 Task: Use GitHub's "Trending" section to discover popular repositories.
Action: Mouse moved to (23, 75)
Screenshot: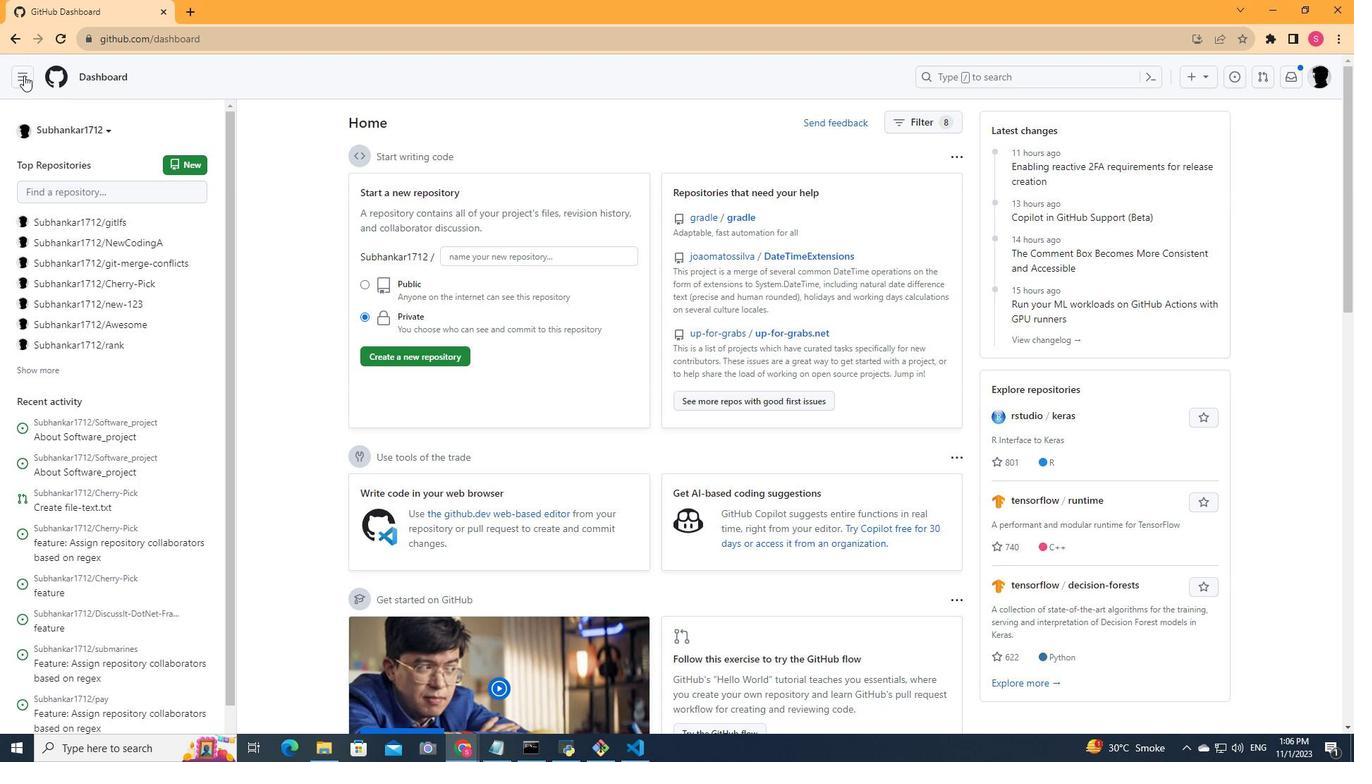 
Action: Mouse pressed left at (23, 75)
Screenshot: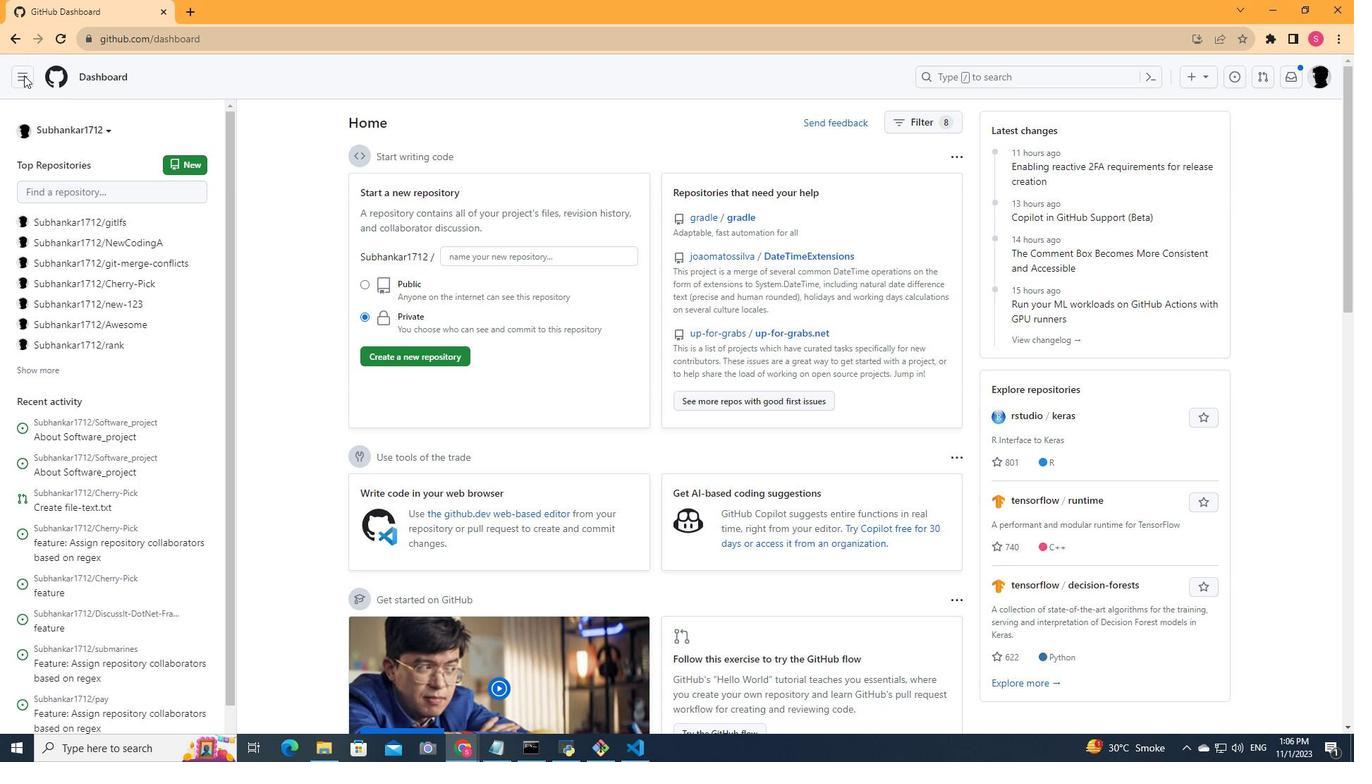 
Action: Mouse moved to (54, 237)
Screenshot: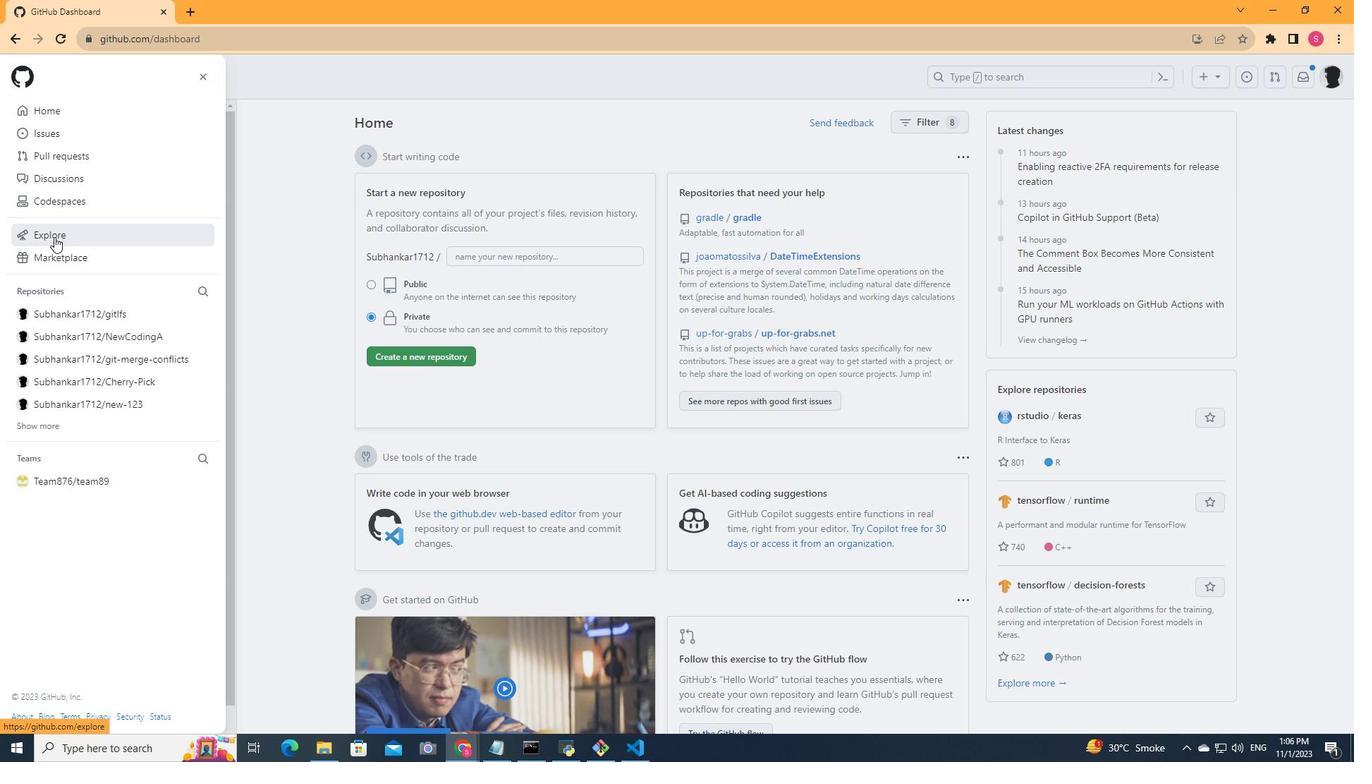 
Action: Mouse pressed left at (54, 237)
Screenshot: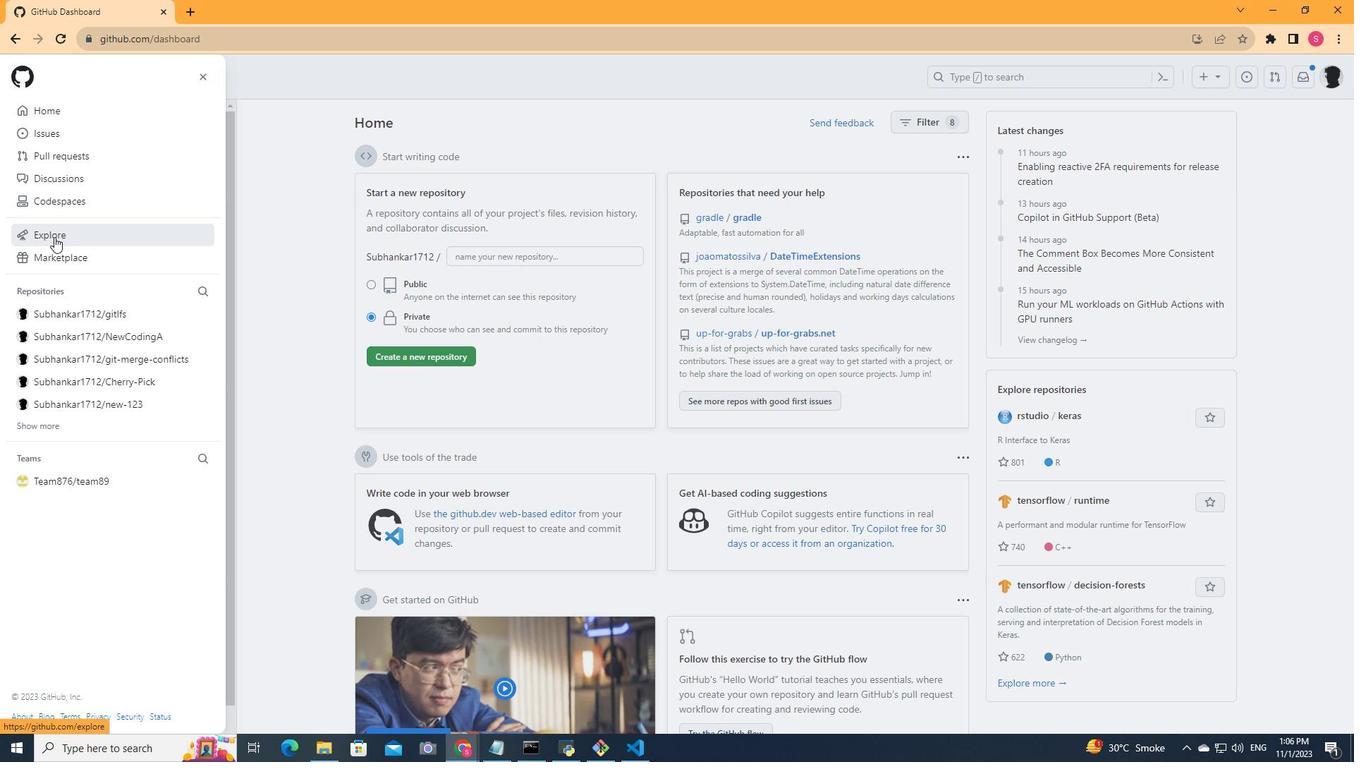 
Action: Mouse moved to (616, 122)
Screenshot: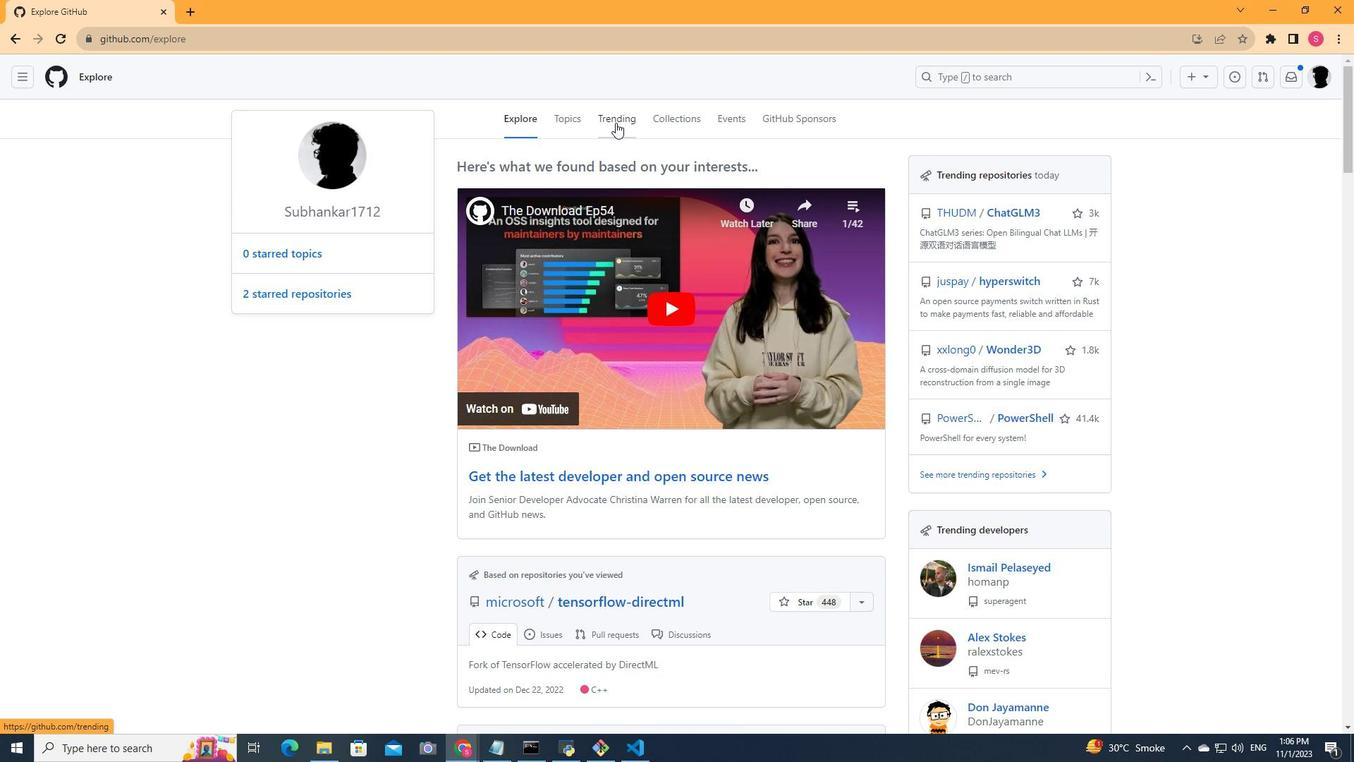 
Action: Mouse pressed left at (616, 122)
Screenshot: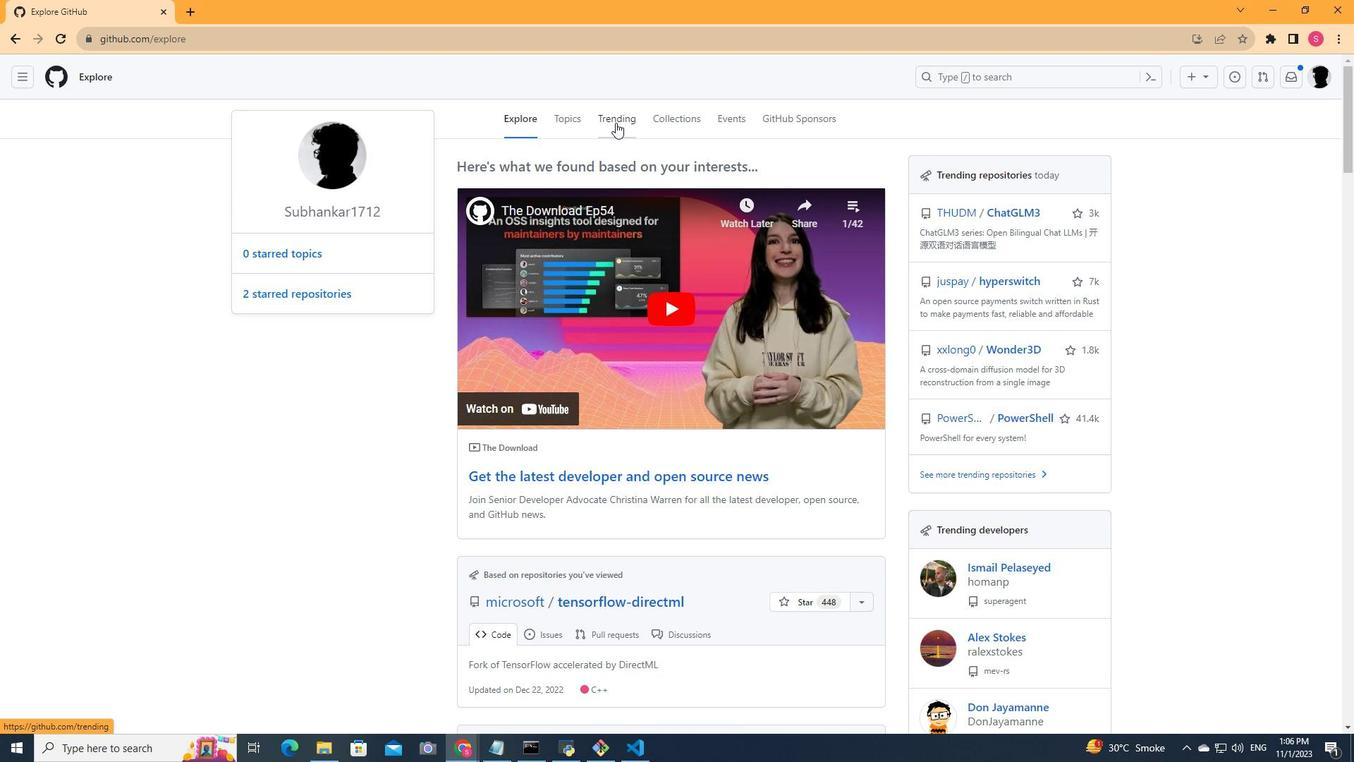 
Action: Mouse moved to (412, 350)
Screenshot: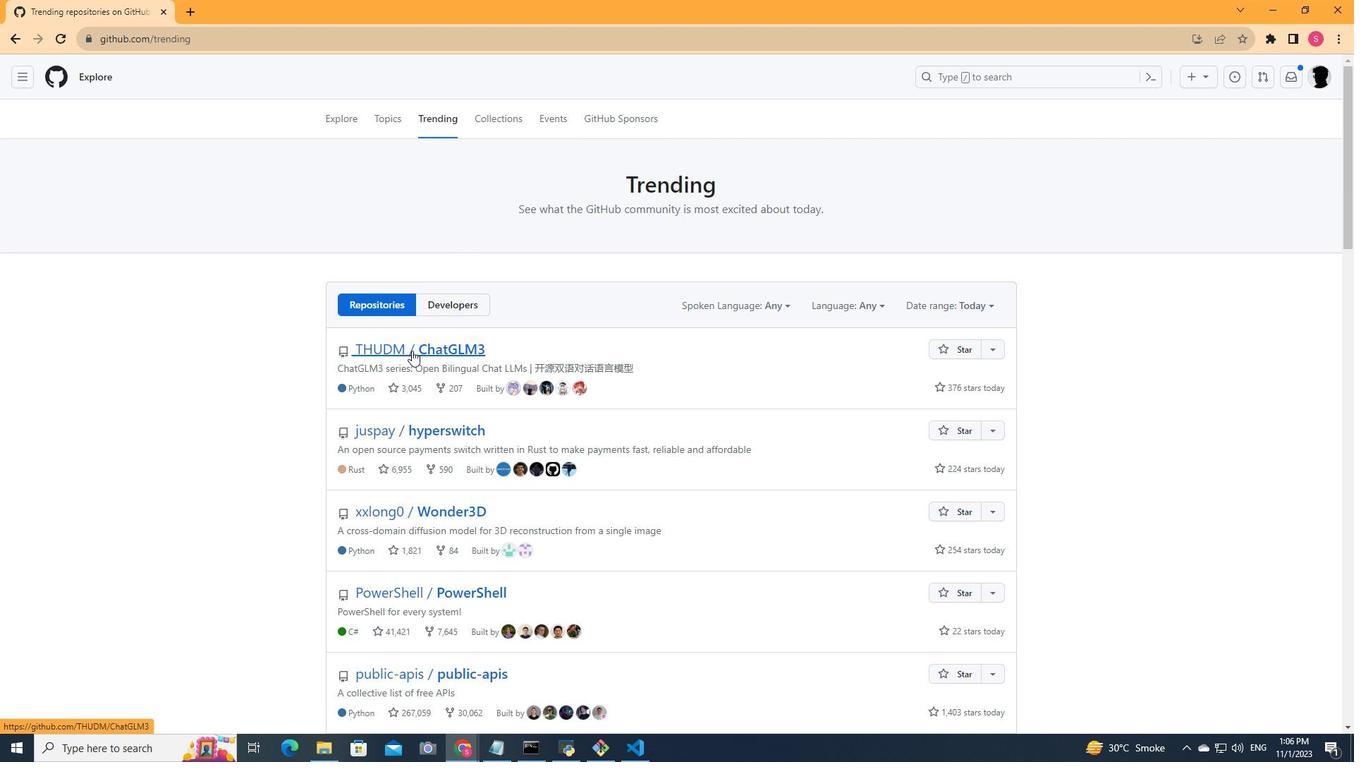 
Action: Mouse scrolled (412, 350) with delta (0, 0)
Screenshot: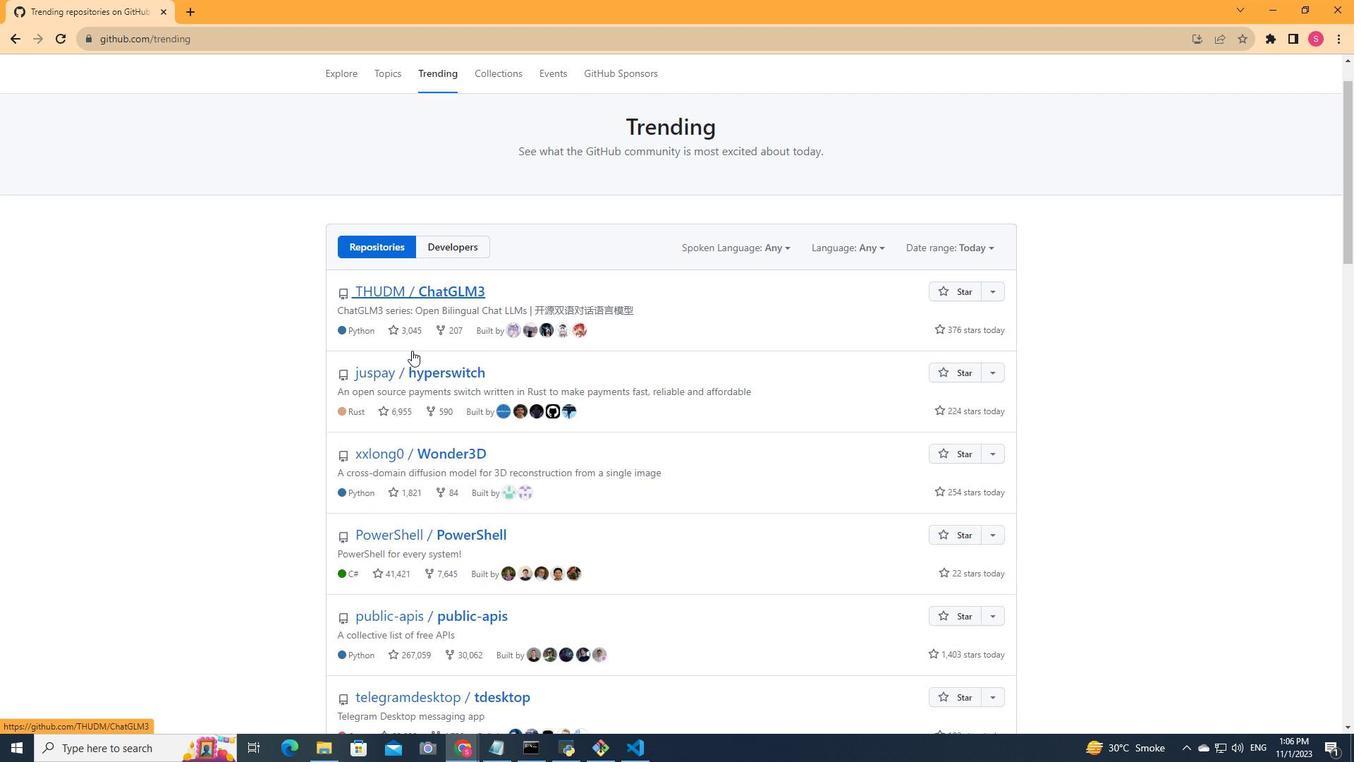 
Action: Mouse scrolled (412, 350) with delta (0, 0)
Screenshot: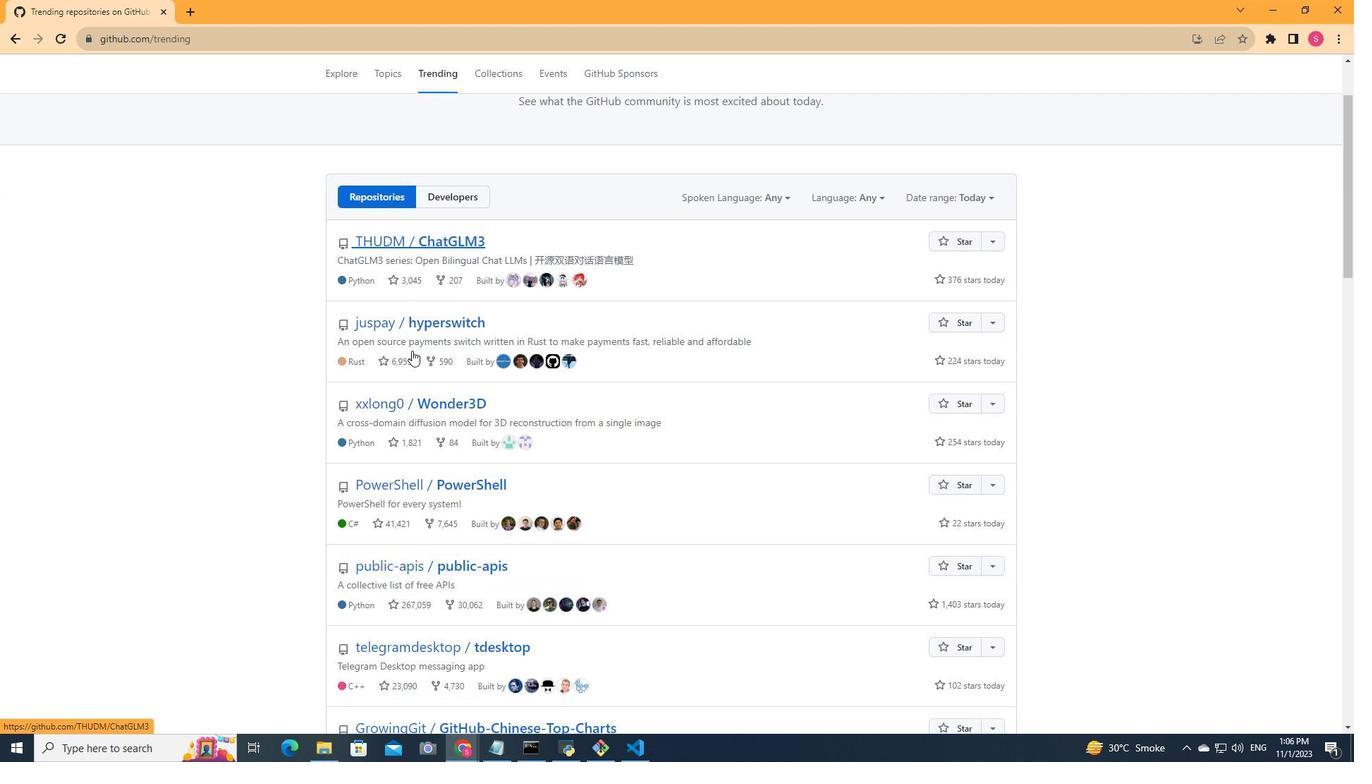 
Action: Mouse scrolled (412, 350) with delta (0, 0)
Screenshot: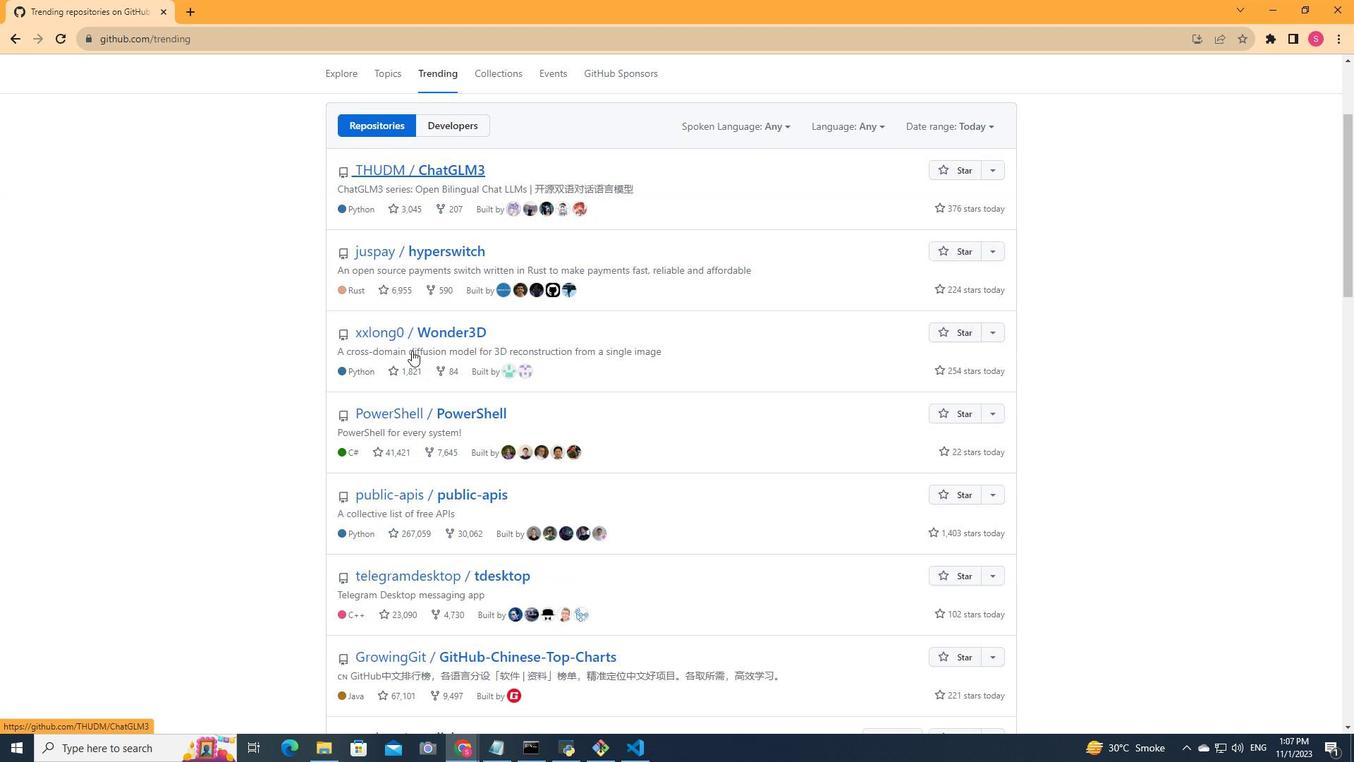 
Action: Mouse scrolled (412, 350) with delta (0, 0)
Screenshot: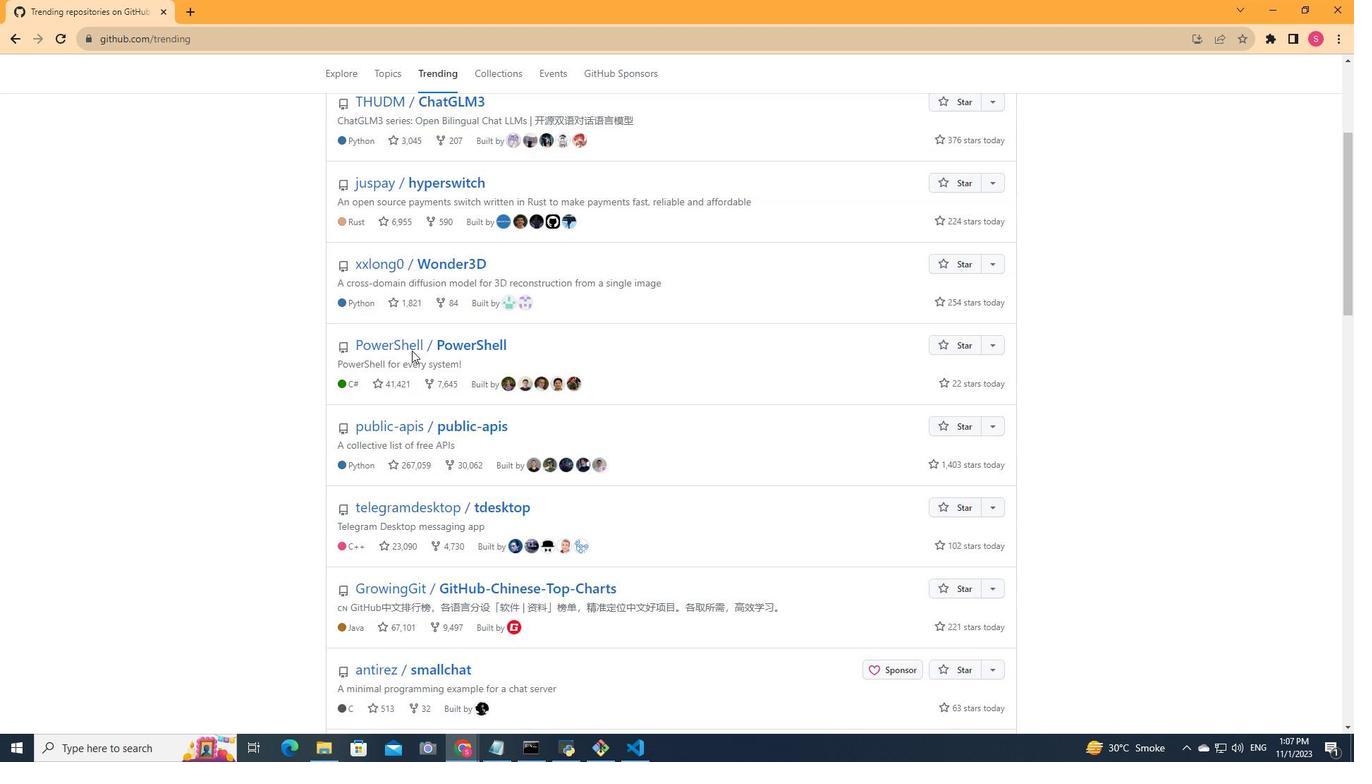 
Action: Mouse scrolled (412, 350) with delta (0, 0)
Screenshot: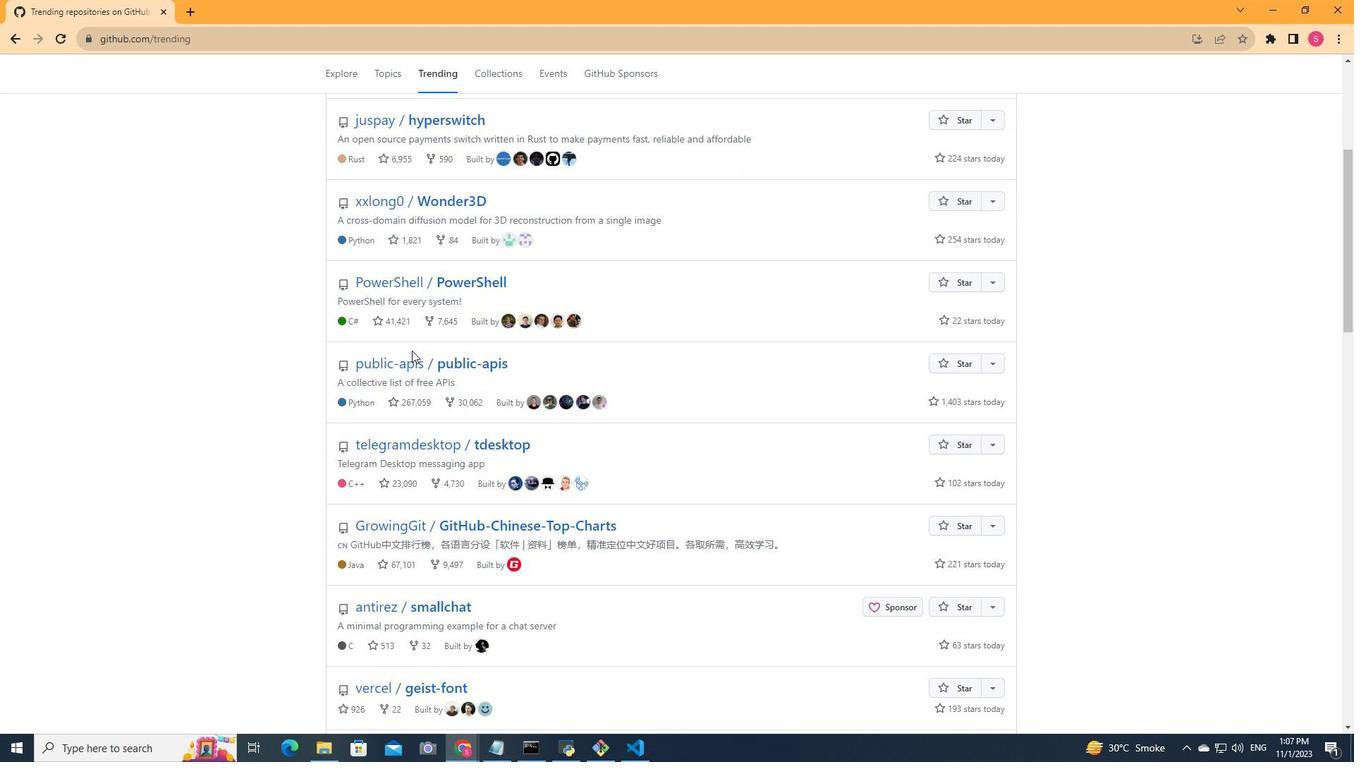 
Action: Mouse scrolled (412, 350) with delta (0, 0)
Screenshot: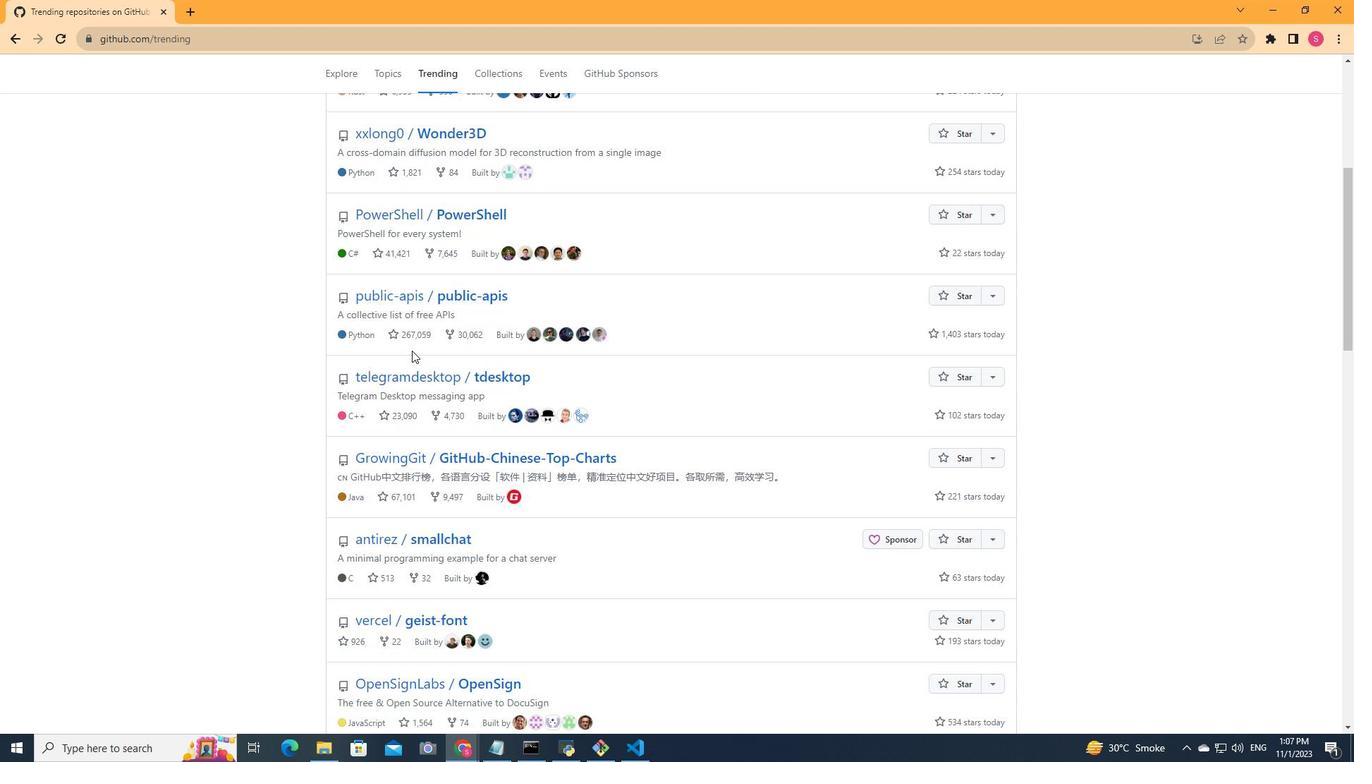 
Action: Mouse scrolled (412, 350) with delta (0, 0)
Screenshot: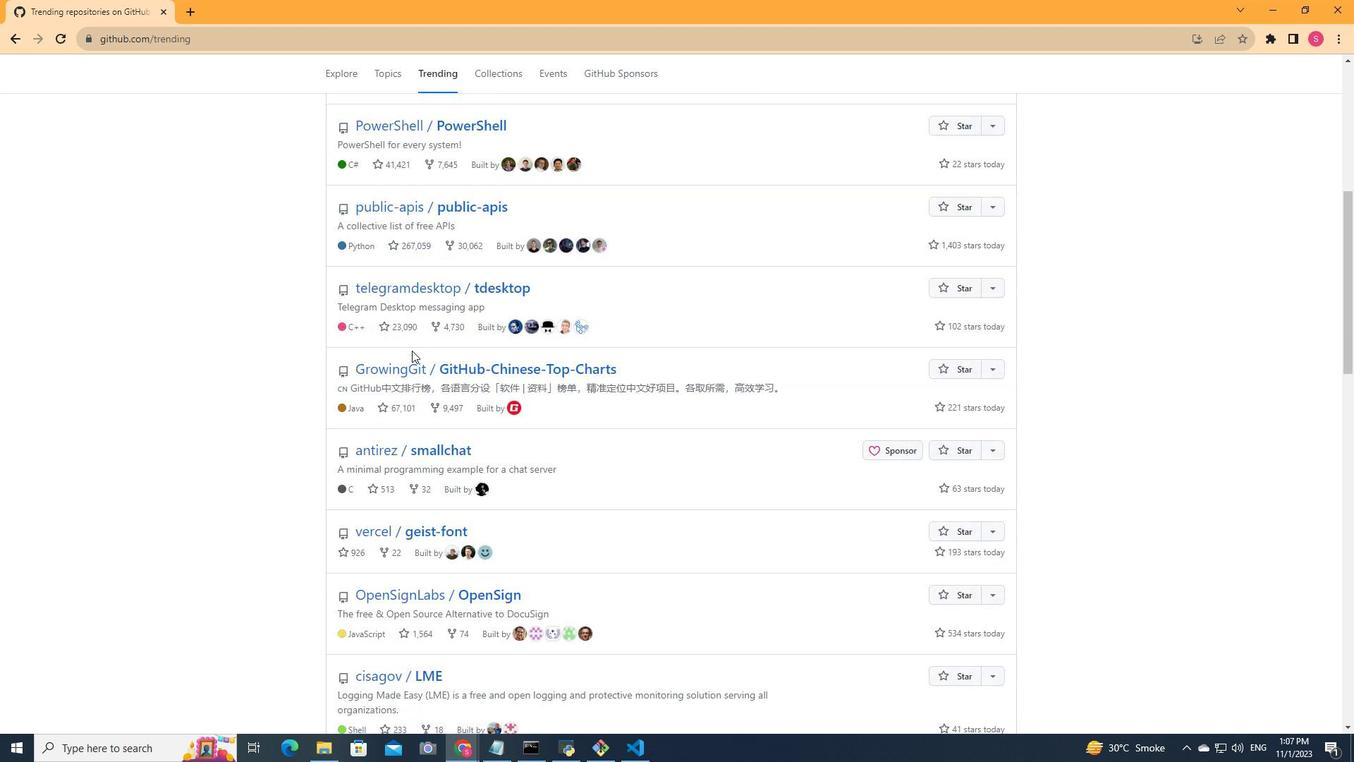 
Action: Mouse scrolled (412, 350) with delta (0, 0)
Screenshot: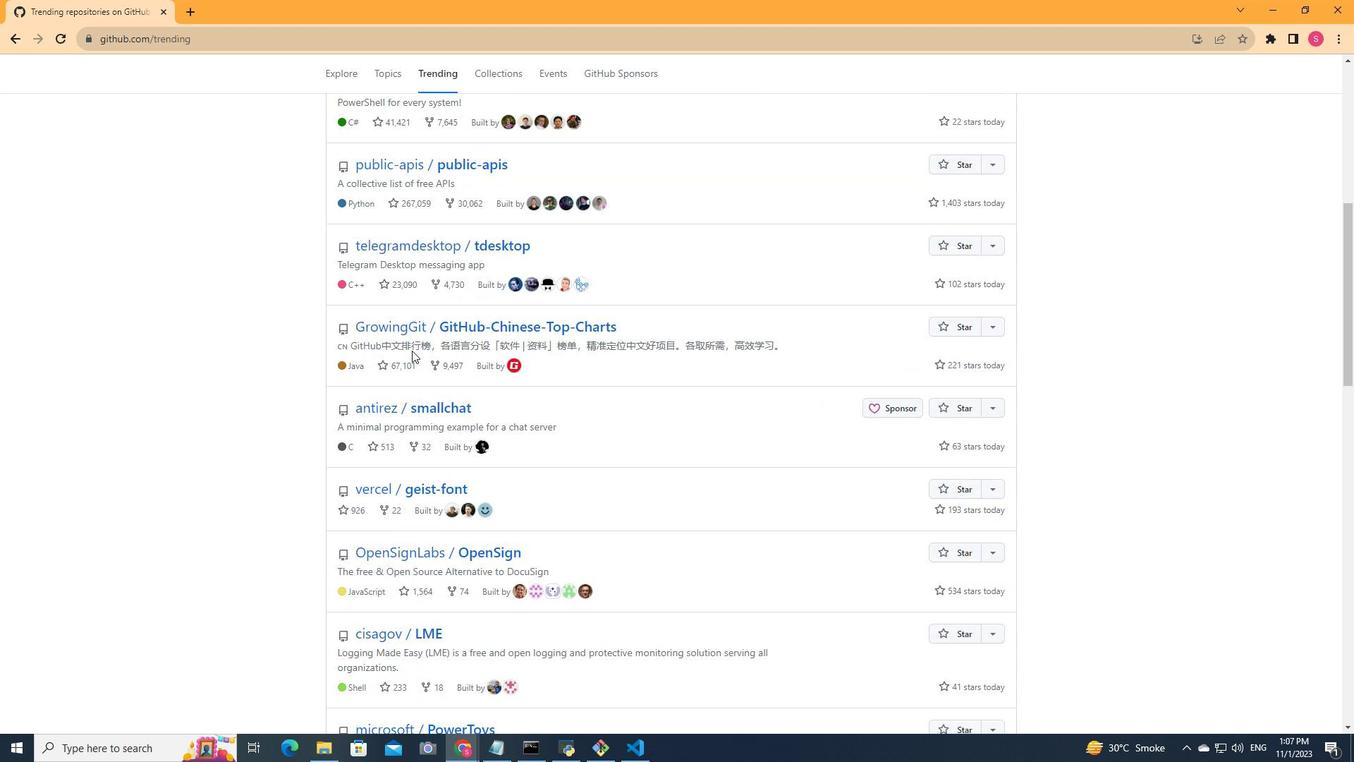 
Action: Mouse scrolled (412, 350) with delta (0, 0)
Screenshot: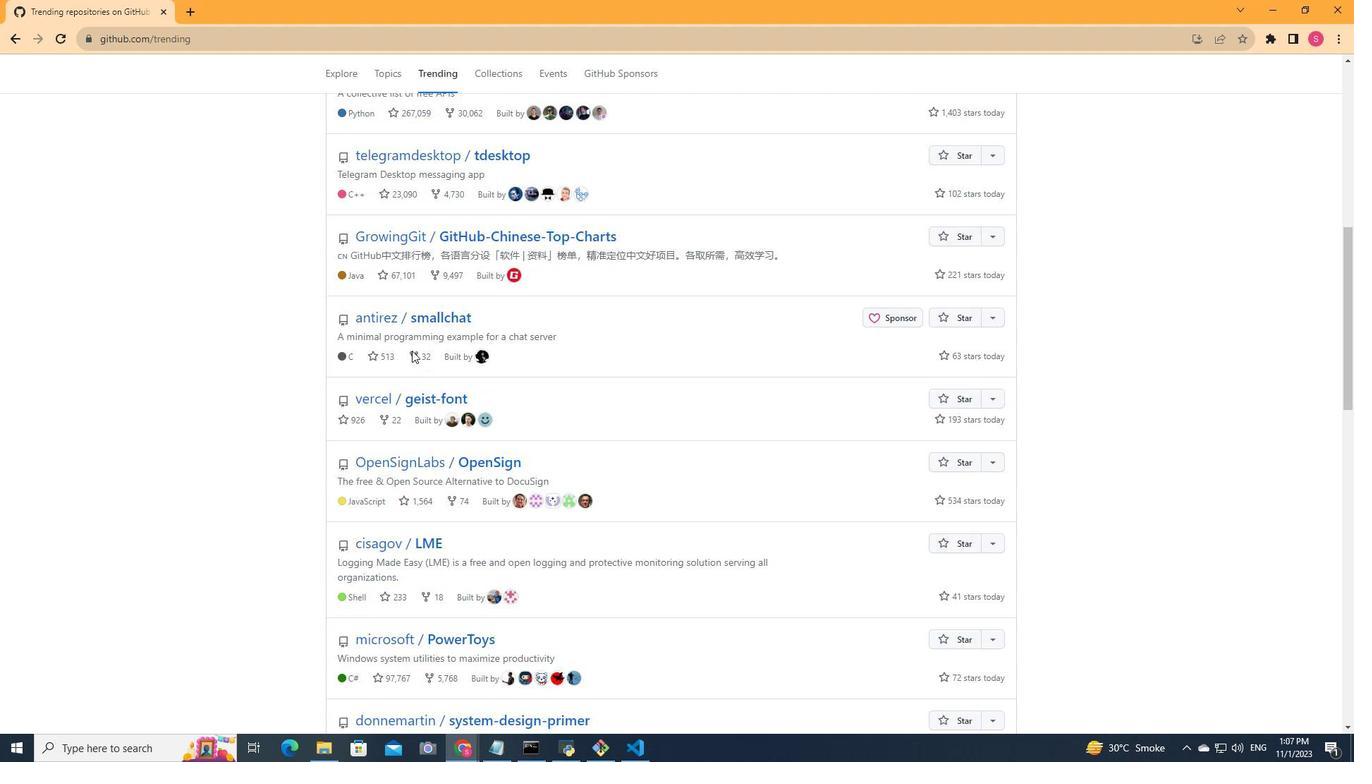 
Action: Mouse scrolled (412, 350) with delta (0, 0)
Screenshot: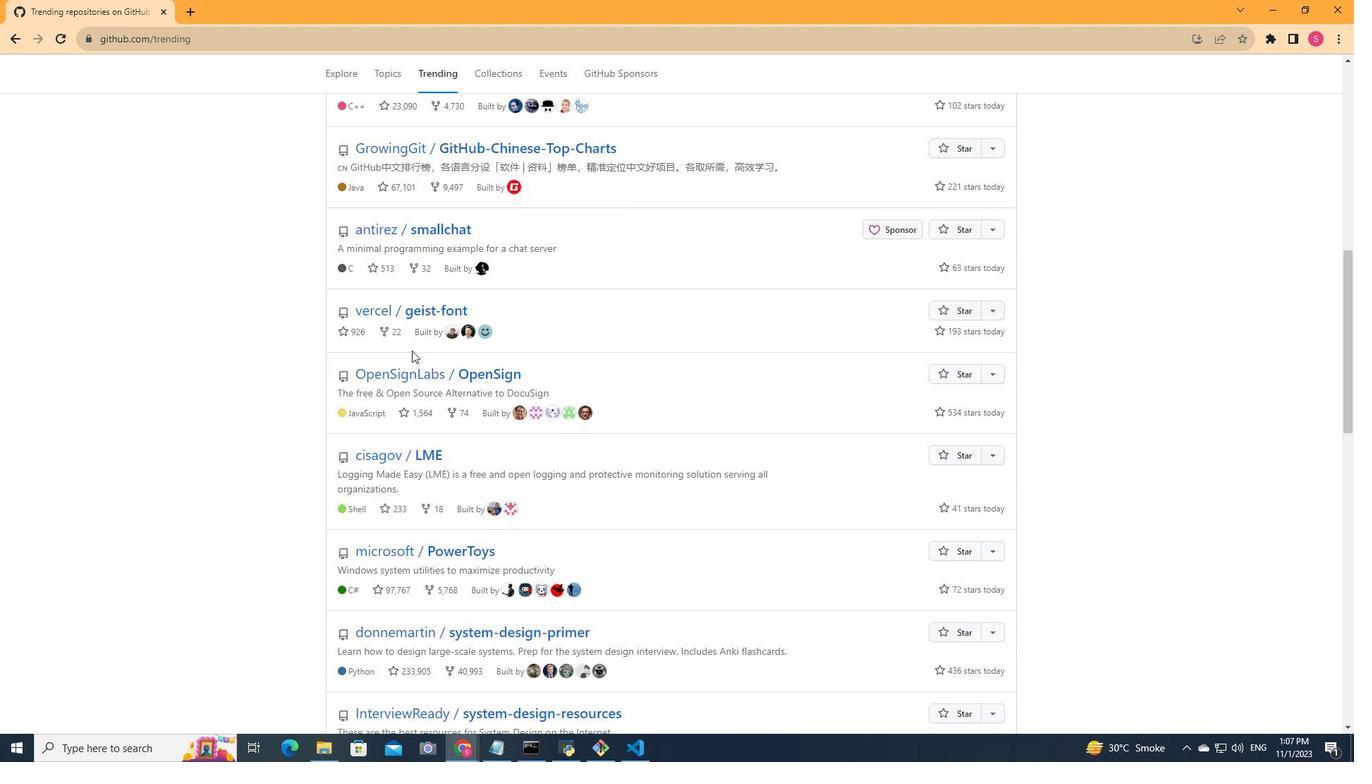 
Action: Mouse scrolled (412, 350) with delta (0, 0)
Screenshot: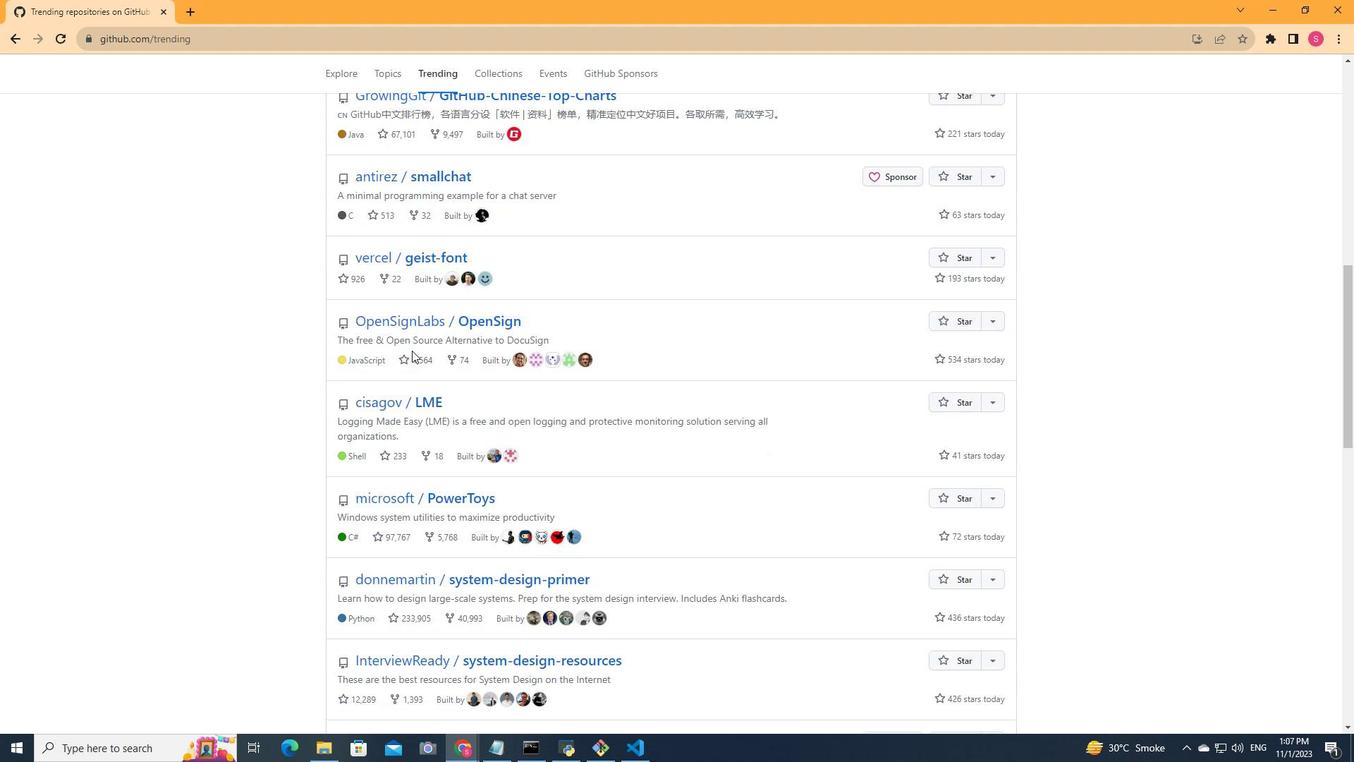 
Action: Mouse scrolled (412, 350) with delta (0, 0)
Screenshot: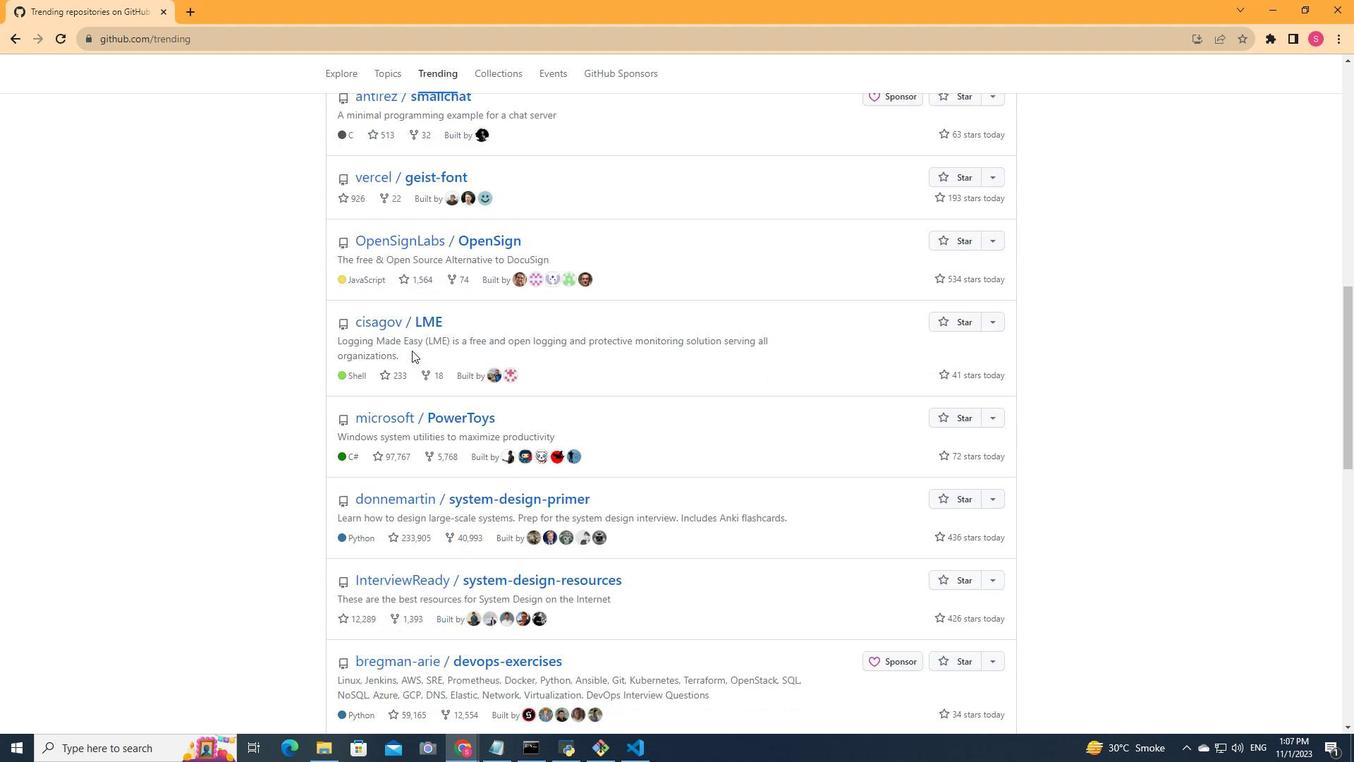 
Action: Mouse scrolled (412, 350) with delta (0, 0)
Screenshot: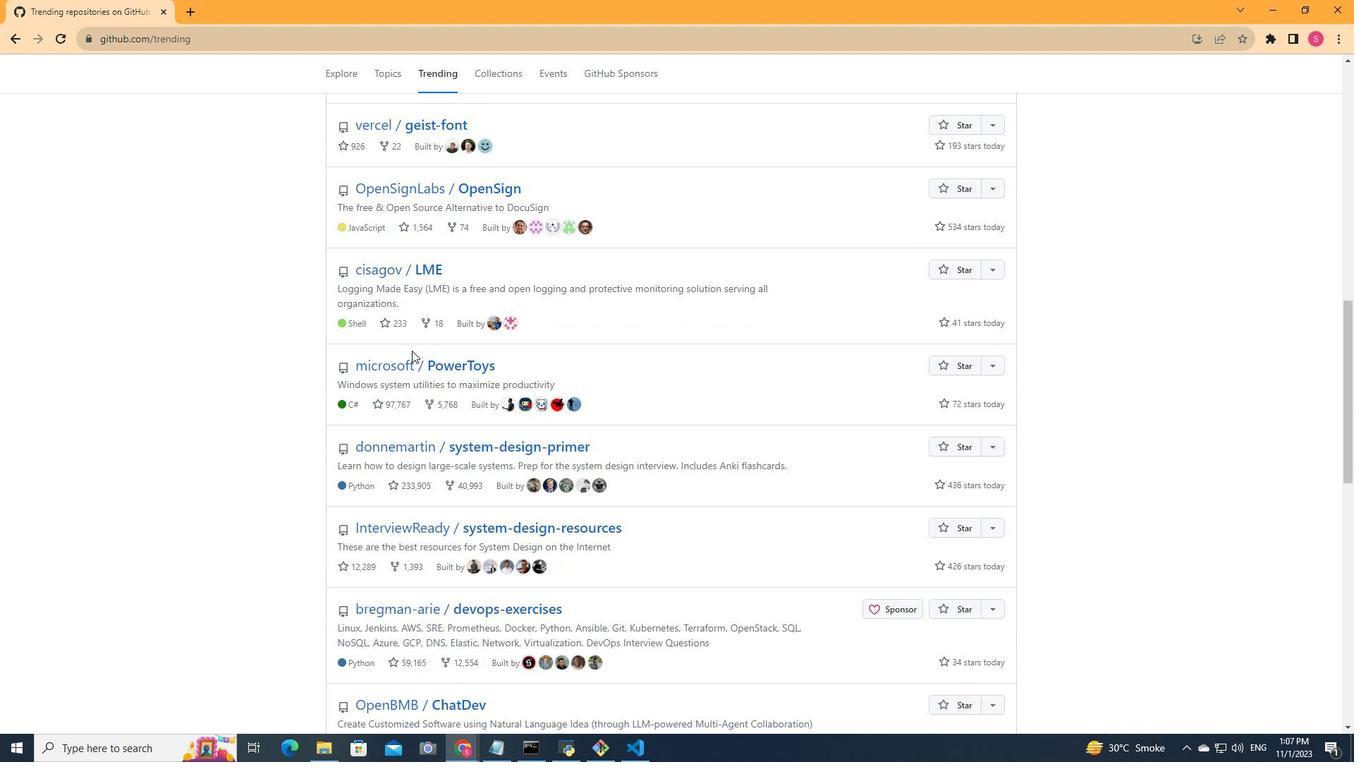 
Action: Mouse scrolled (412, 350) with delta (0, 0)
Screenshot: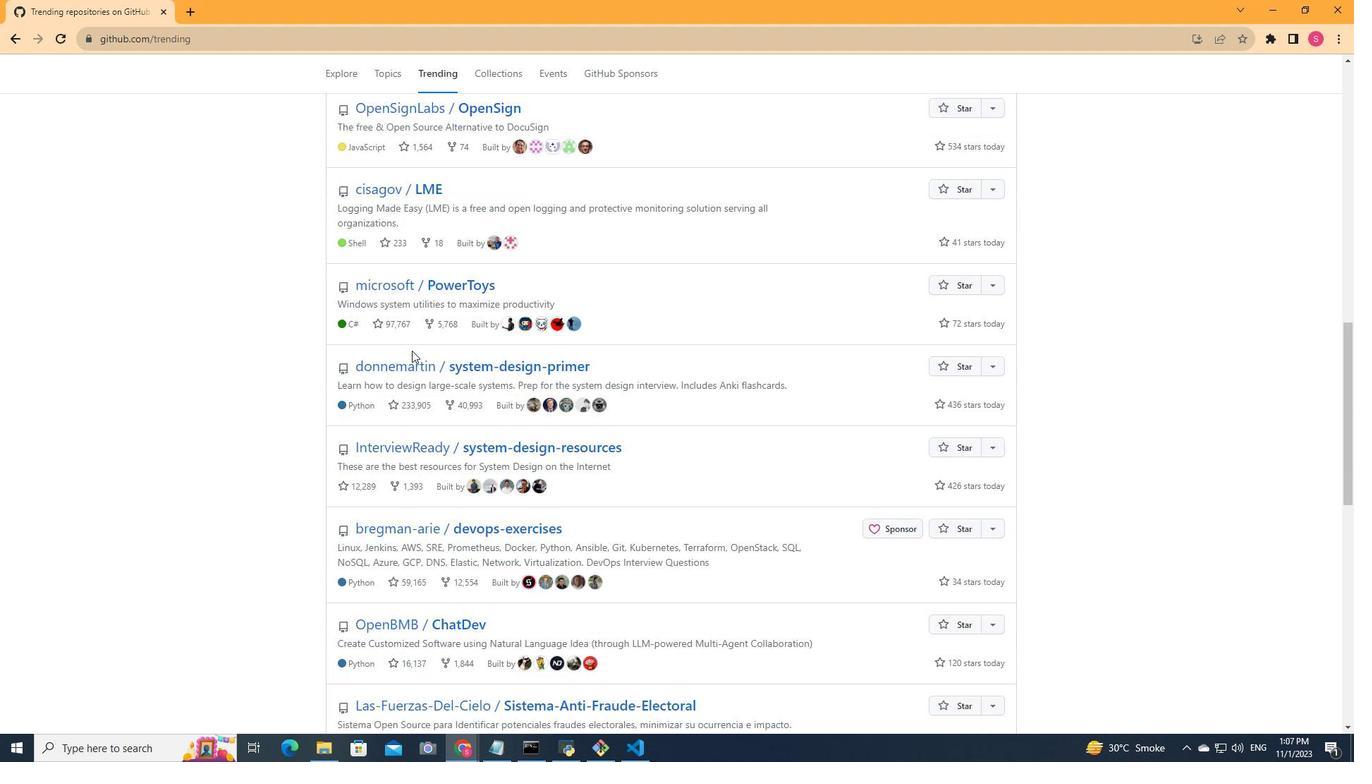 
Action: Mouse scrolled (412, 350) with delta (0, 0)
Screenshot: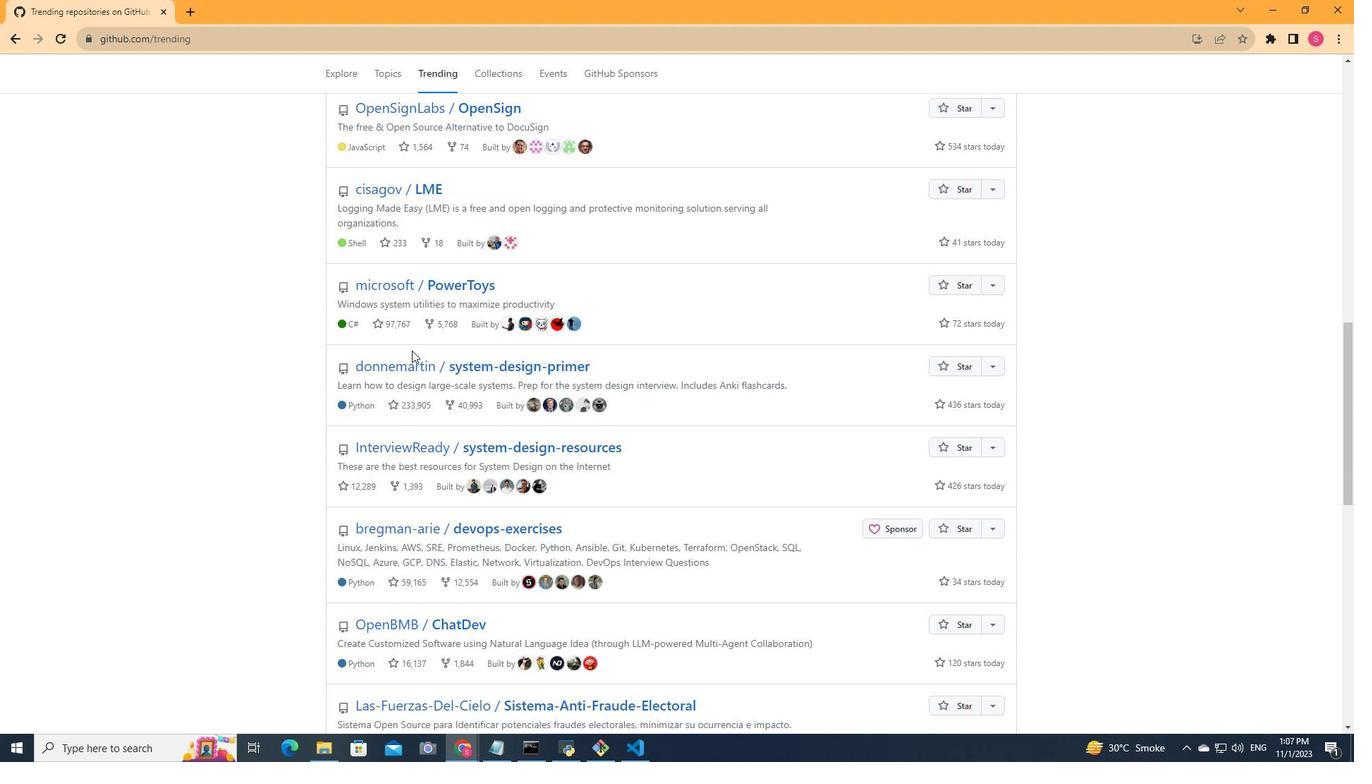 
Action: Mouse scrolled (412, 351) with delta (0, 0)
Screenshot: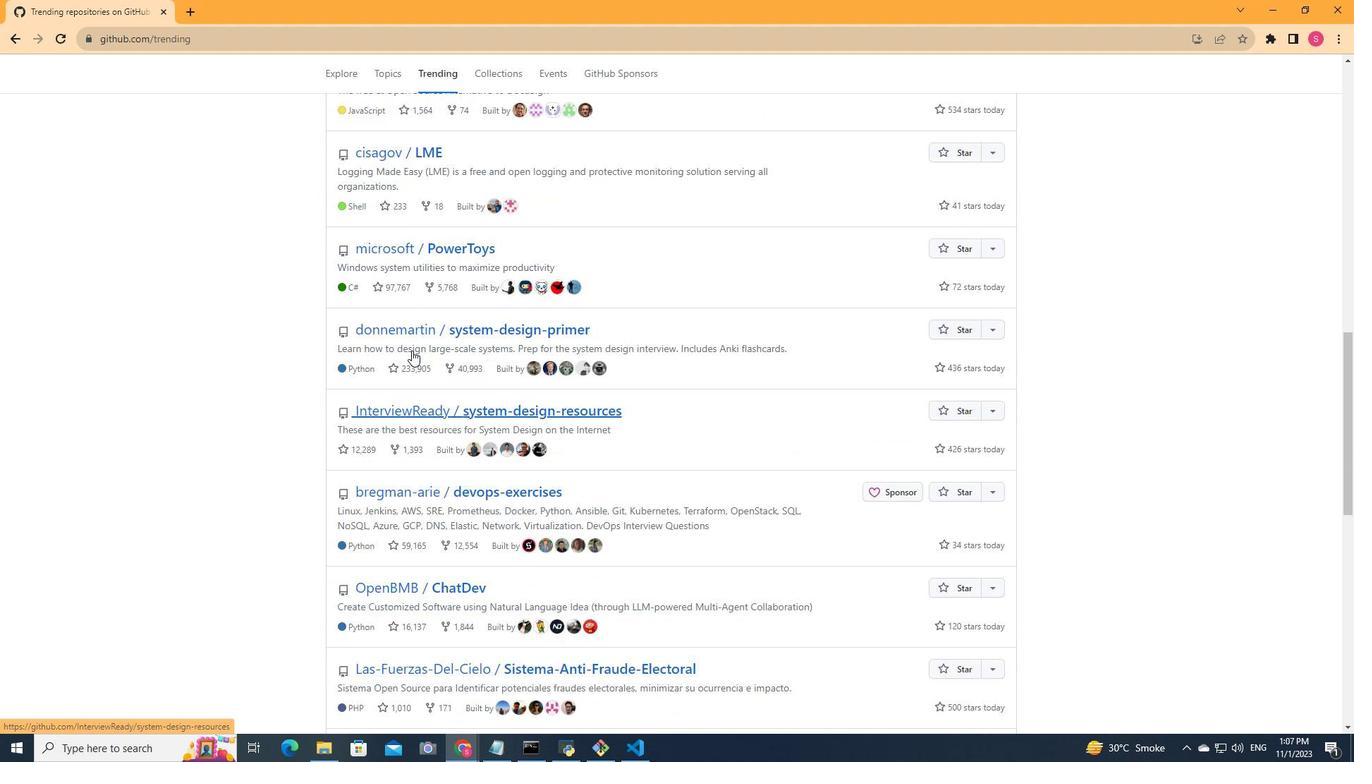 
Action: Mouse scrolled (412, 351) with delta (0, 0)
Screenshot: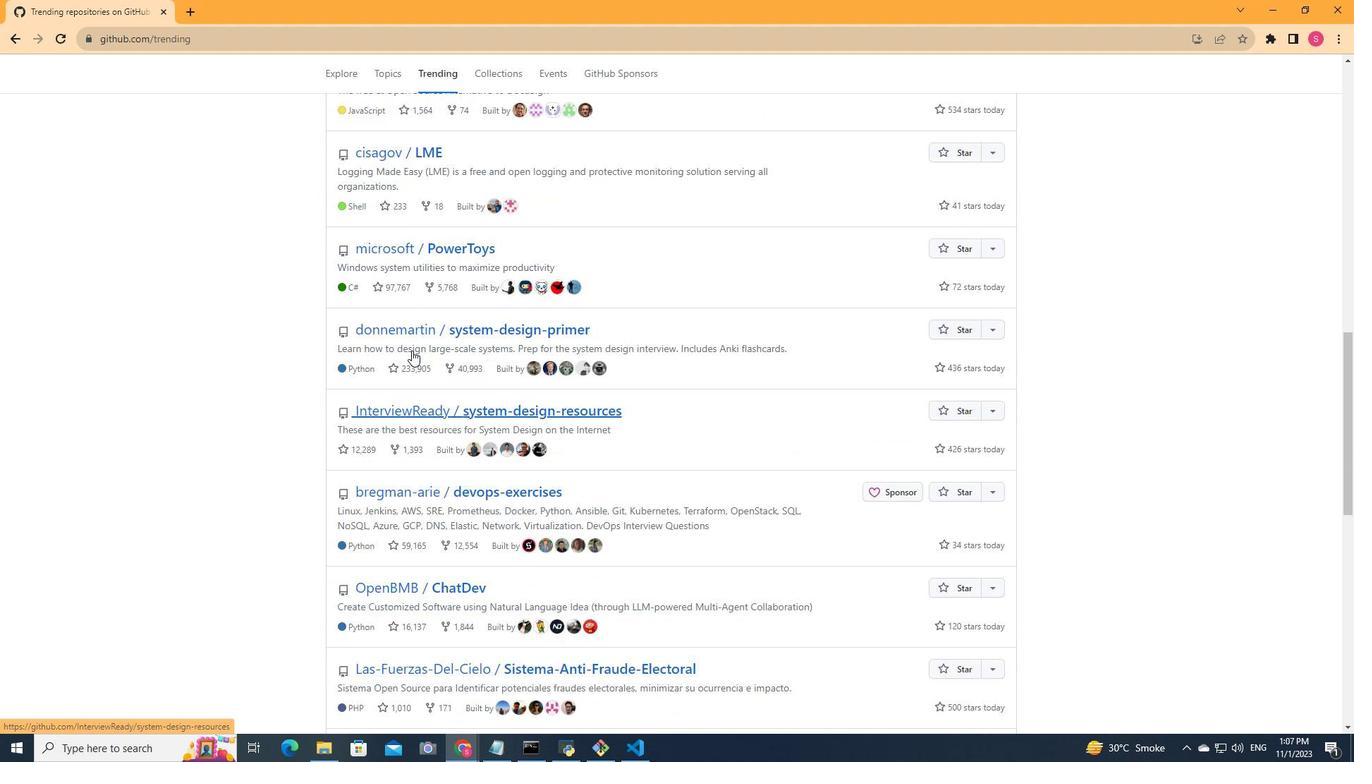 
Action: Mouse scrolled (412, 351) with delta (0, 0)
Screenshot: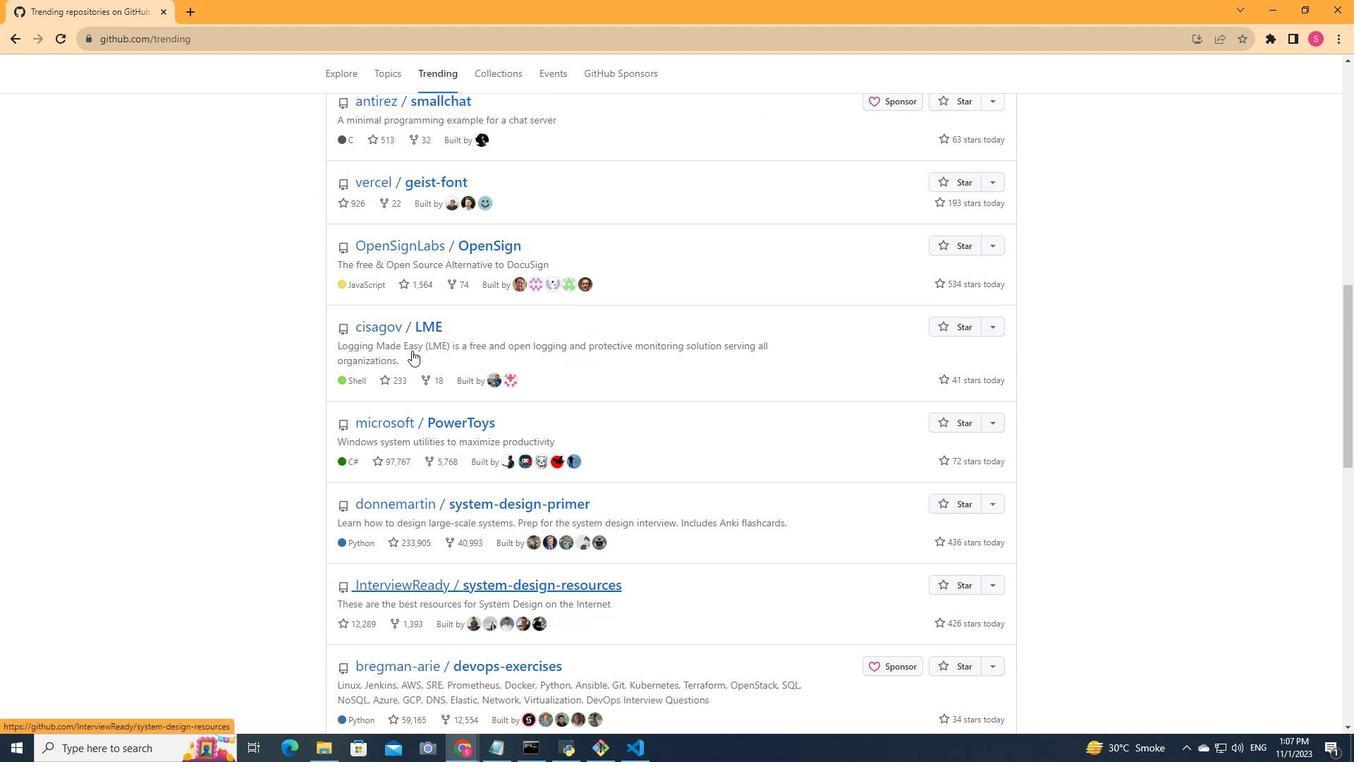 
Action: Mouse scrolled (412, 351) with delta (0, 0)
Screenshot: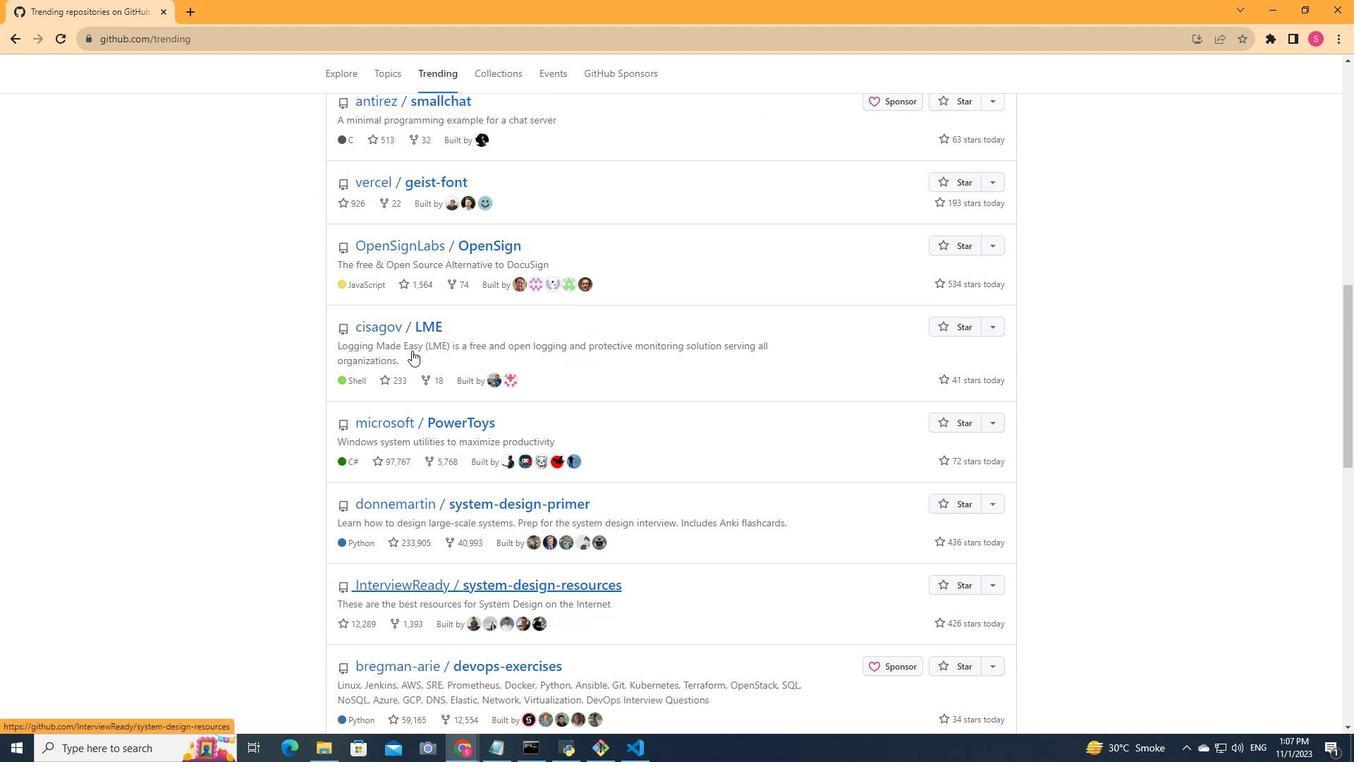 
Action: Mouse scrolled (412, 351) with delta (0, 0)
Screenshot: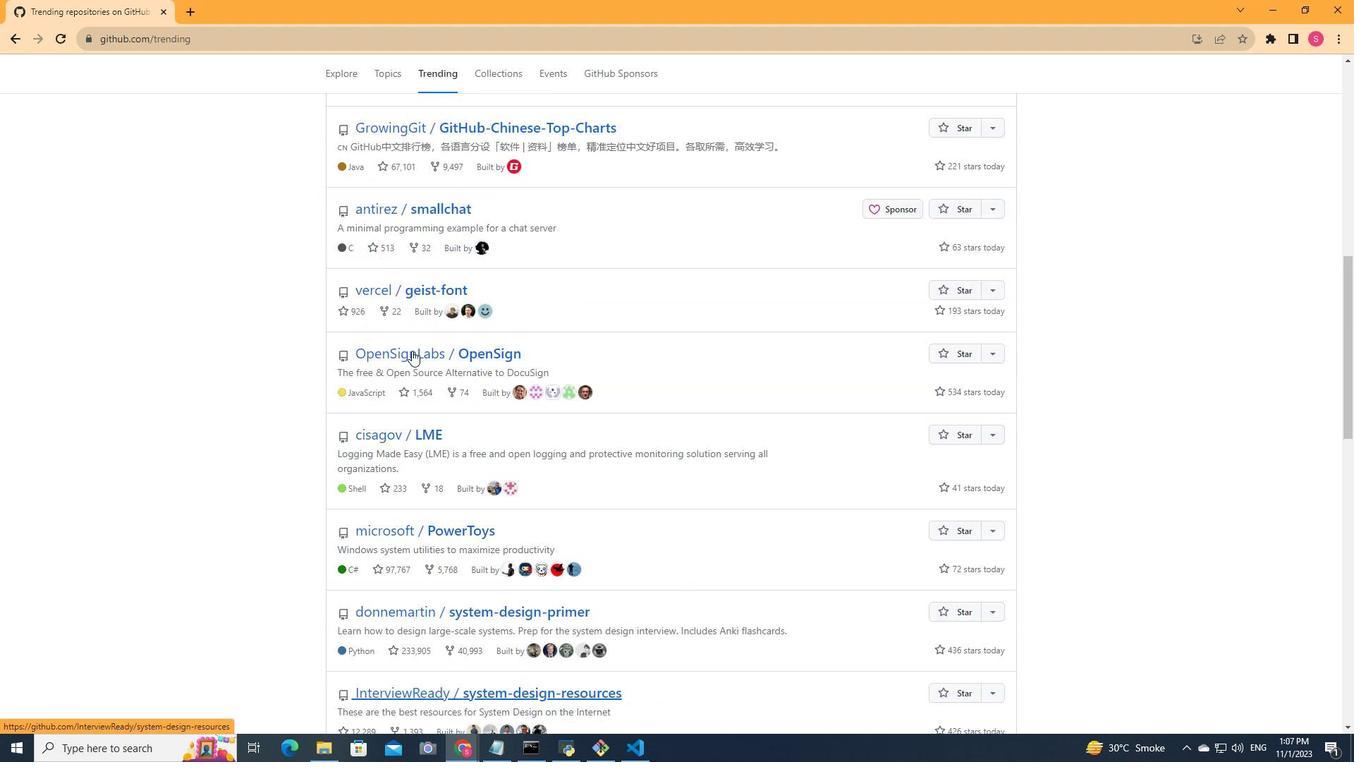 
Action: Mouse scrolled (412, 351) with delta (0, 0)
Screenshot: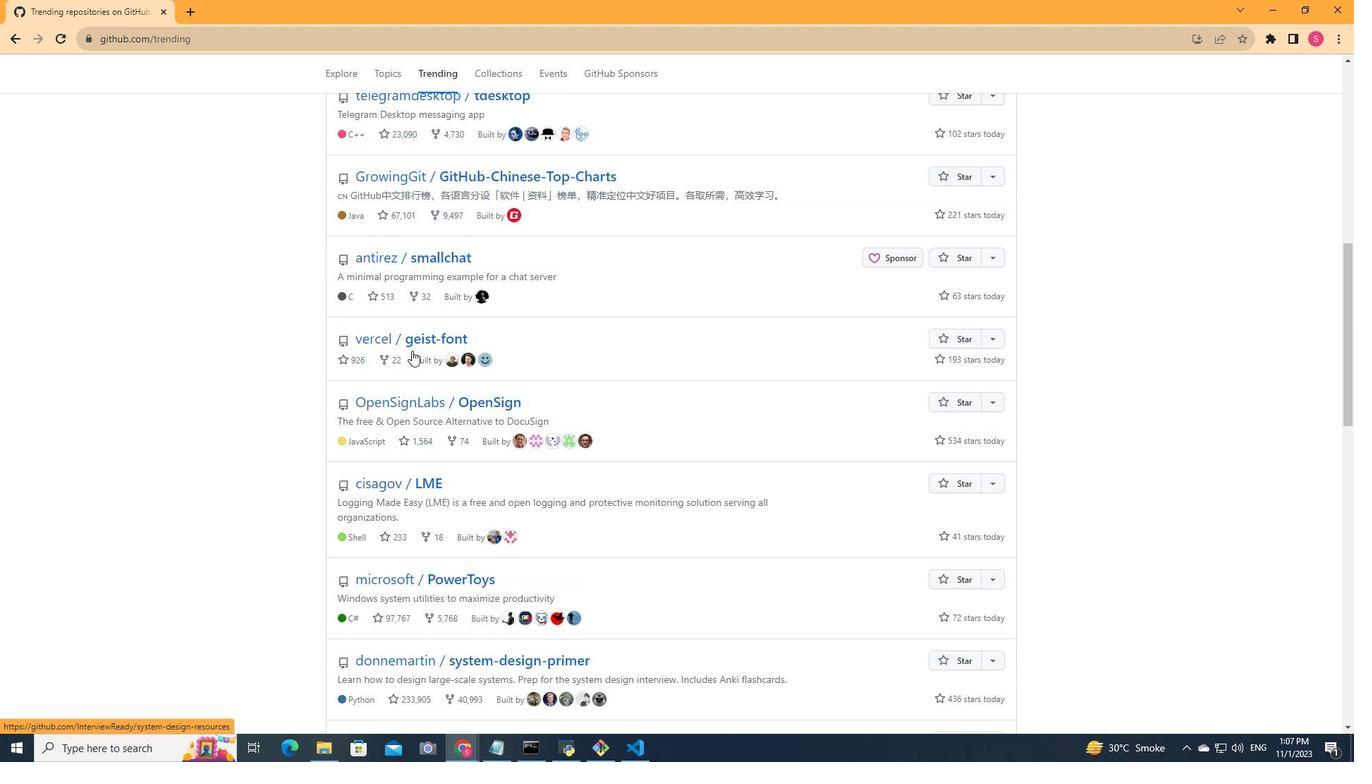 
Action: Mouse scrolled (412, 351) with delta (0, 0)
Screenshot: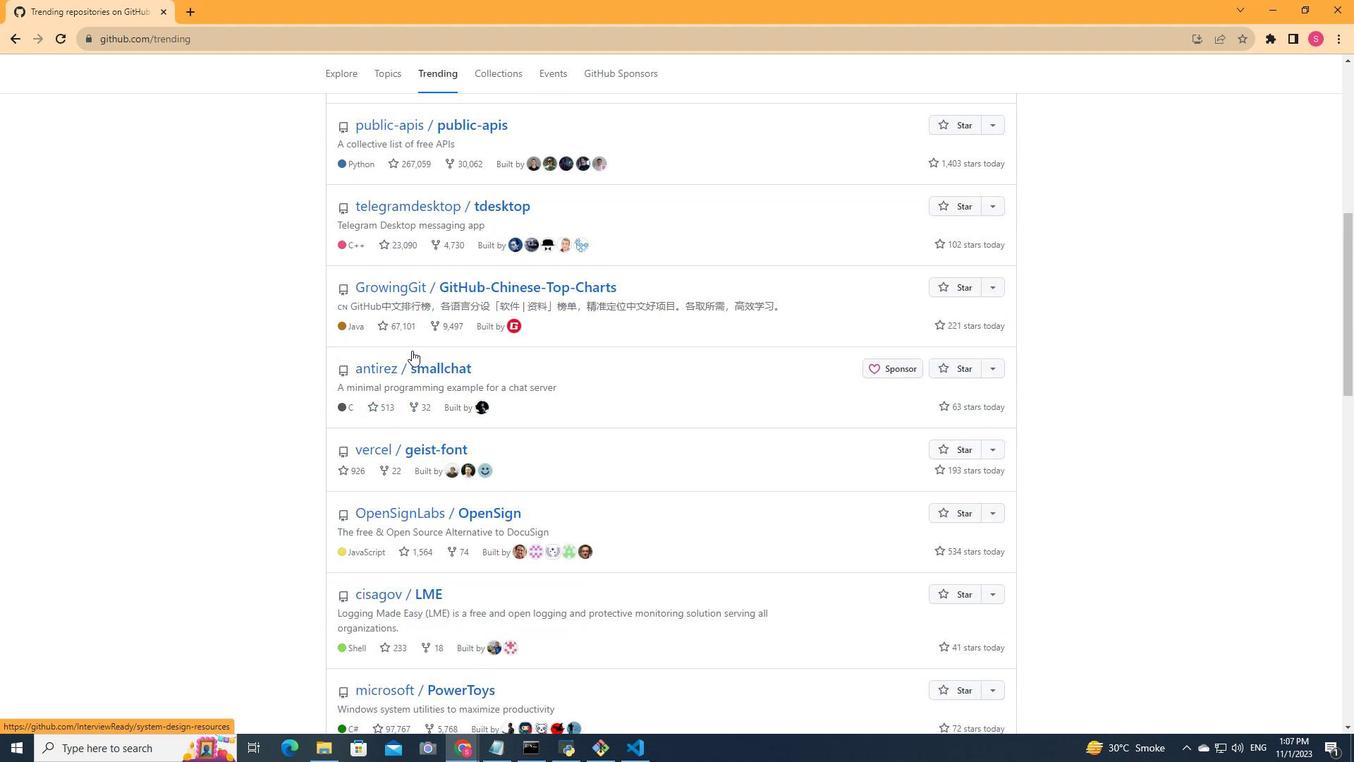 
Action: Mouse scrolled (412, 351) with delta (0, 0)
Screenshot: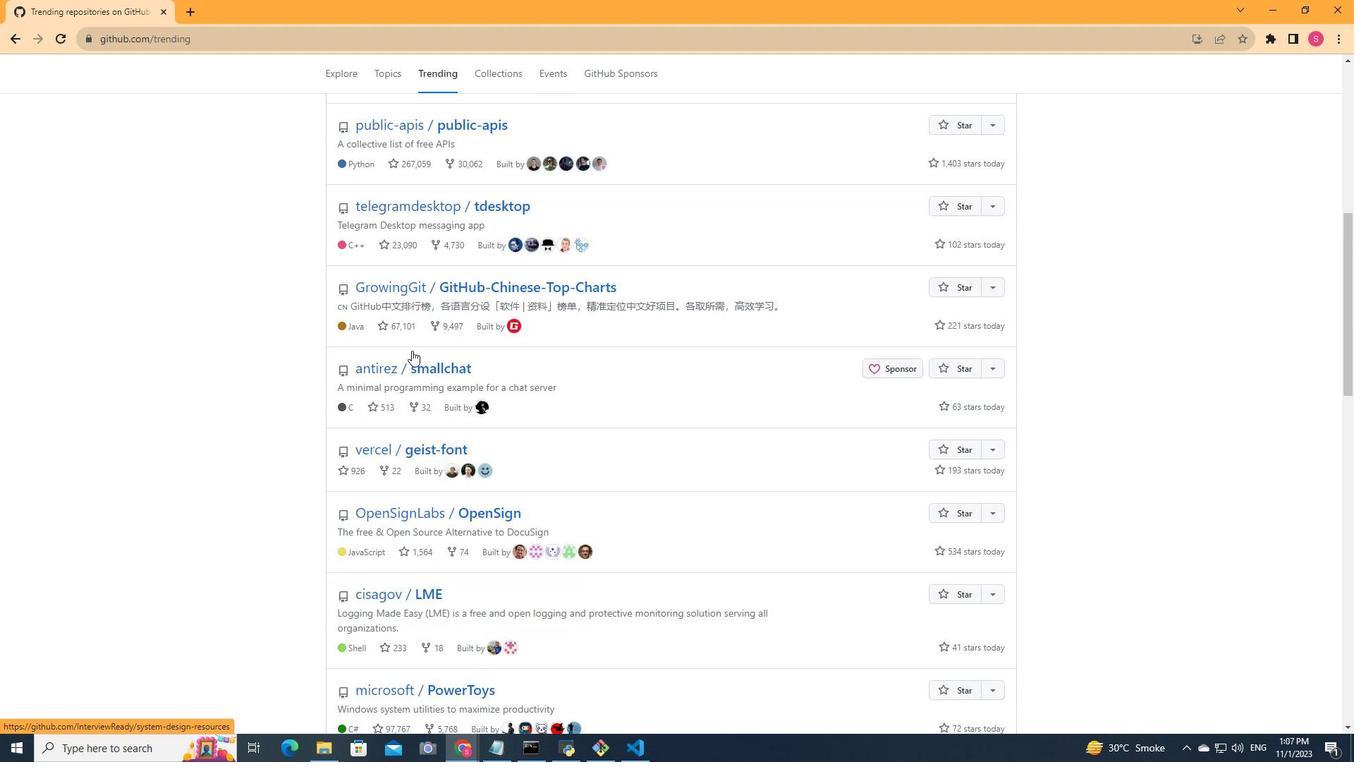 
Action: Mouse scrolled (412, 351) with delta (0, 0)
Screenshot: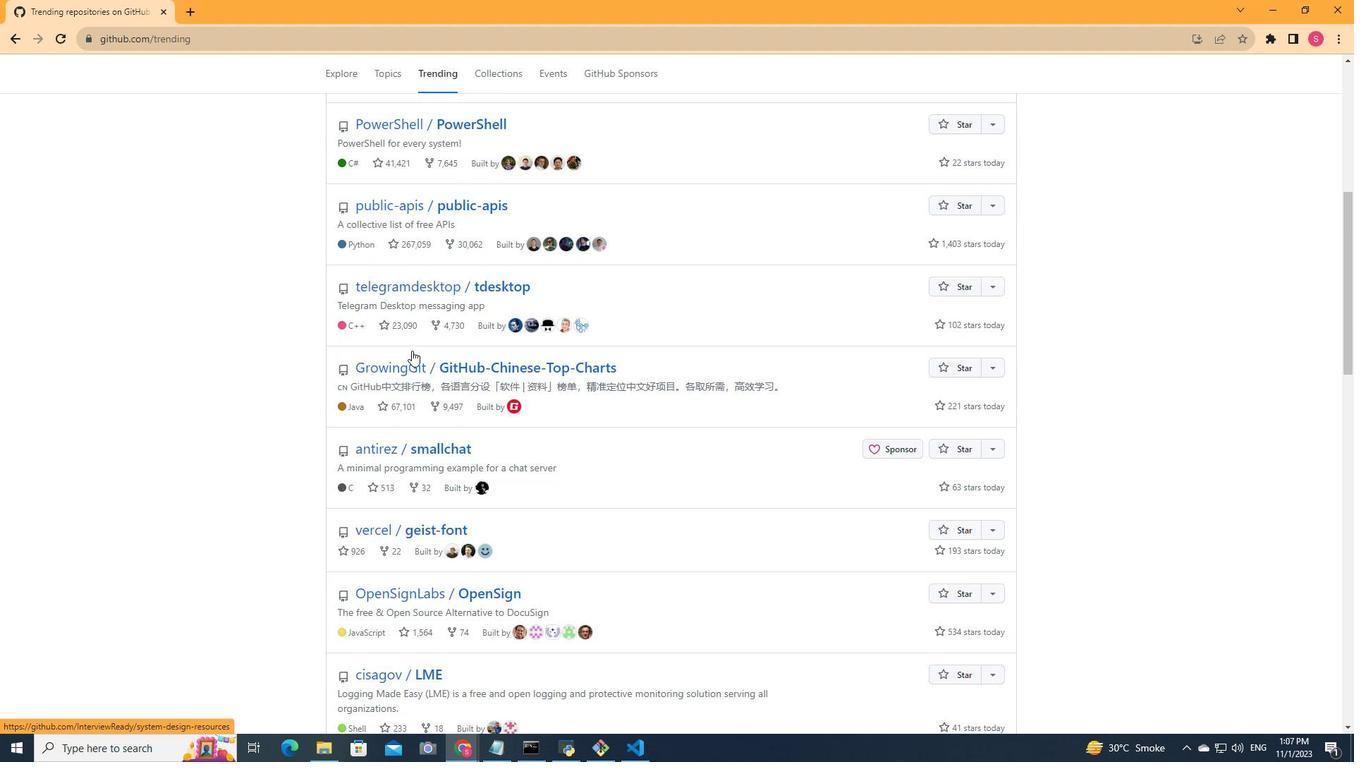 
Action: Mouse scrolled (412, 351) with delta (0, 0)
Screenshot: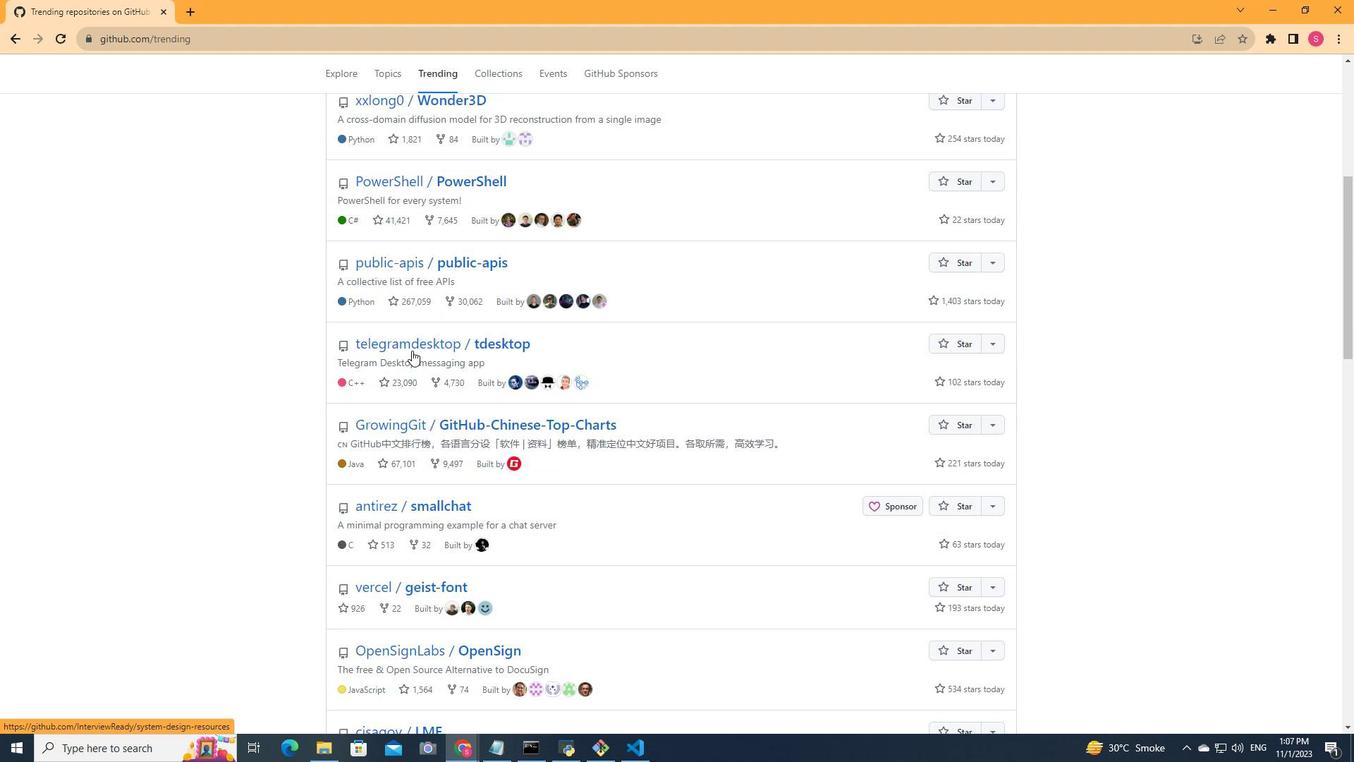 
Action: Mouse scrolled (412, 351) with delta (0, 0)
Screenshot: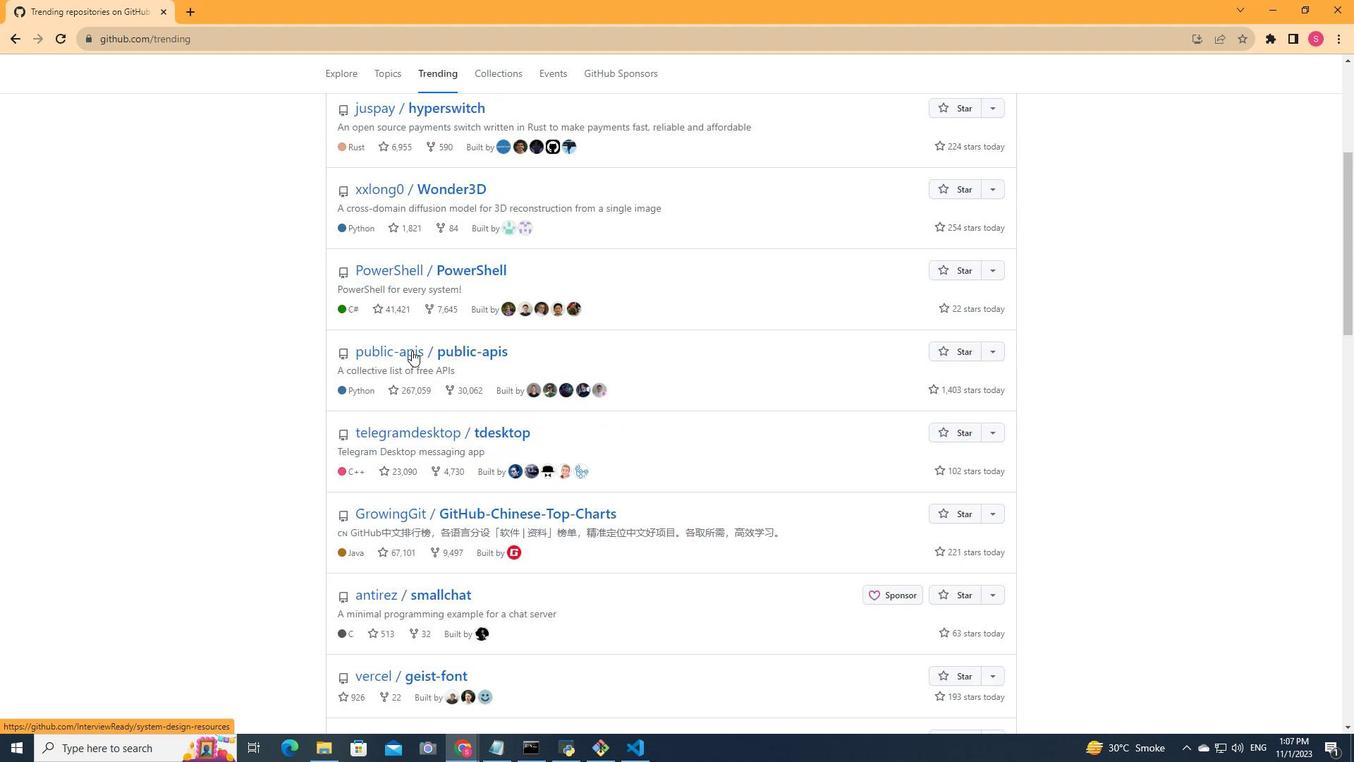 
Action: Mouse scrolled (412, 351) with delta (0, 0)
Screenshot: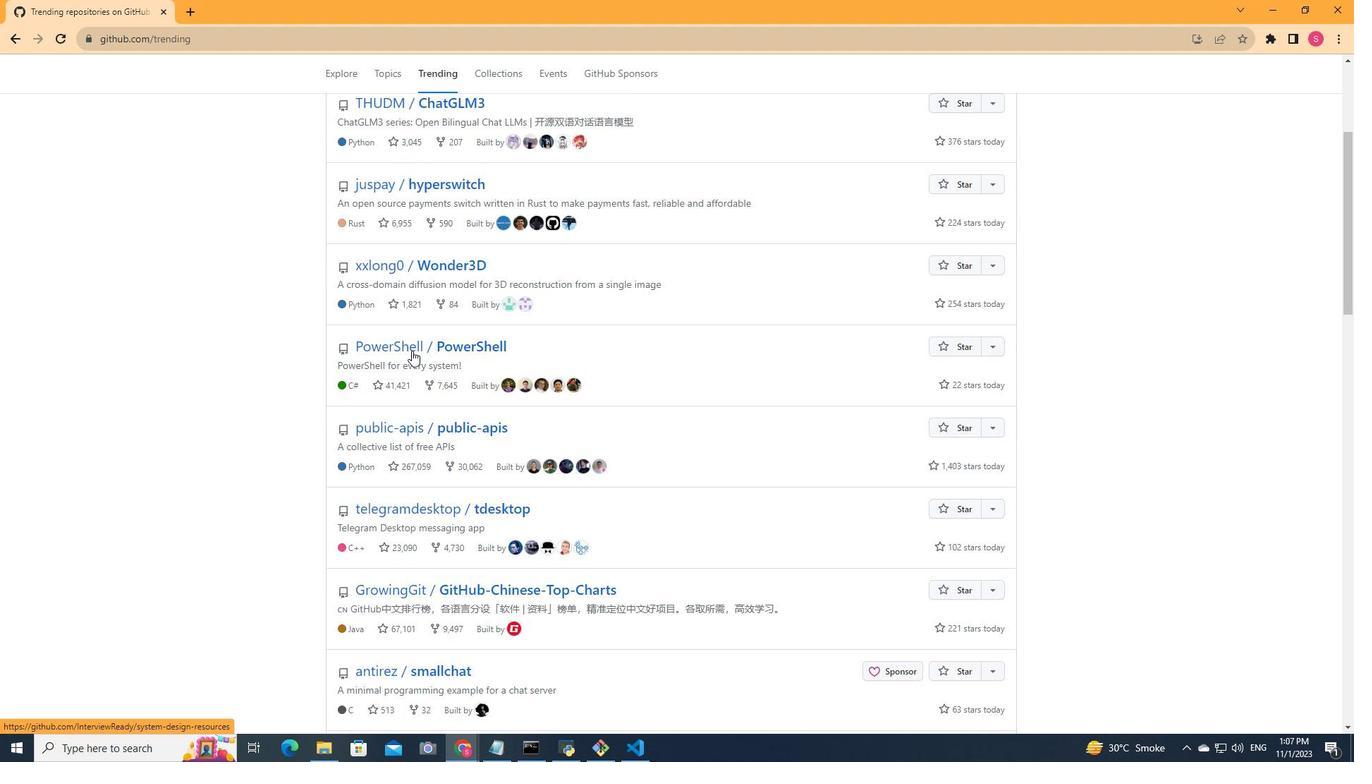 
Action: Mouse scrolled (412, 351) with delta (0, 0)
Screenshot: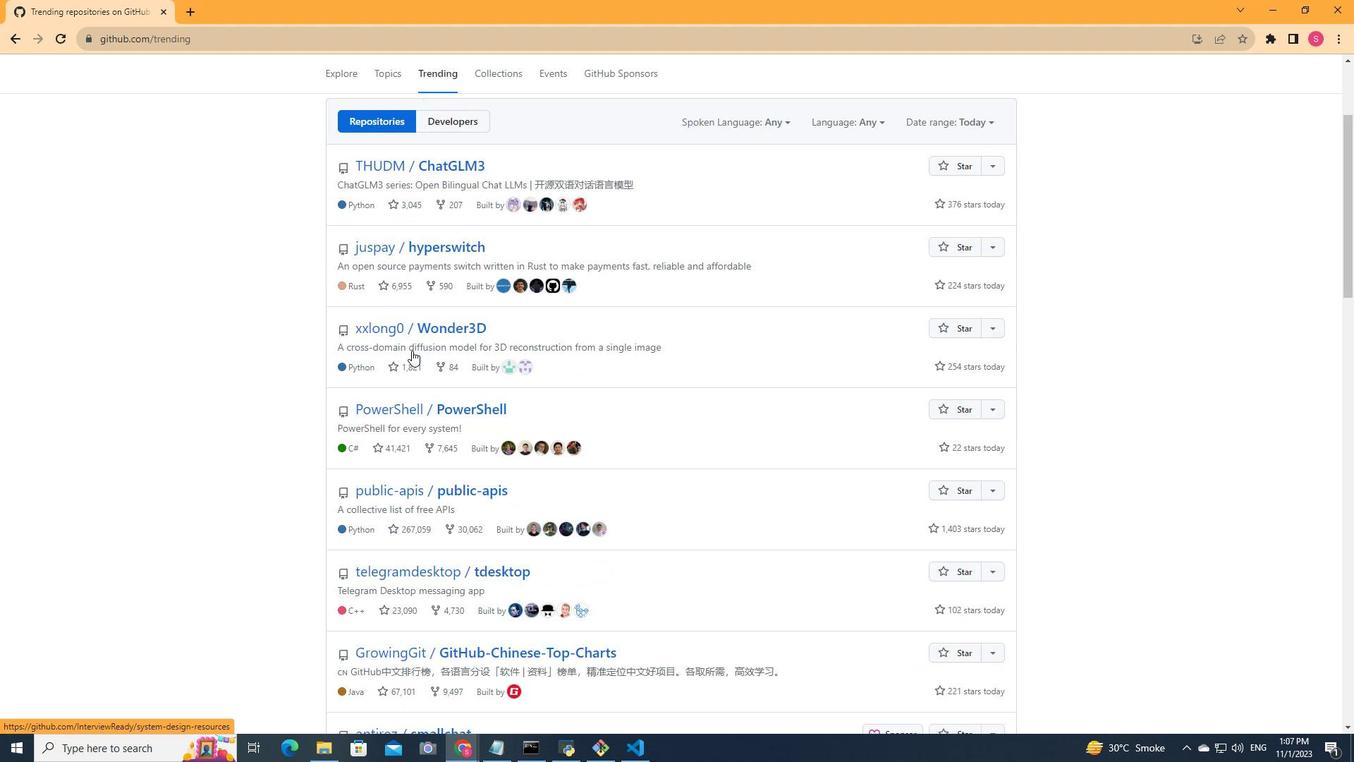 
Action: Mouse scrolled (412, 351) with delta (0, 0)
Screenshot: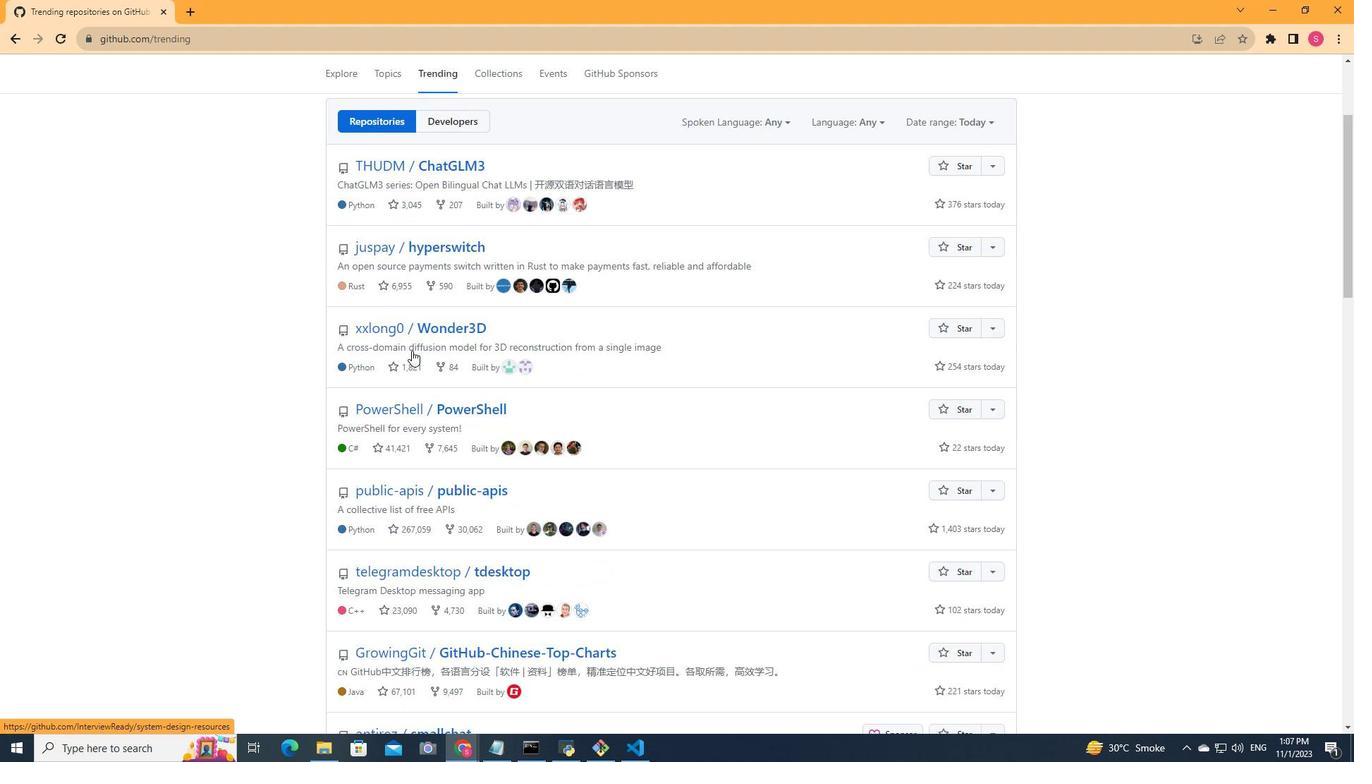 
Action: Mouse scrolled (412, 351) with delta (0, 0)
Screenshot: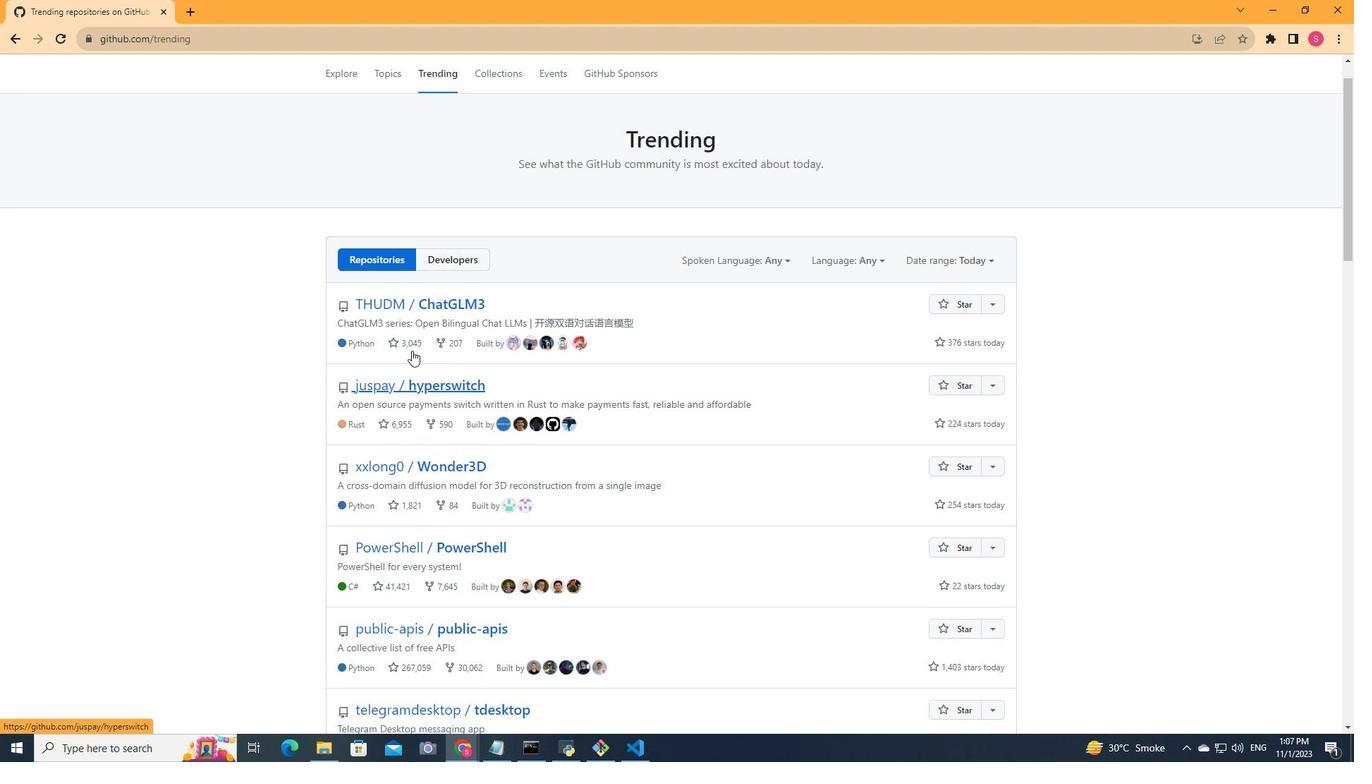 
Action: Mouse scrolled (412, 351) with delta (0, 0)
Screenshot: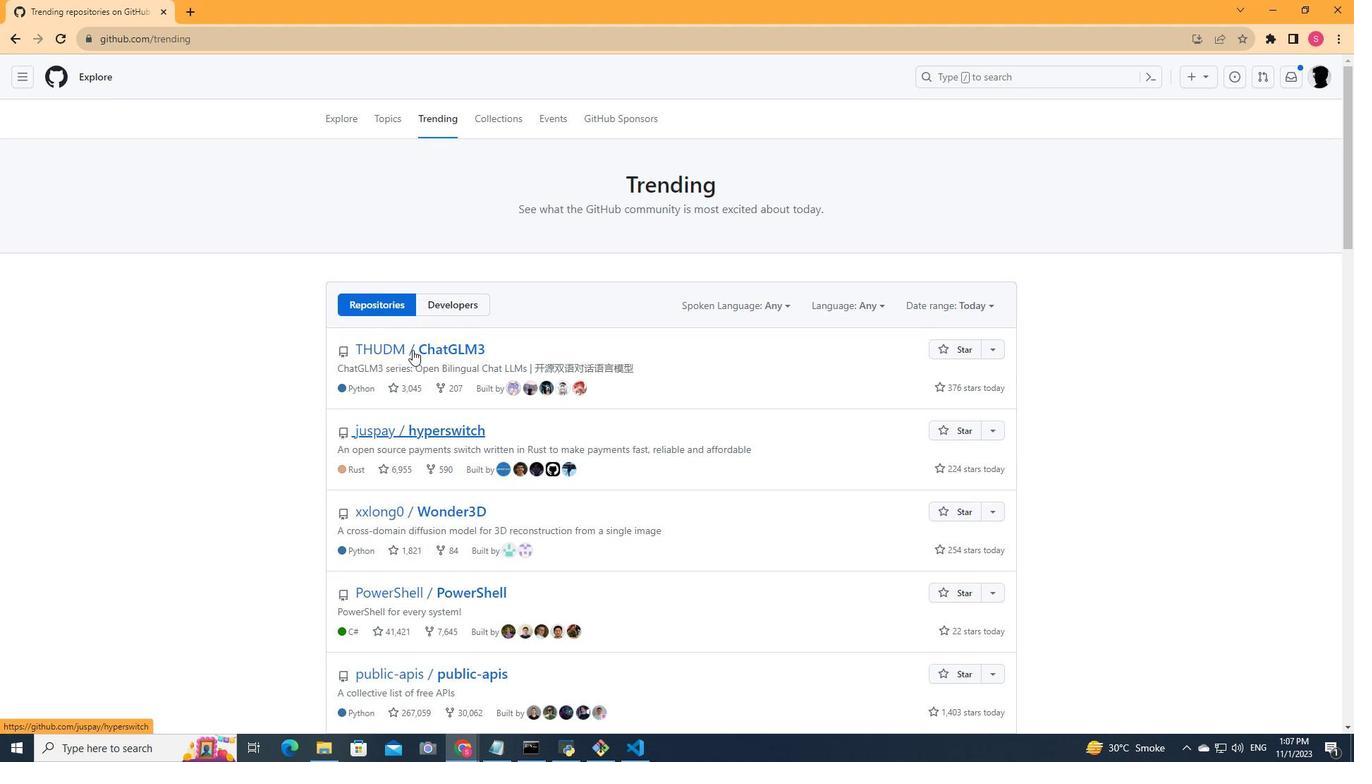 
Action: Mouse moved to (409, 347)
Screenshot: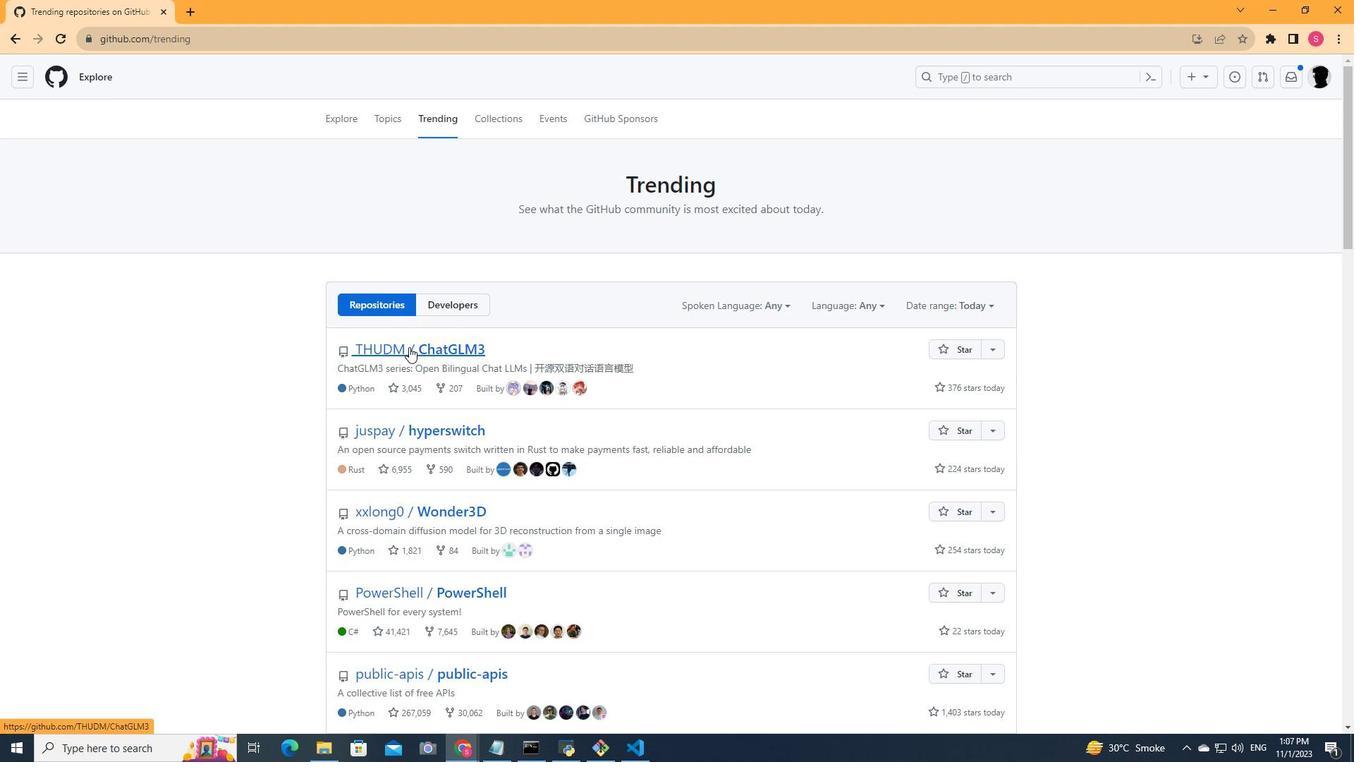 
Action: Mouse pressed left at (409, 347)
Screenshot: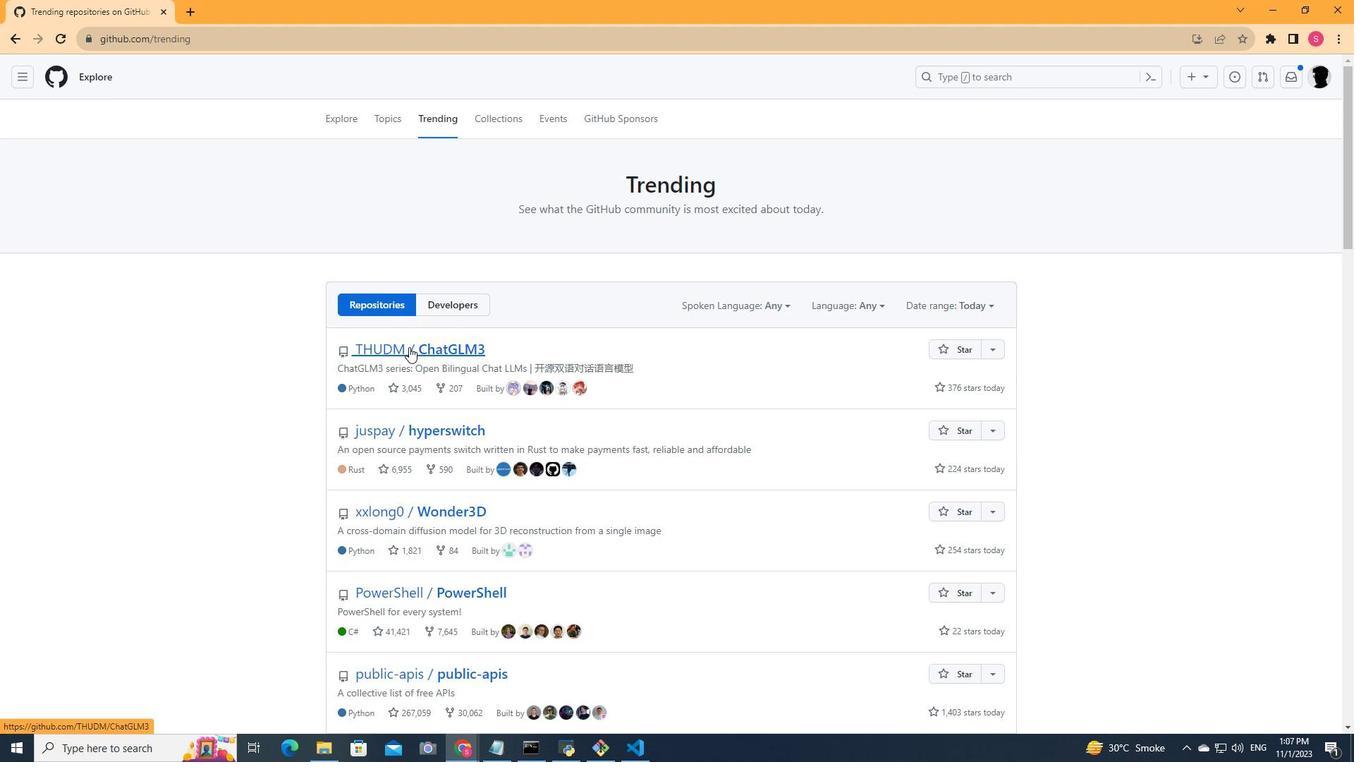 
Action: Mouse moved to (433, 295)
Screenshot: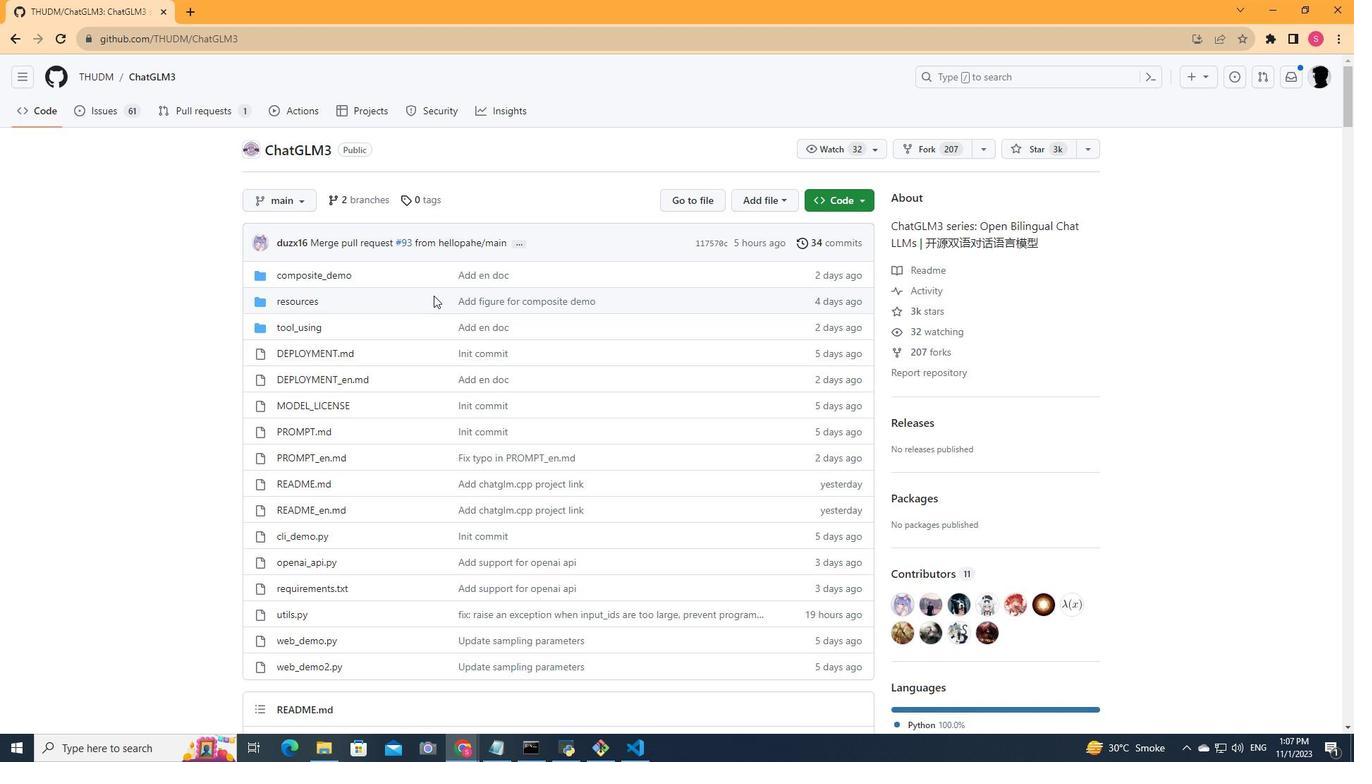 
Action: Mouse scrolled (433, 294) with delta (0, 0)
Screenshot: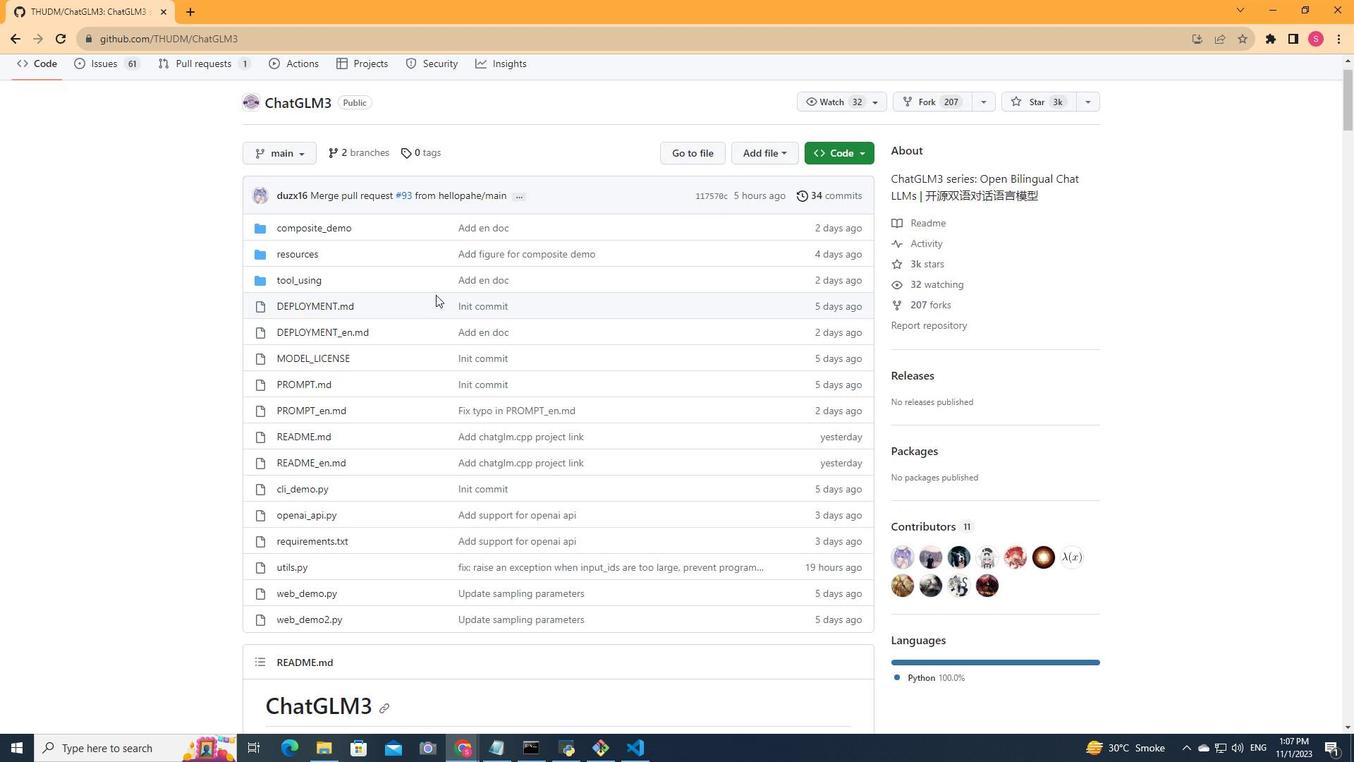 
Action: Mouse scrolled (433, 294) with delta (0, 0)
Screenshot: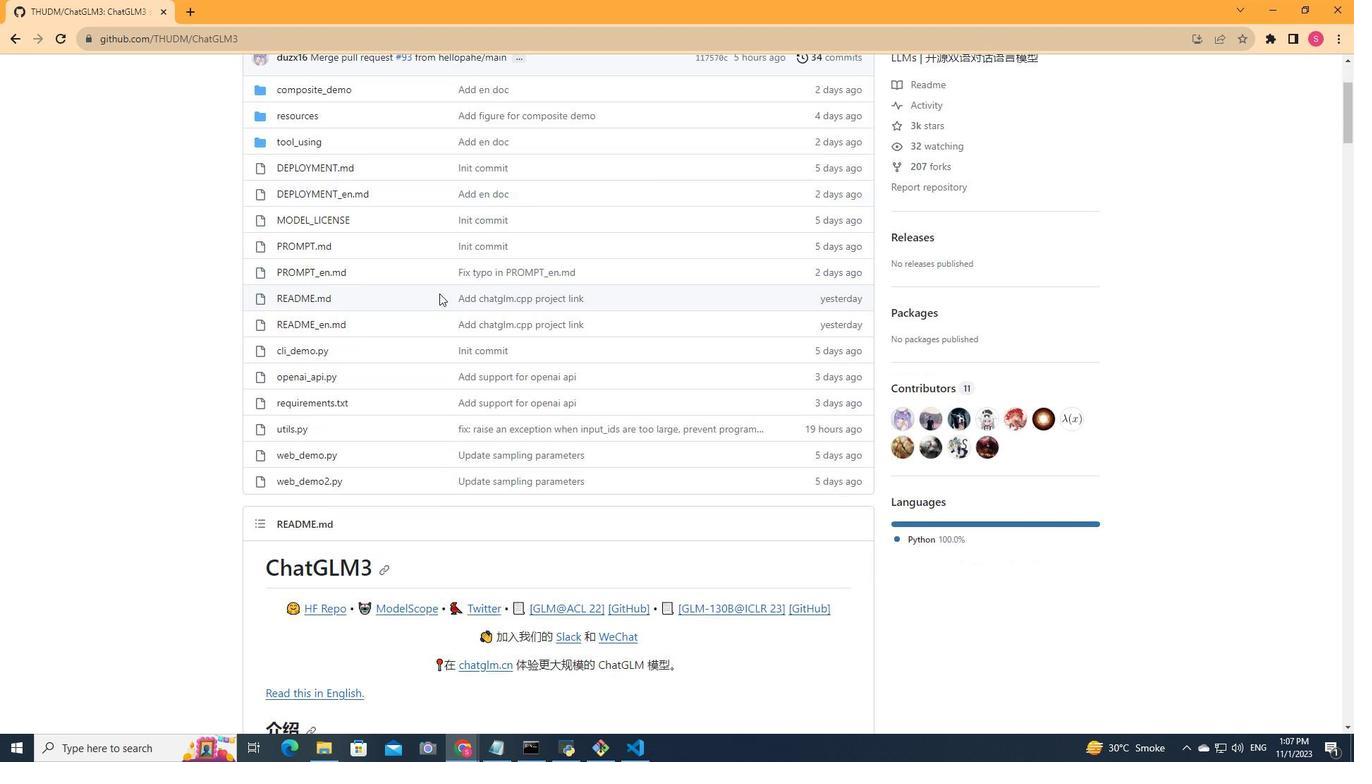 
Action: Mouse scrolled (433, 294) with delta (0, 0)
Screenshot: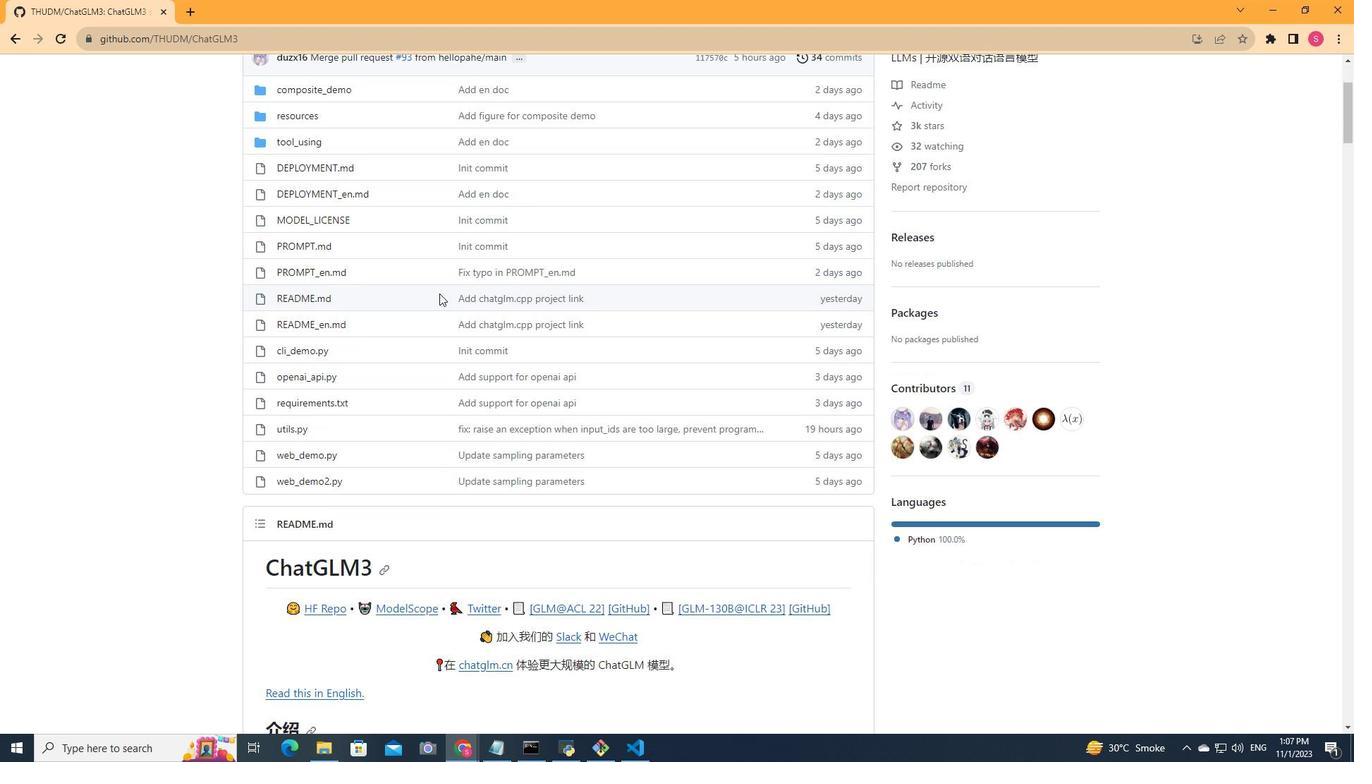 
Action: Mouse moved to (434, 295)
Screenshot: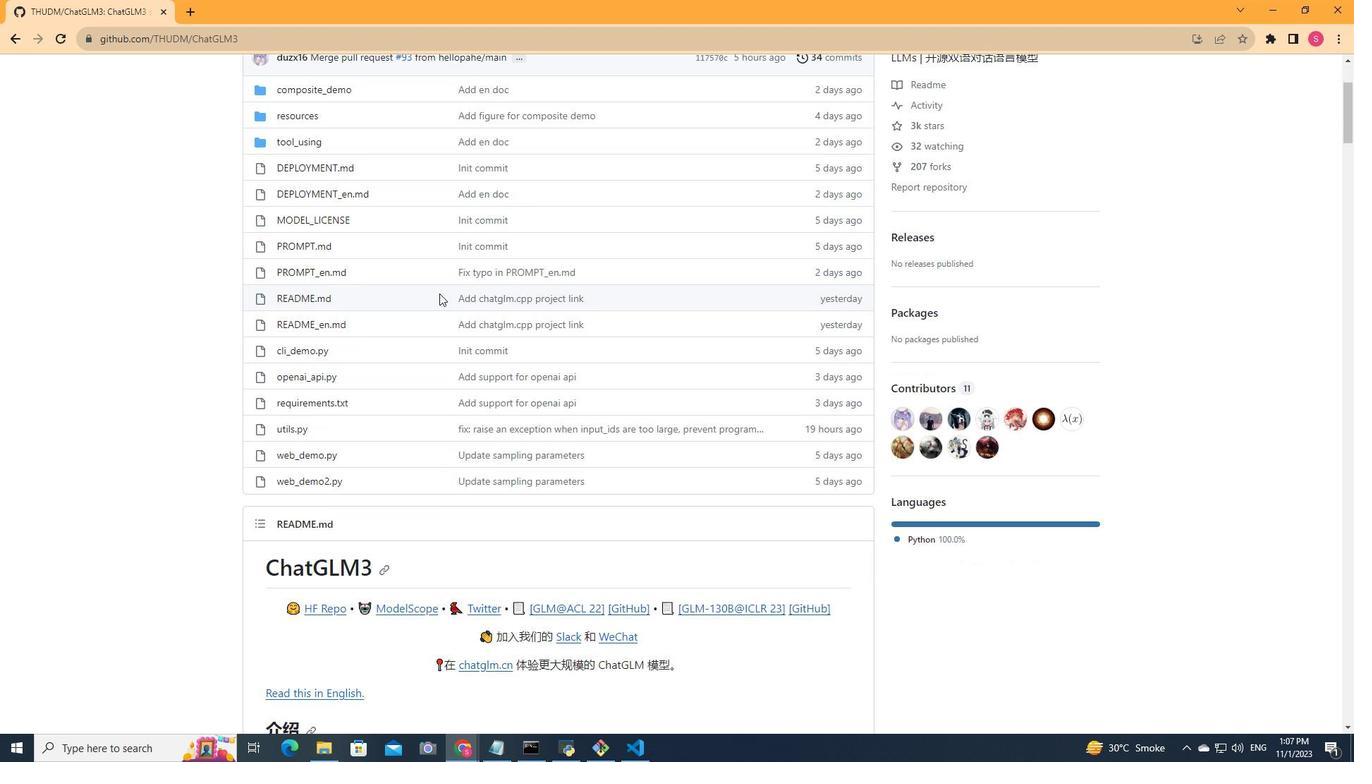 
Action: Mouse scrolled (434, 294) with delta (0, 0)
Screenshot: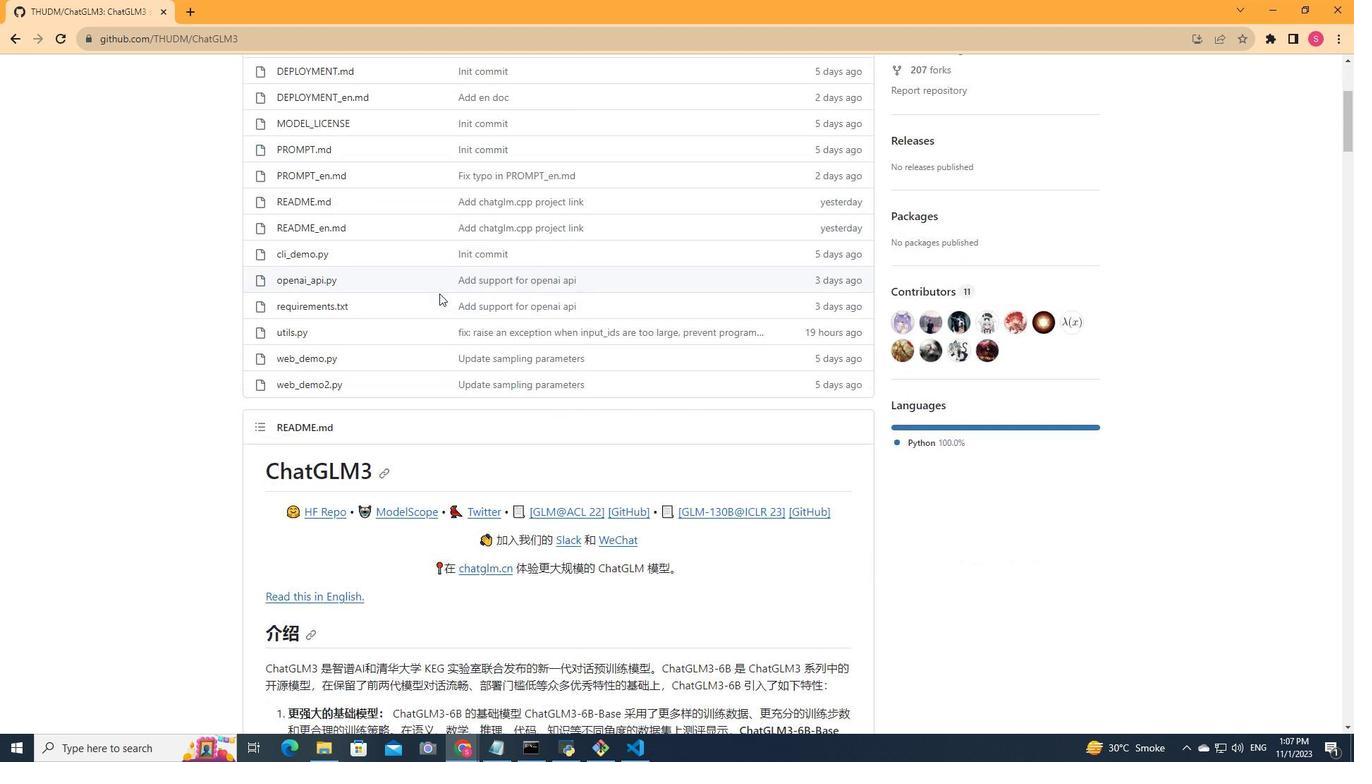
Action: Mouse moved to (440, 292)
Screenshot: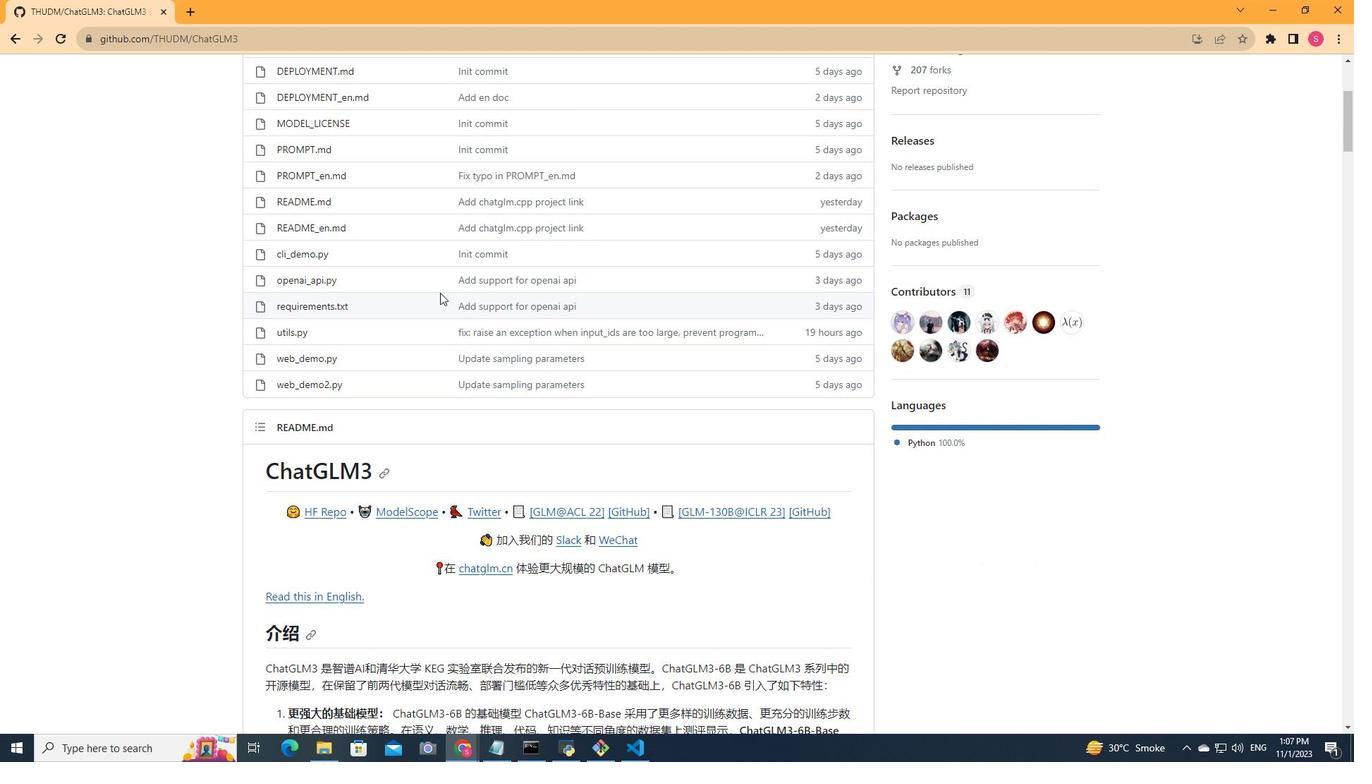 
Action: Mouse scrolled (440, 292) with delta (0, 0)
Screenshot: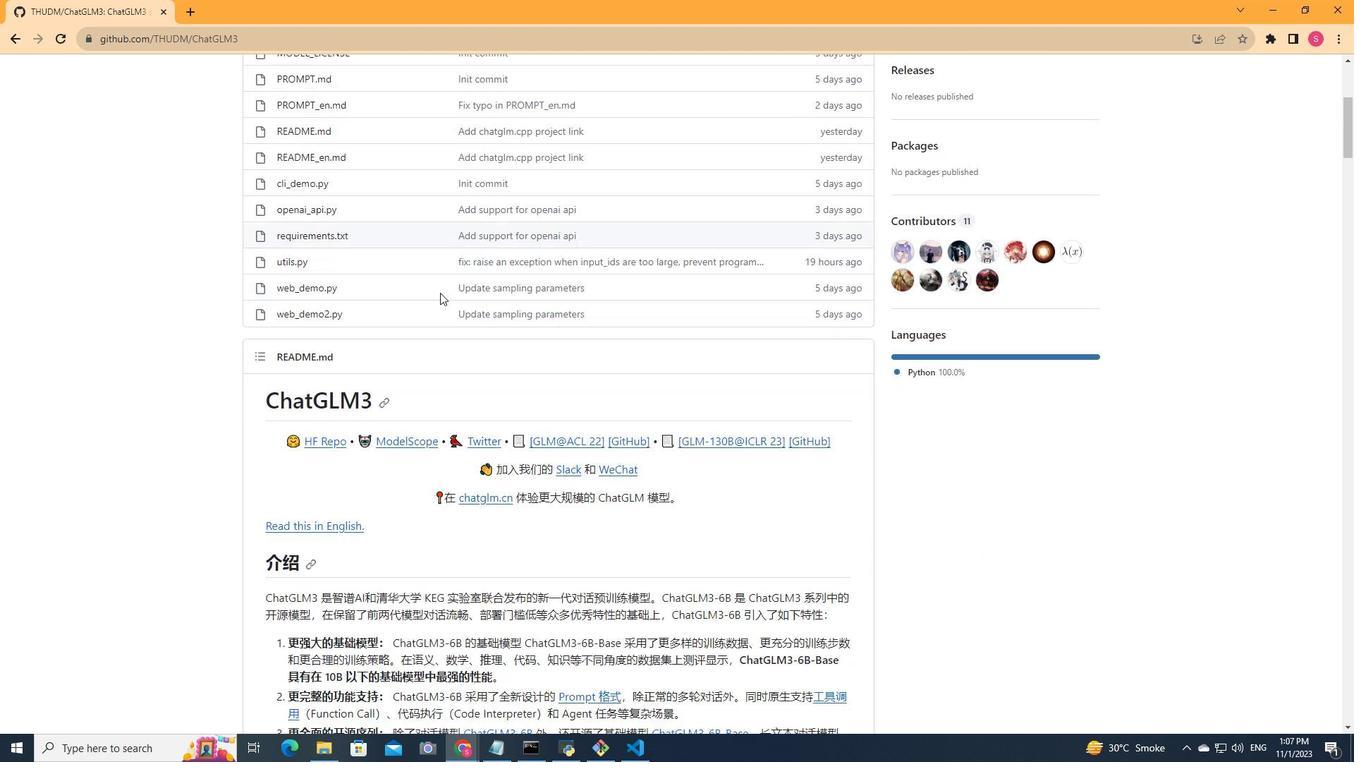 
Action: Mouse scrolled (440, 292) with delta (0, 0)
Screenshot: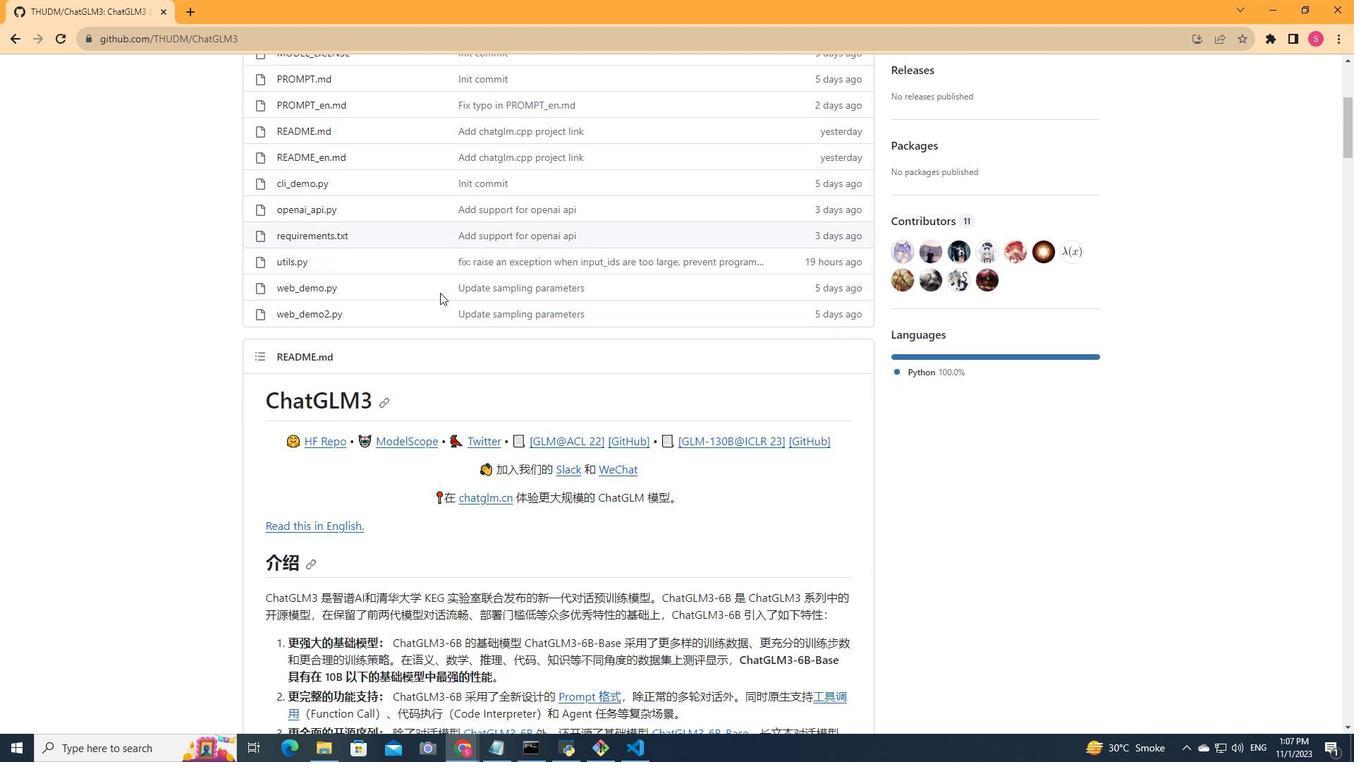 
Action: Mouse scrolled (440, 292) with delta (0, 0)
Screenshot: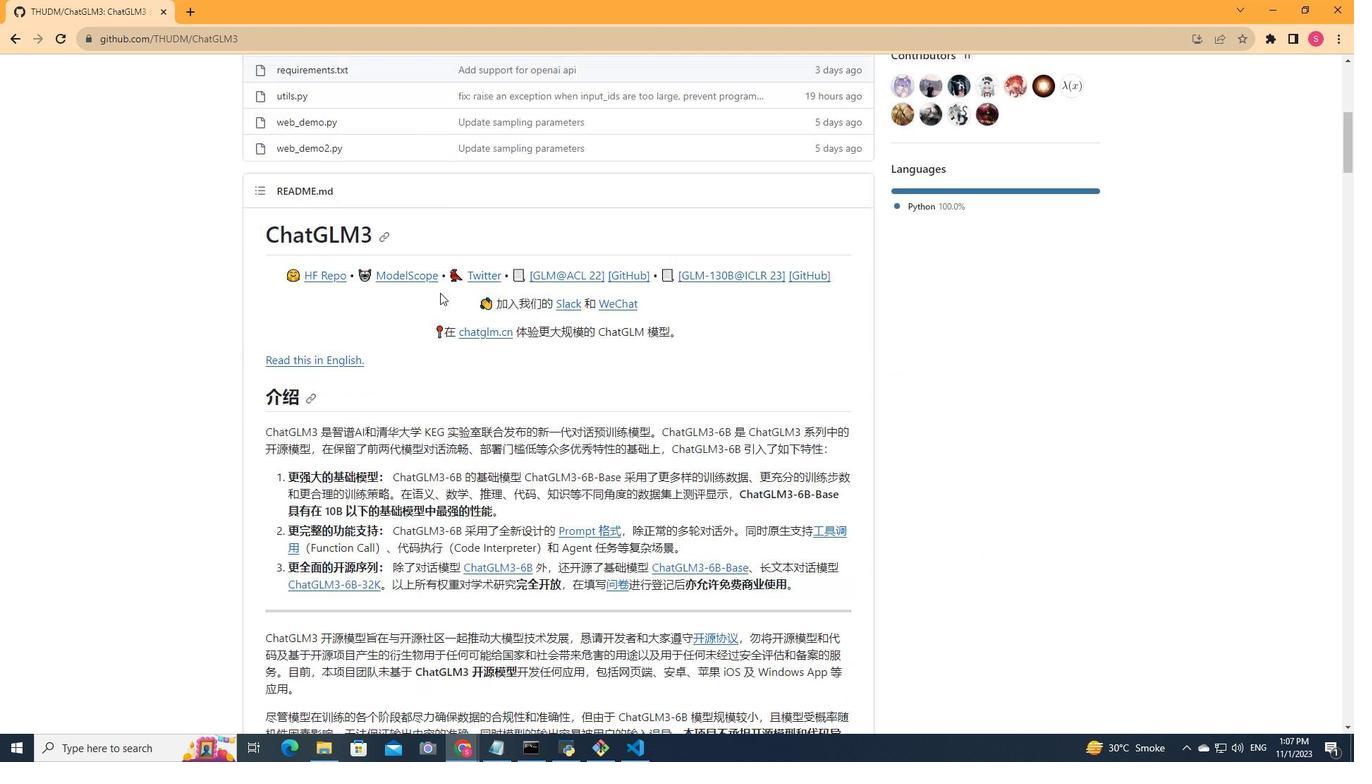 
Action: Mouse scrolled (440, 292) with delta (0, 0)
Screenshot: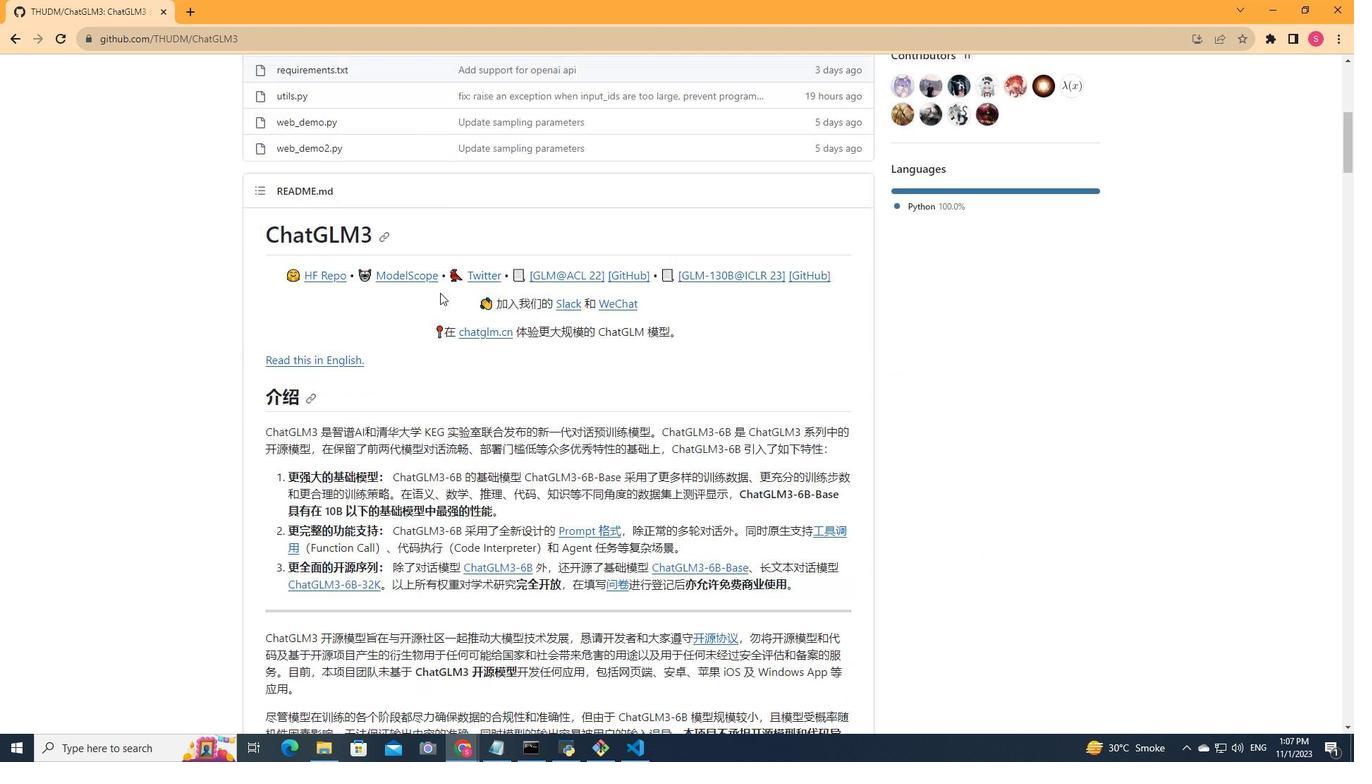 
Action: Mouse scrolled (440, 292) with delta (0, 0)
Screenshot: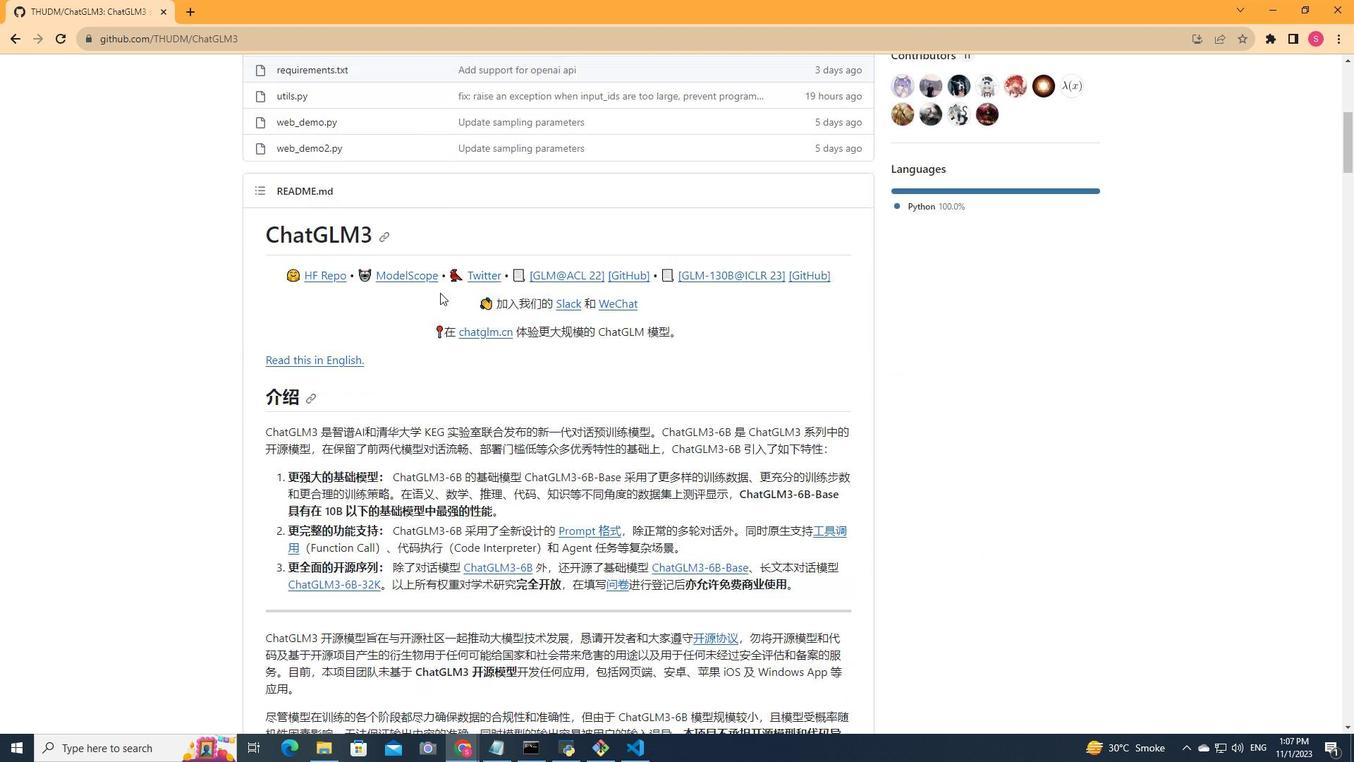 
Action: Mouse scrolled (440, 292) with delta (0, 0)
Screenshot: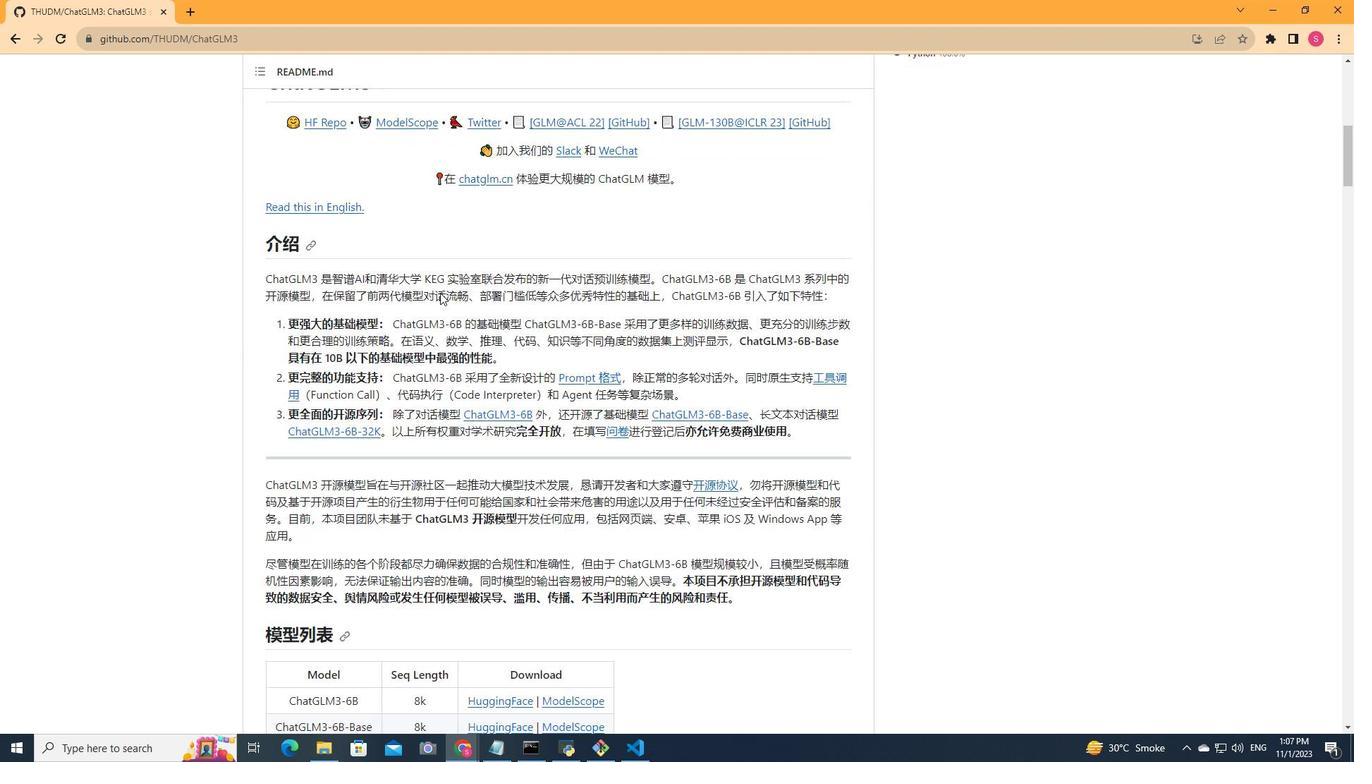 
Action: Mouse scrolled (440, 292) with delta (0, 0)
Screenshot: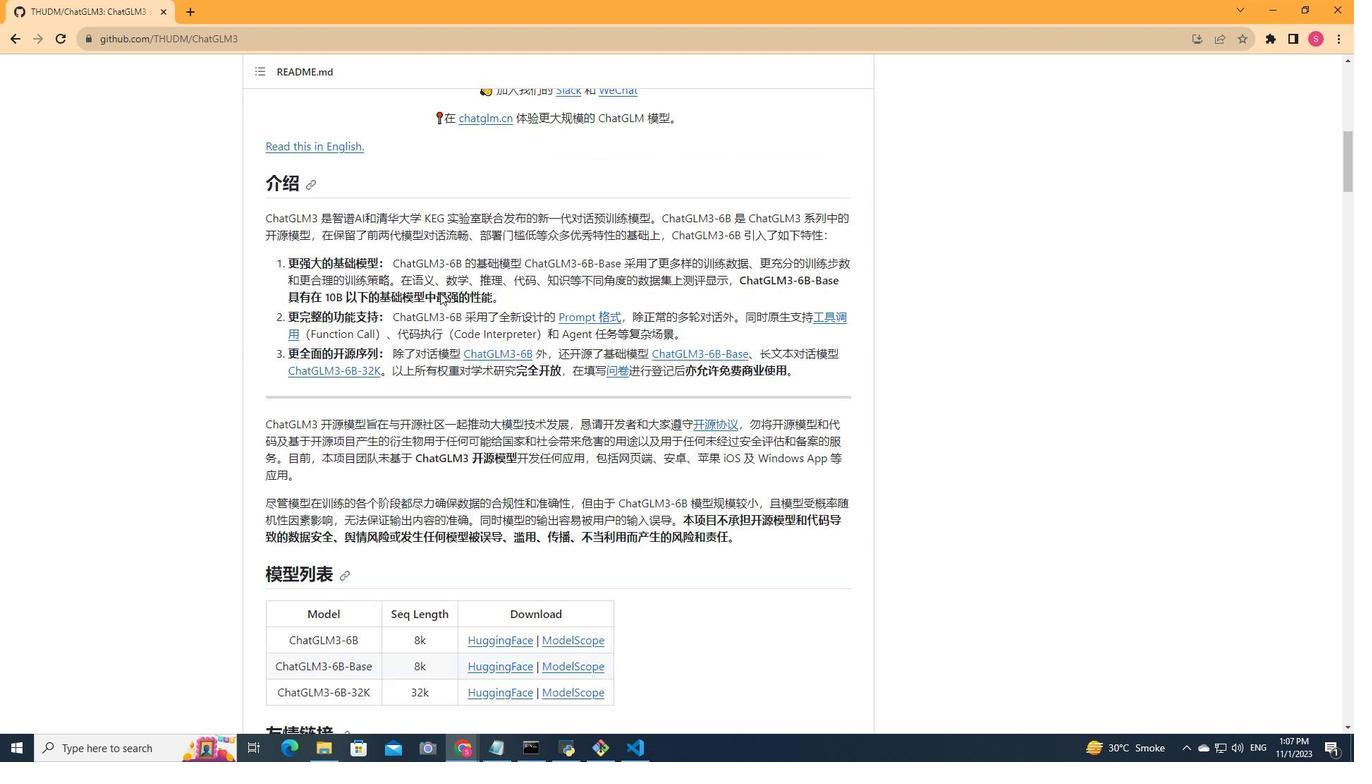 
Action: Mouse scrolled (440, 292) with delta (0, 0)
Screenshot: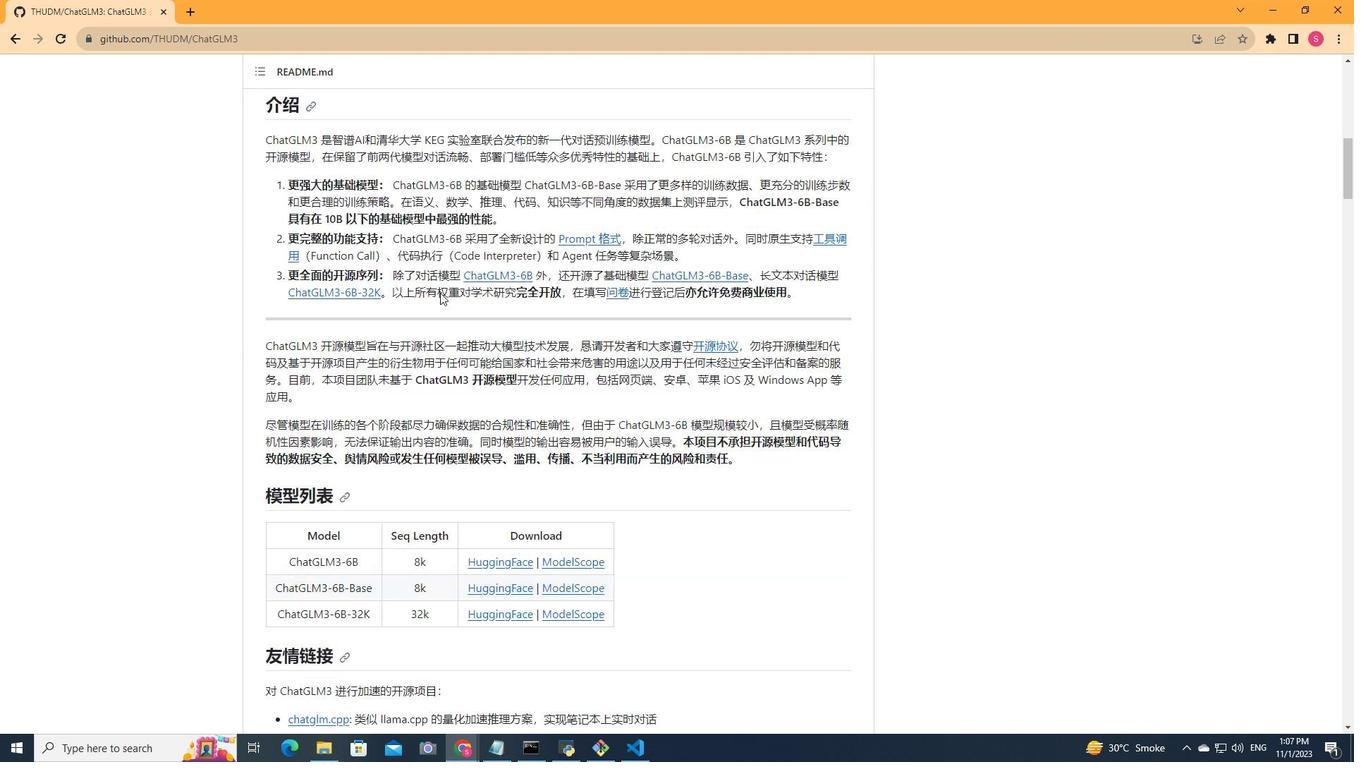 
Action: Mouse scrolled (440, 292) with delta (0, 0)
Screenshot: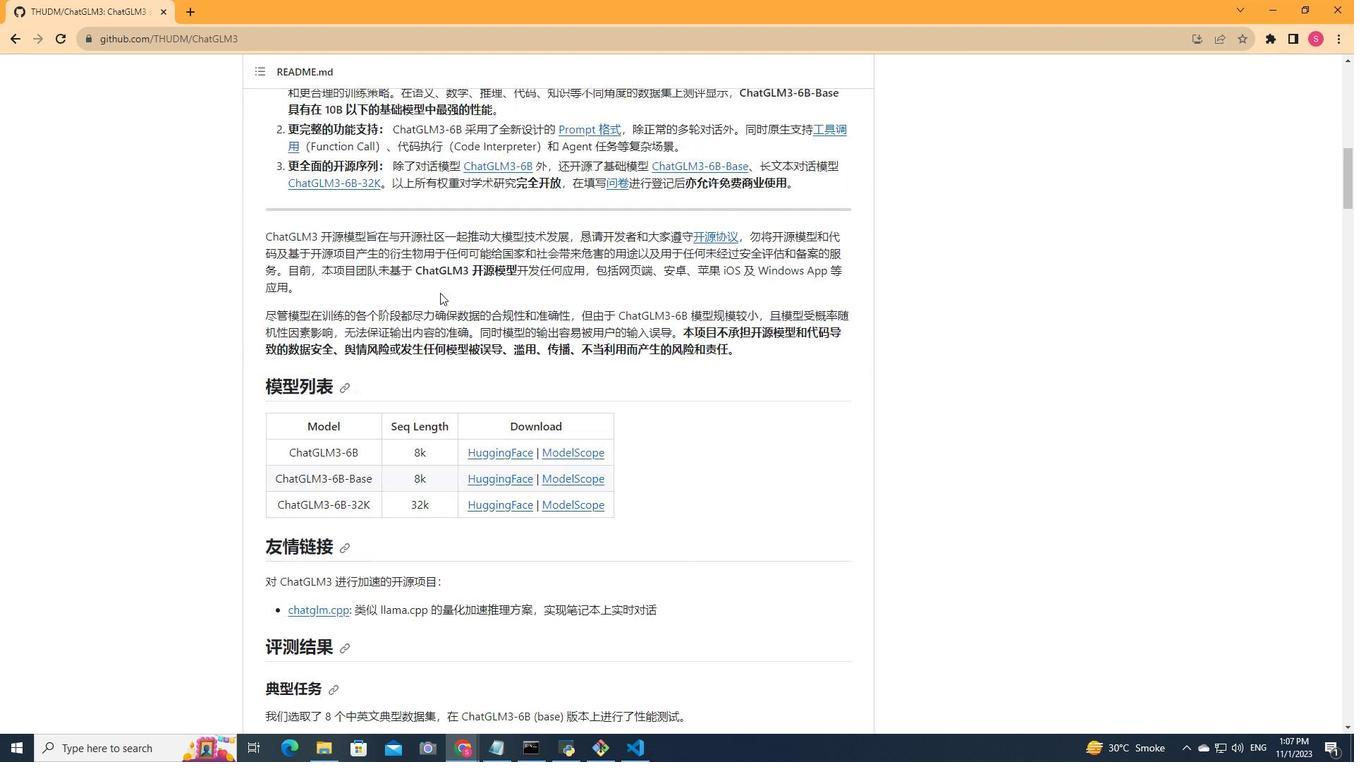 
Action: Mouse scrolled (440, 292) with delta (0, 0)
Screenshot: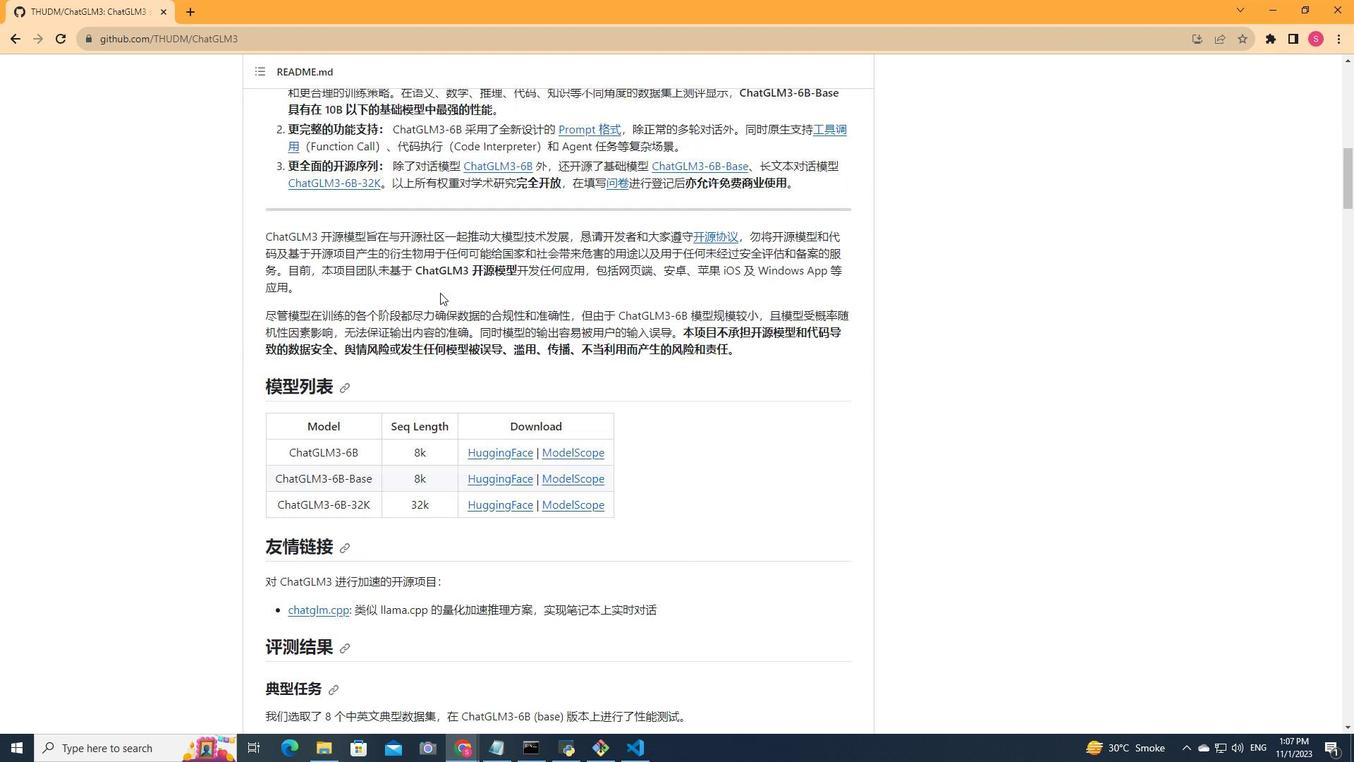 
Action: Mouse scrolled (440, 292) with delta (0, 0)
Screenshot: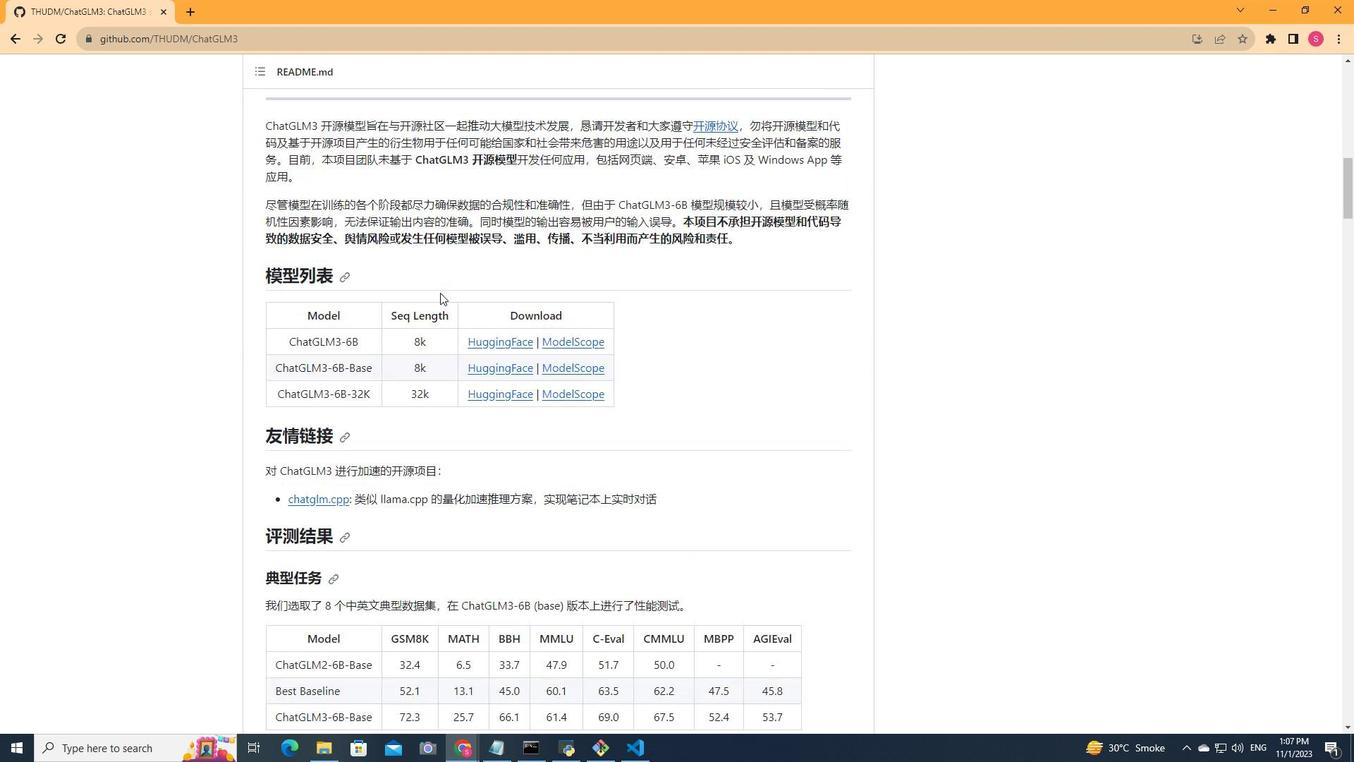 
Action: Mouse scrolled (440, 292) with delta (0, 0)
Screenshot: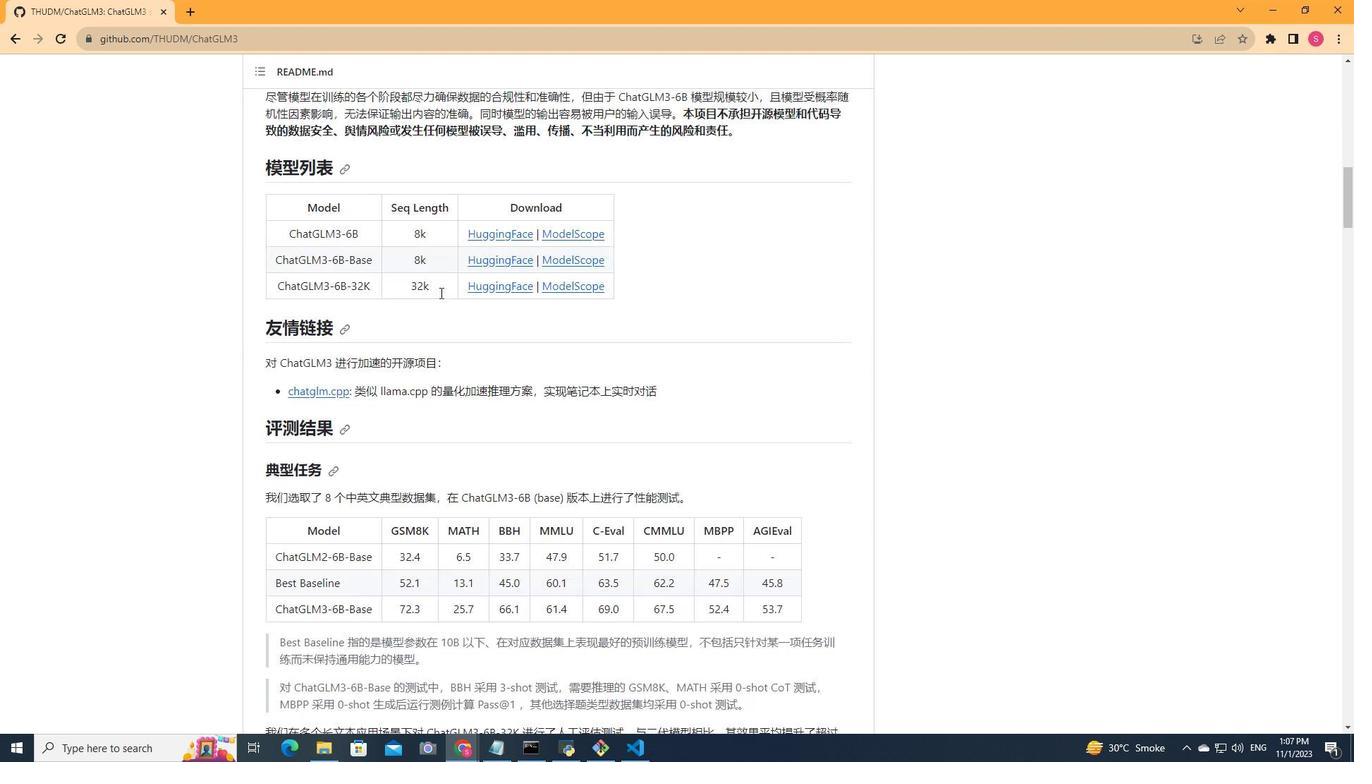 
Action: Mouse scrolled (440, 292) with delta (0, 0)
Screenshot: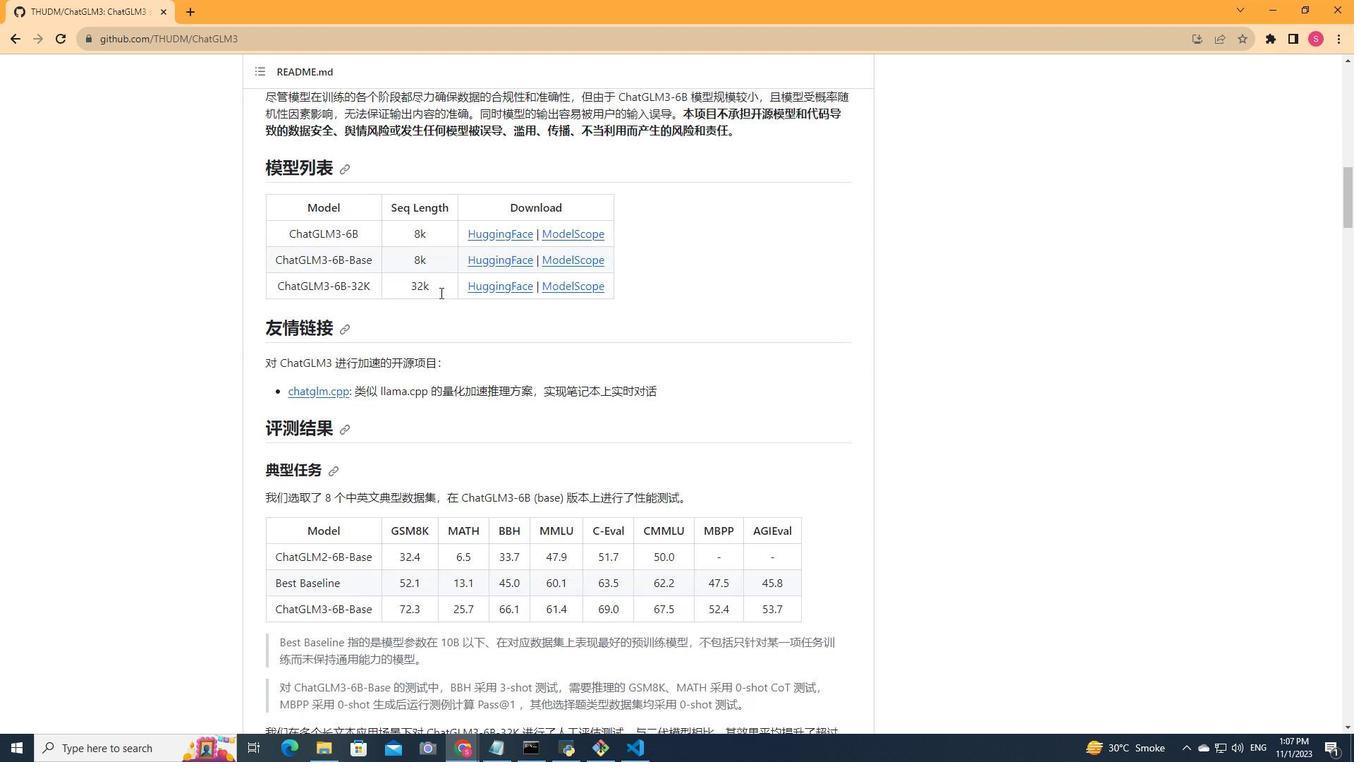 
Action: Mouse scrolled (440, 292) with delta (0, 0)
Screenshot: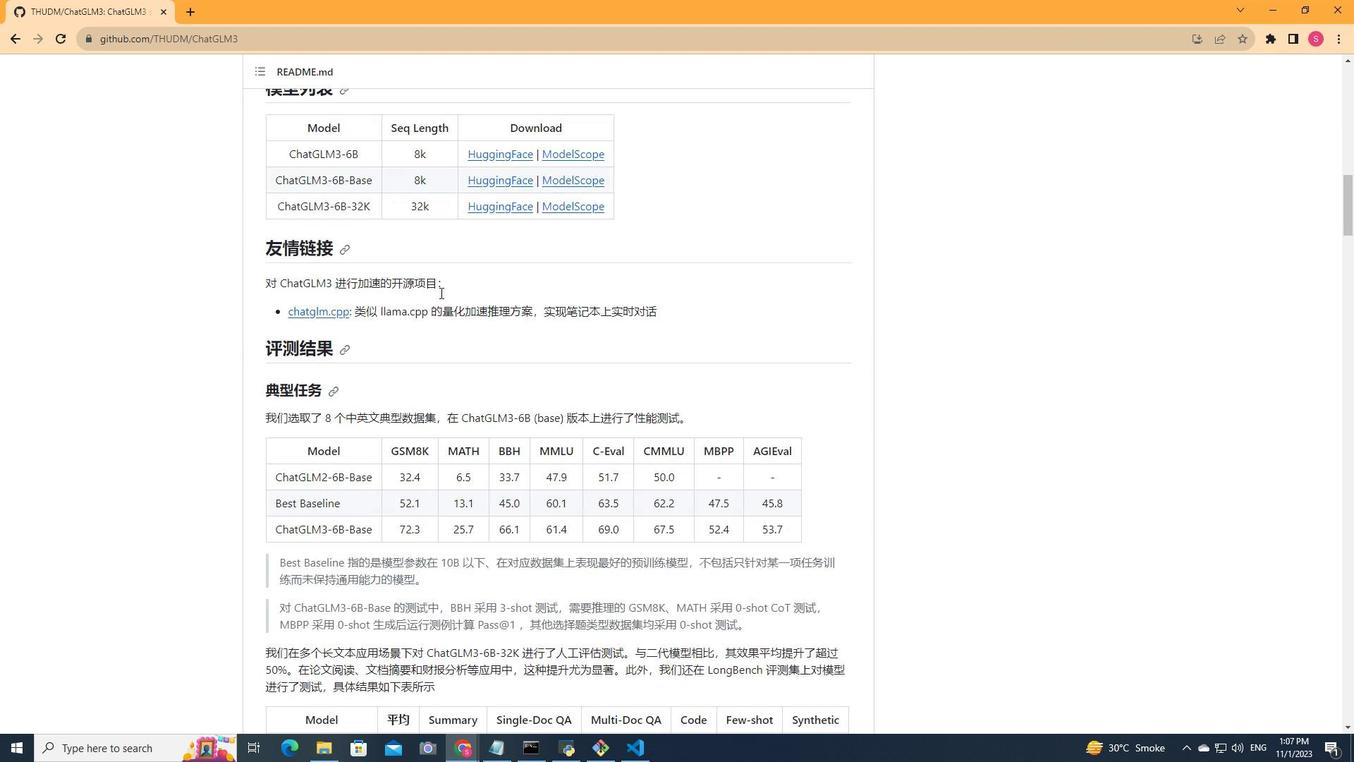 
Action: Mouse scrolled (440, 292) with delta (0, 0)
Screenshot: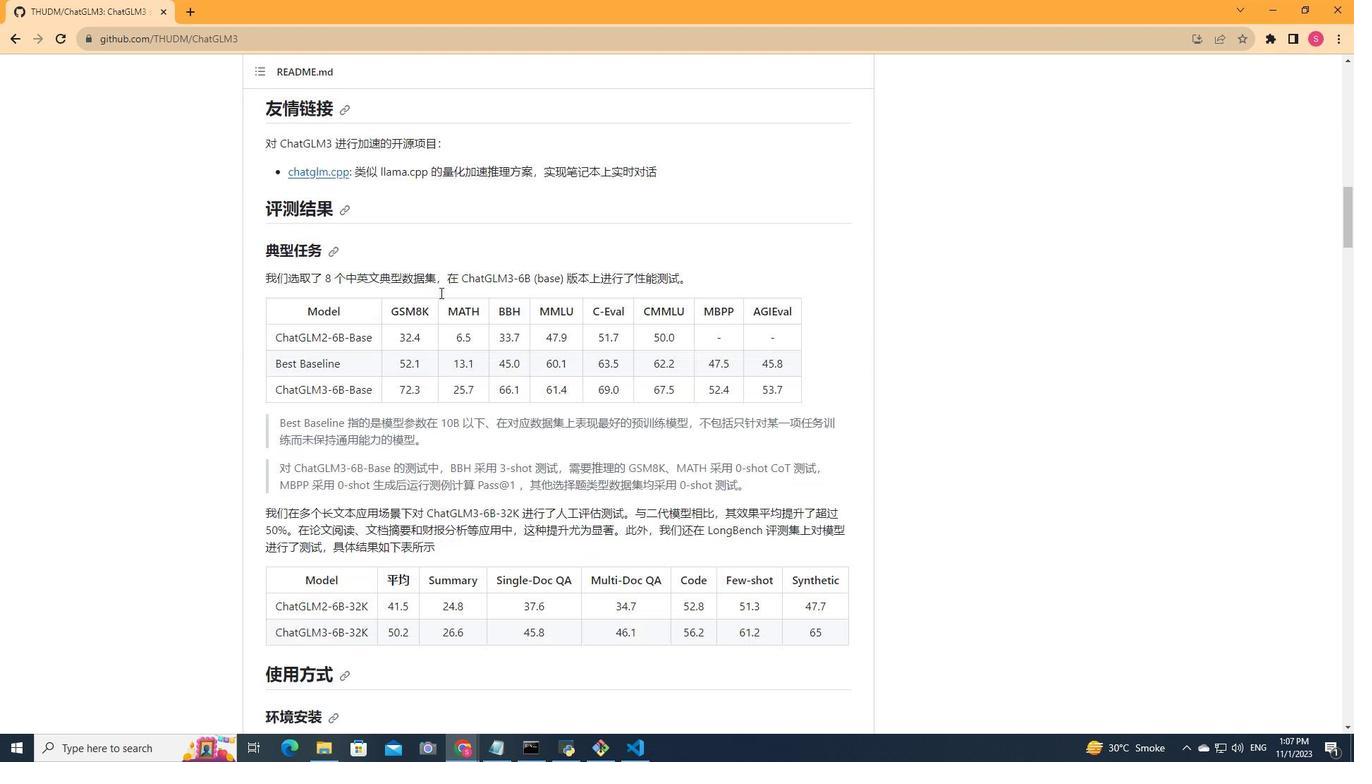 
Action: Mouse scrolled (440, 292) with delta (0, 0)
Screenshot: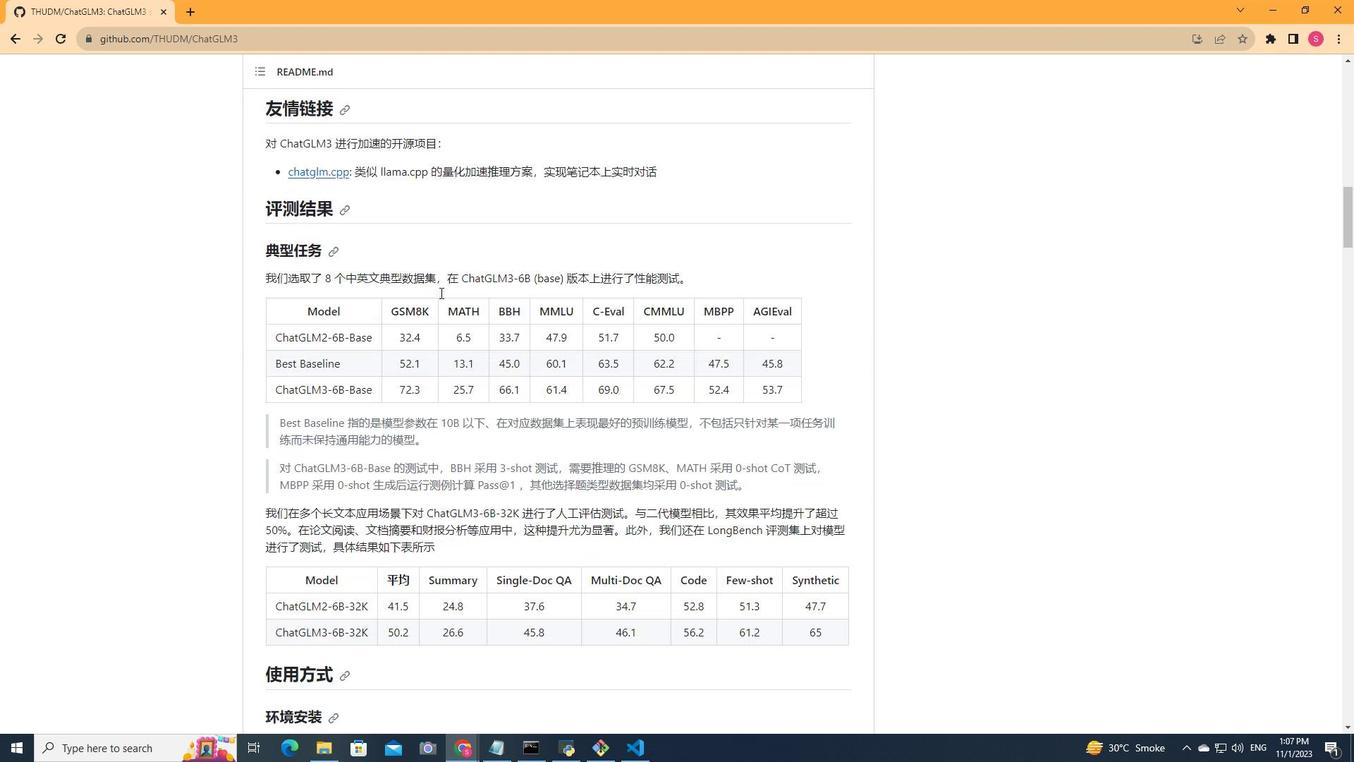 
Action: Mouse scrolled (440, 292) with delta (0, 0)
Screenshot: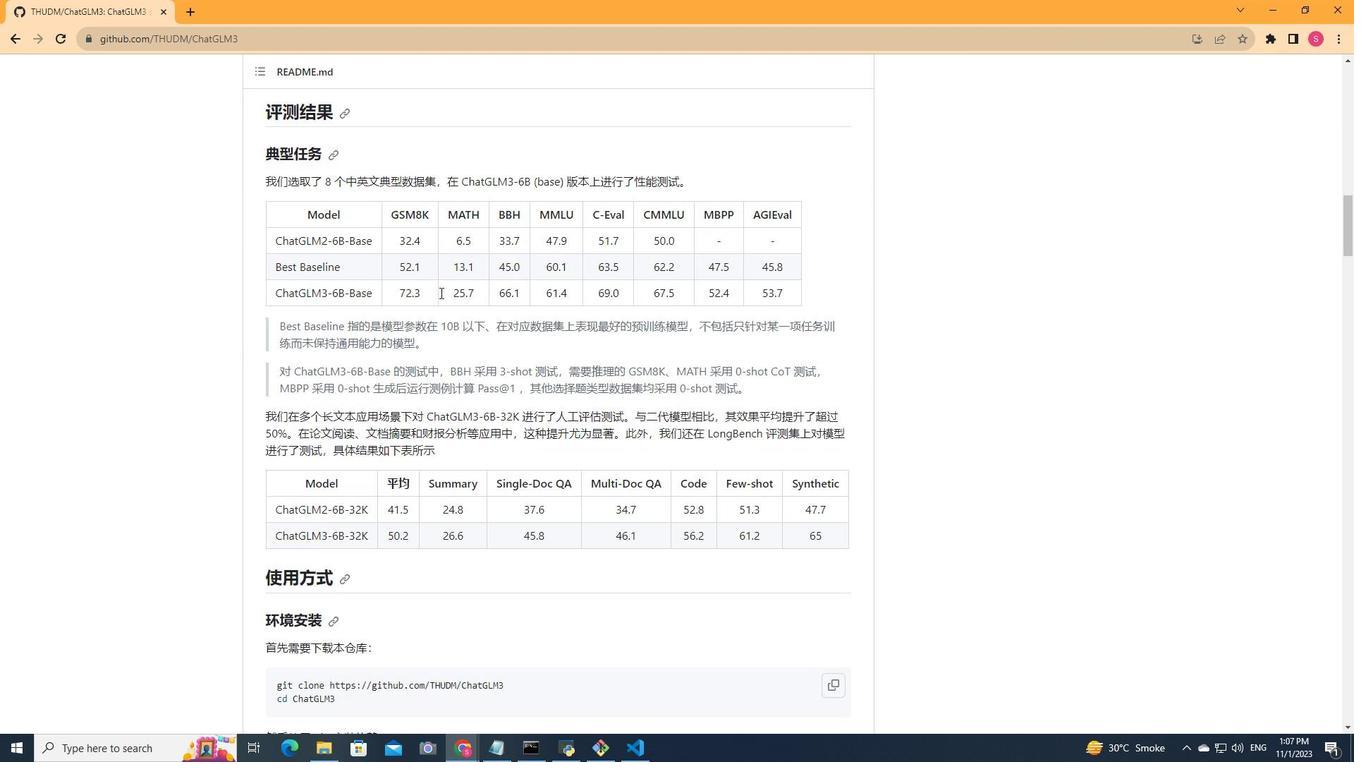 
Action: Mouse scrolled (440, 292) with delta (0, 0)
Screenshot: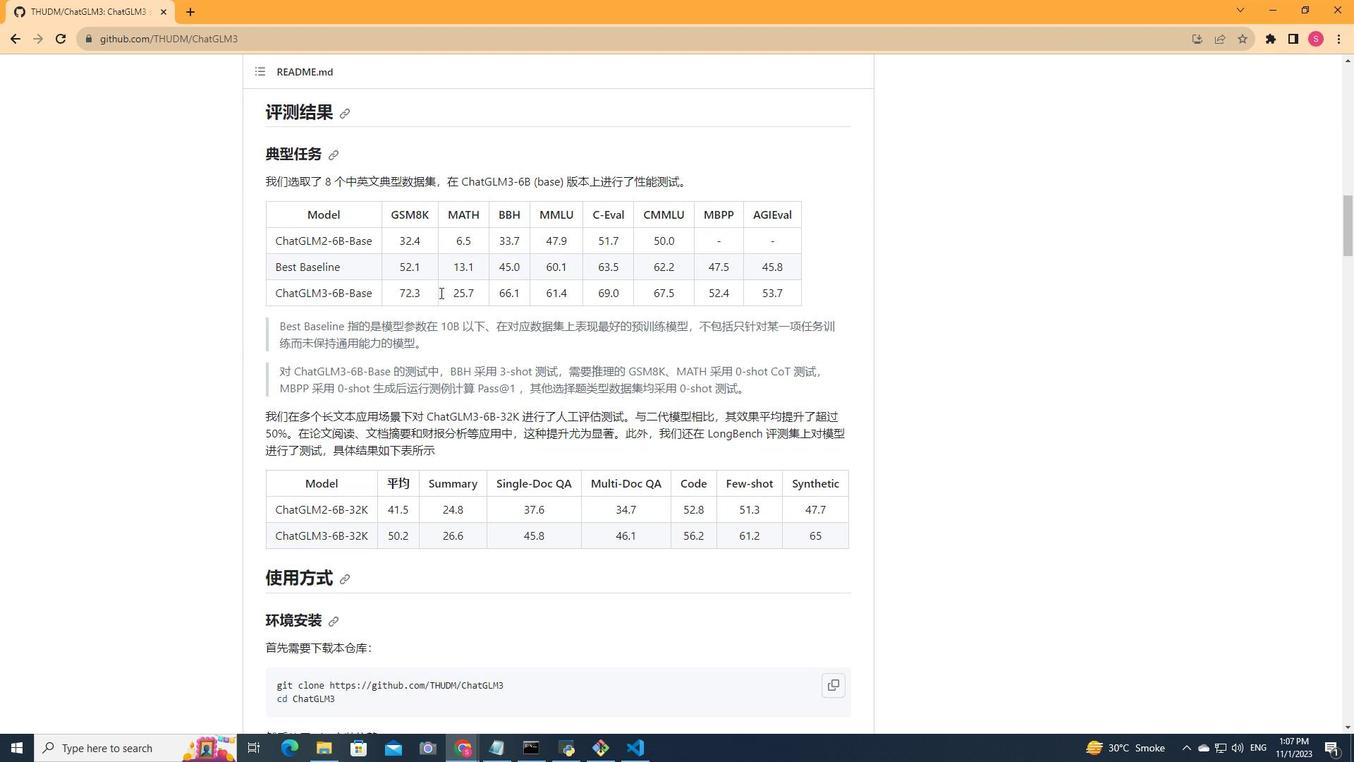 
Action: Mouse scrolled (440, 292) with delta (0, 0)
Screenshot: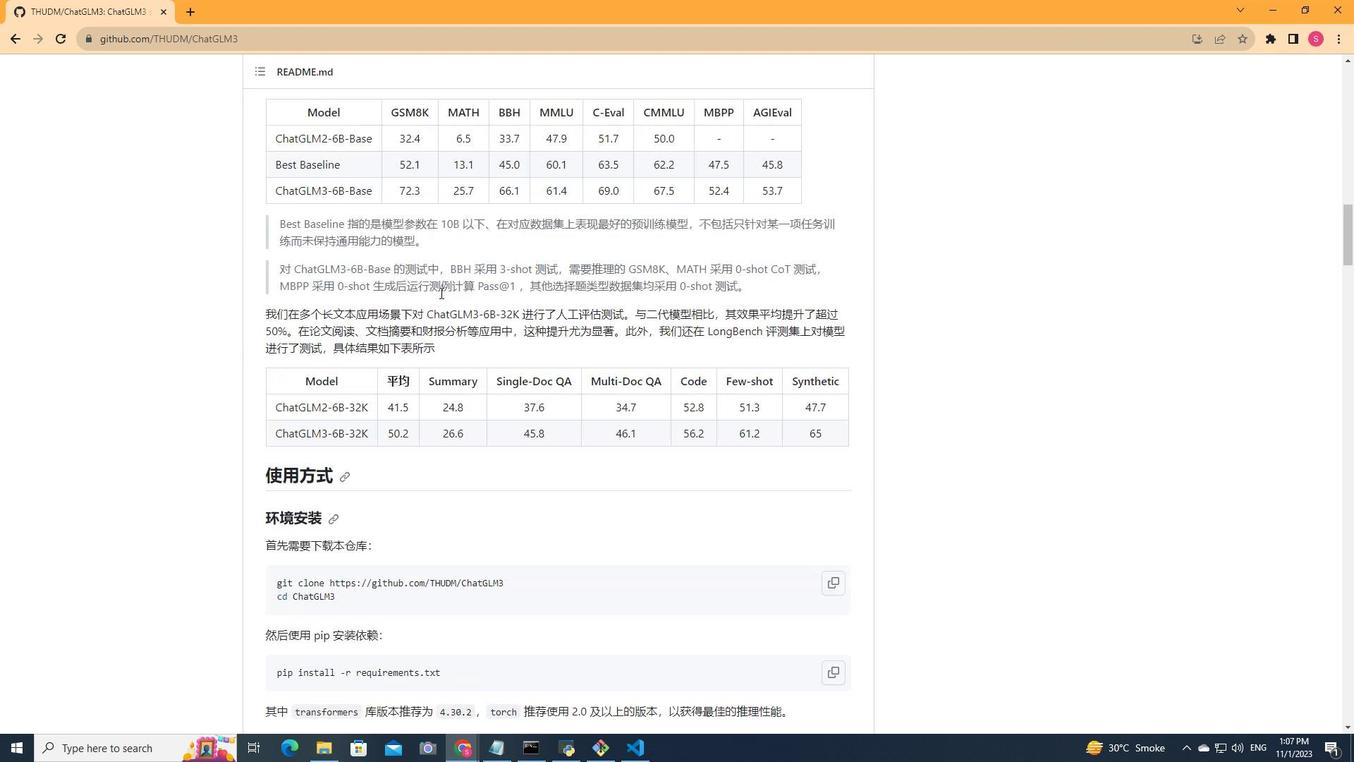 
Action: Mouse scrolled (440, 292) with delta (0, 0)
Screenshot: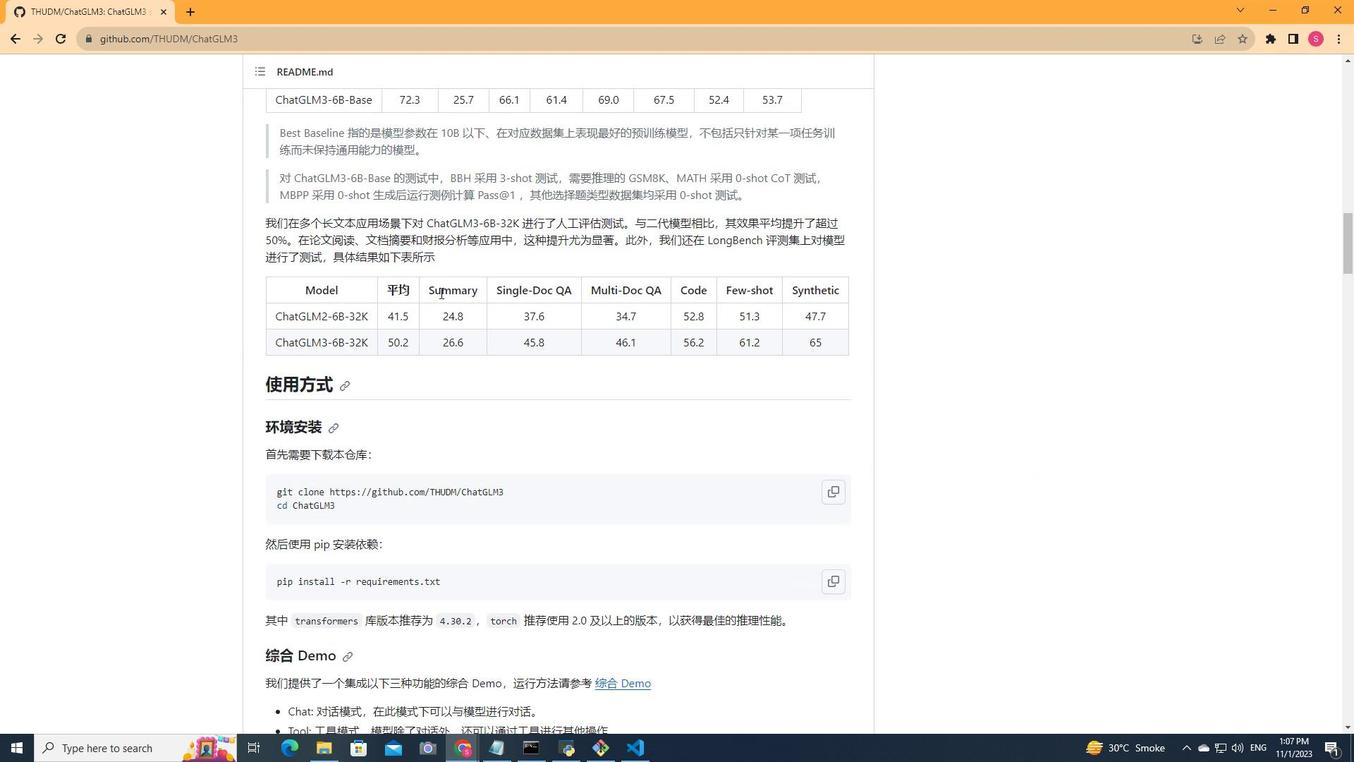 
Action: Mouse scrolled (440, 292) with delta (0, 0)
Screenshot: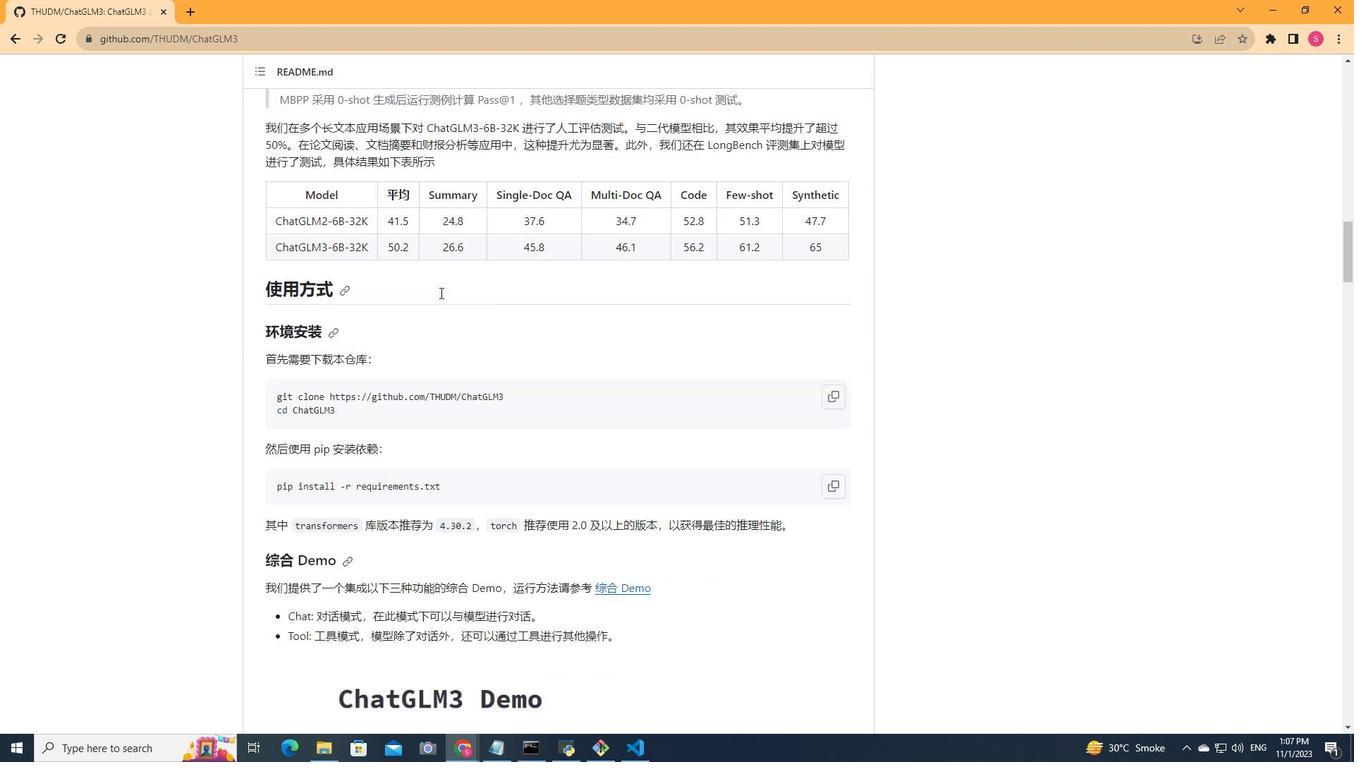 
Action: Mouse scrolled (440, 292) with delta (0, 0)
Screenshot: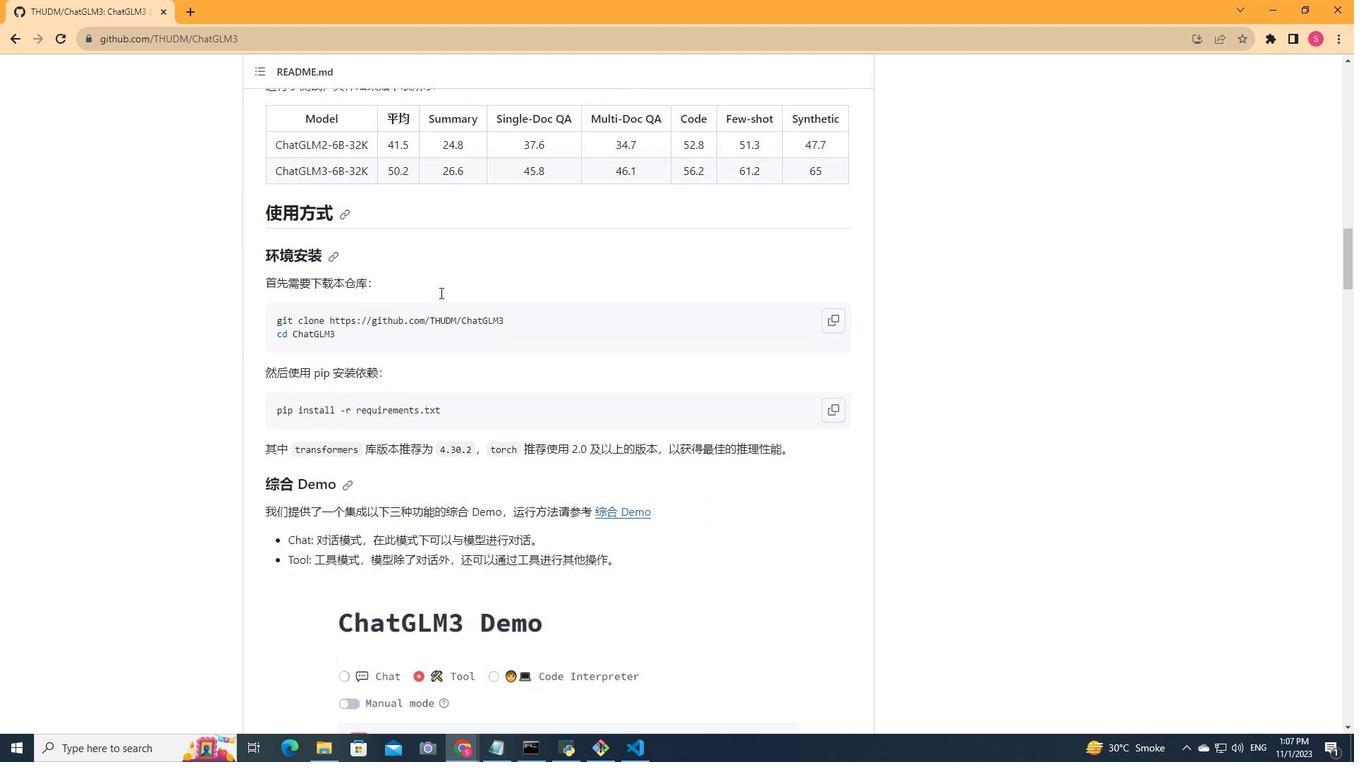 
Action: Mouse scrolled (440, 292) with delta (0, 0)
Screenshot: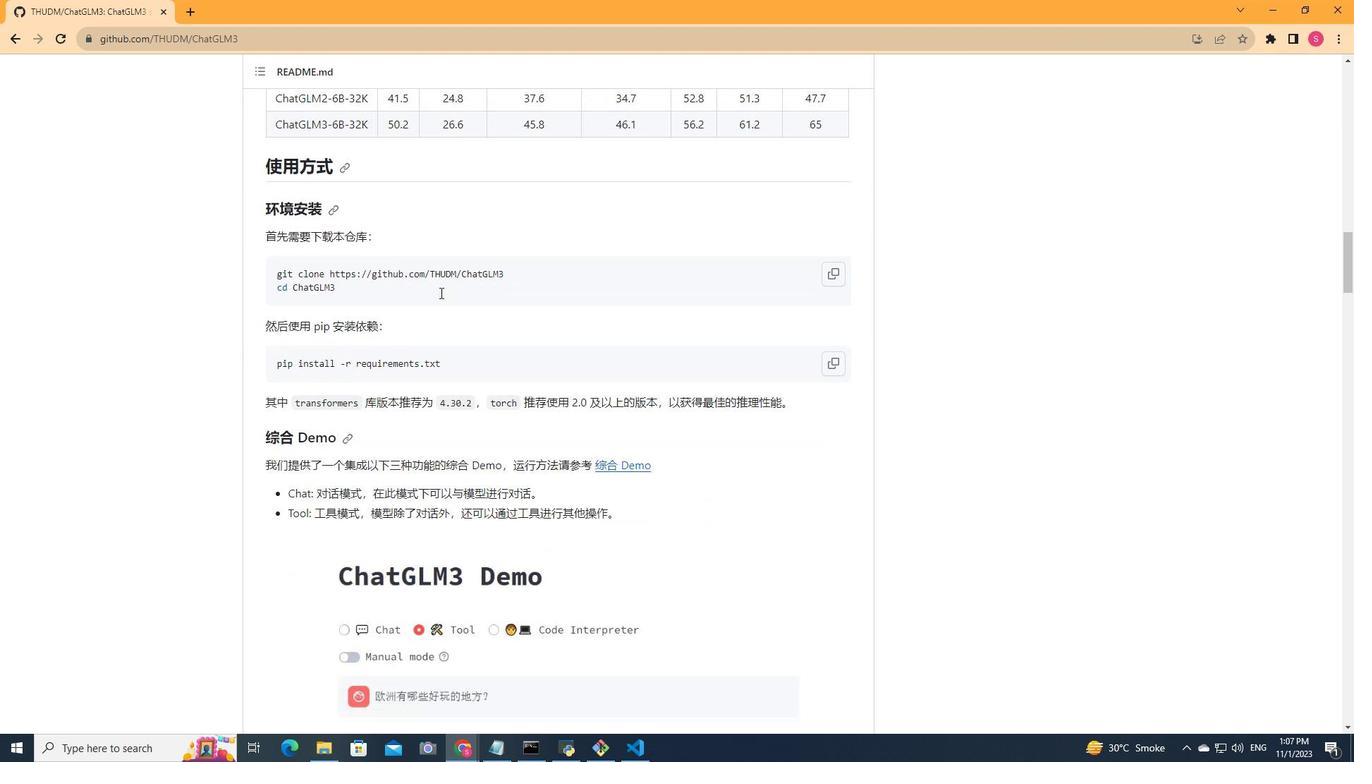 
Action: Mouse scrolled (440, 292) with delta (0, 0)
Screenshot: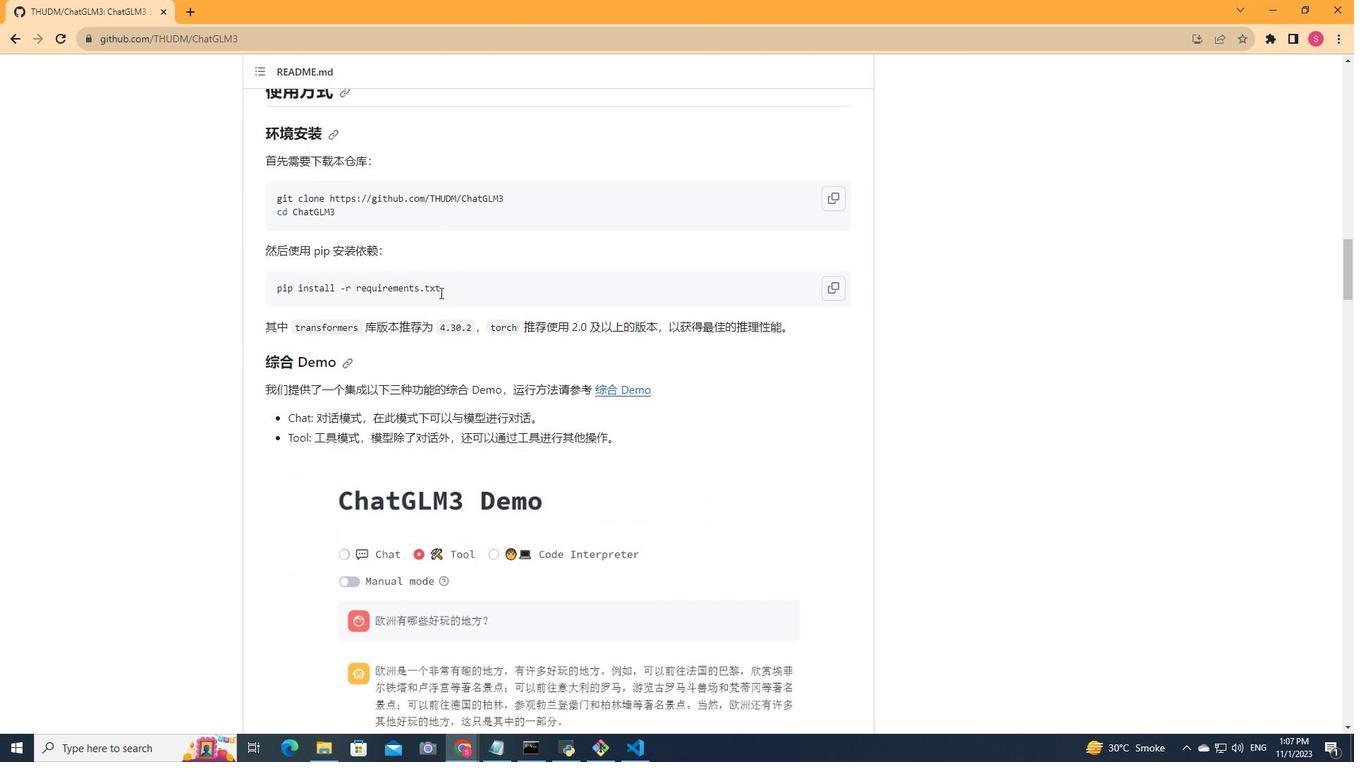 
Action: Mouse scrolled (440, 292) with delta (0, 0)
Screenshot: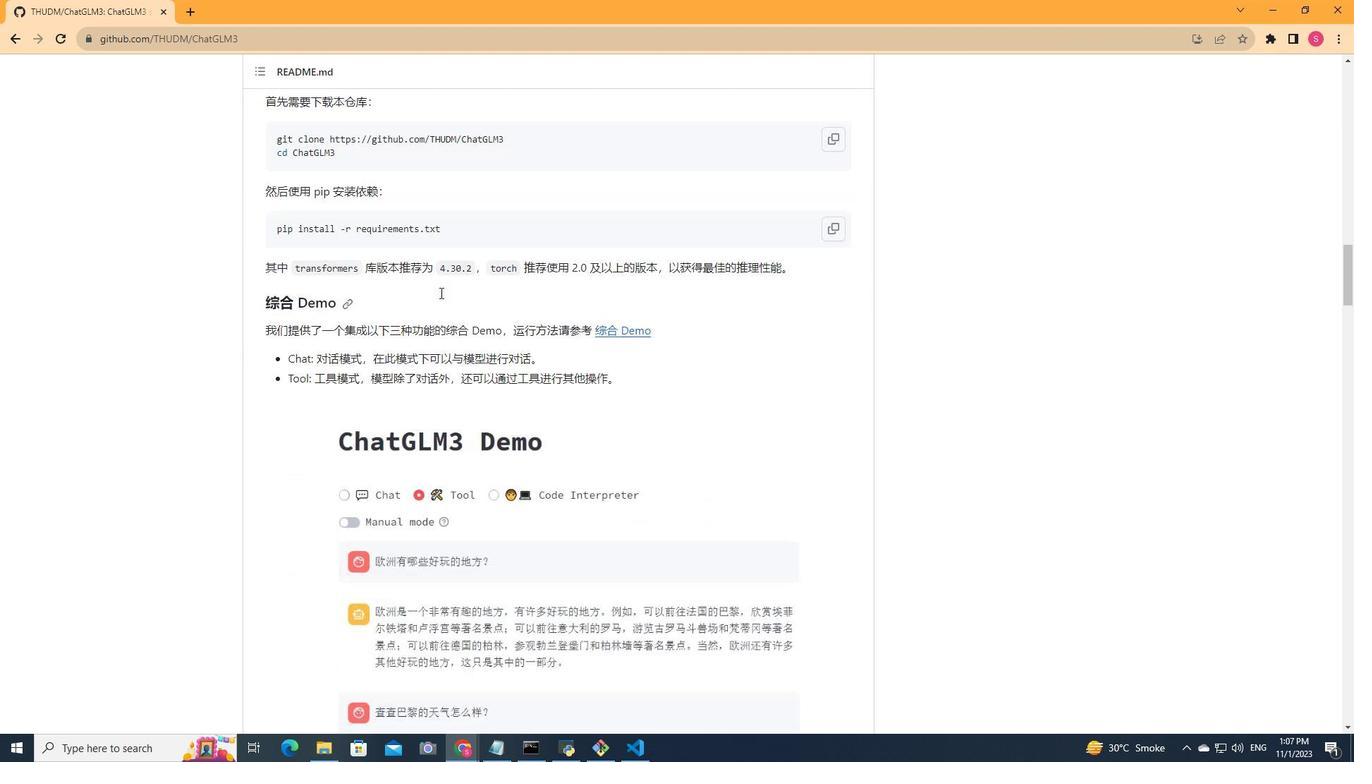 
Action: Mouse scrolled (440, 292) with delta (0, 0)
Screenshot: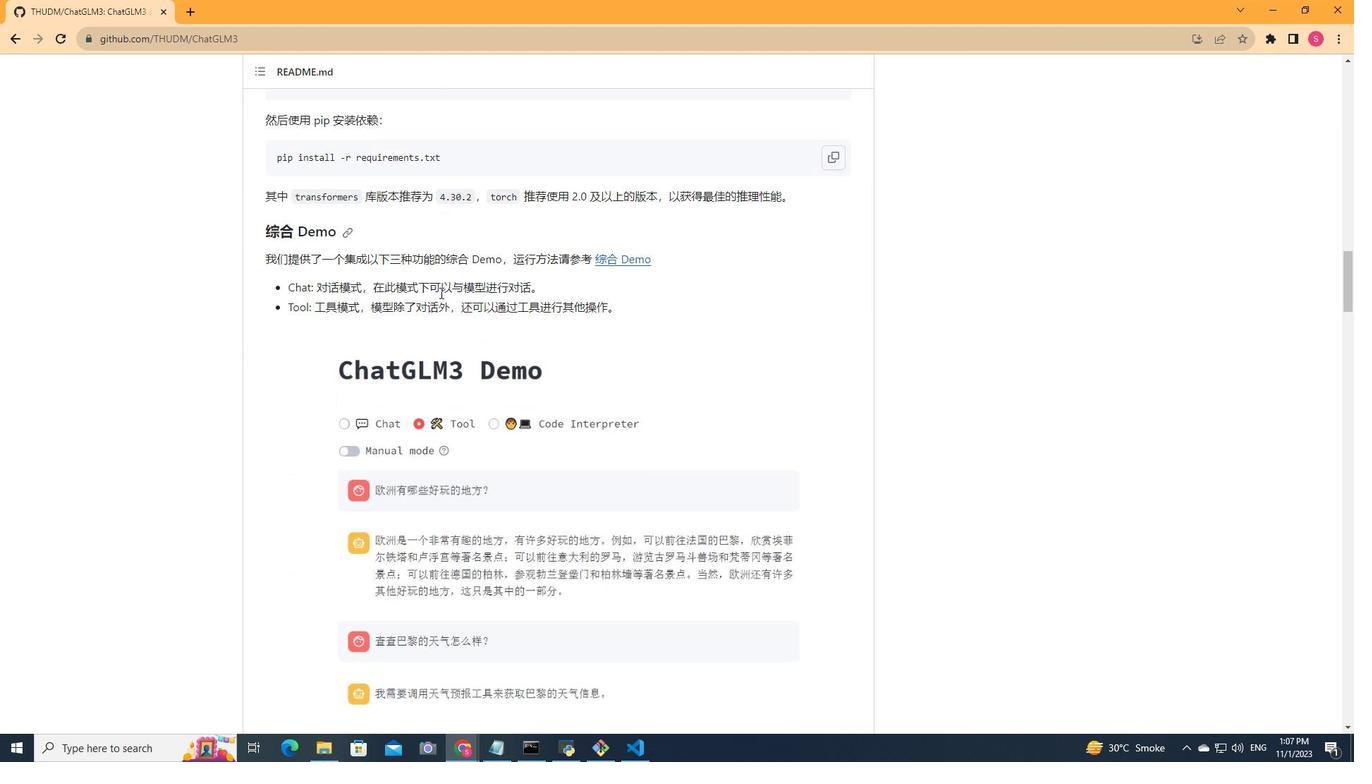 
Action: Mouse scrolled (440, 292) with delta (0, 0)
Screenshot: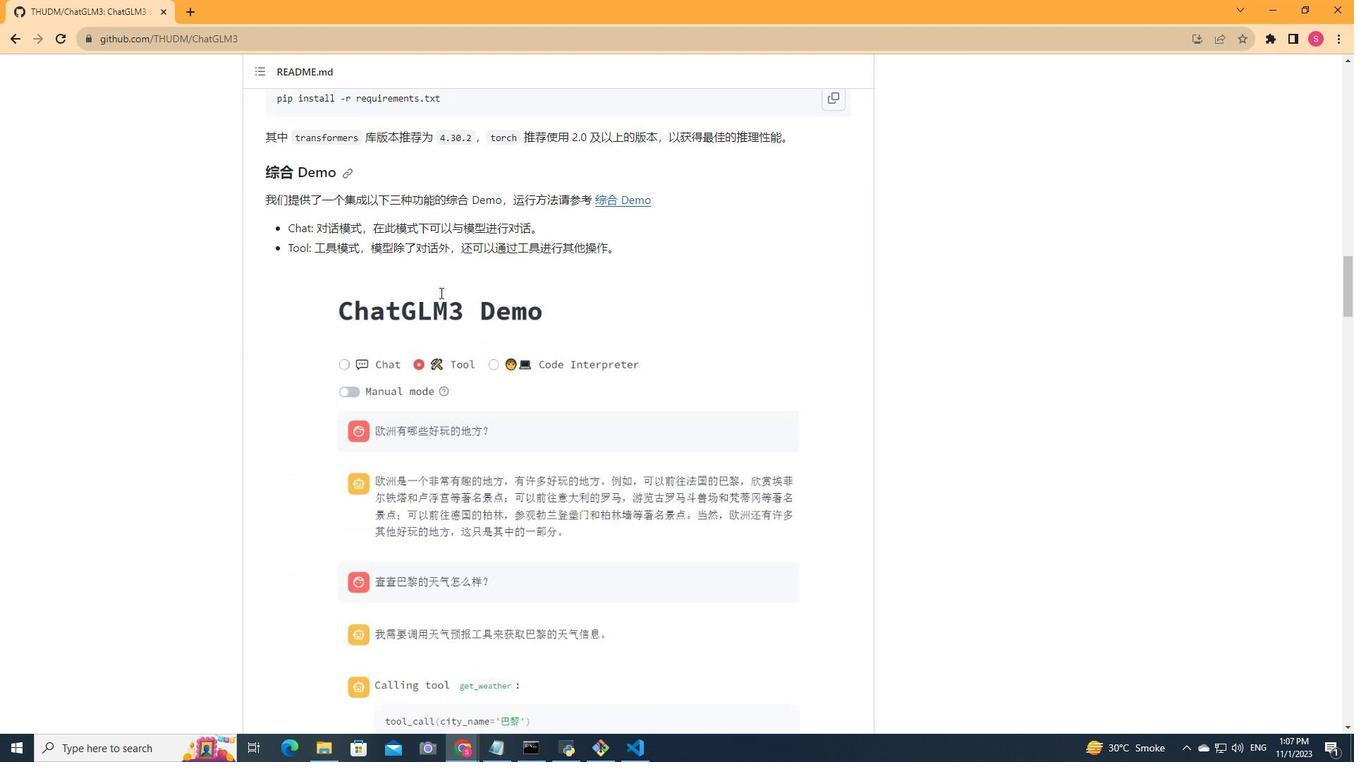 
Action: Mouse scrolled (440, 292) with delta (0, 0)
Screenshot: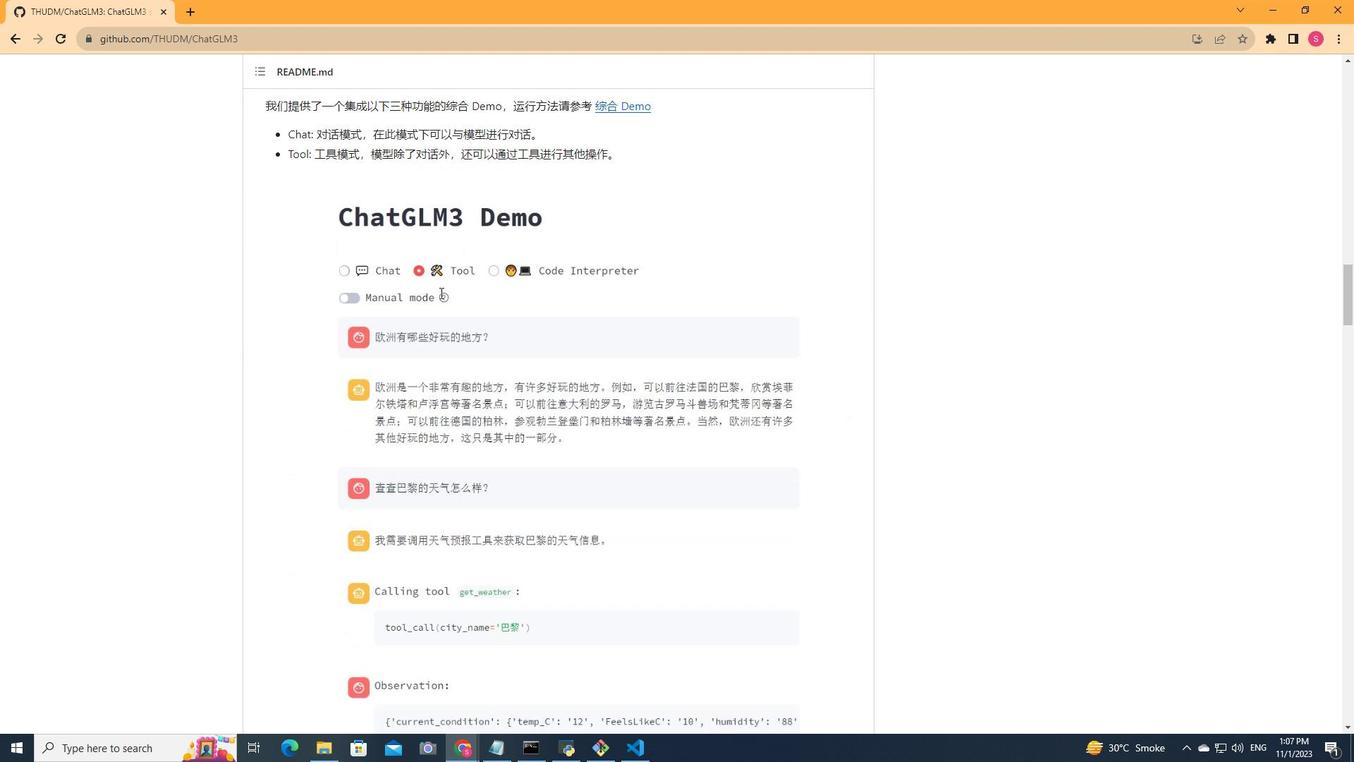 
Action: Mouse scrolled (440, 292) with delta (0, 0)
Screenshot: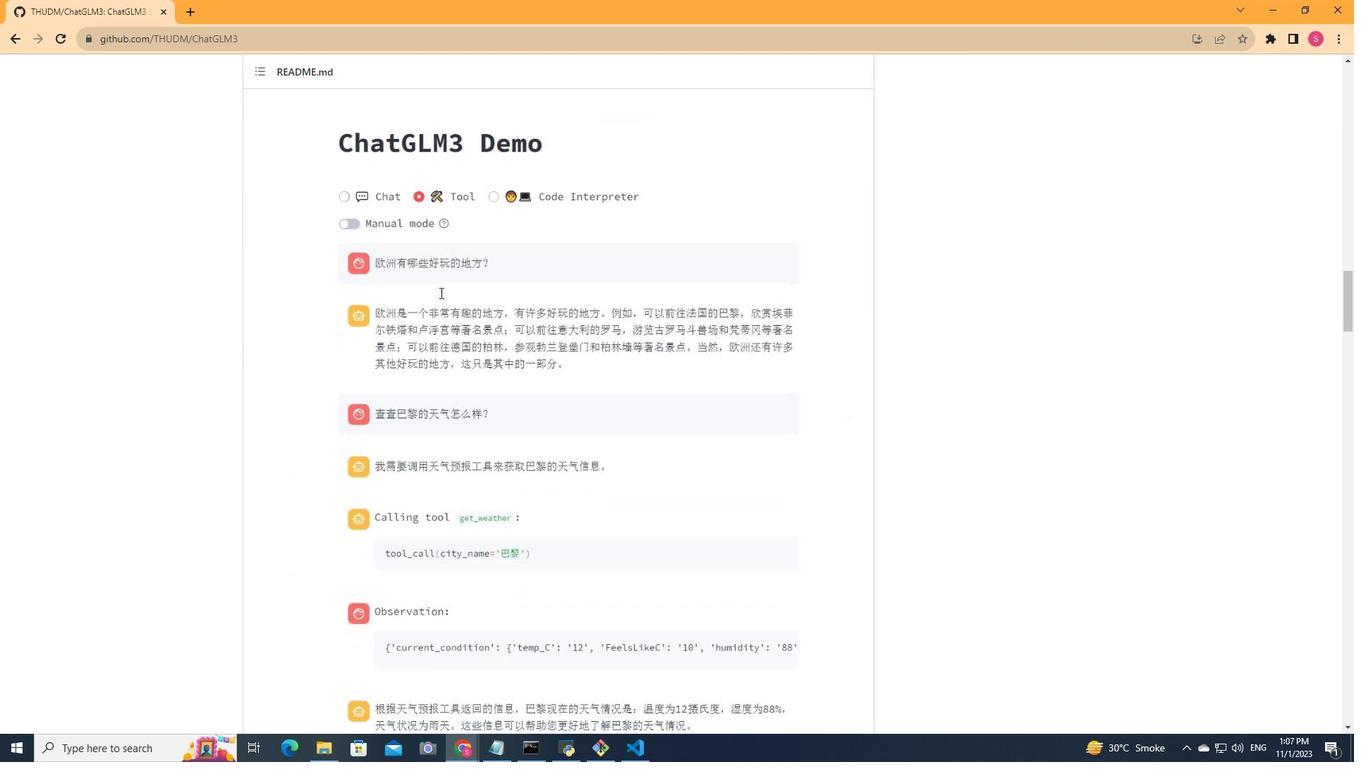 
Action: Mouse scrolled (440, 292) with delta (0, 0)
Screenshot: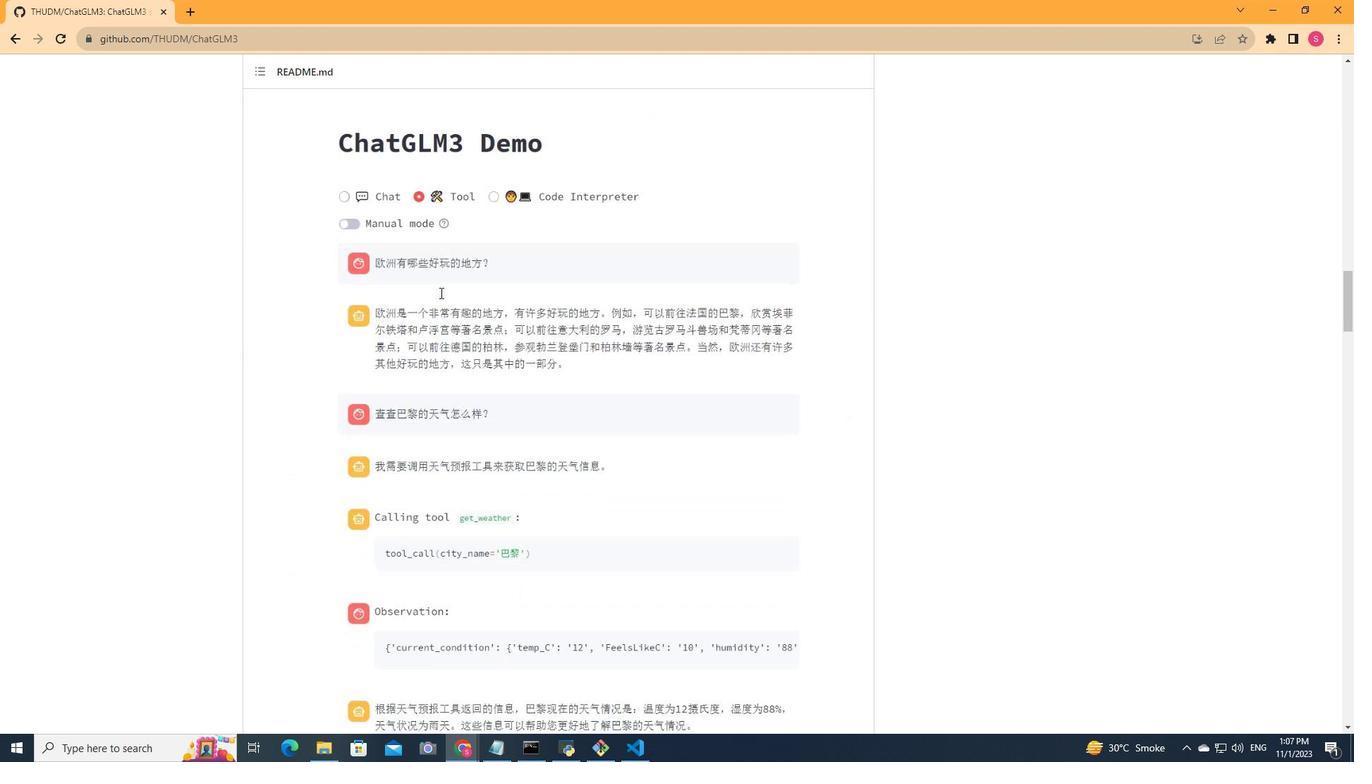 
Action: Mouse scrolled (440, 292) with delta (0, 0)
Screenshot: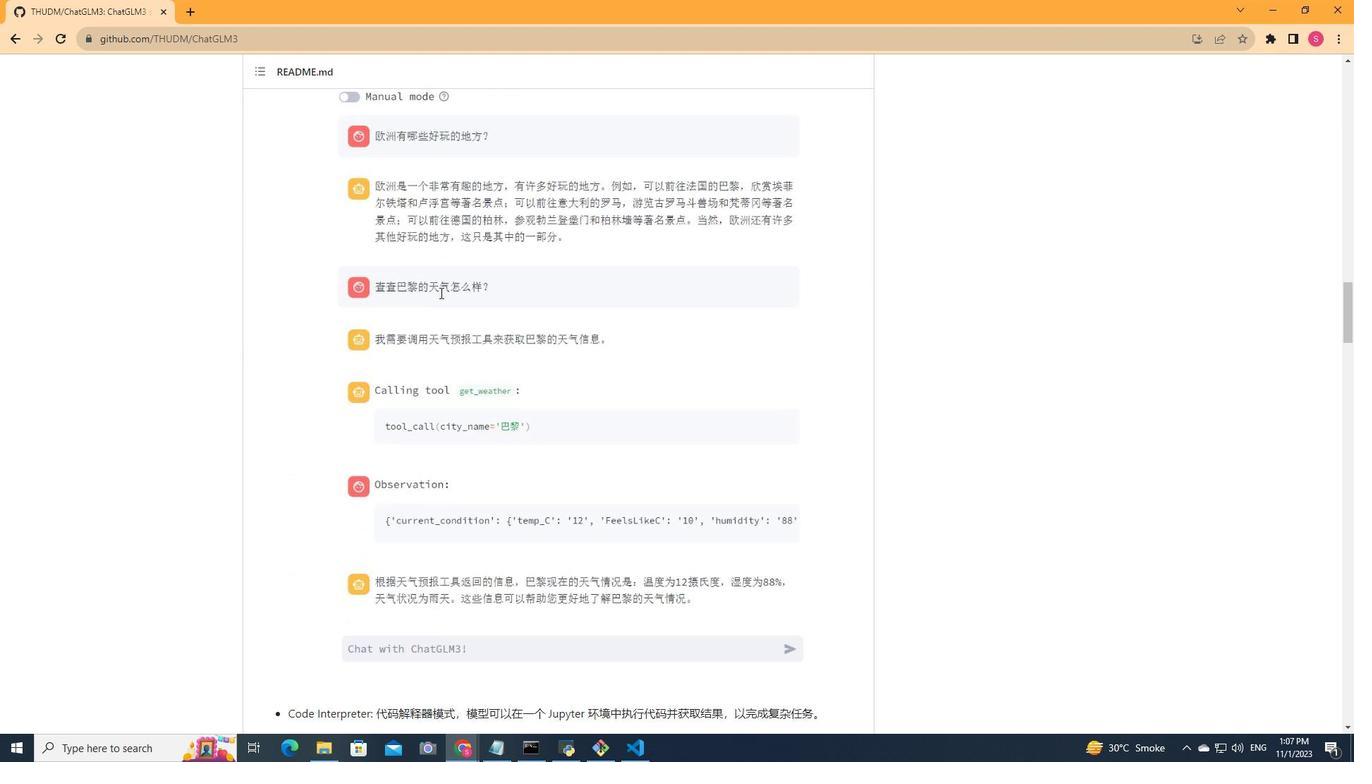 
Action: Mouse scrolled (440, 292) with delta (0, 0)
Screenshot: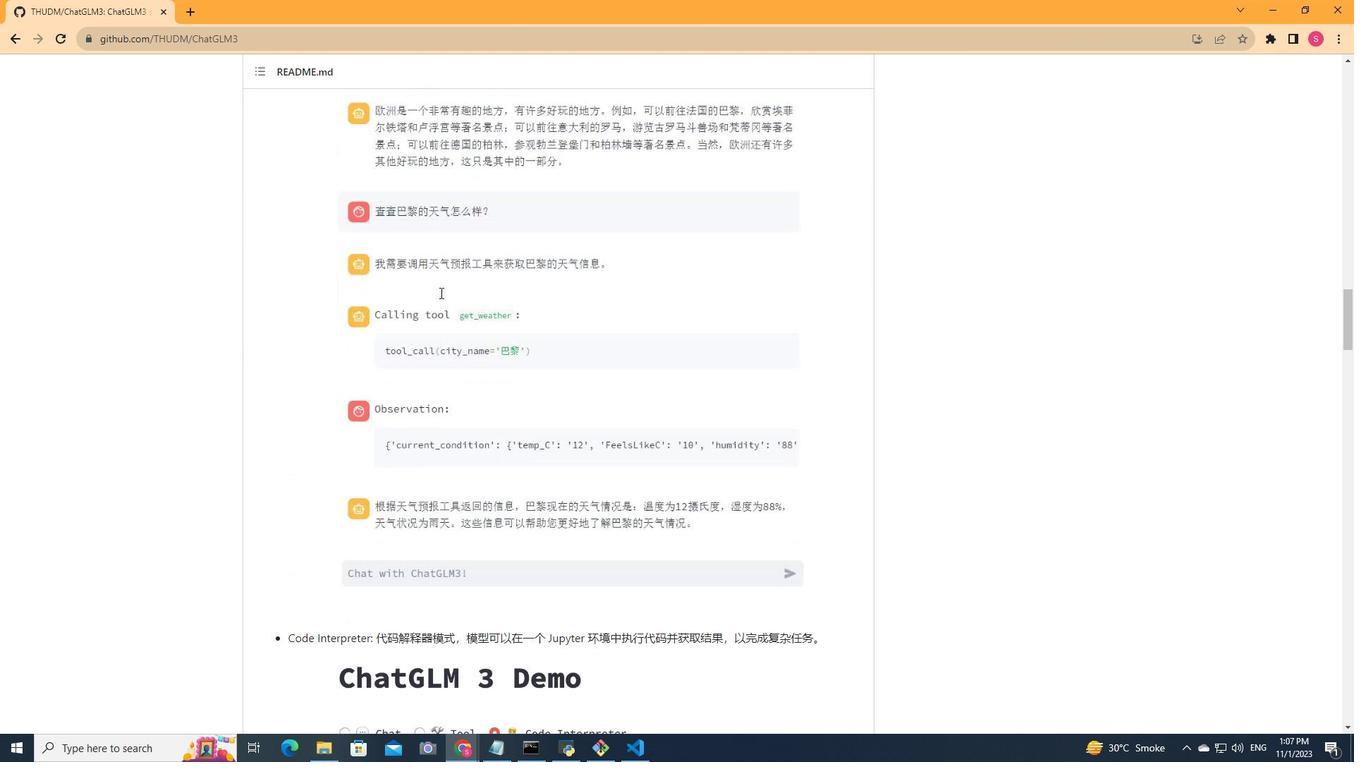 
Action: Mouse scrolled (440, 292) with delta (0, 0)
Screenshot: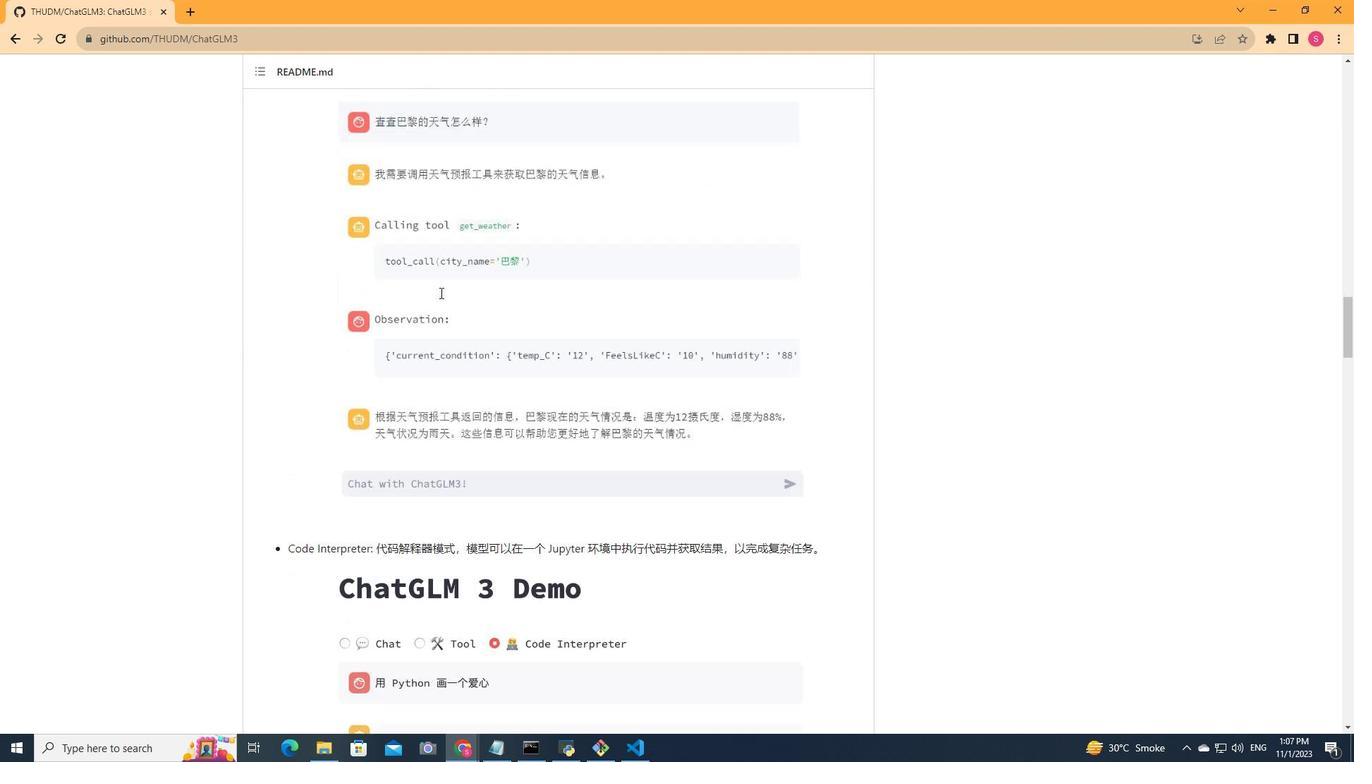 
Action: Mouse scrolled (440, 292) with delta (0, 0)
Screenshot: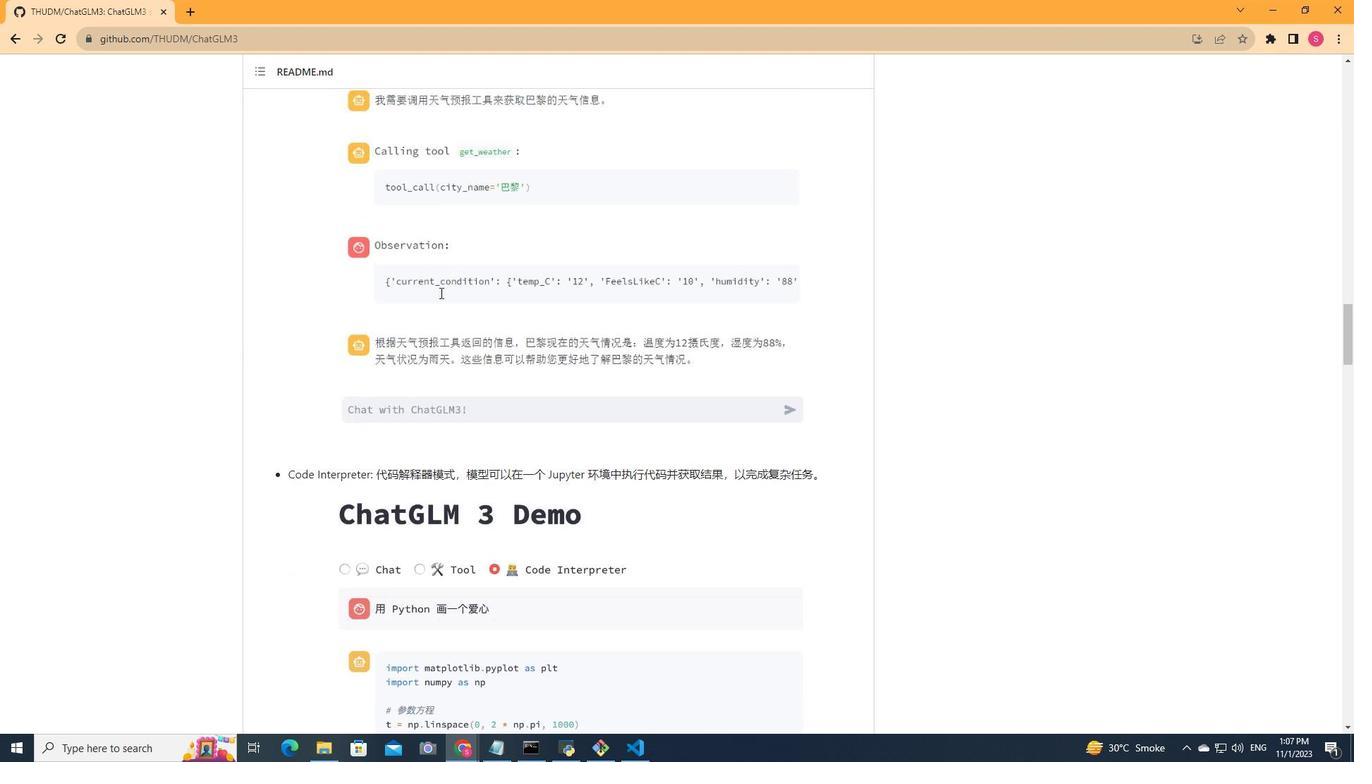 
Action: Mouse scrolled (440, 292) with delta (0, 0)
Screenshot: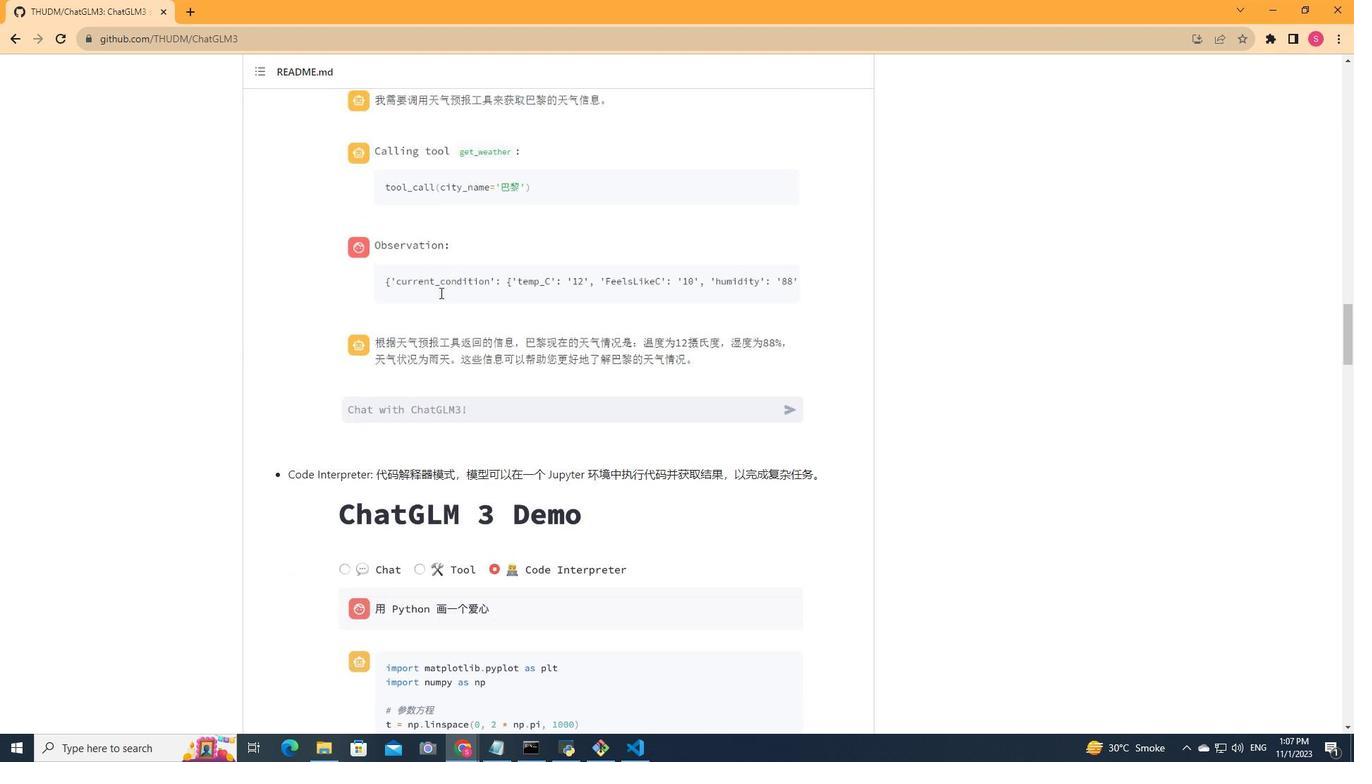 
Action: Mouse scrolled (440, 292) with delta (0, 0)
Screenshot: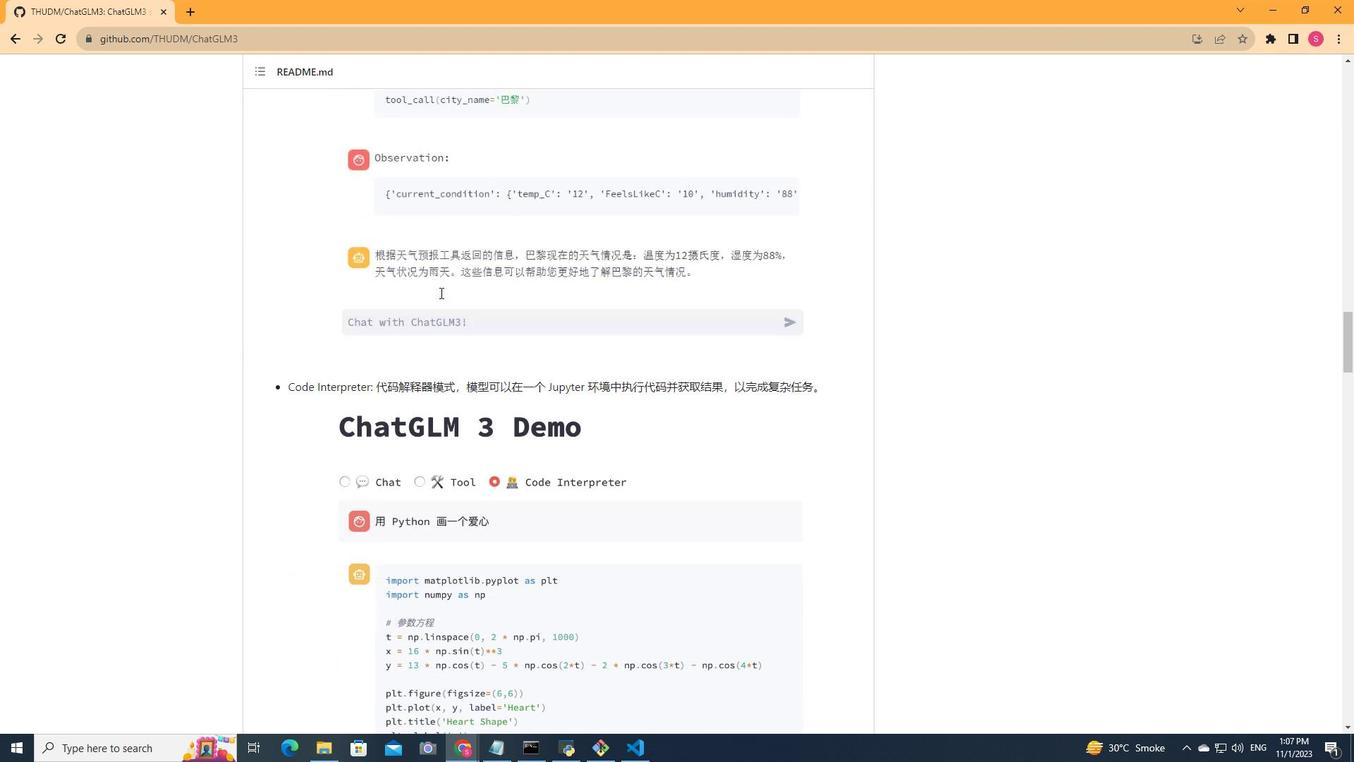 
Action: Mouse scrolled (440, 292) with delta (0, 0)
Screenshot: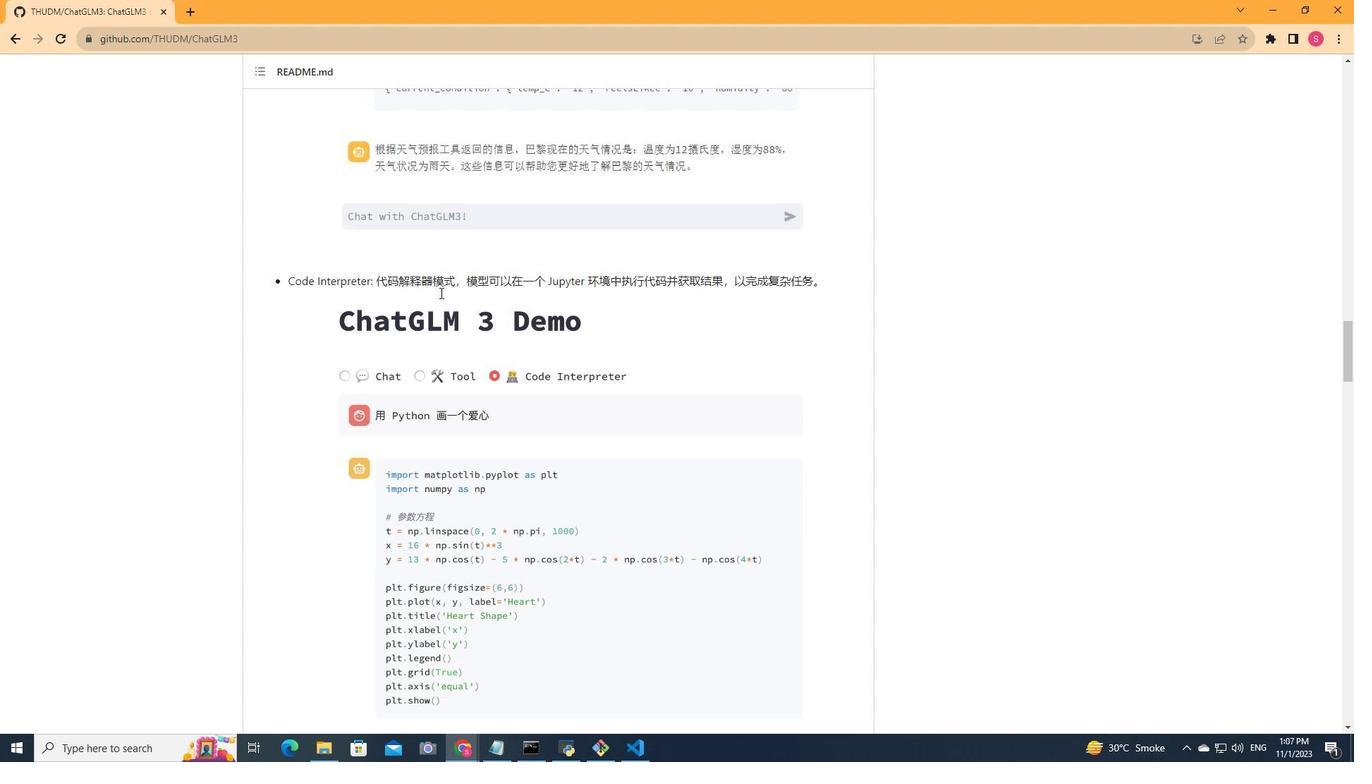 
Action: Mouse scrolled (440, 292) with delta (0, 0)
Screenshot: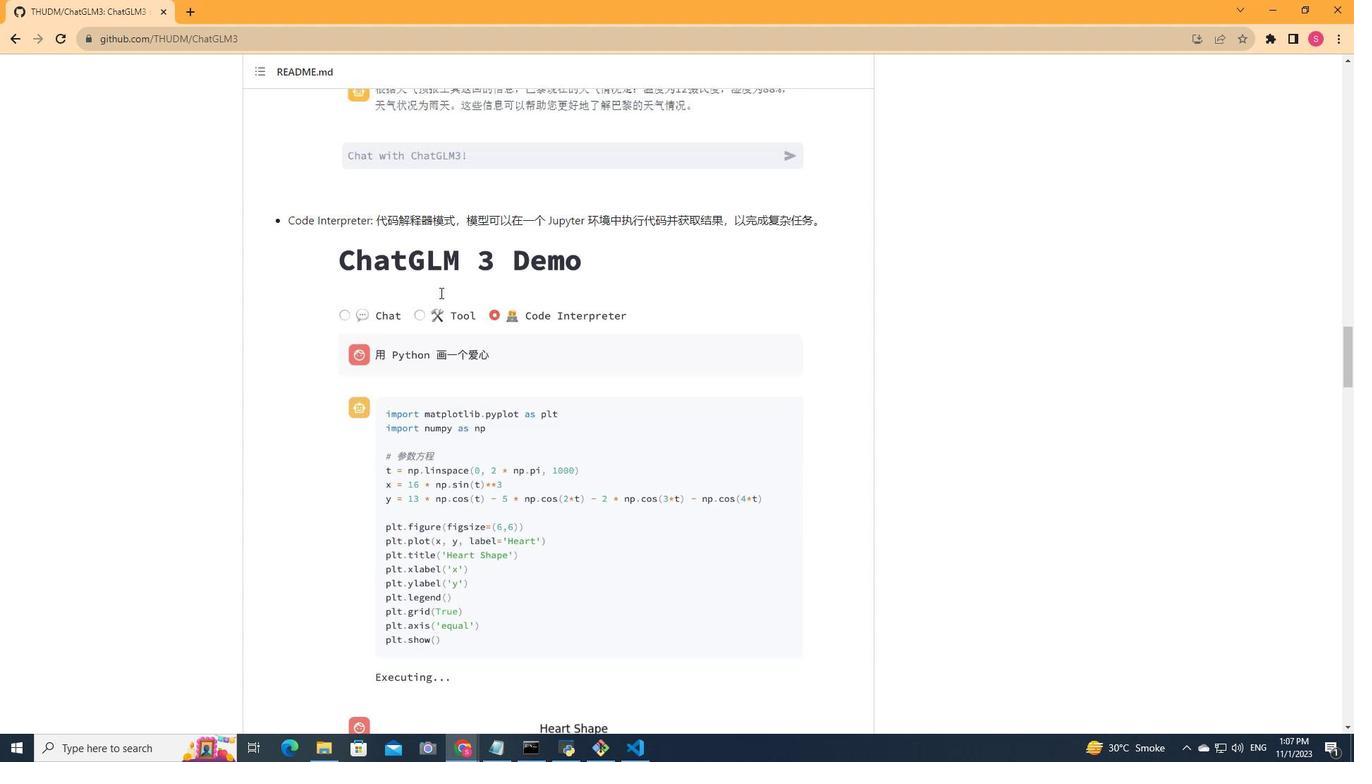 
Action: Mouse scrolled (440, 292) with delta (0, 0)
Screenshot: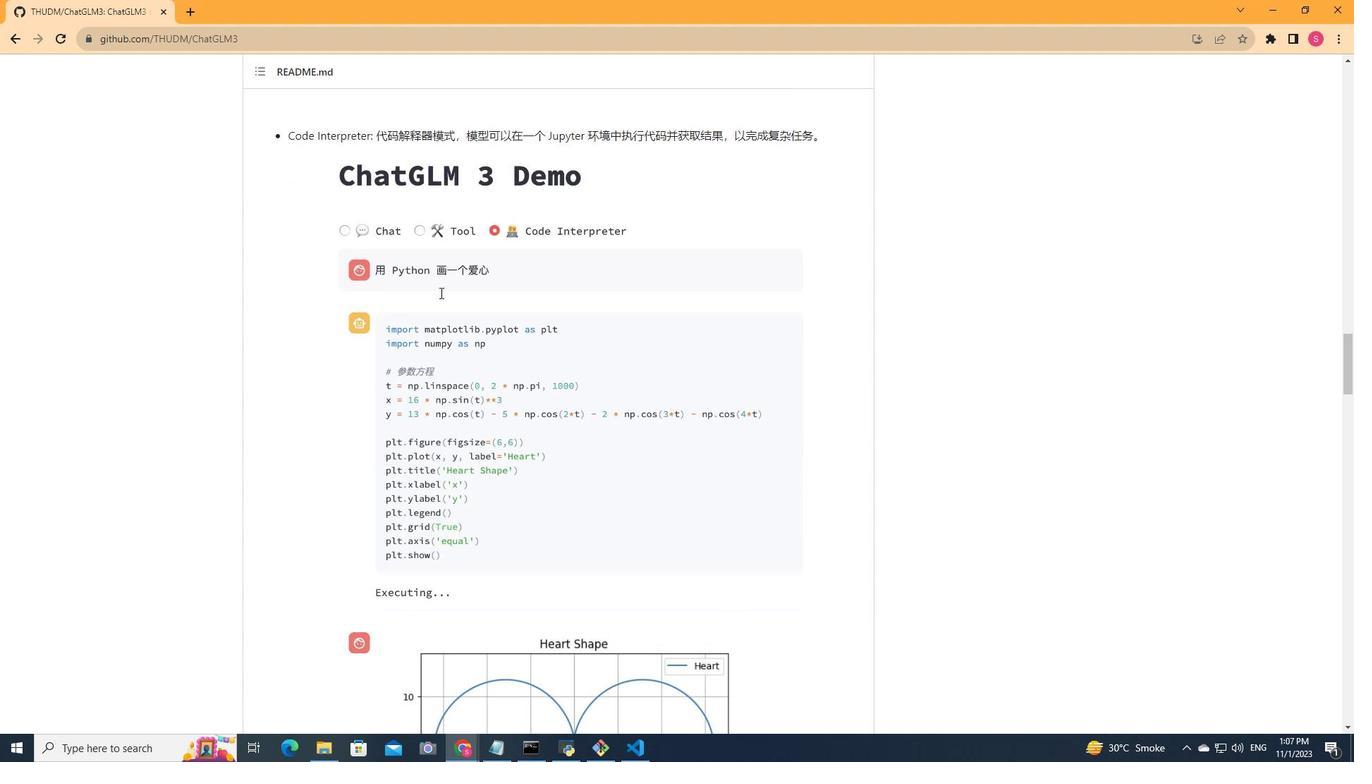 
Action: Mouse scrolled (440, 292) with delta (0, 0)
Screenshot: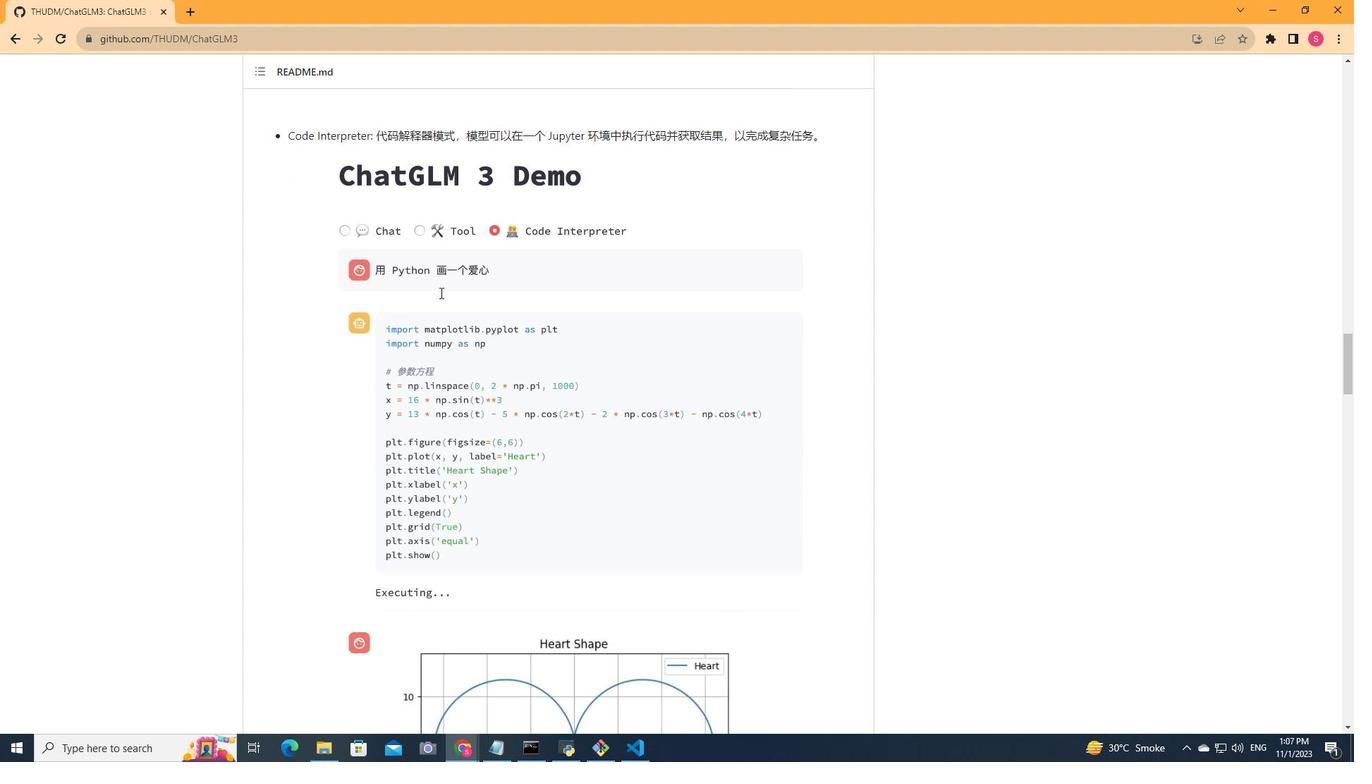 
Action: Mouse scrolled (440, 292) with delta (0, 0)
Screenshot: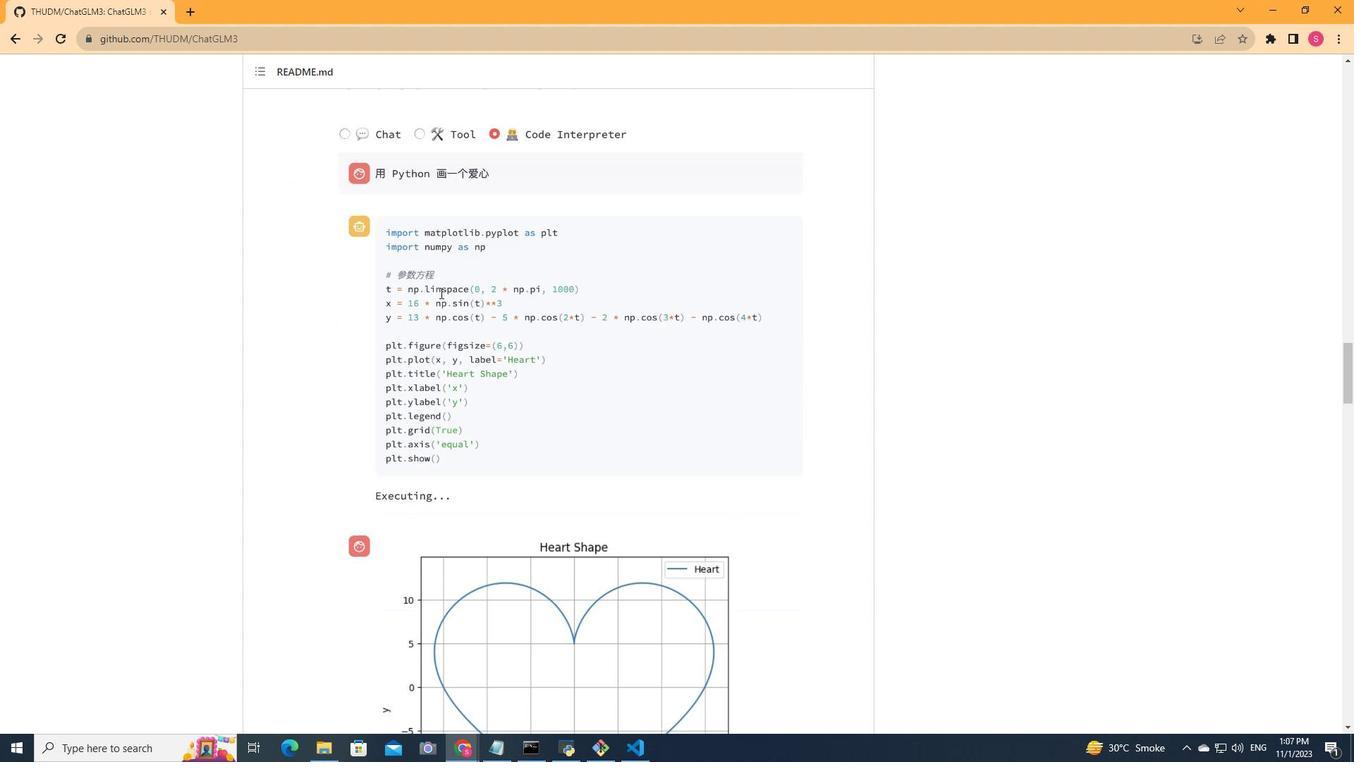 
Action: Mouse scrolled (440, 292) with delta (0, 0)
Screenshot: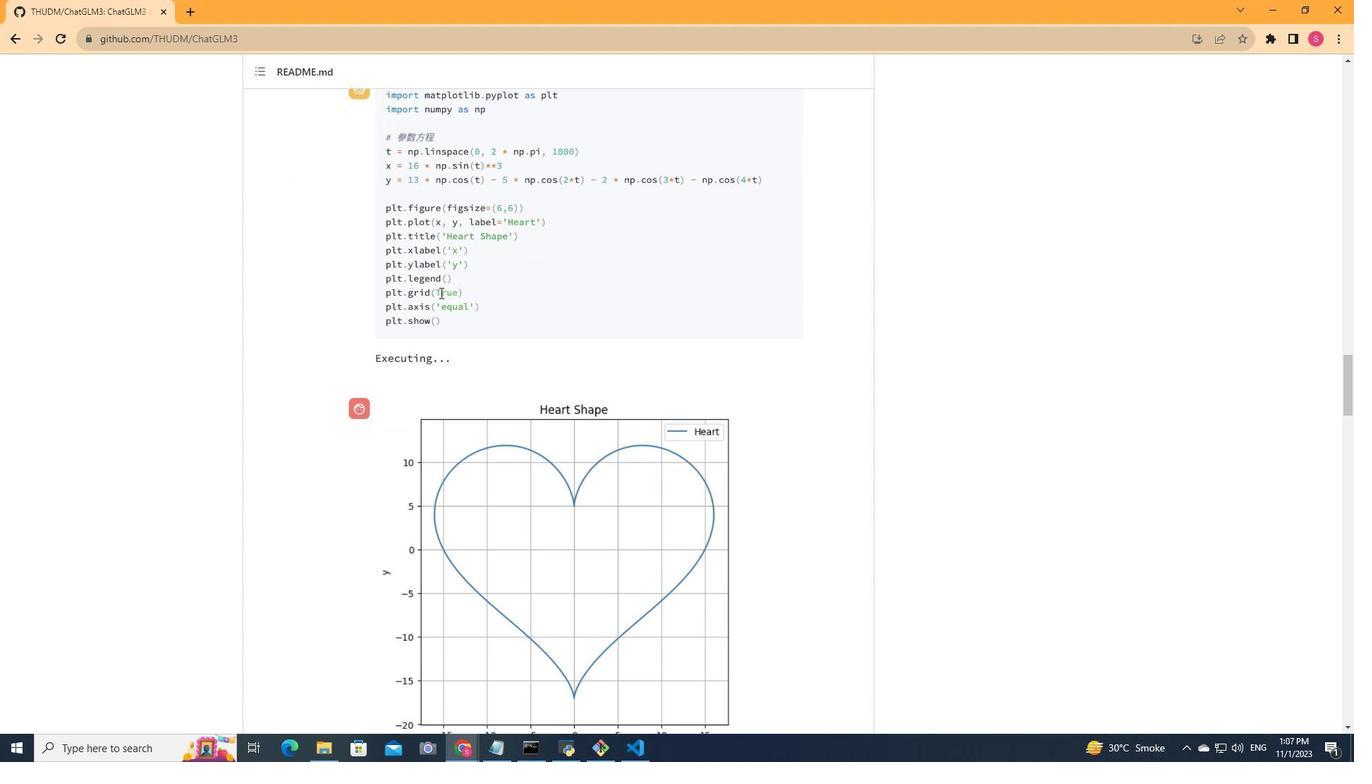 
Action: Mouse scrolled (440, 292) with delta (0, 0)
Screenshot: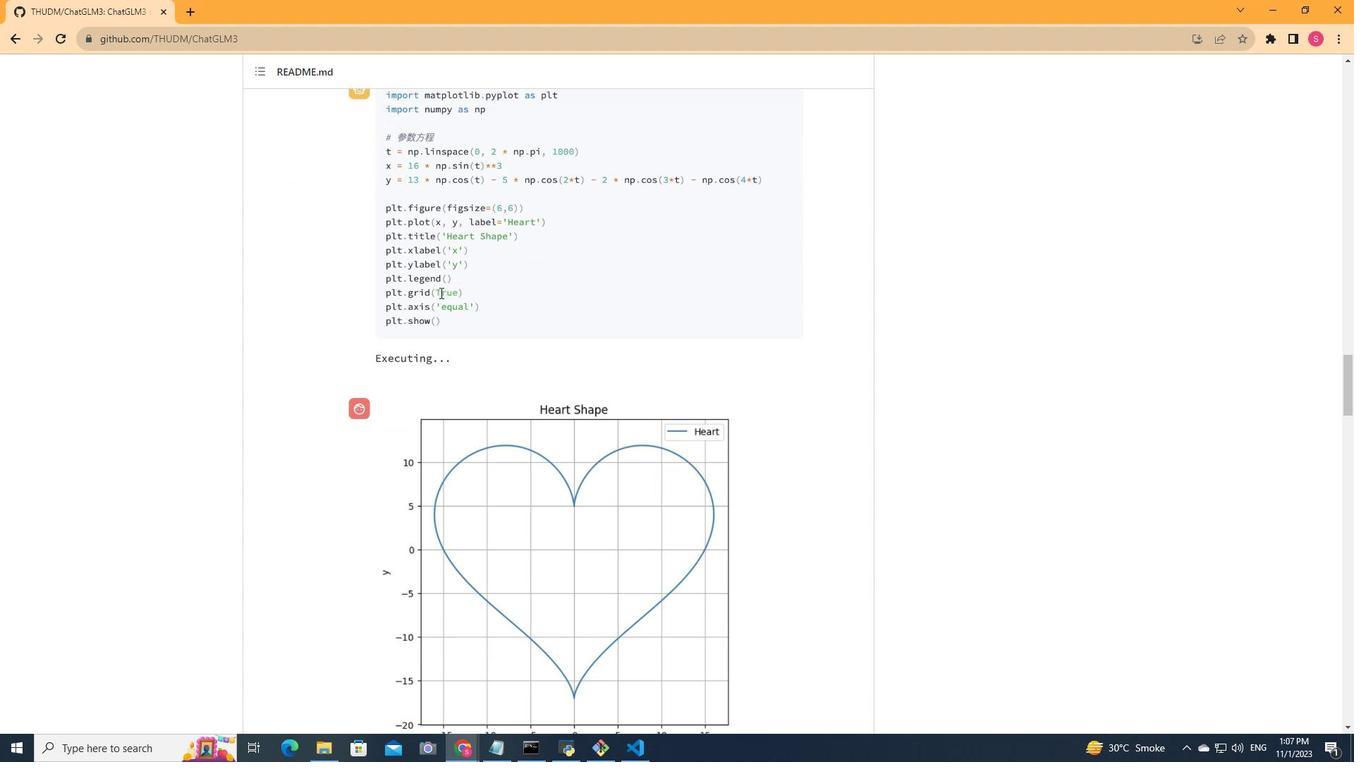 
Action: Mouse scrolled (440, 292) with delta (0, 0)
Screenshot: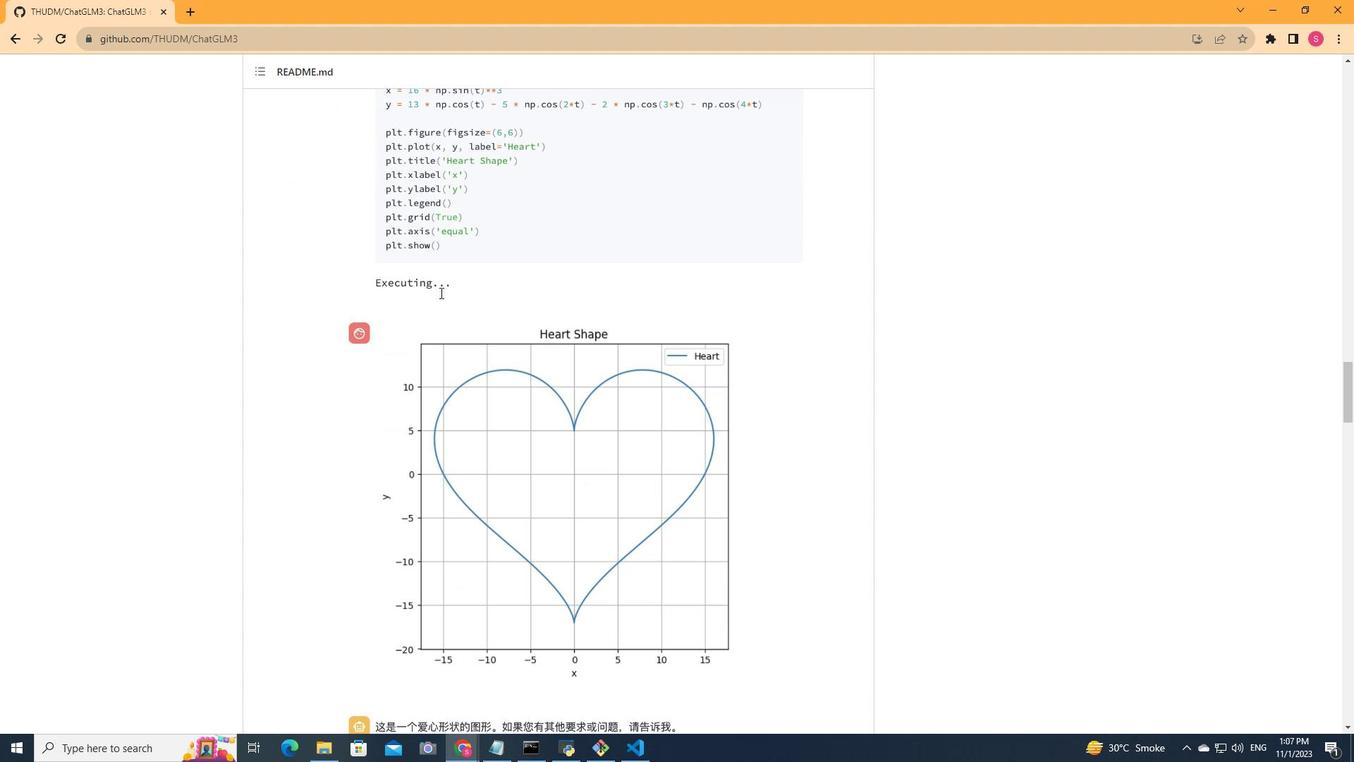 
Action: Mouse scrolled (440, 292) with delta (0, 0)
Screenshot: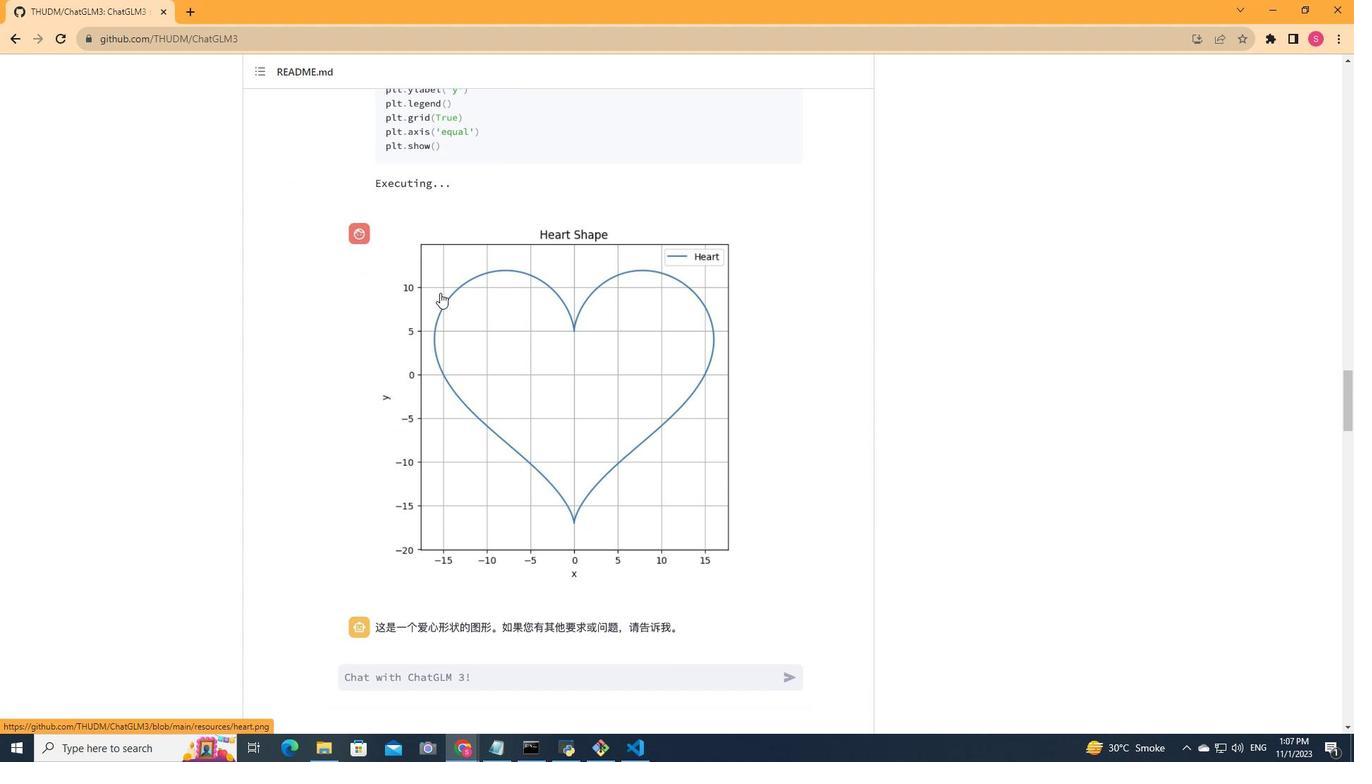
Action: Mouse scrolled (440, 292) with delta (0, 0)
Screenshot: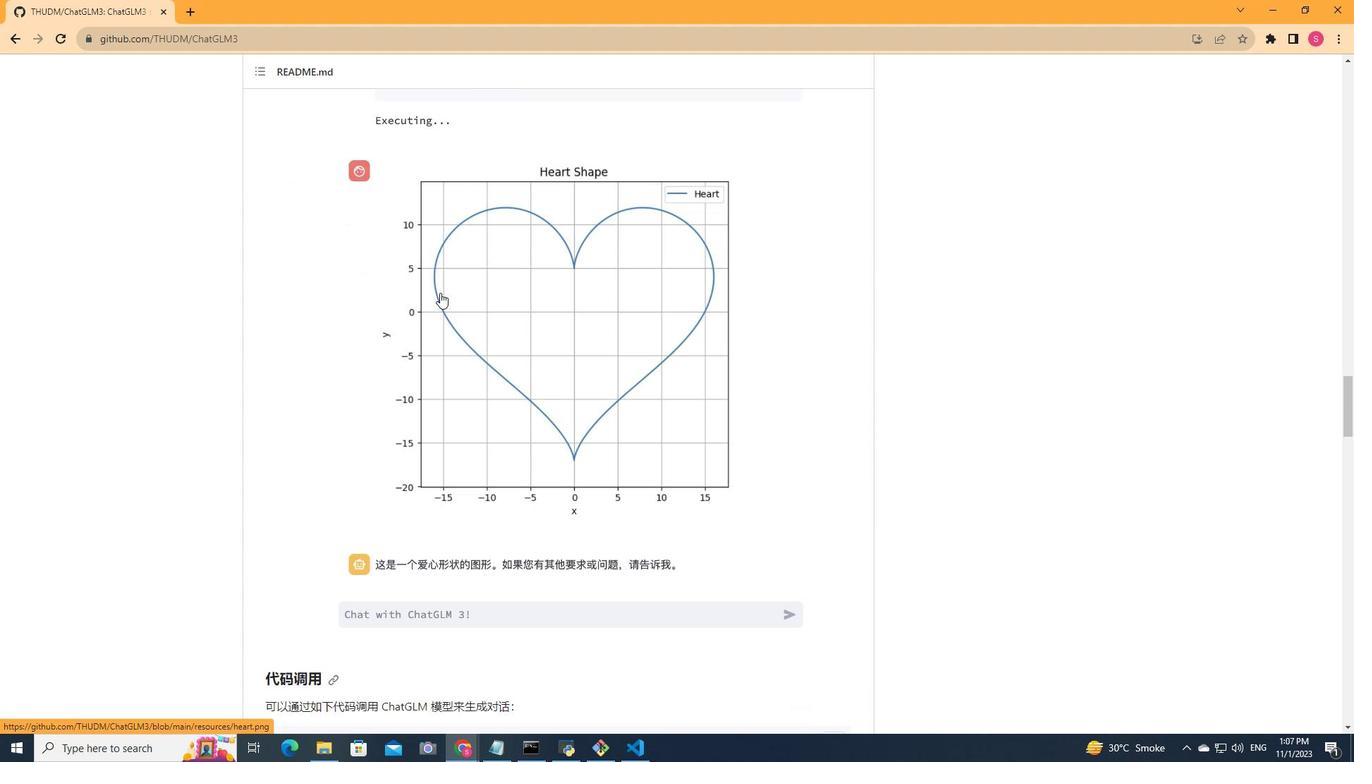 
Action: Mouse scrolled (440, 292) with delta (0, 0)
Screenshot: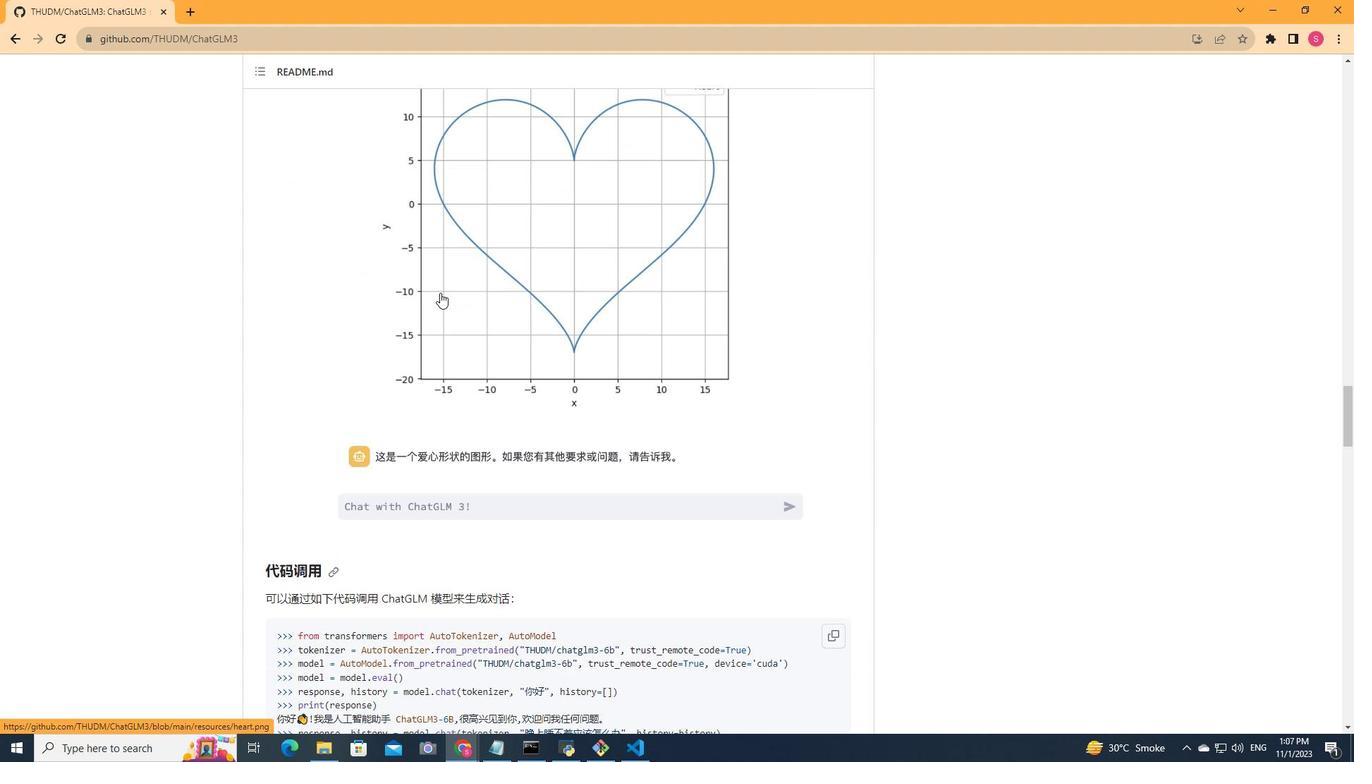 
Action: Mouse scrolled (440, 292) with delta (0, 0)
Screenshot: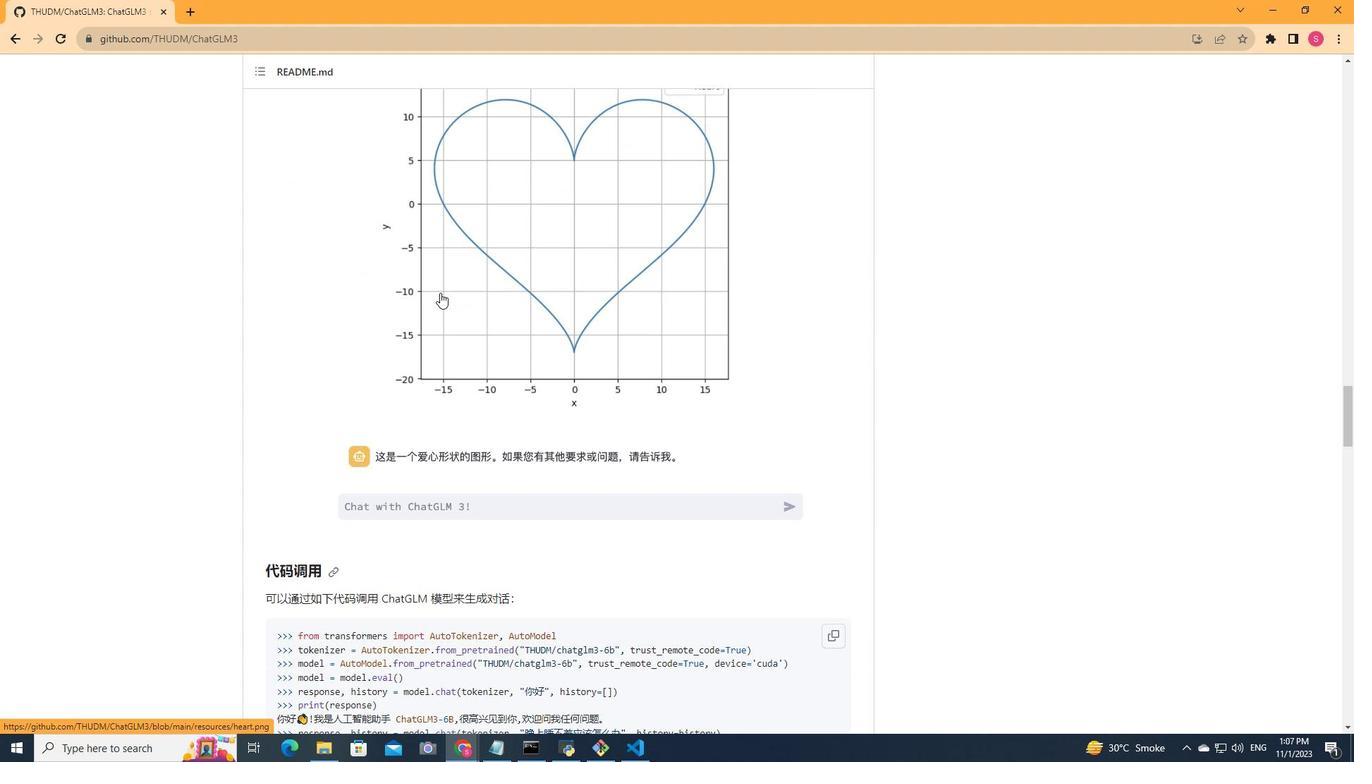 
Action: Mouse scrolled (440, 292) with delta (0, 0)
Screenshot: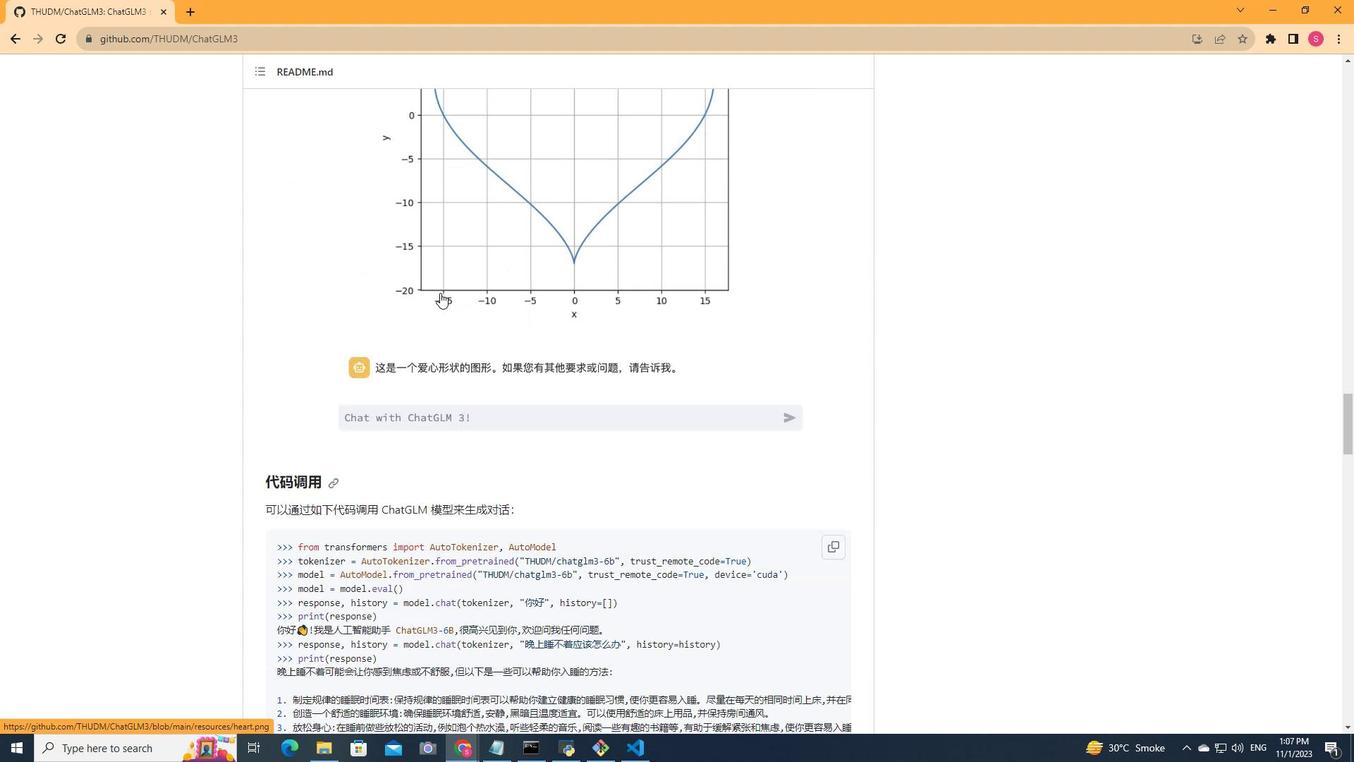 
Action: Mouse scrolled (440, 292) with delta (0, 0)
Screenshot: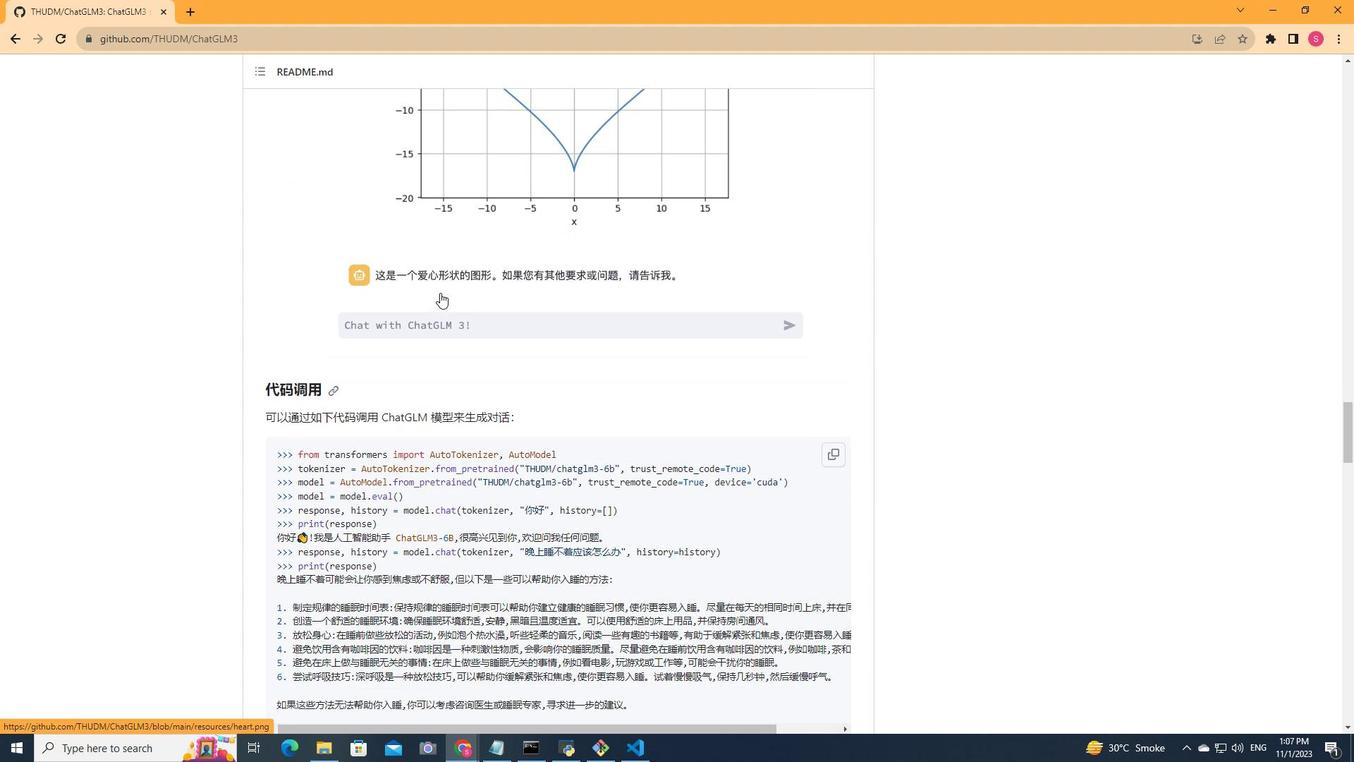 
Action: Mouse scrolled (440, 292) with delta (0, 0)
Screenshot: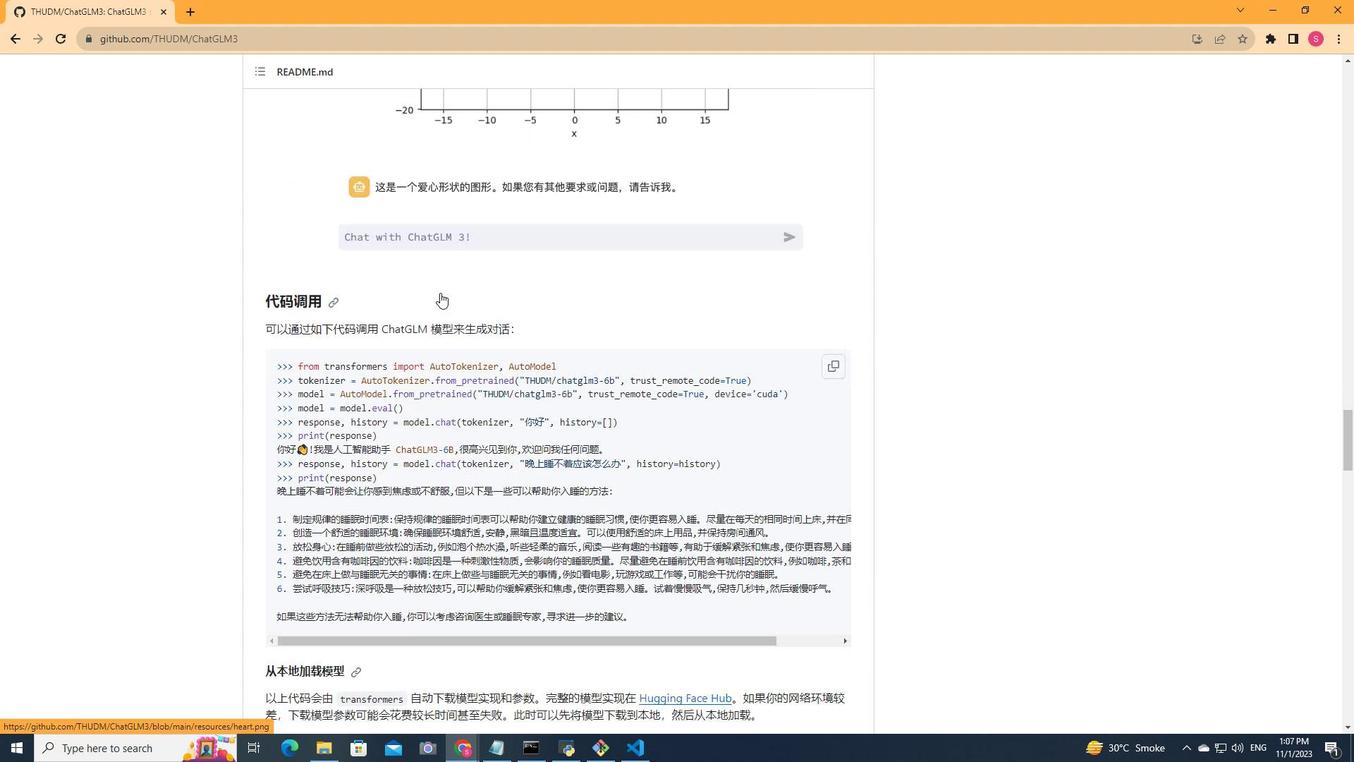 
Action: Mouse scrolled (440, 292) with delta (0, 0)
Screenshot: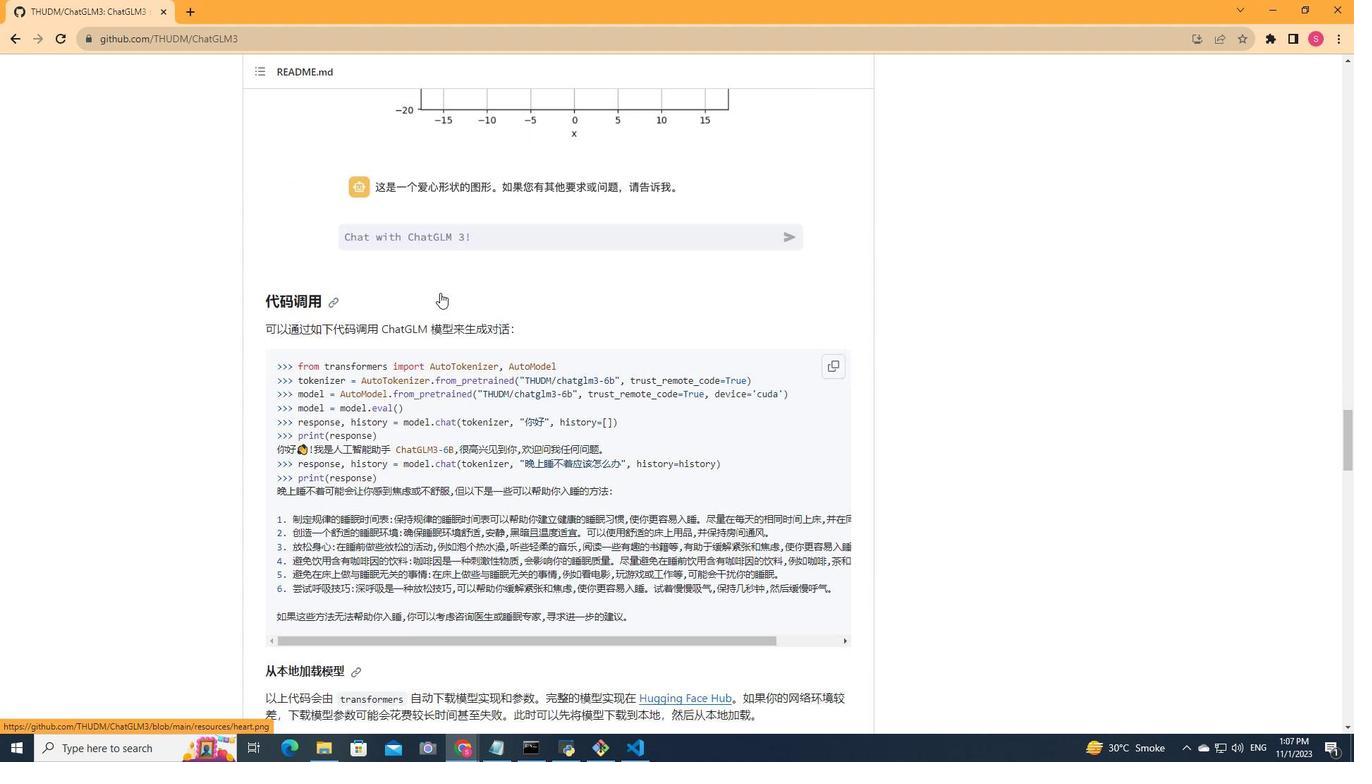 
Action: Mouse scrolled (440, 292) with delta (0, 0)
Screenshot: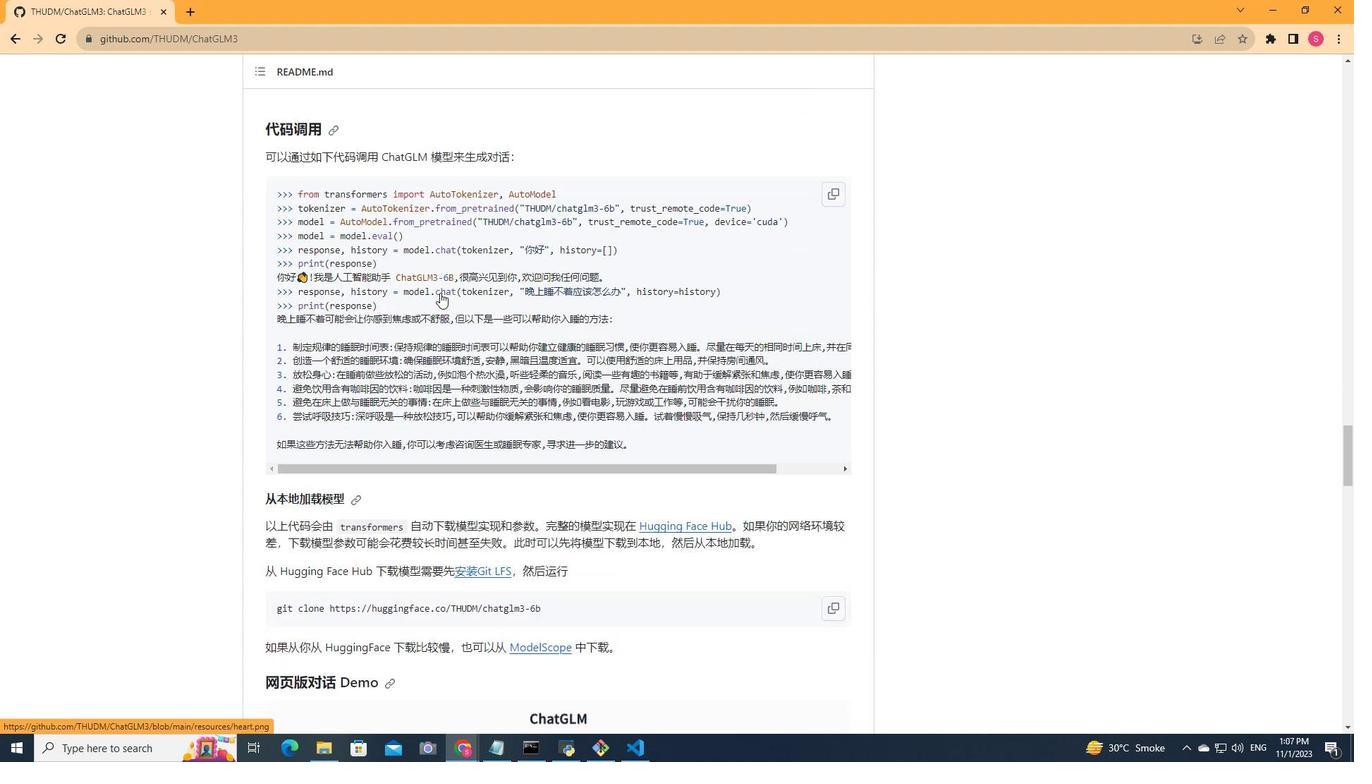 
Action: Mouse scrolled (440, 292) with delta (0, 0)
Screenshot: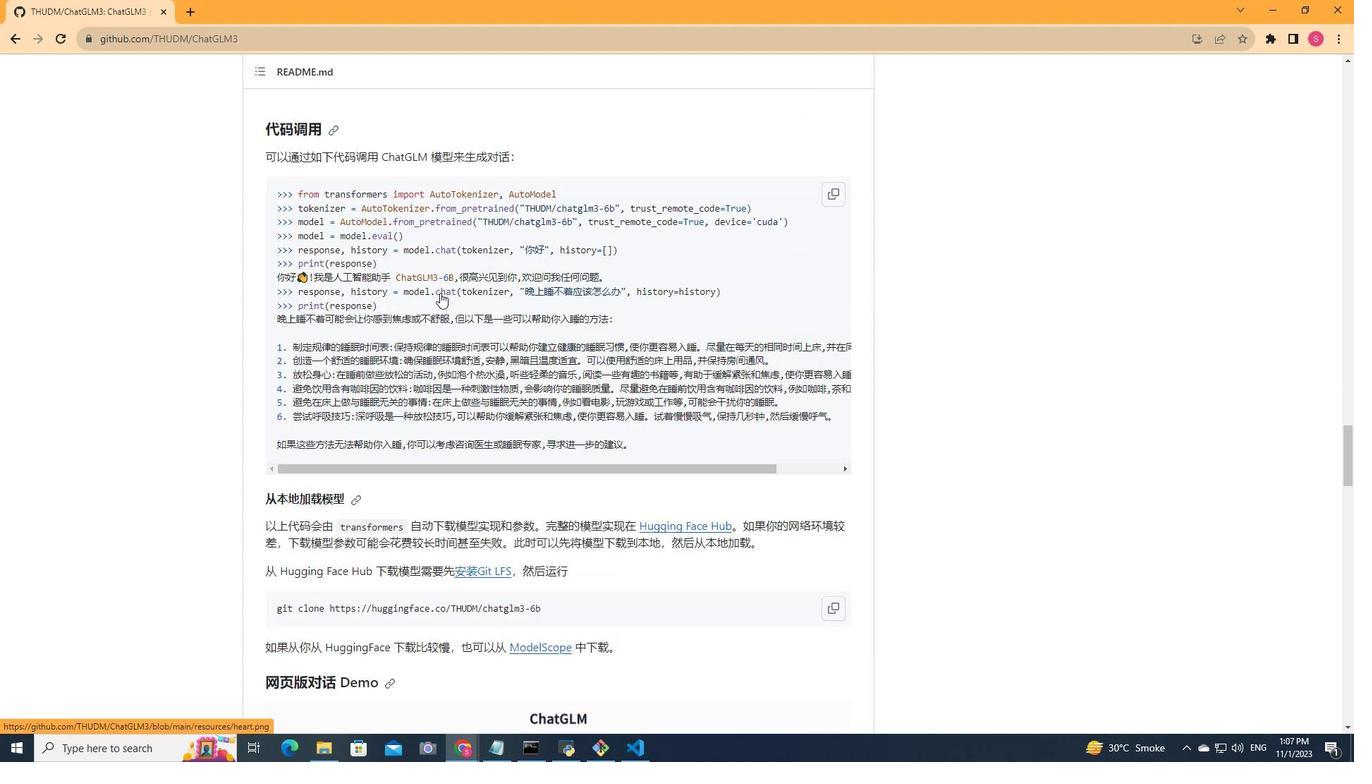 
Action: Mouse scrolled (440, 292) with delta (0, 0)
Screenshot: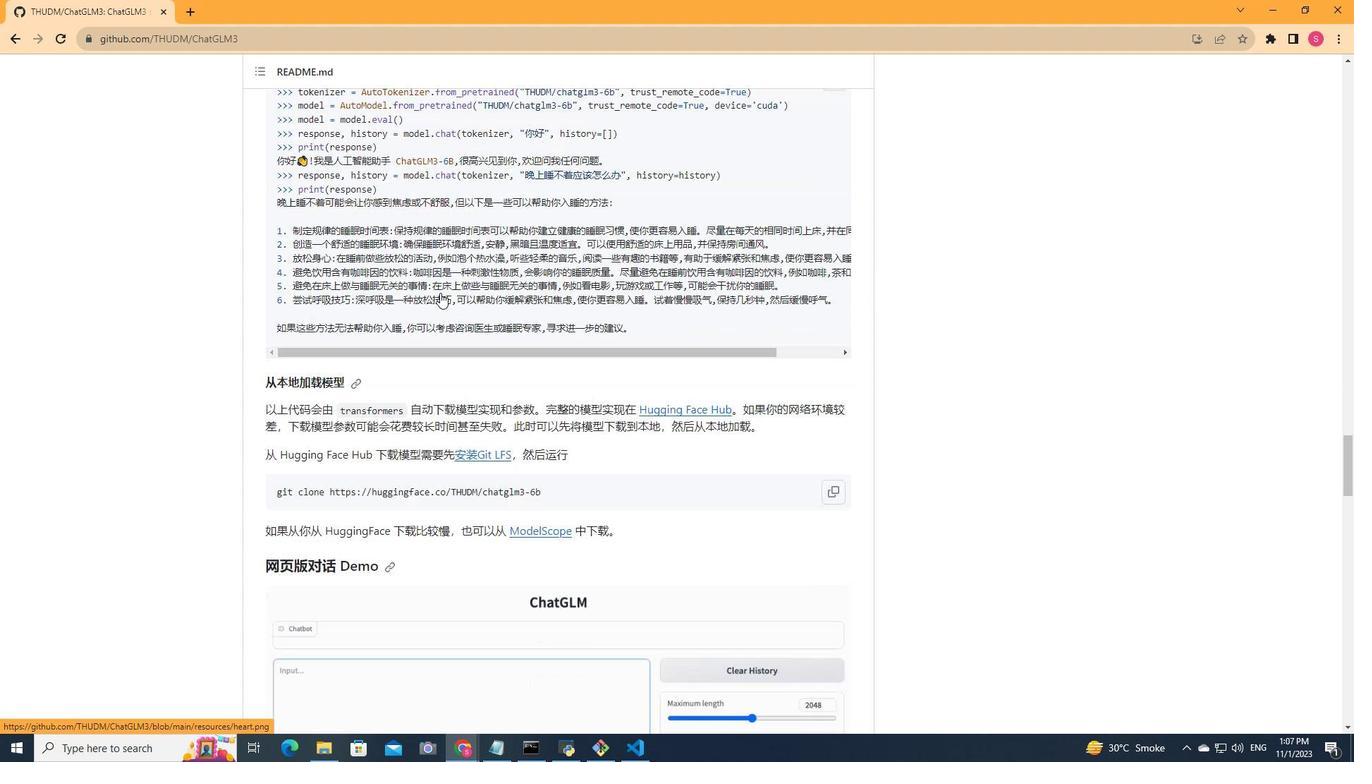 
Action: Mouse scrolled (440, 292) with delta (0, 0)
Screenshot: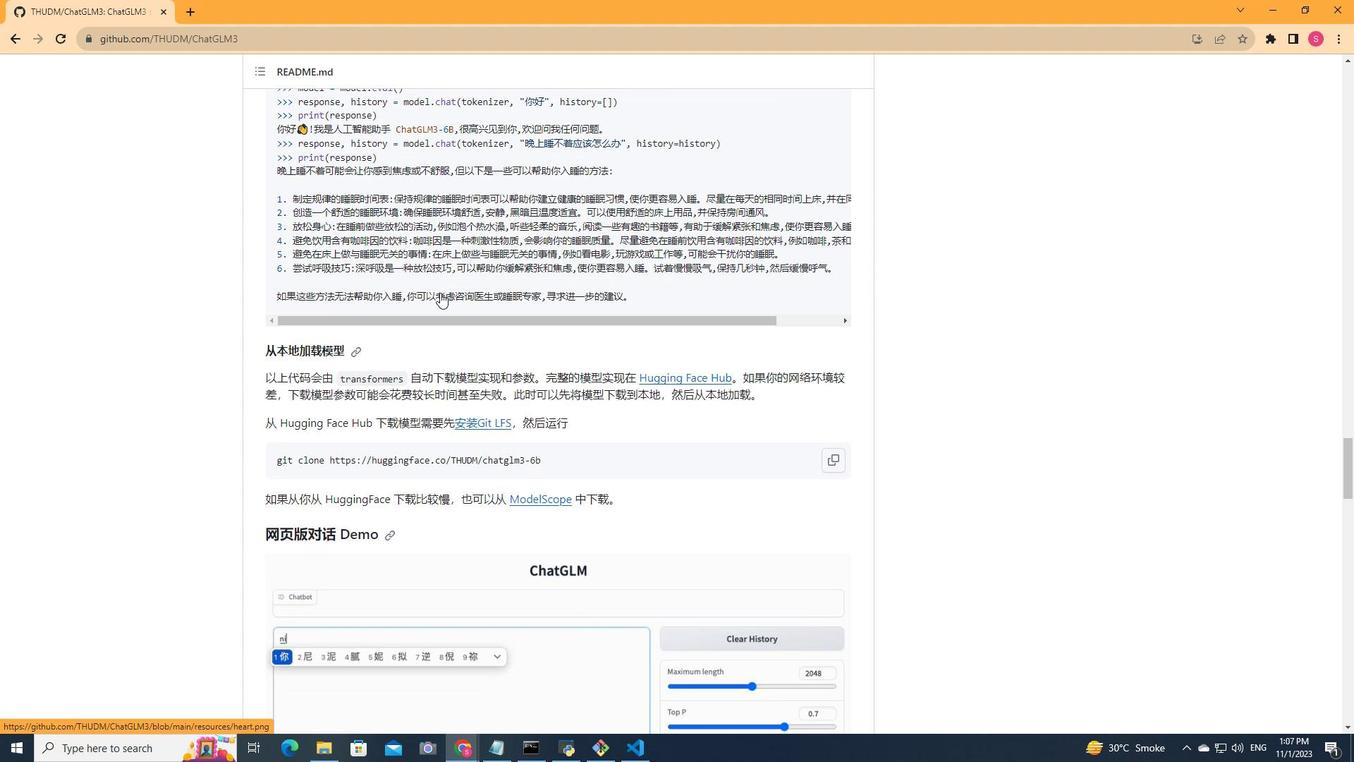 
Action: Mouse scrolled (440, 292) with delta (0, 0)
Screenshot: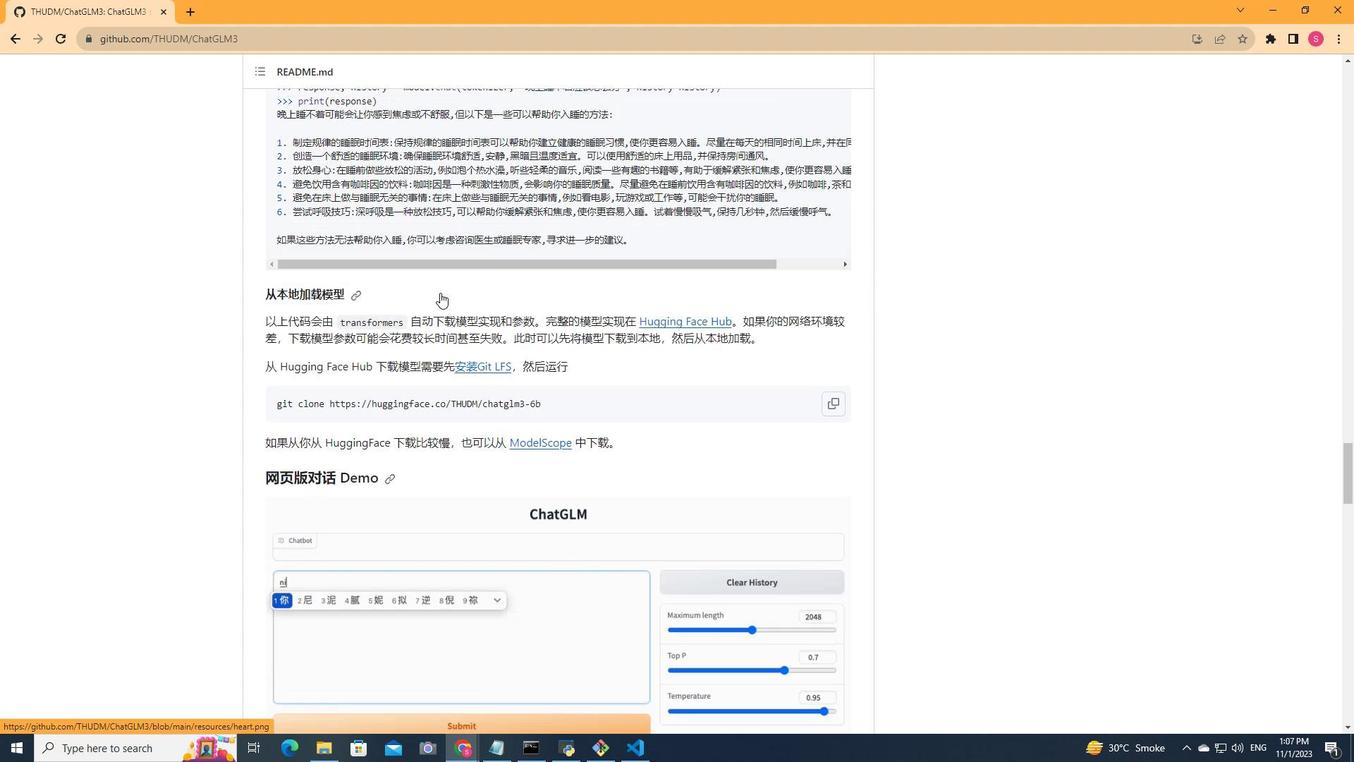 
Action: Mouse scrolled (440, 292) with delta (0, 0)
Screenshot: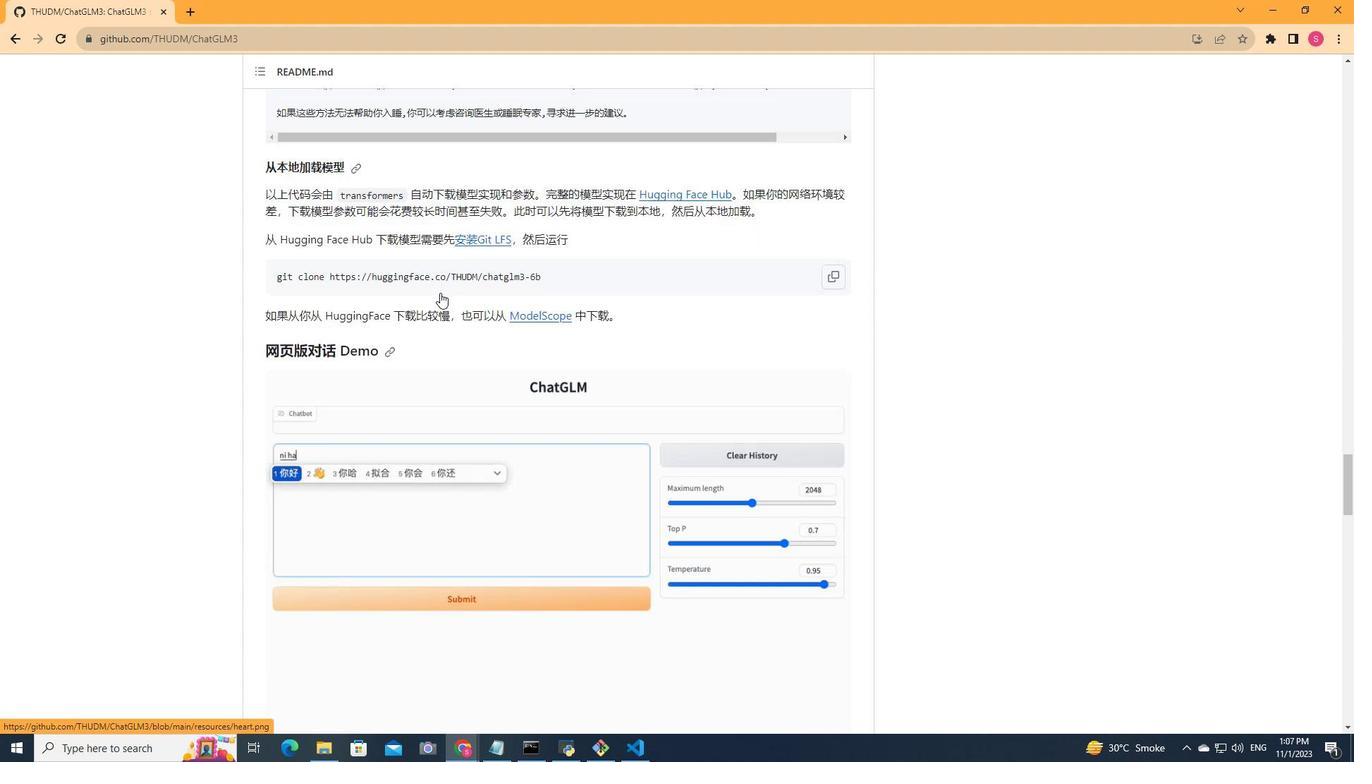 
Action: Mouse scrolled (440, 292) with delta (0, 0)
Screenshot: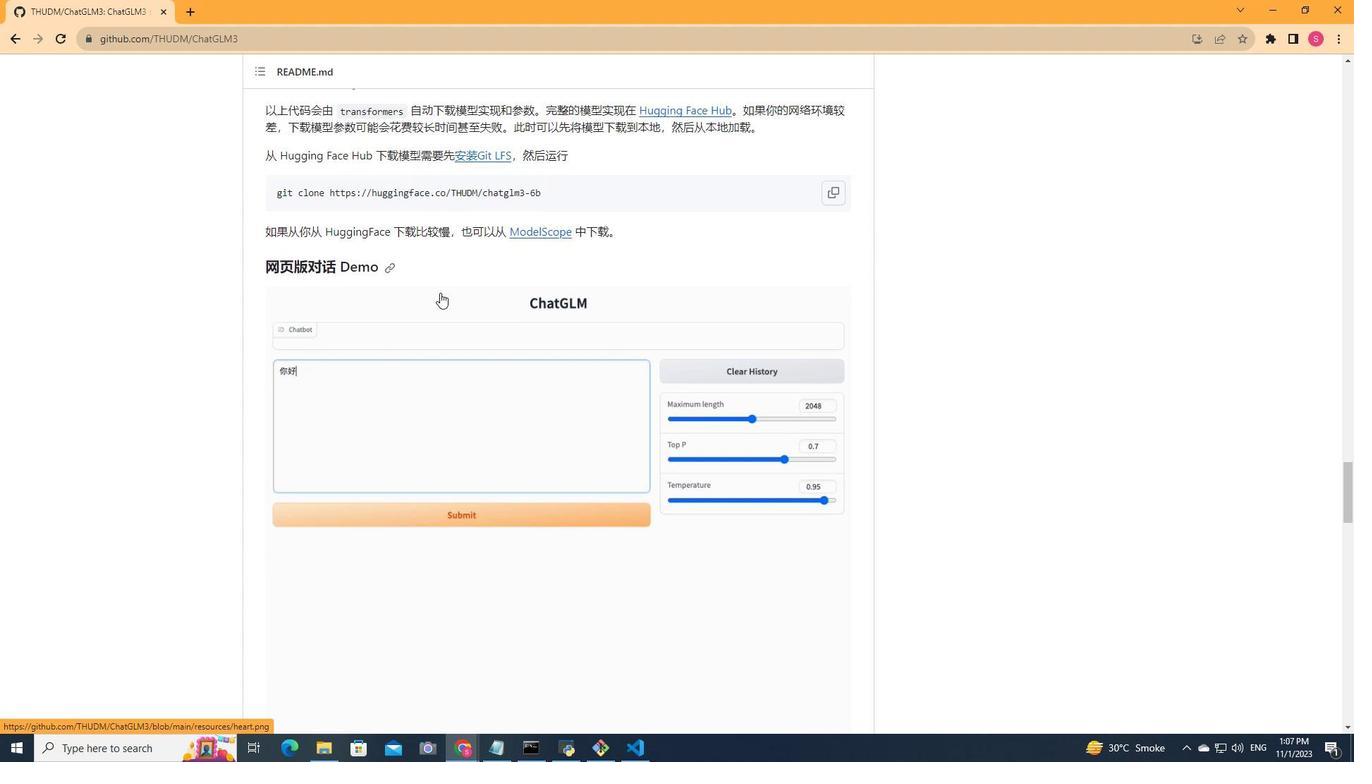 
Action: Mouse scrolled (440, 292) with delta (0, 0)
Screenshot: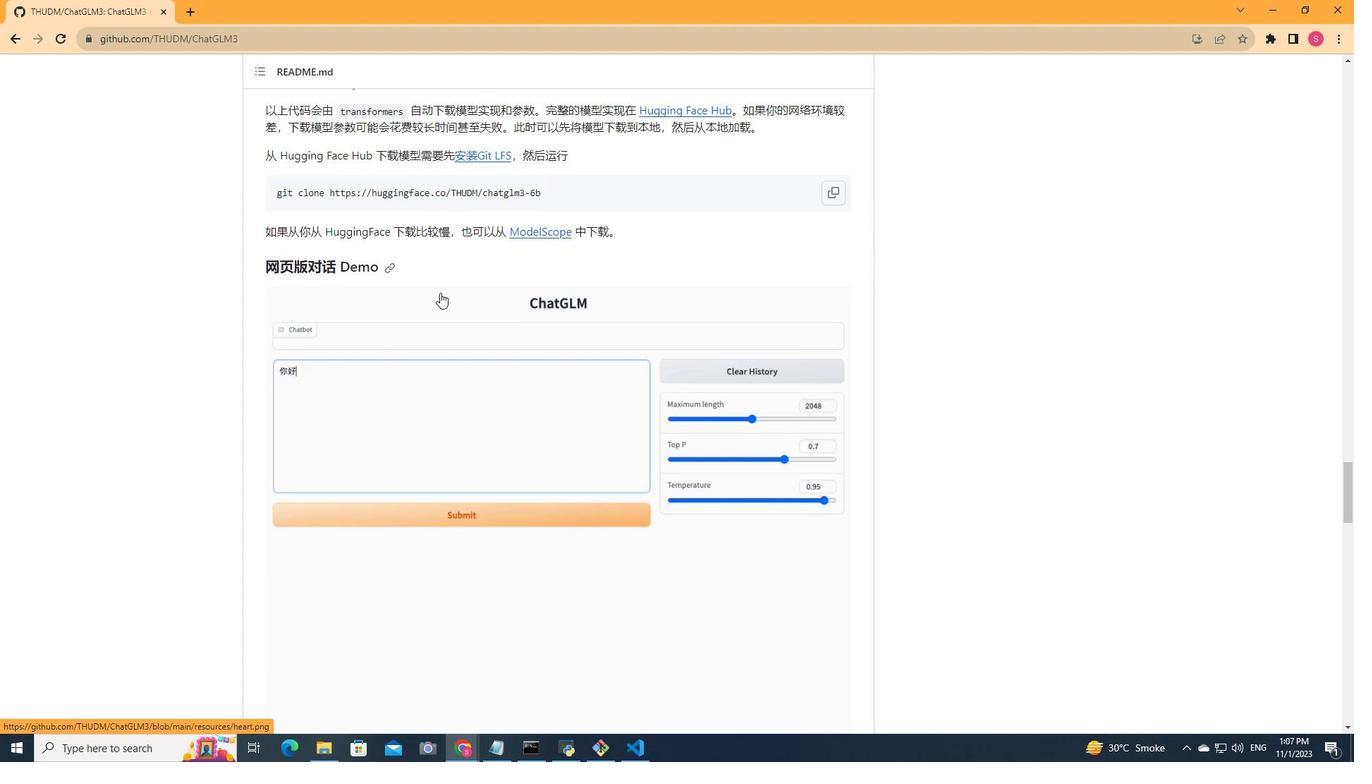
Action: Mouse scrolled (440, 292) with delta (0, 0)
Screenshot: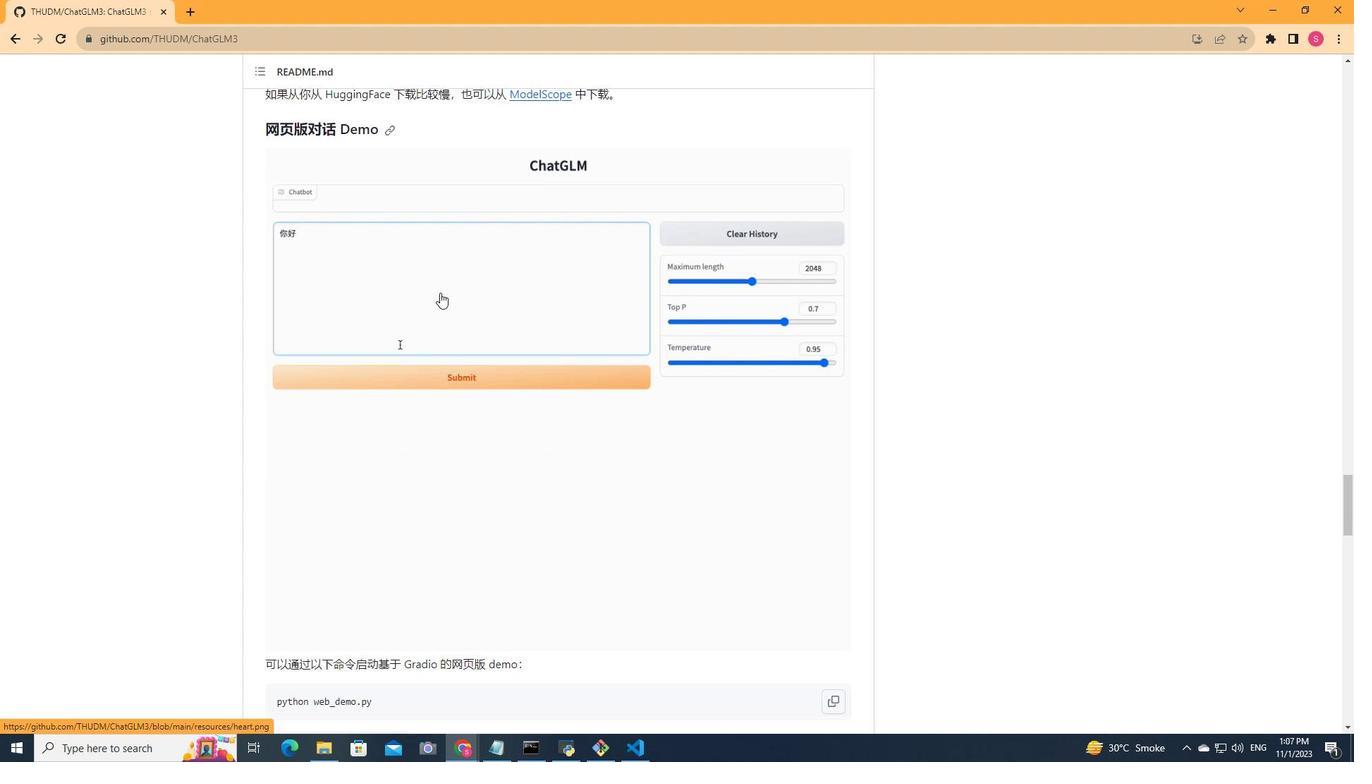 
Action: Mouse scrolled (440, 292) with delta (0, 0)
Screenshot: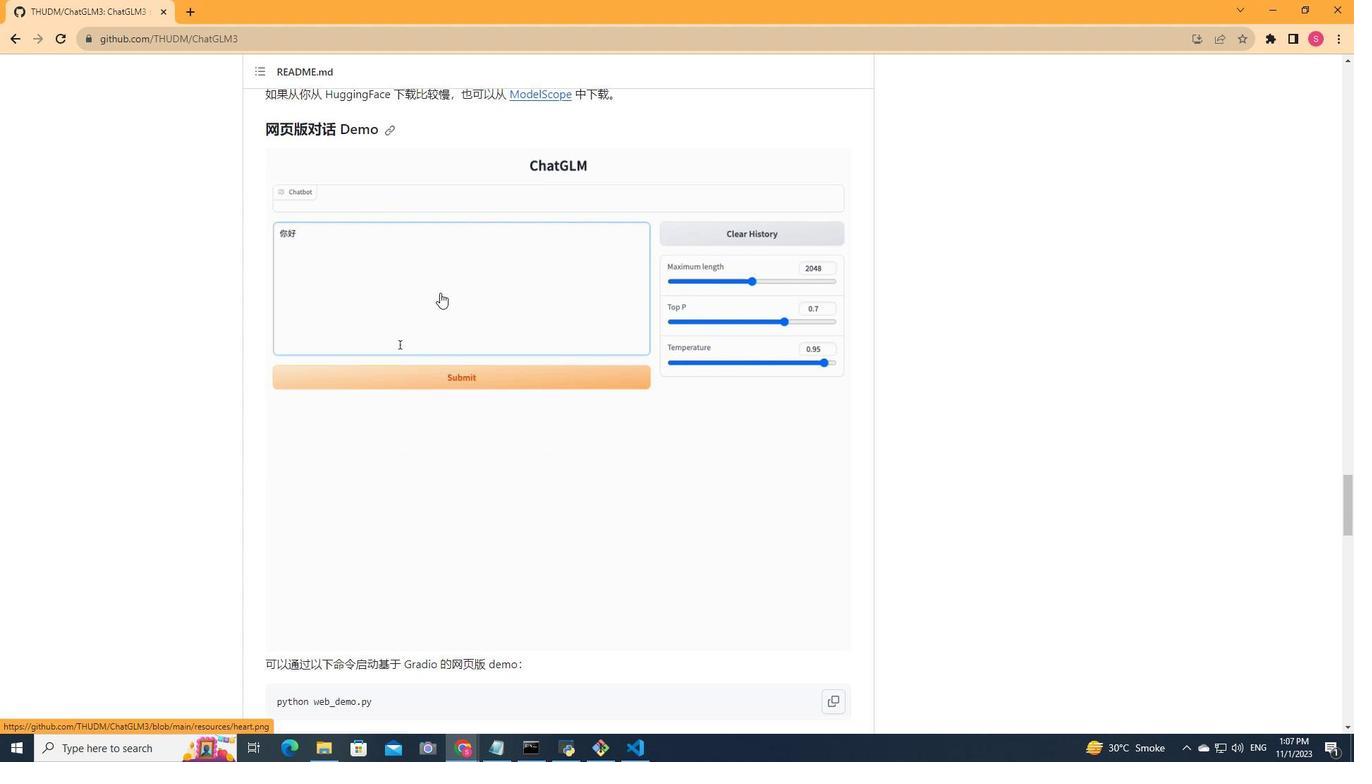 
Action: Mouse scrolled (440, 292) with delta (0, 0)
Screenshot: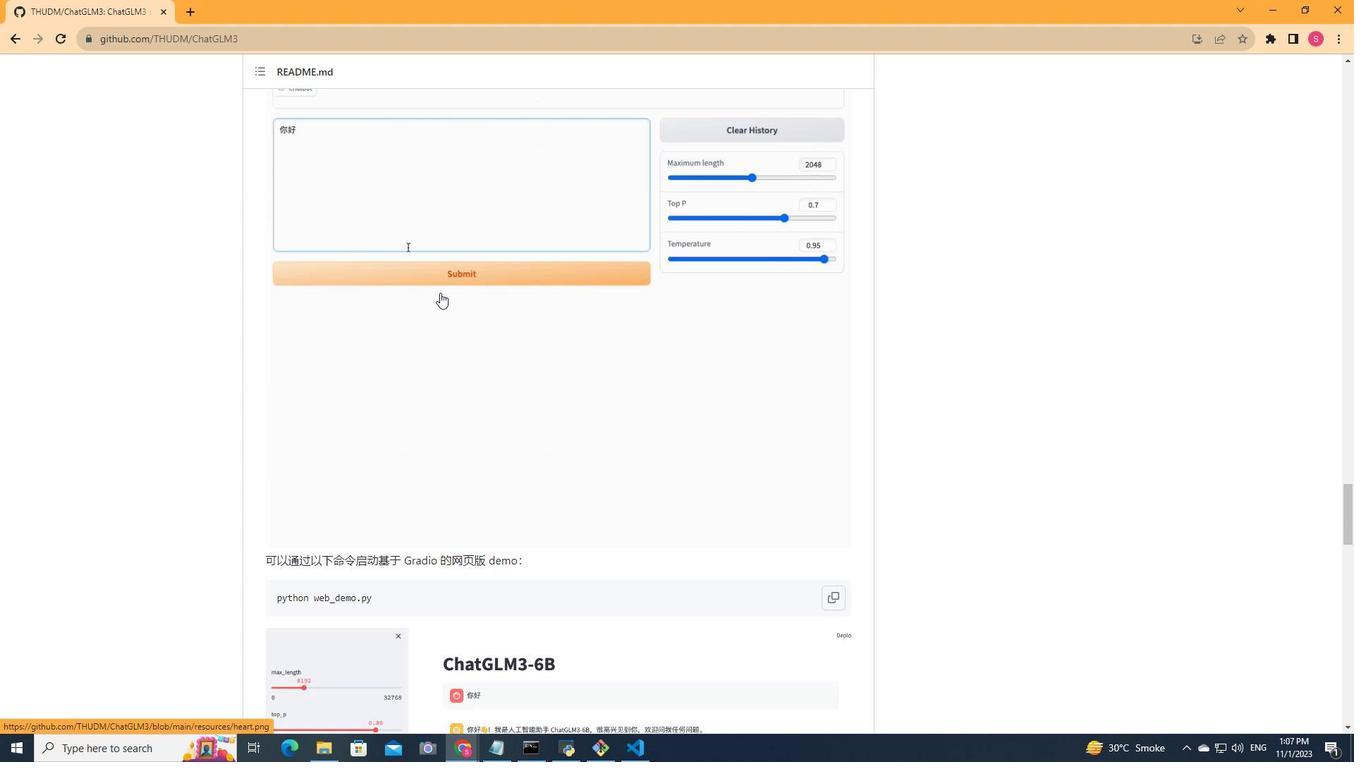 
Action: Mouse scrolled (440, 292) with delta (0, 0)
Screenshot: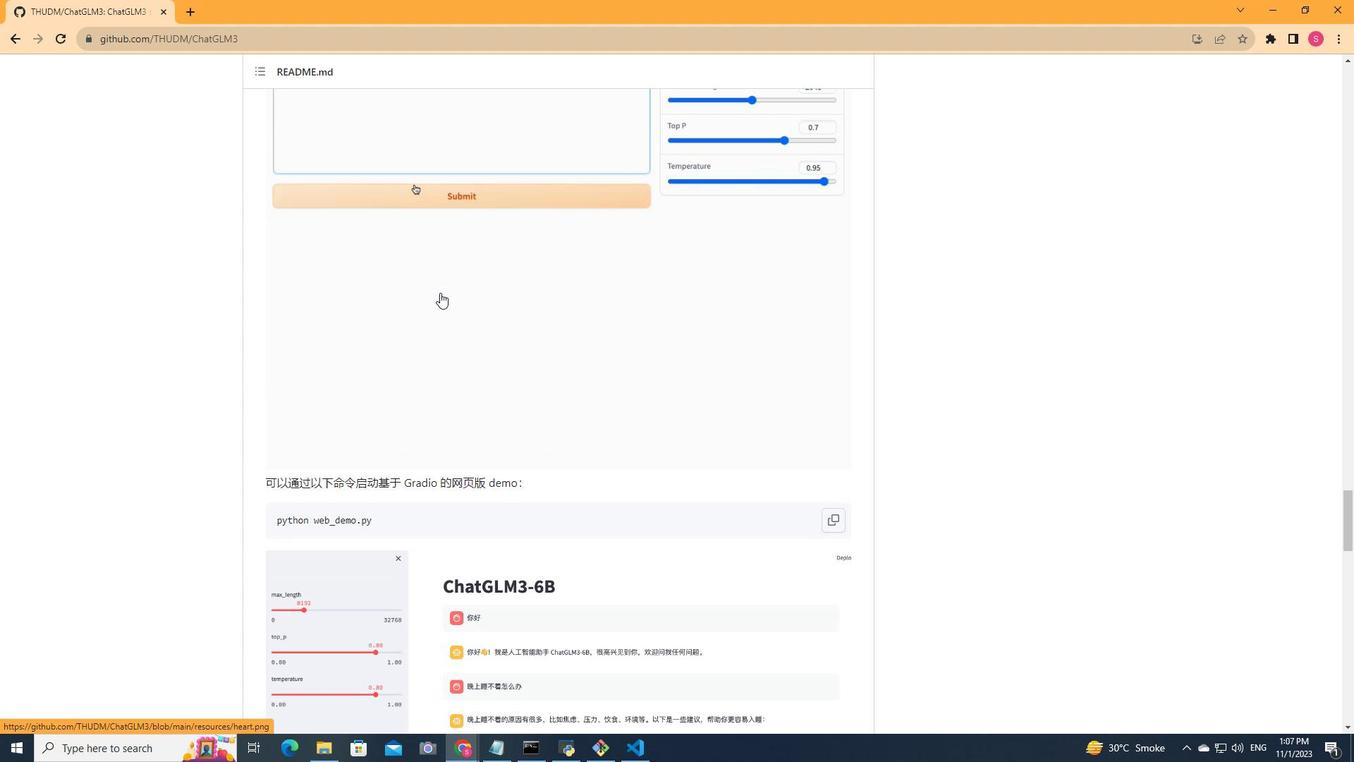 
Action: Mouse scrolled (440, 292) with delta (0, 0)
Screenshot: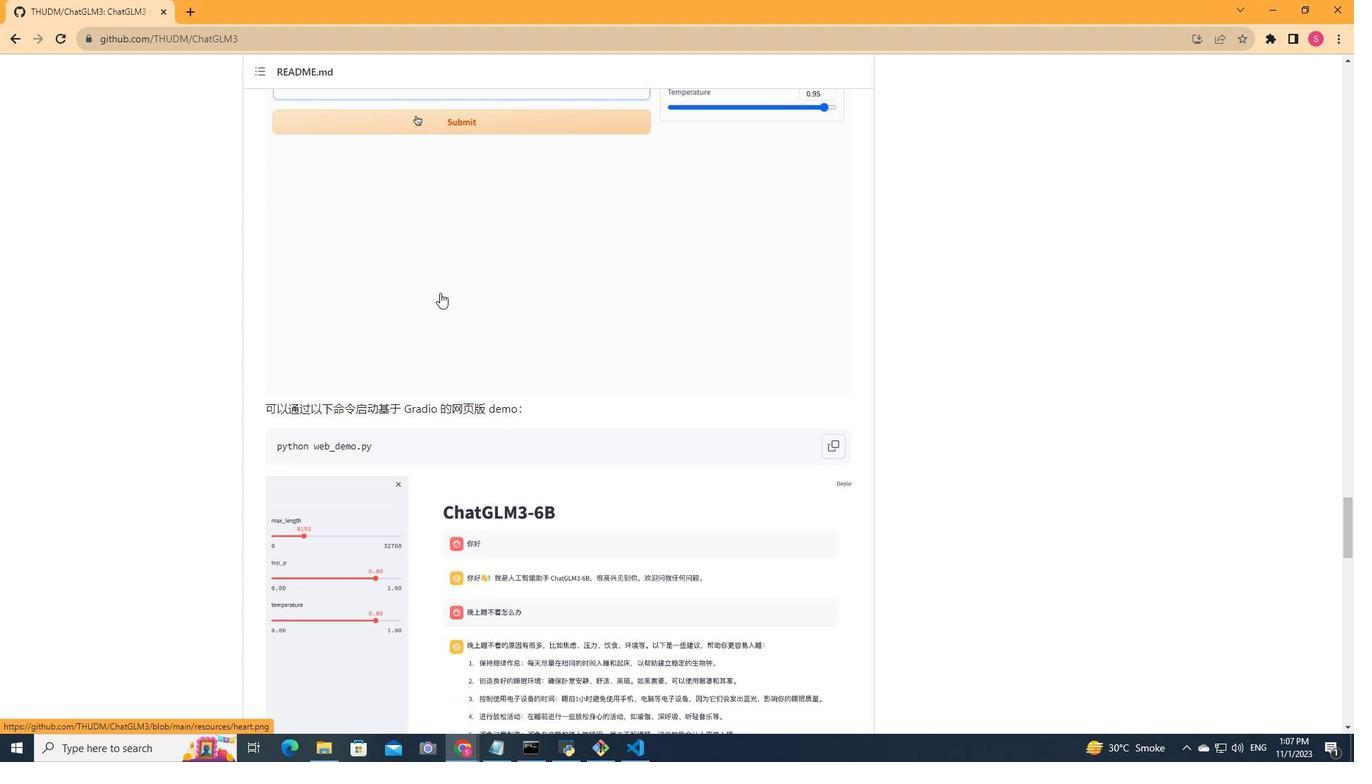 
Action: Mouse scrolled (440, 292) with delta (0, 0)
Screenshot: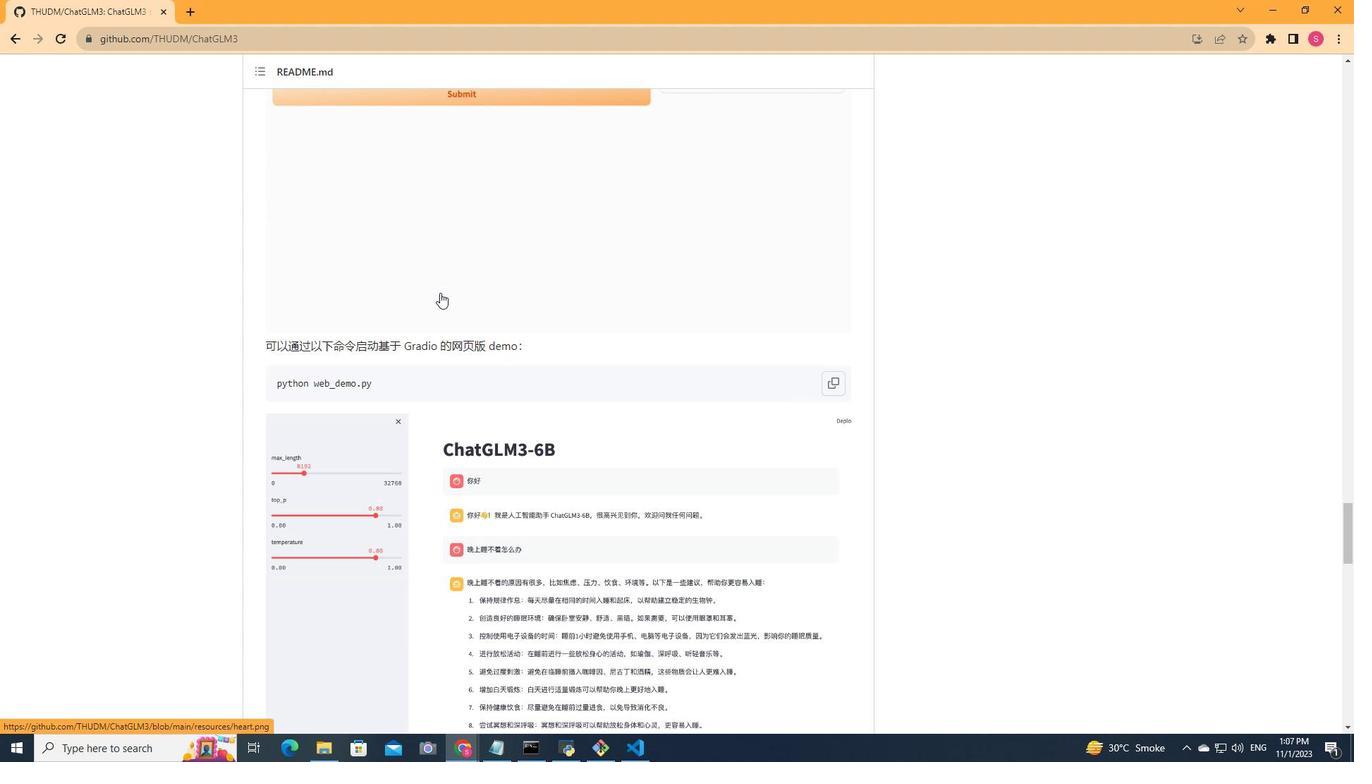 
Action: Mouse scrolled (440, 292) with delta (0, 0)
Screenshot: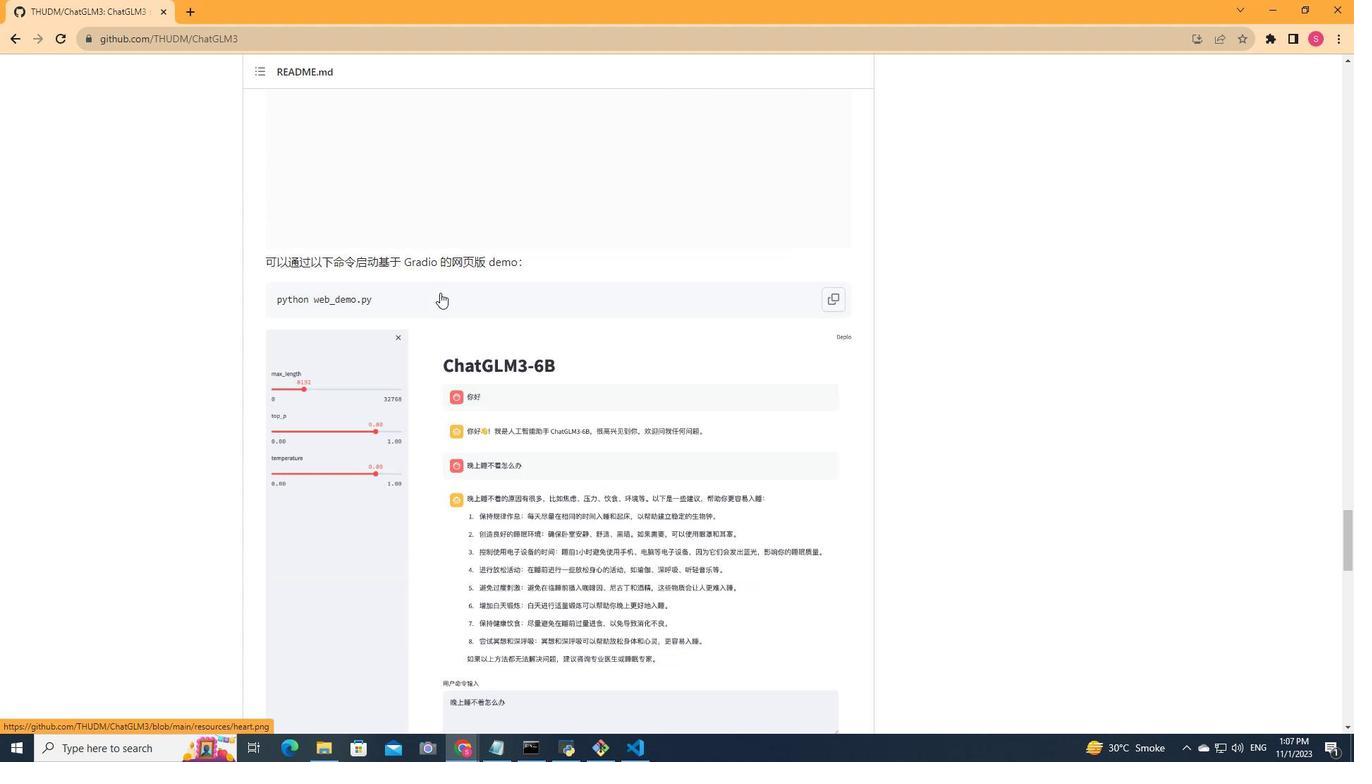 
Action: Mouse scrolled (440, 292) with delta (0, 0)
Screenshot: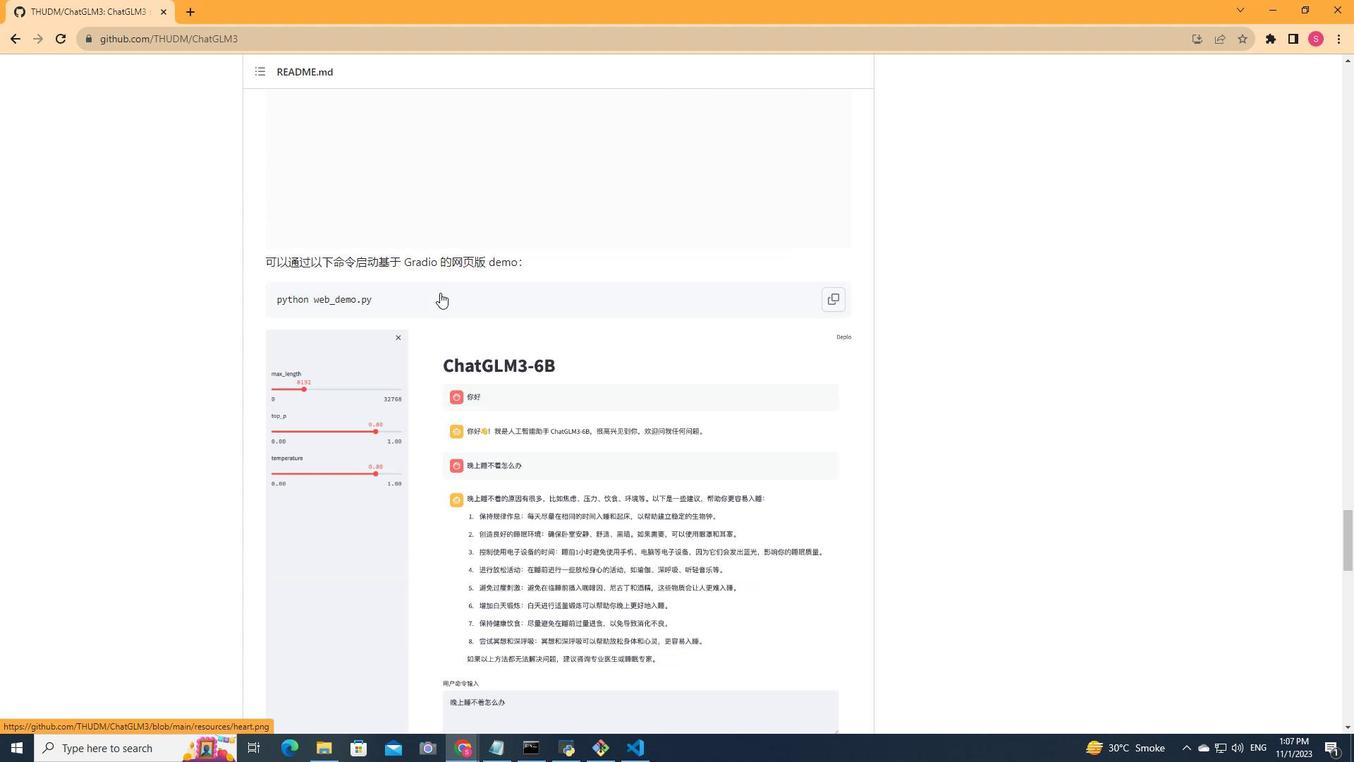
Action: Mouse scrolled (440, 292) with delta (0, 0)
Screenshot: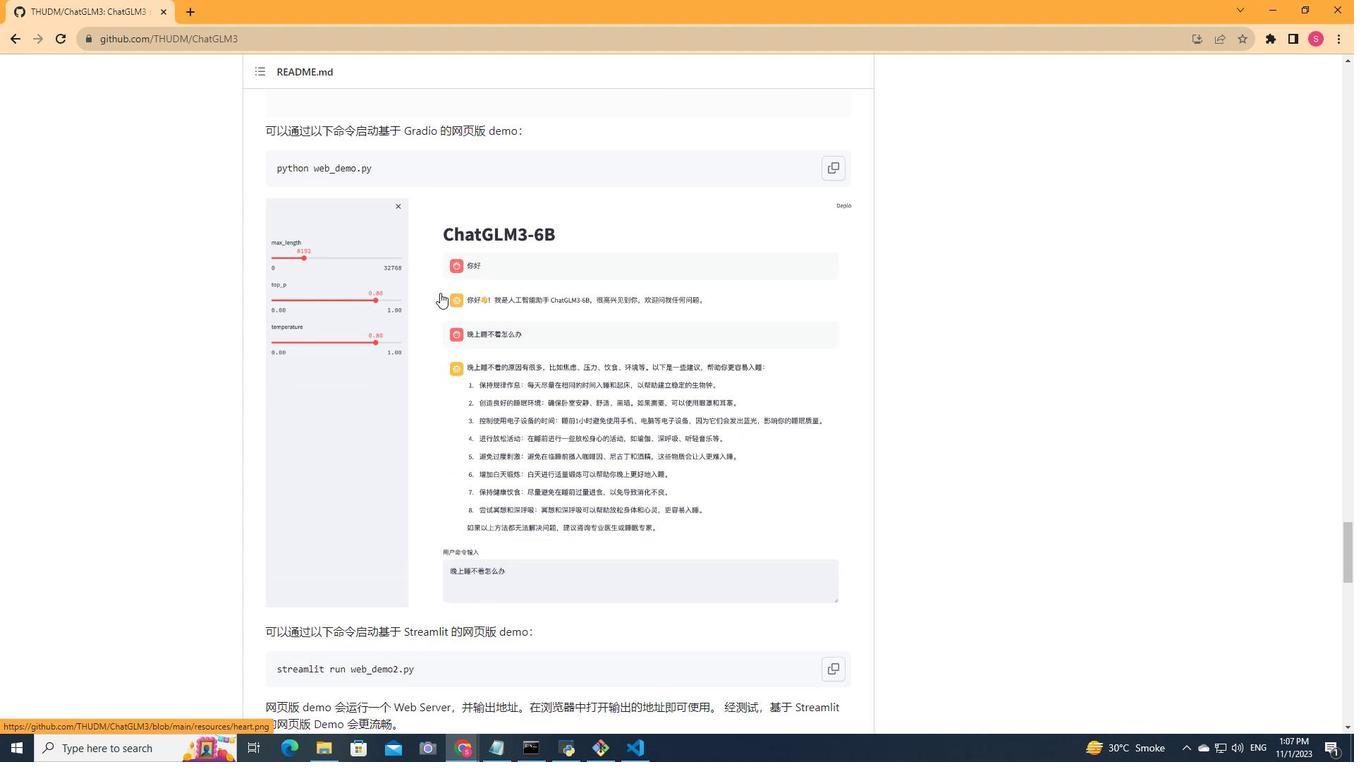 
Action: Mouse scrolled (440, 292) with delta (0, 0)
Screenshot: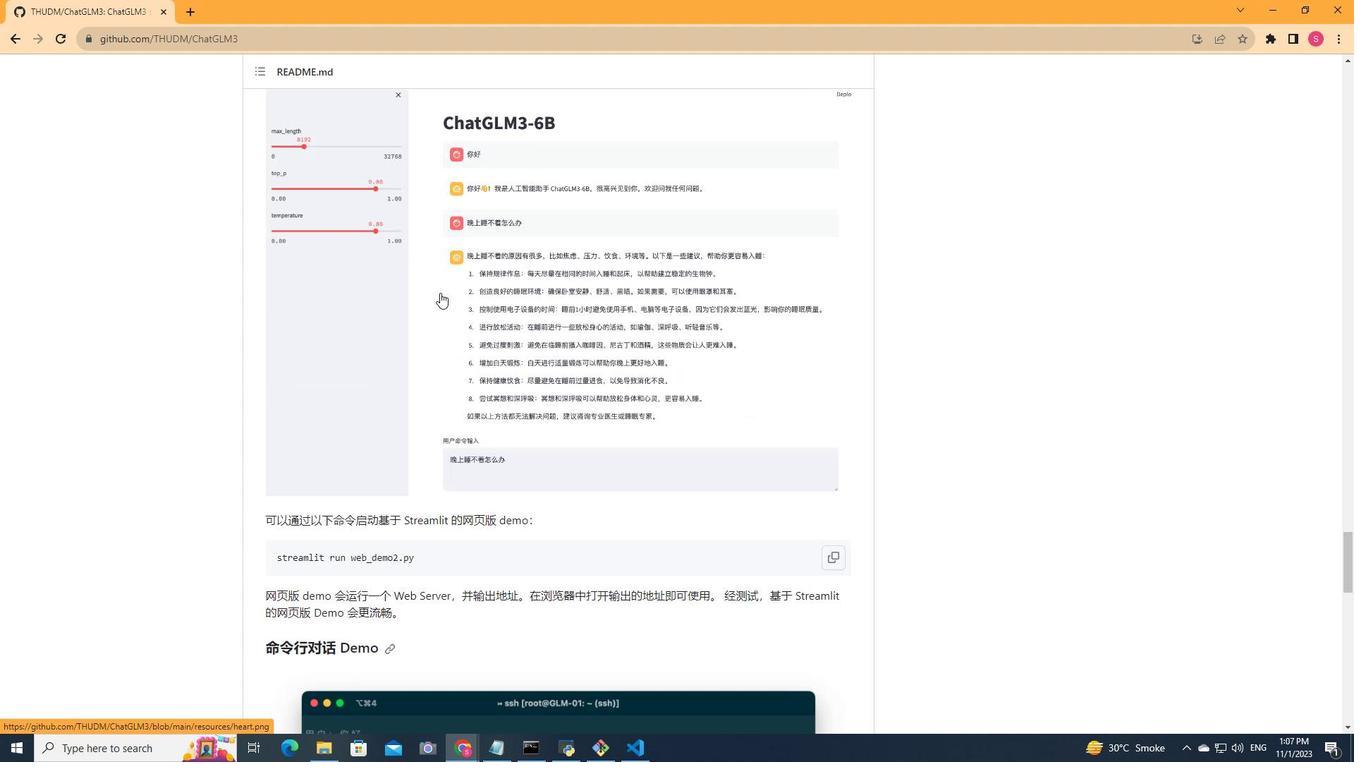 
Action: Mouse scrolled (440, 292) with delta (0, 0)
Screenshot: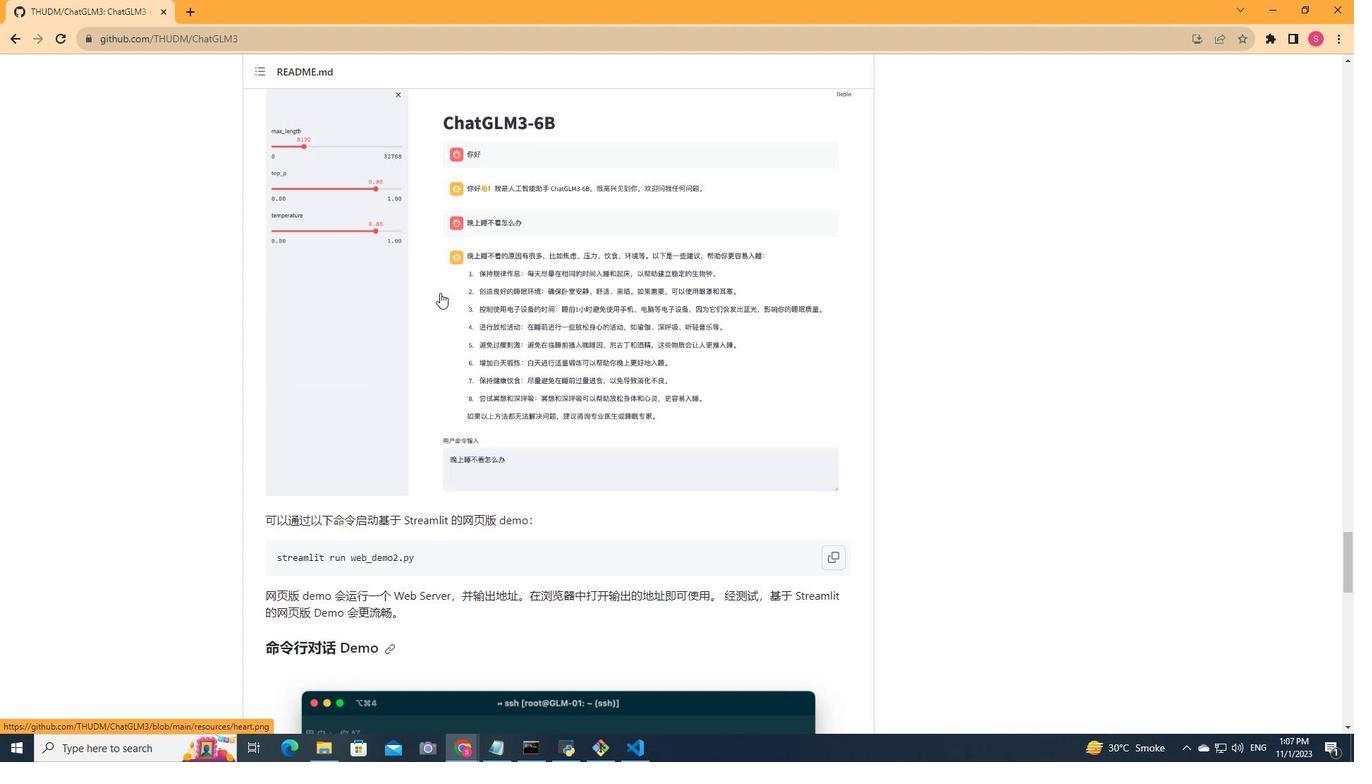 
Action: Mouse scrolled (440, 292) with delta (0, 0)
Screenshot: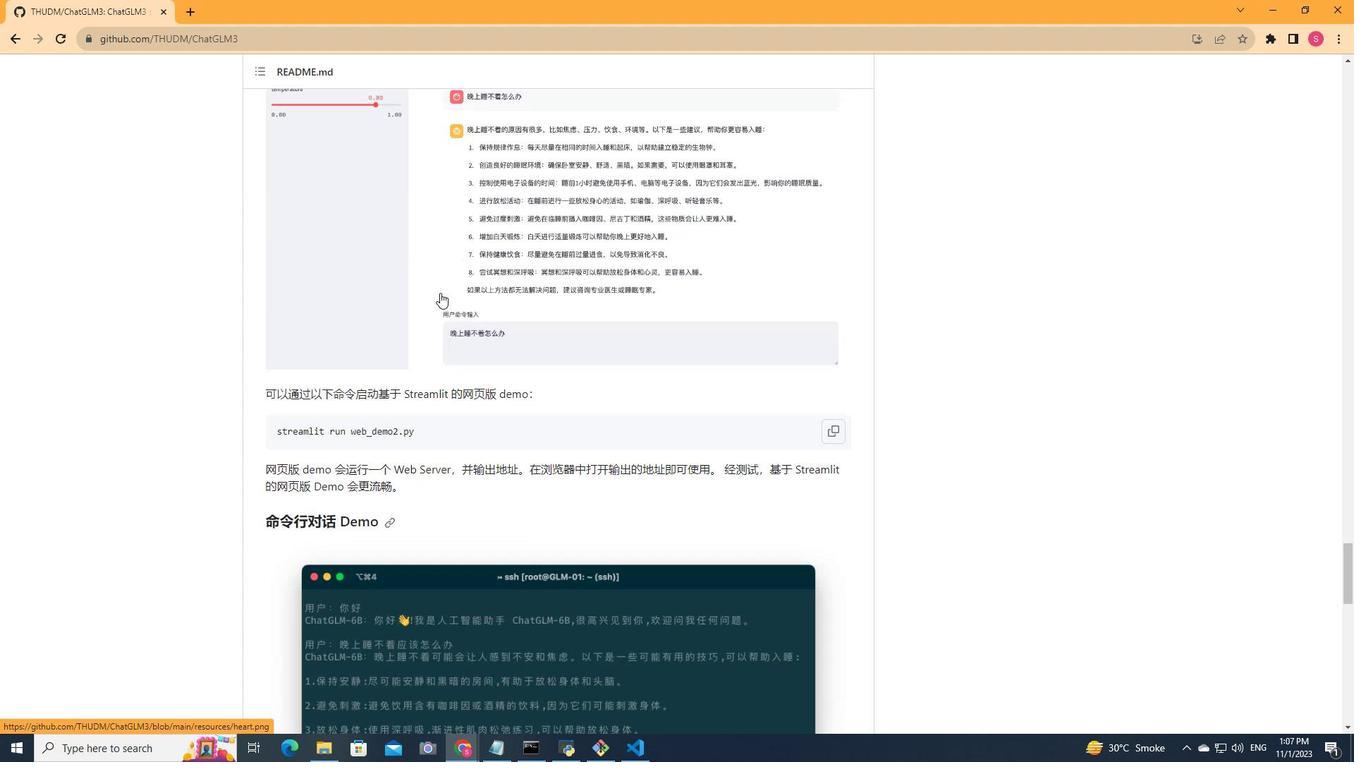 
Action: Mouse scrolled (440, 292) with delta (0, 0)
Screenshot: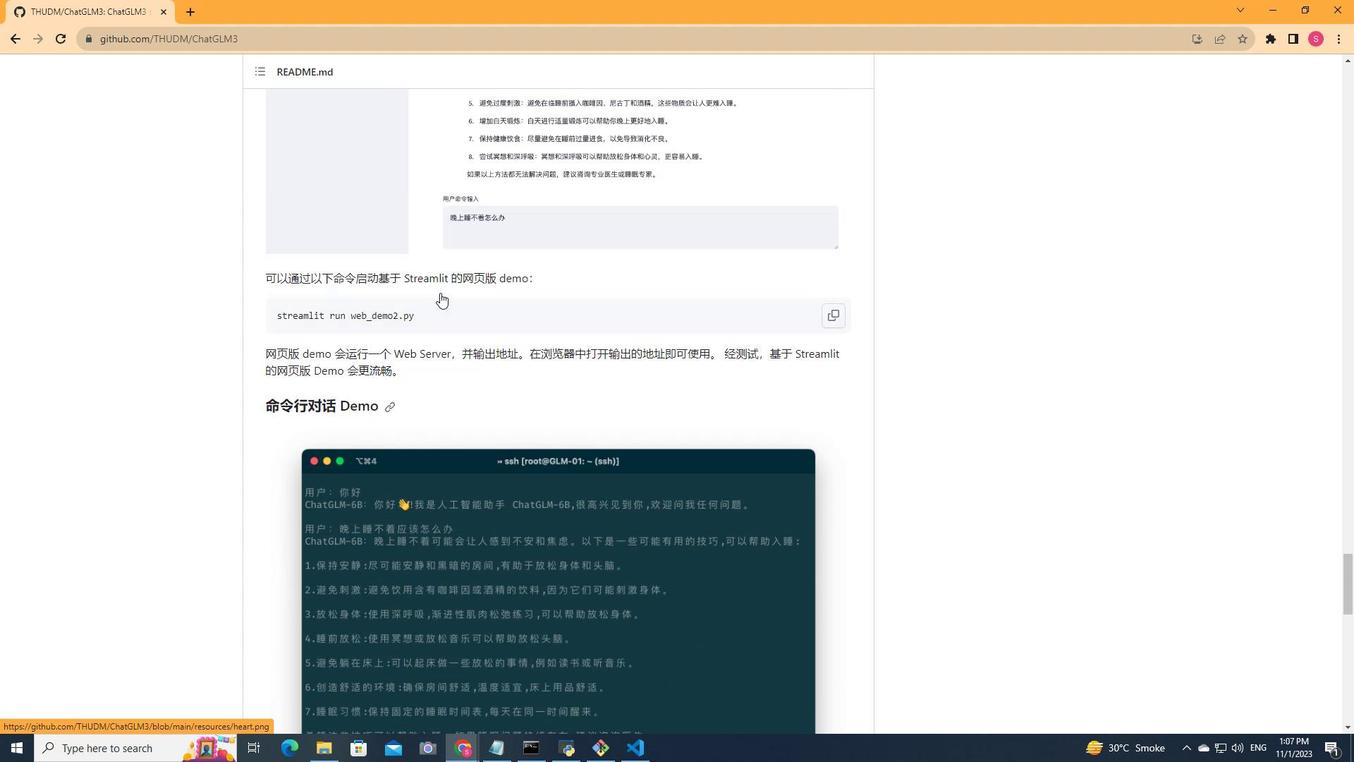 
Action: Mouse scrolled (440, 292) with delta (0, 0)
Screenshot: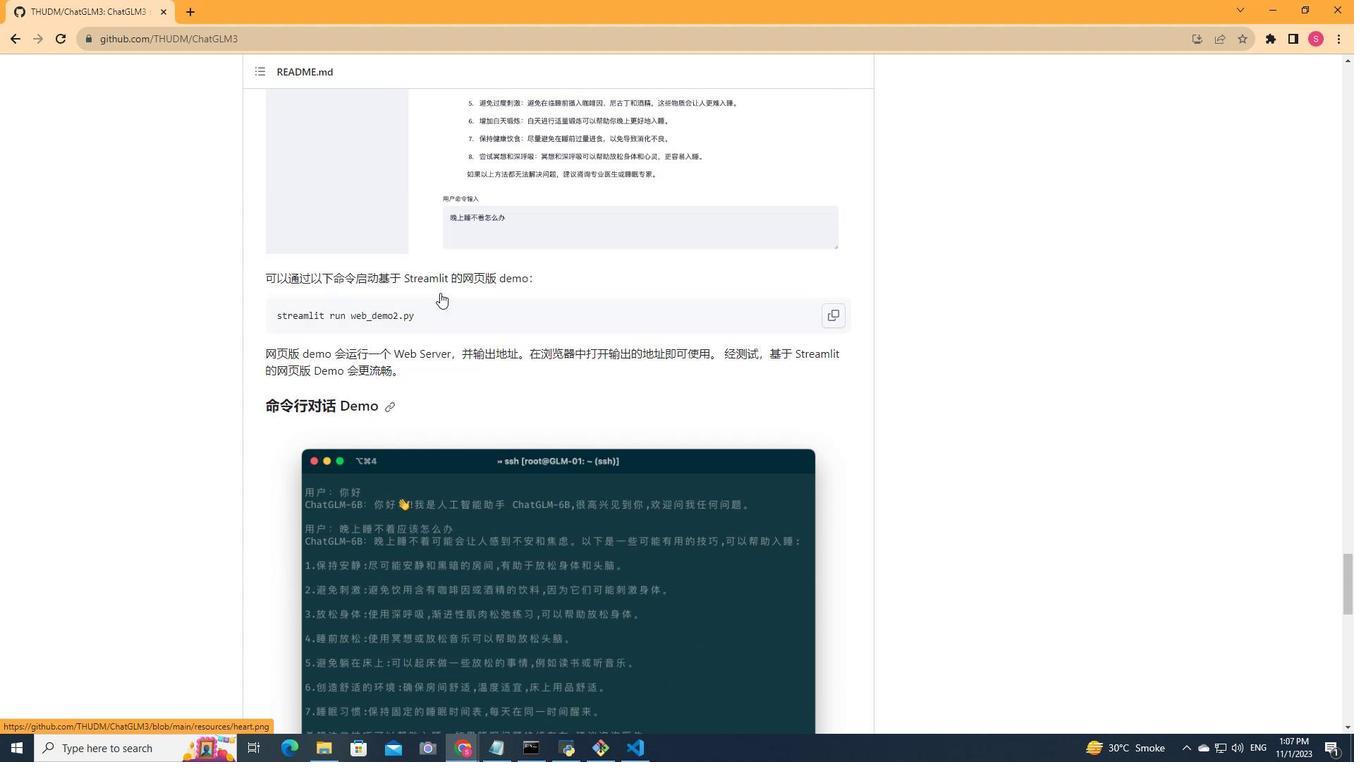
Action: Mouse scrolled (440, 292) with delta (0, 0)
Screenshot: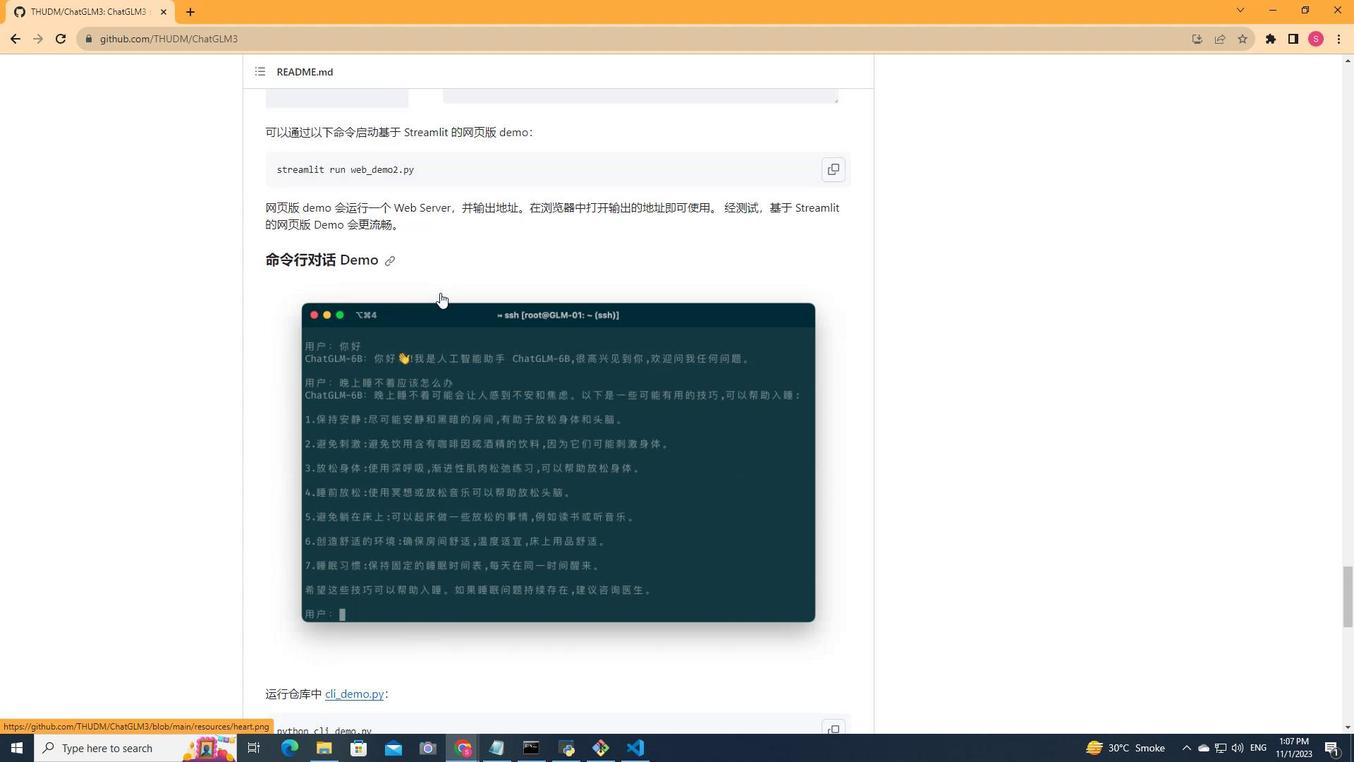 
Action: Mouse scrolled (440, 292) with delta (0, 0)
Screenshot: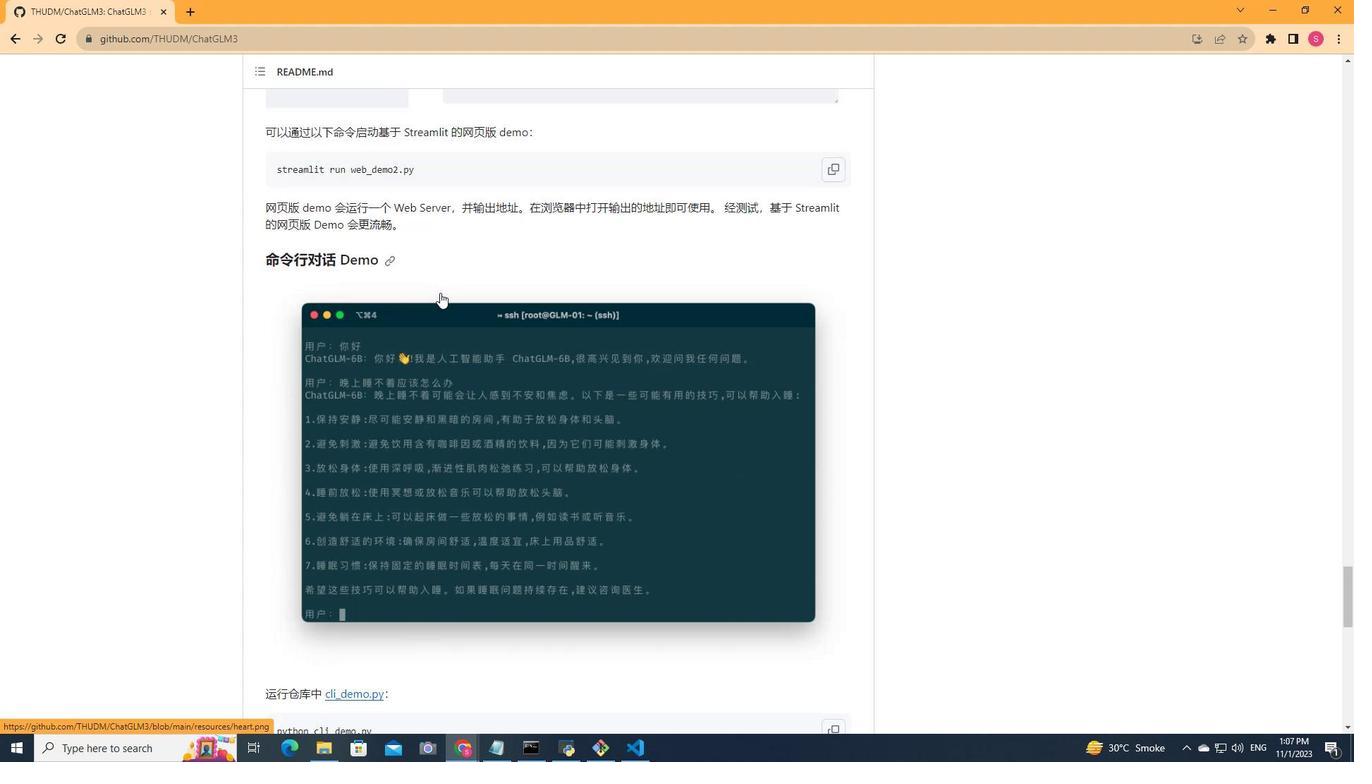 
Action: Mouse scrolled (440, 292) with delta (0, 0)
Screenshot: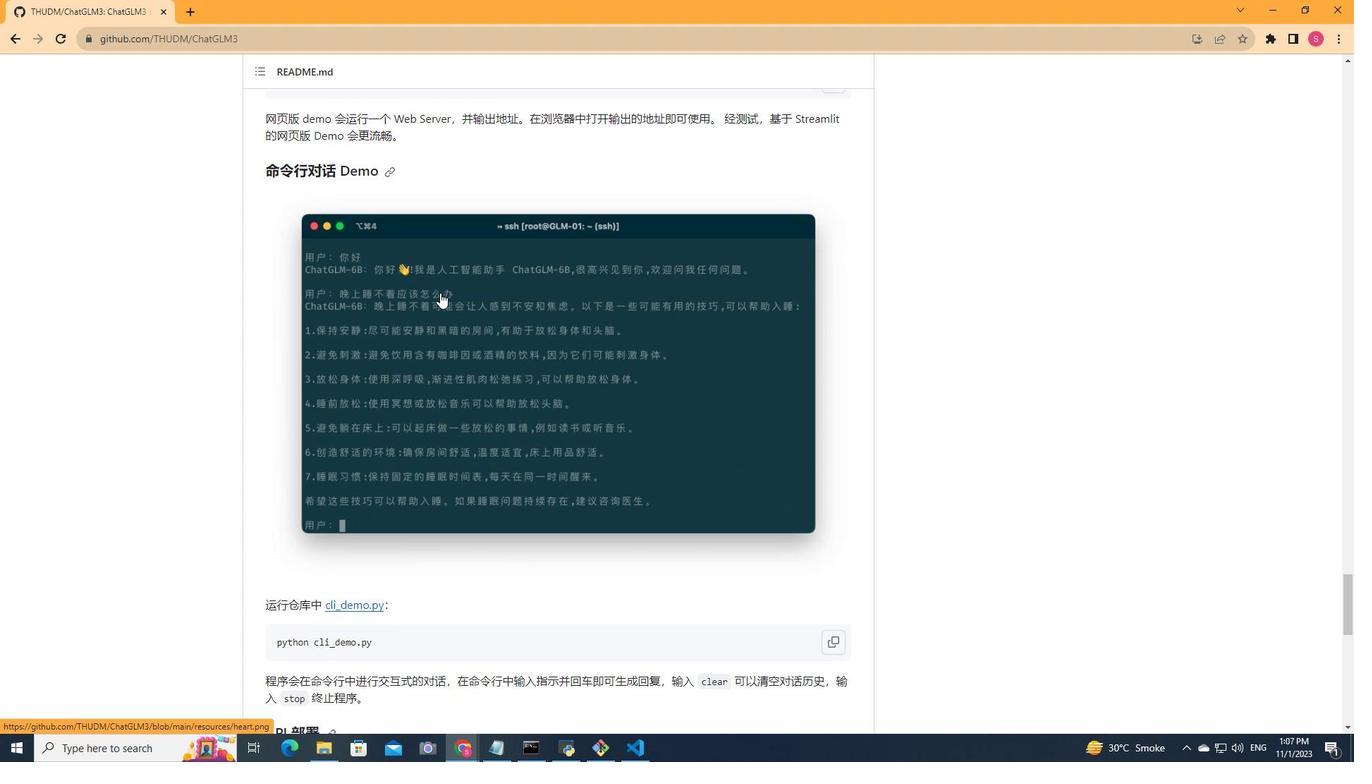 
Action: Mouse scrolled (440, 292) with delta (0, 0)
Screenshot: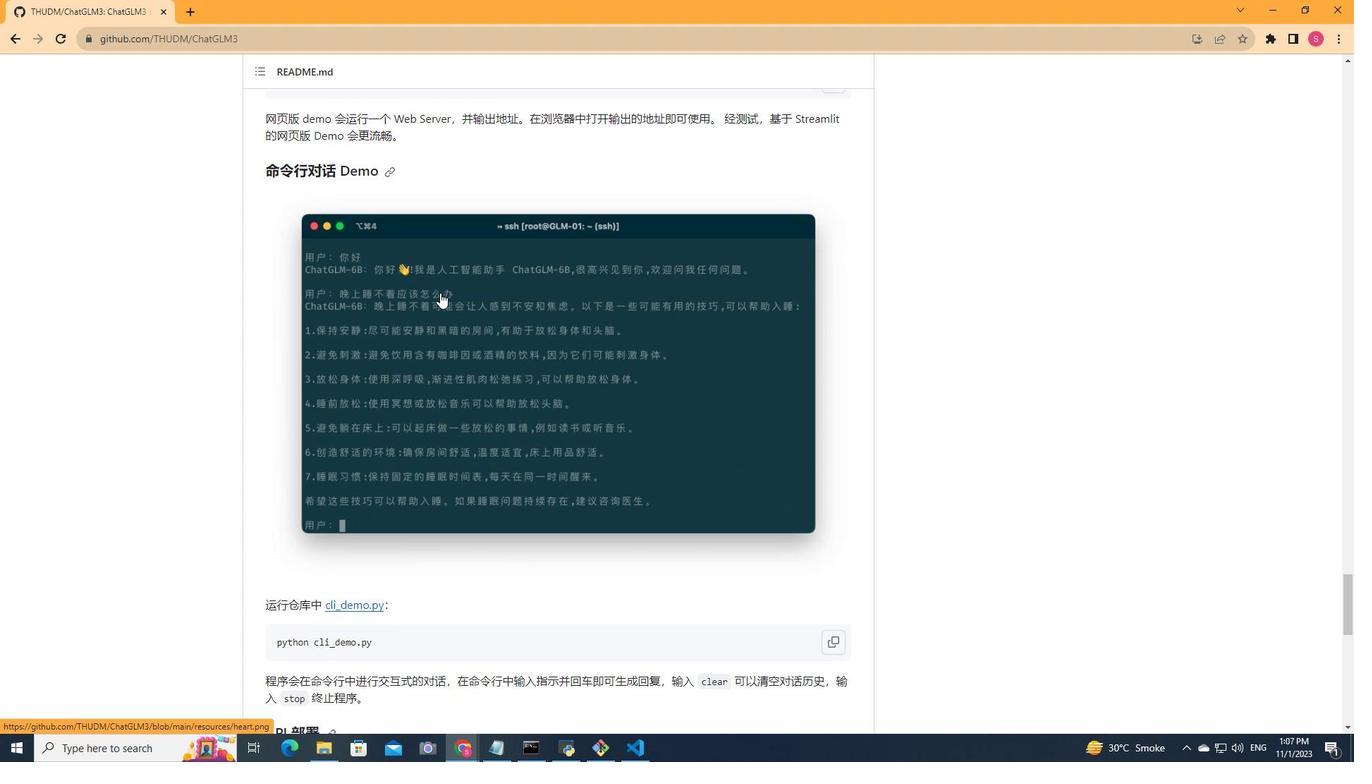 
Action: Mouse scrolled (440, 292) with delta (0, 0)
Screenshot: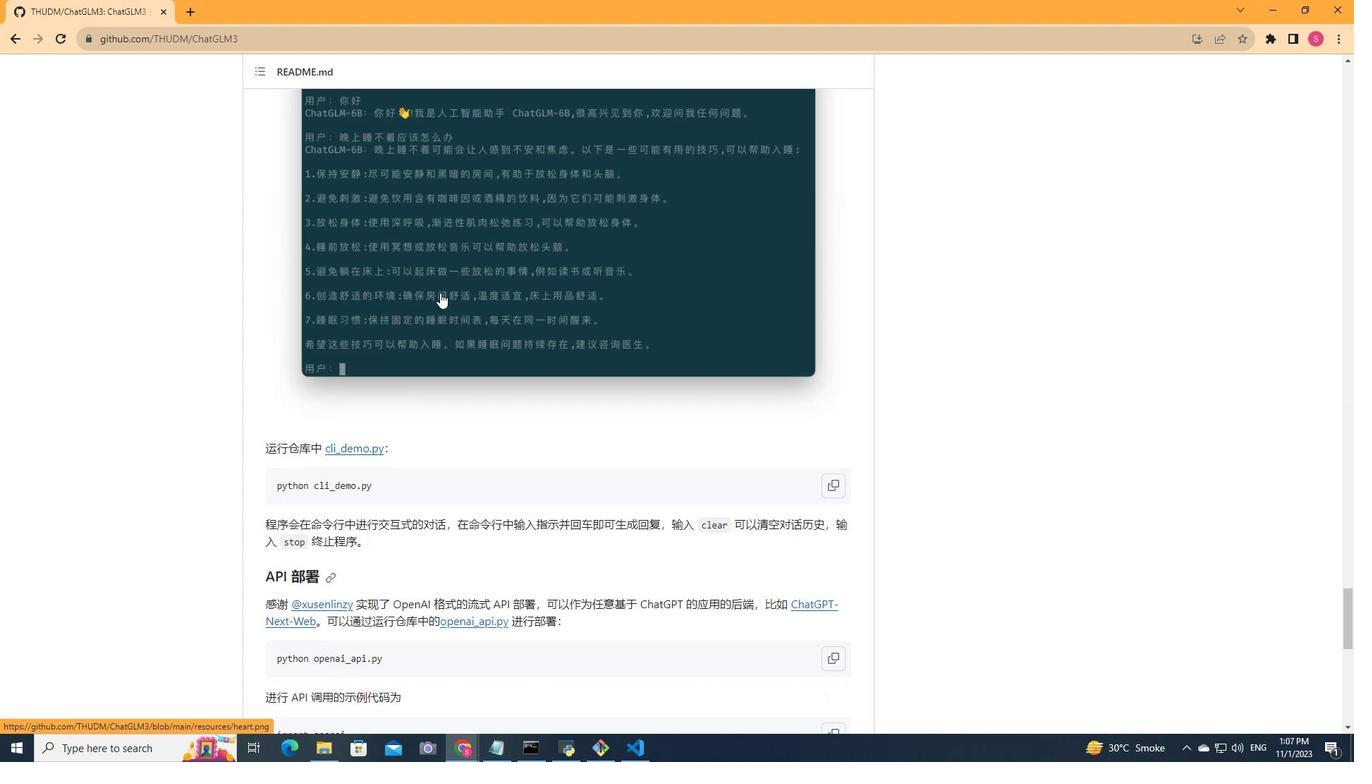 
Action: Mouse scrolled (440, 292) with delta (0, 0)
Screenshot: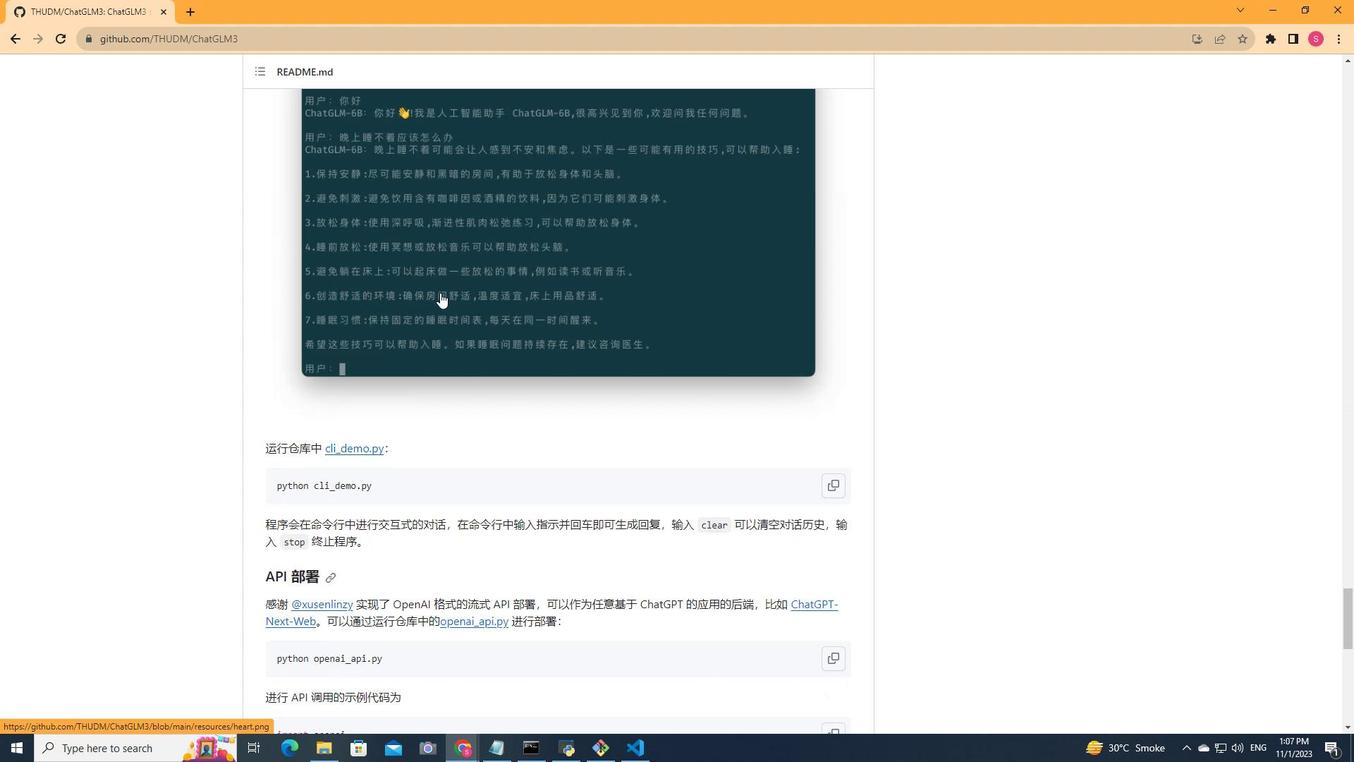 
Action: Mouse scrolled (440, 292) with delta (0, 0)
Screenshot: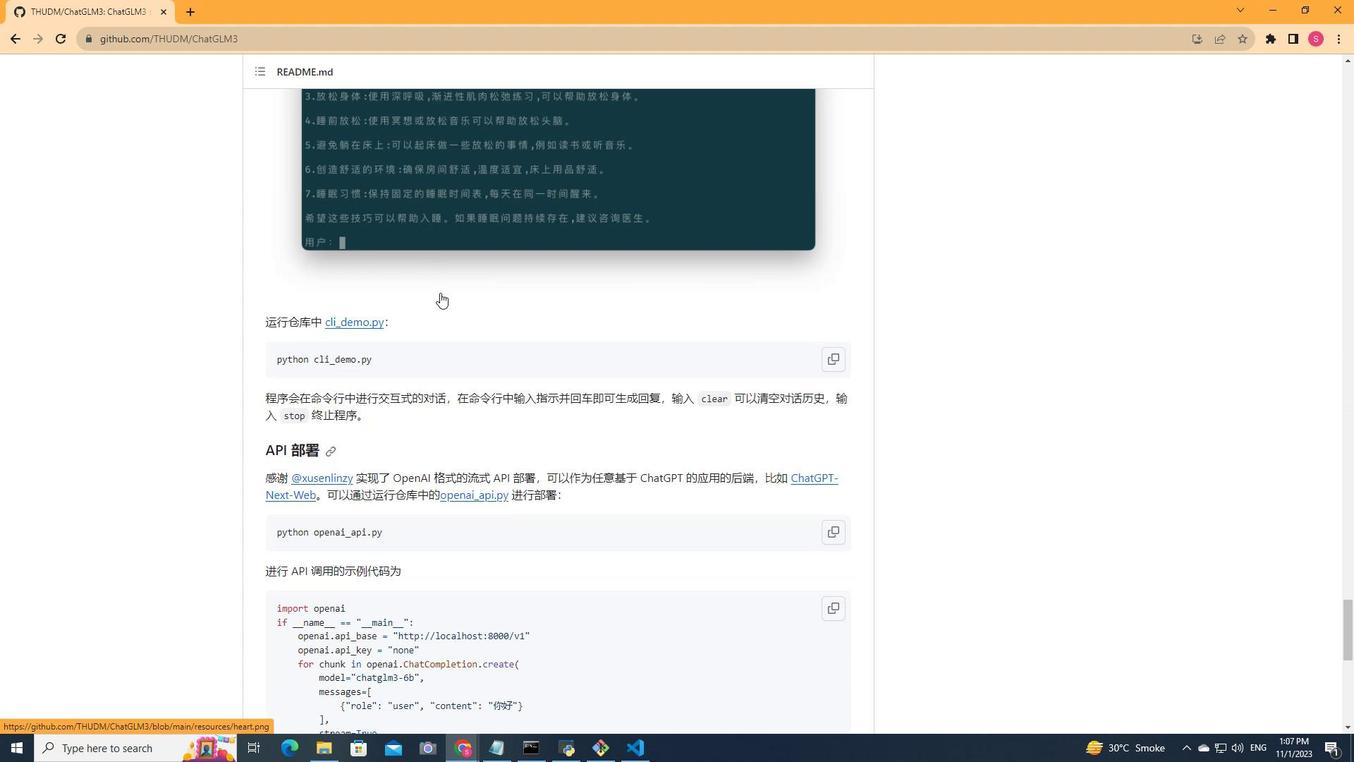 
Action: Mouse scrolled (440, 292) with delta (0, 0)
Screenshot: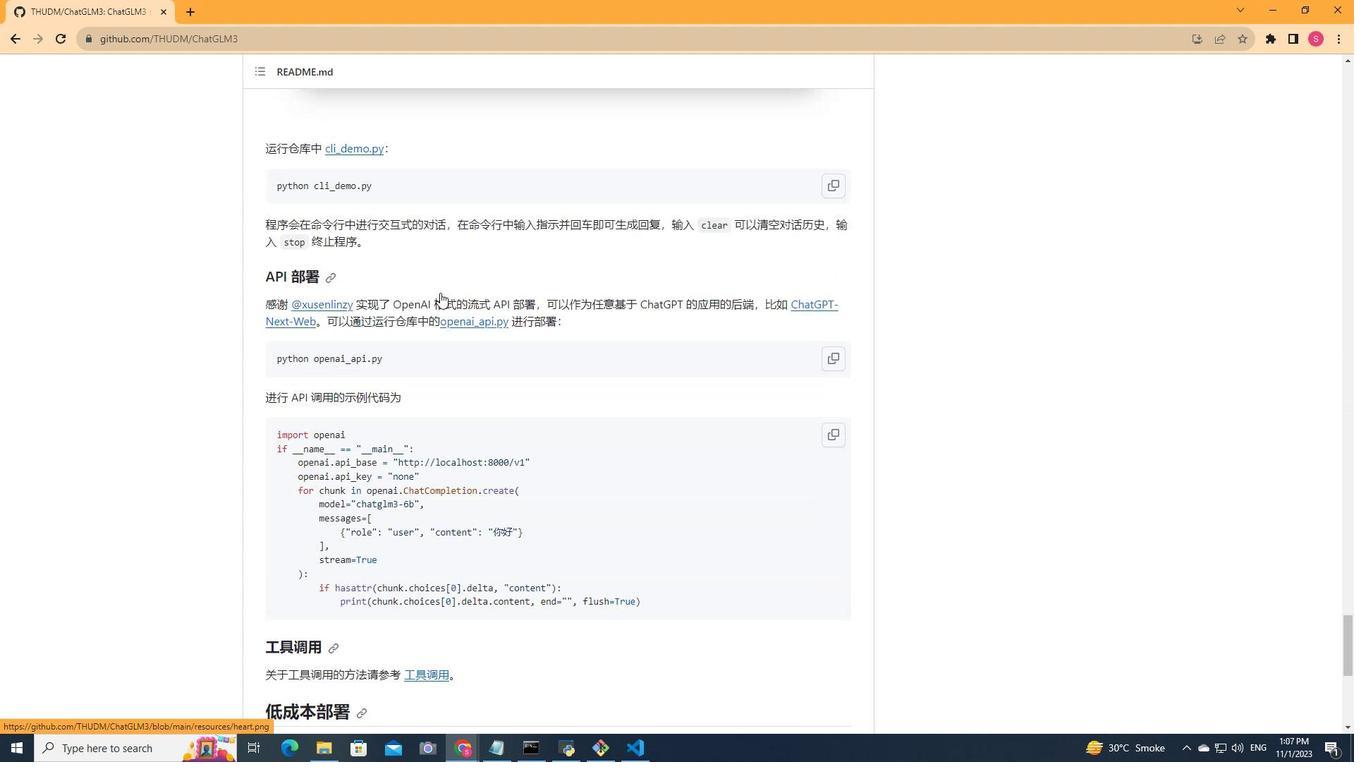 
Action: Mouse scrolled (440, 292) with delta (0, 0)
Screenshot: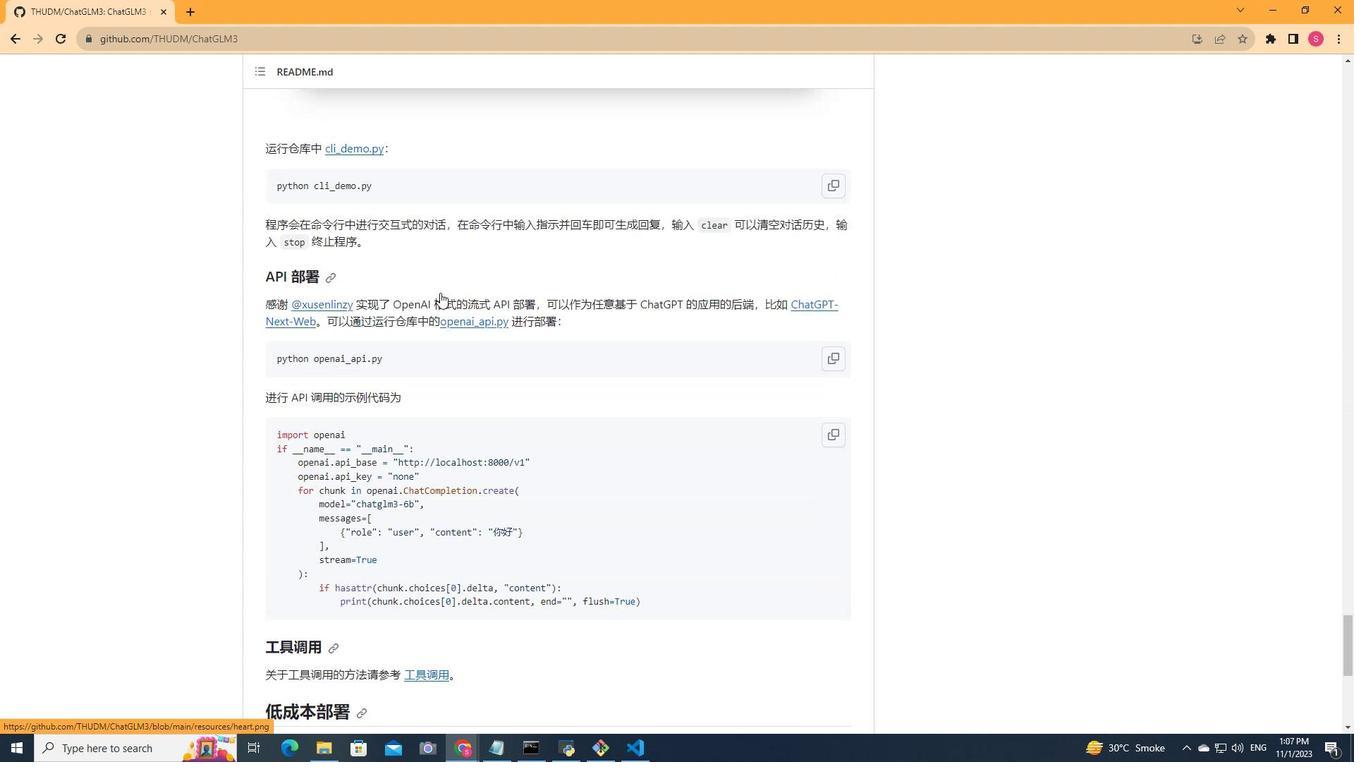 
Action: Mouse scrolled (440, 292) with delta (0, 0)
Screenshot: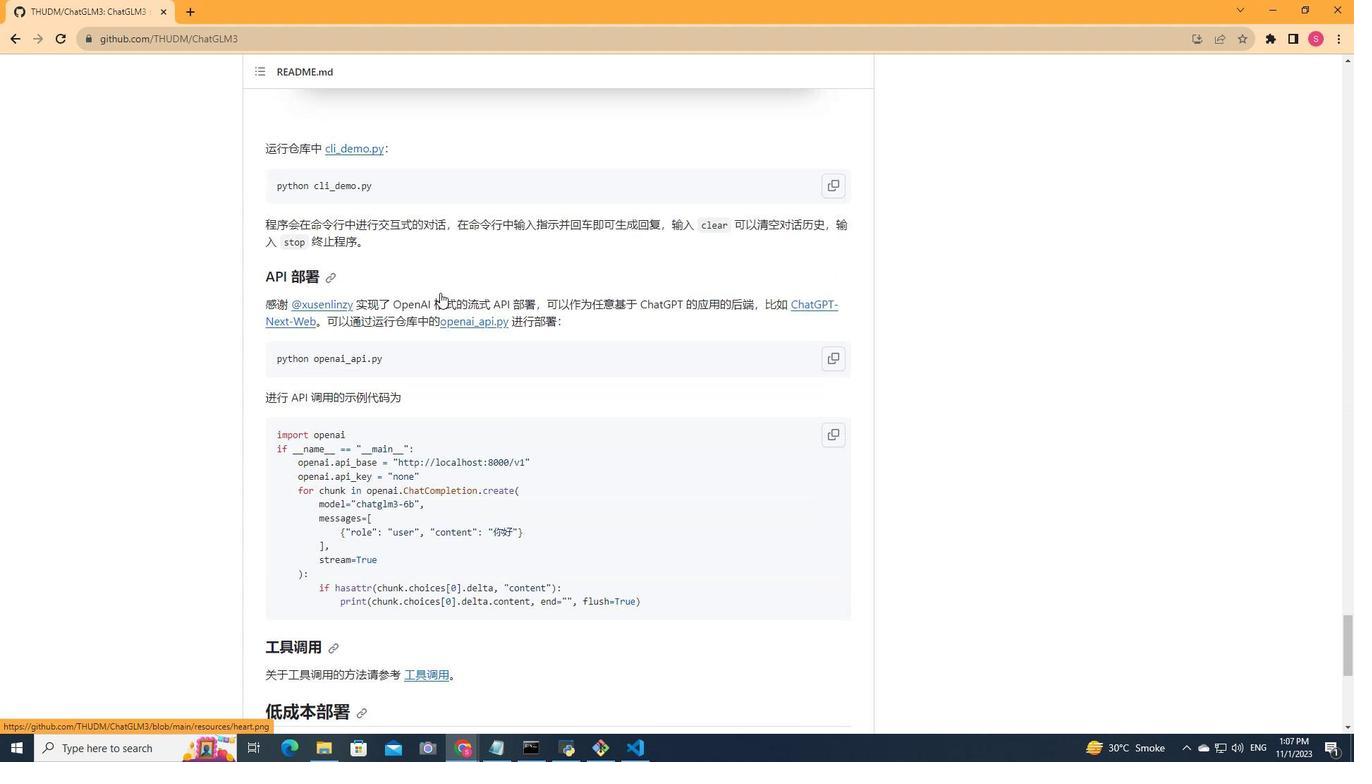 
Action: Mouse scrolled (440, 292) with delta (0, 0)
Screenshot: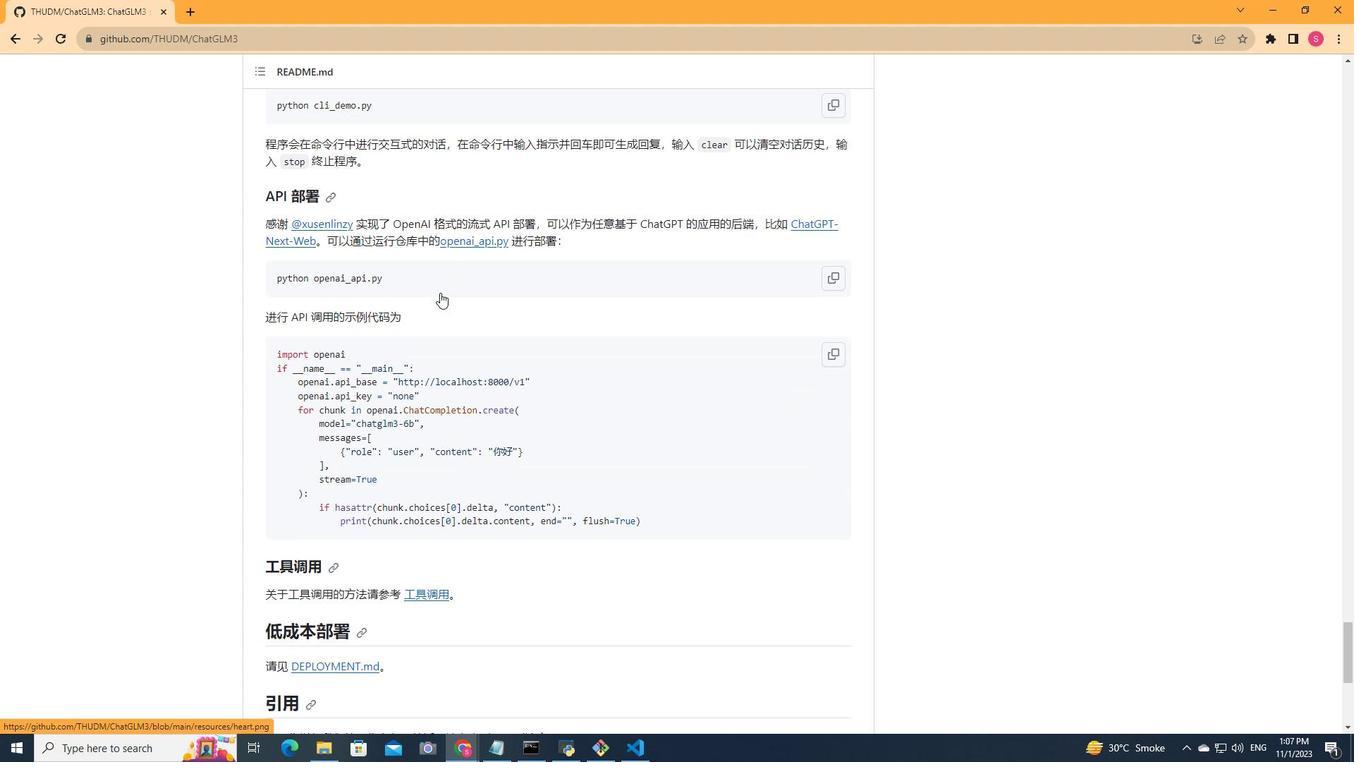 
Action: Mouse scrolled (440, 292) with delta (0, 0)
Screenshot: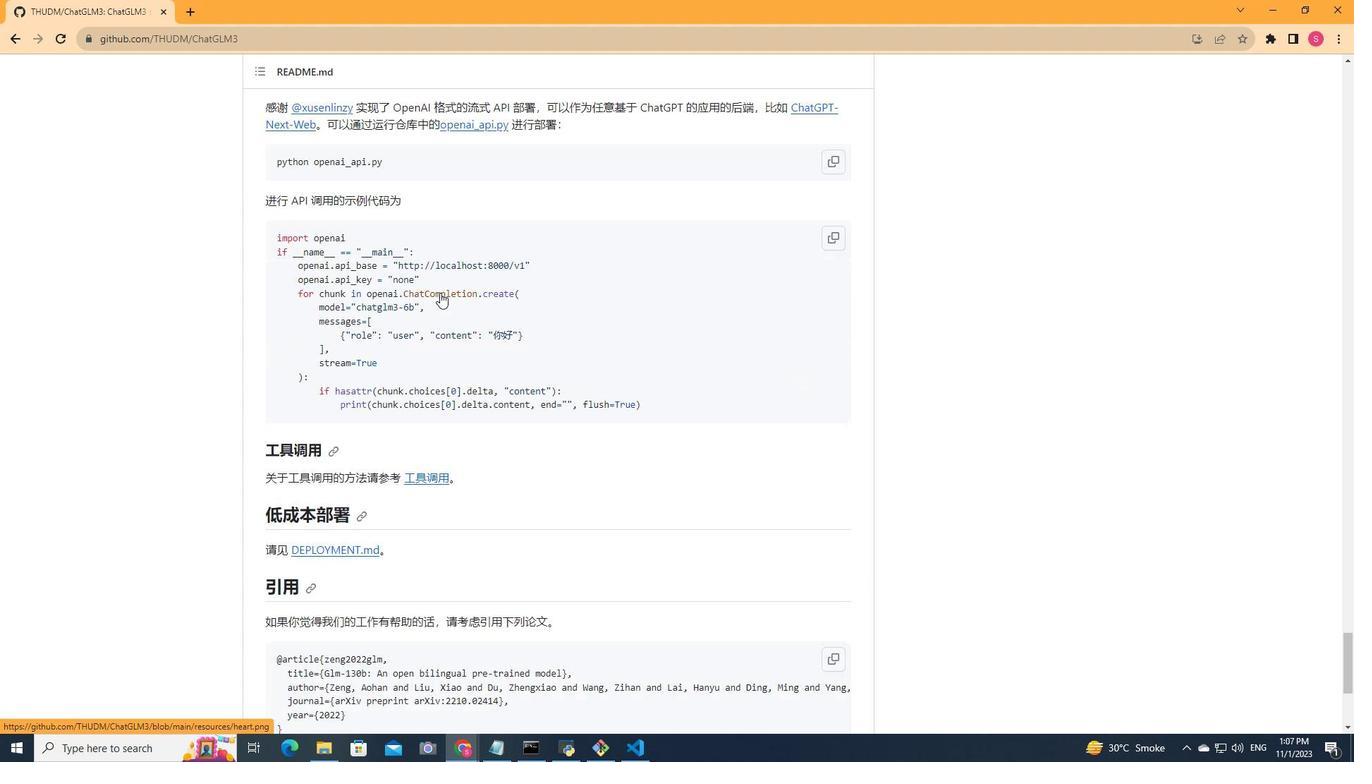 
Action: Mouse scrolled (440, 292) with delta (0, 0)
Screenshot: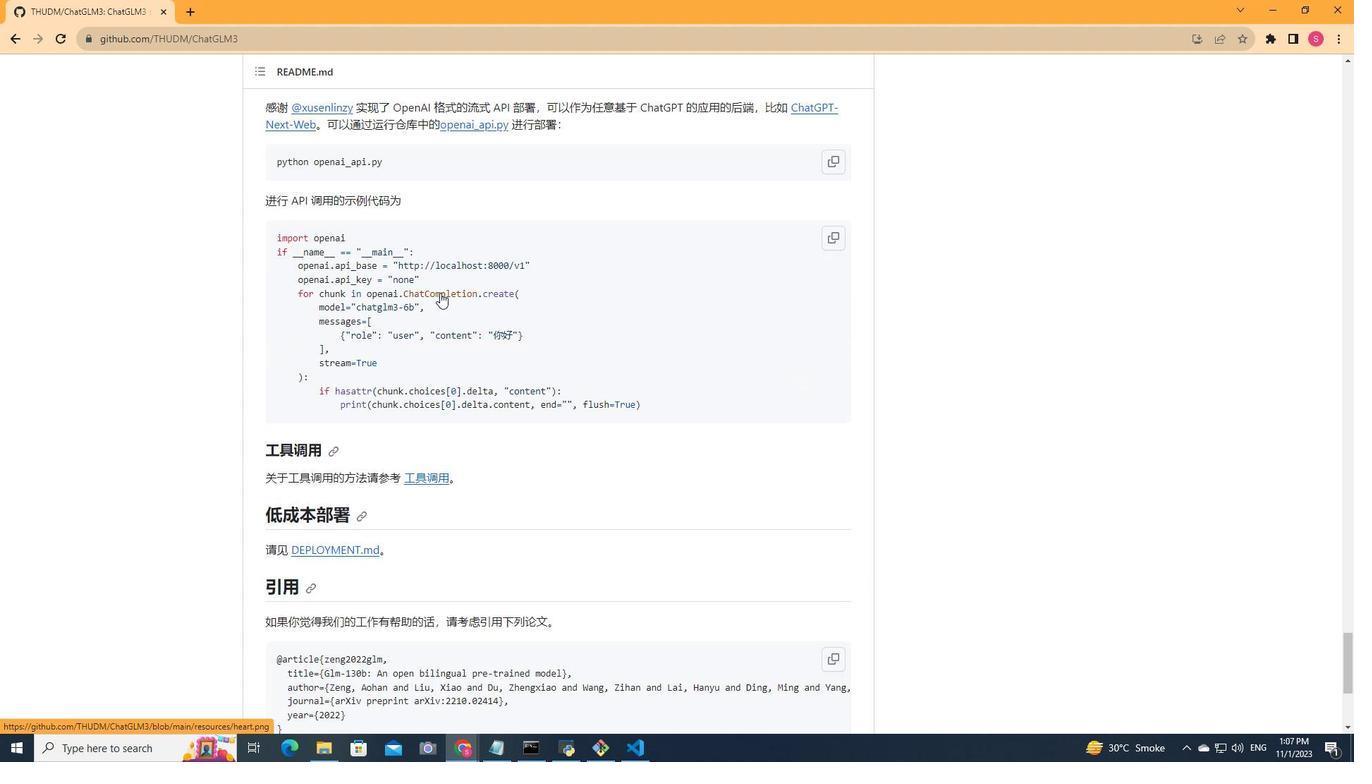 
Action: Mouse scrolled (440, 292) with delta (0, 0)
Screenshot: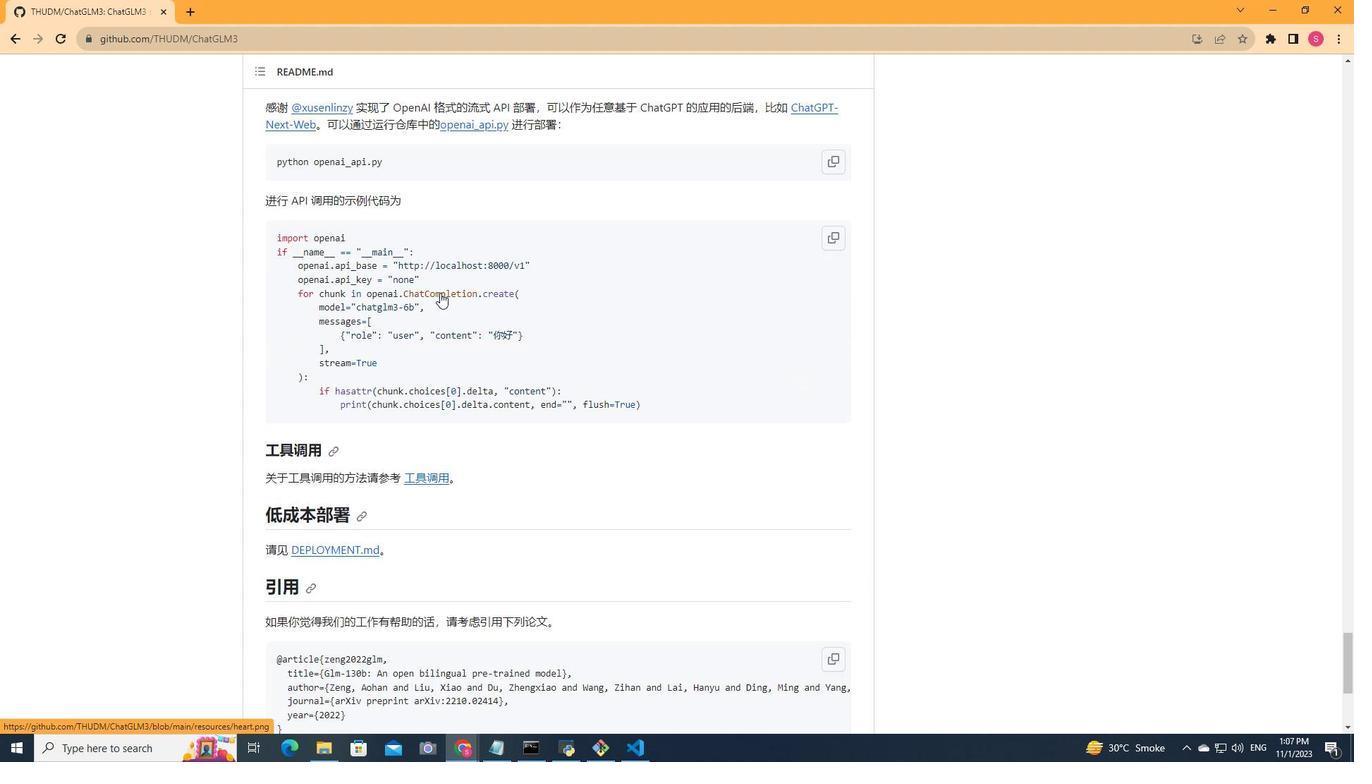 
Action: Mouse scrolled (440, 292) with delta (0, 0)
Screenshot: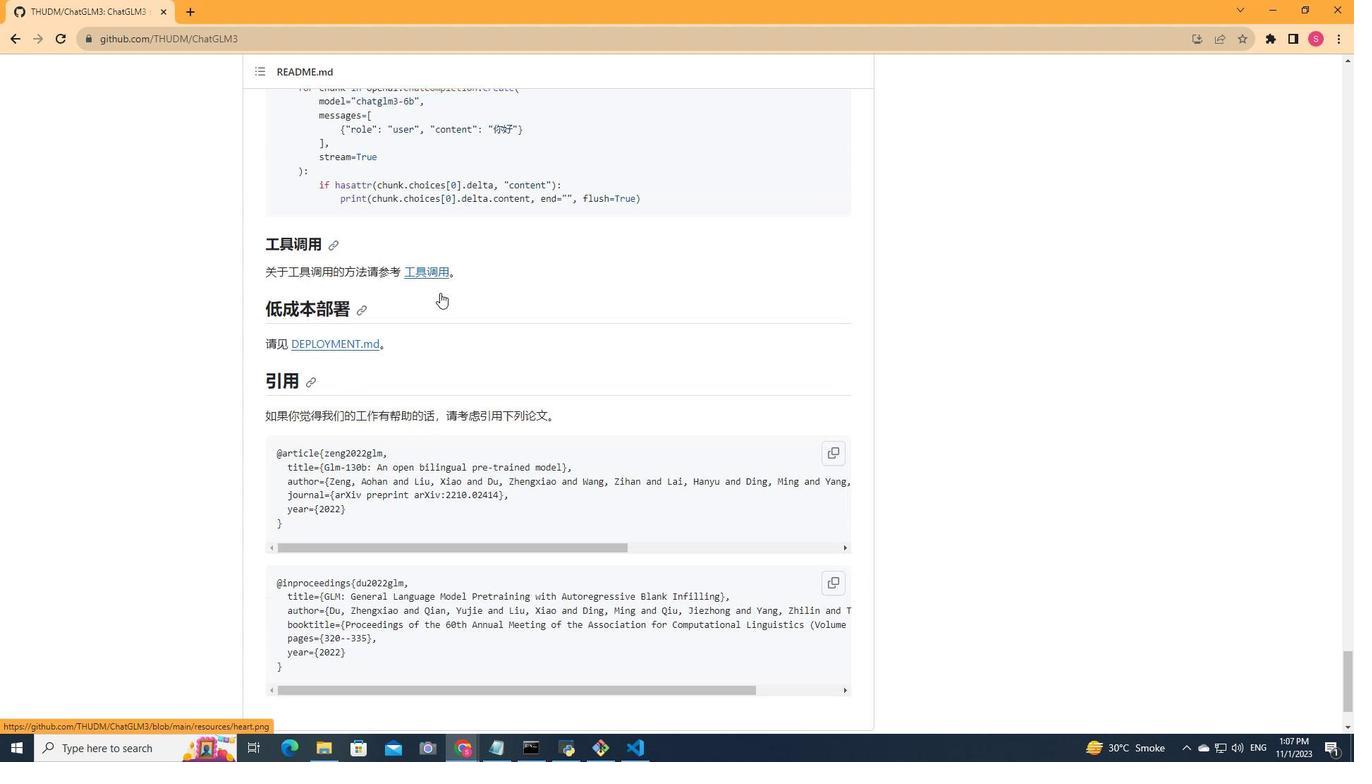 
Action: Mouse scrolled (440, 292) with delta (0, 0)
Screenshot: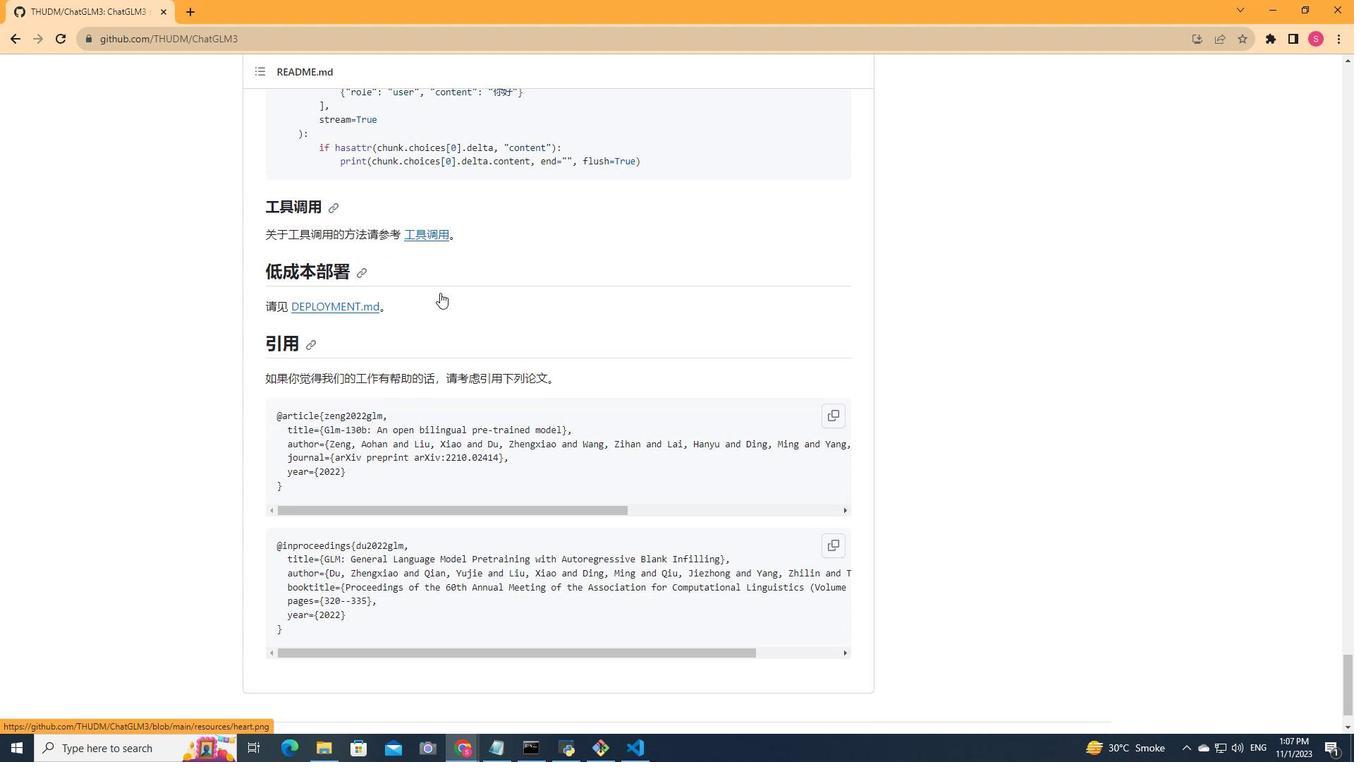 
Action: Mouse scrolled (440, 292) with delta (0, 0)
Screenshot: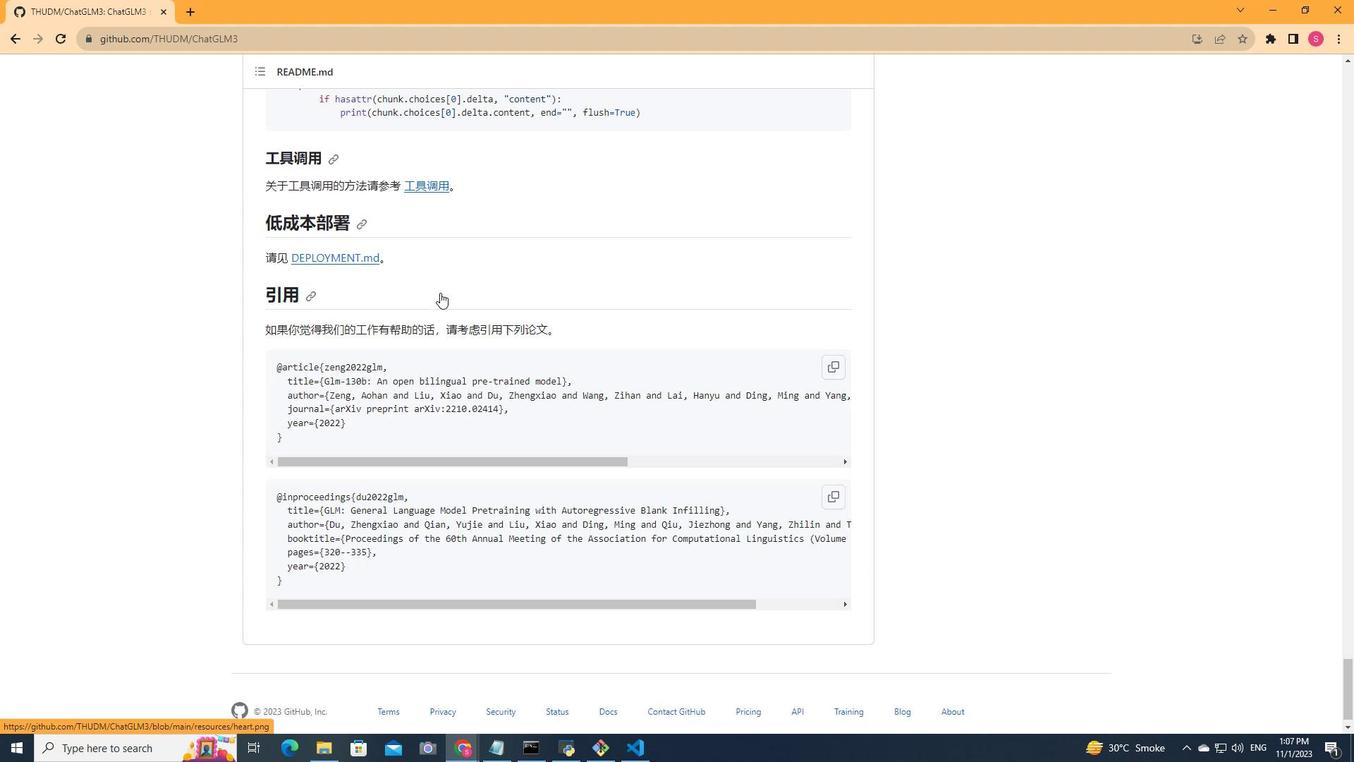 
Action: Mouse scrolled (440, 292) with delta (0, 0)
Screenshot: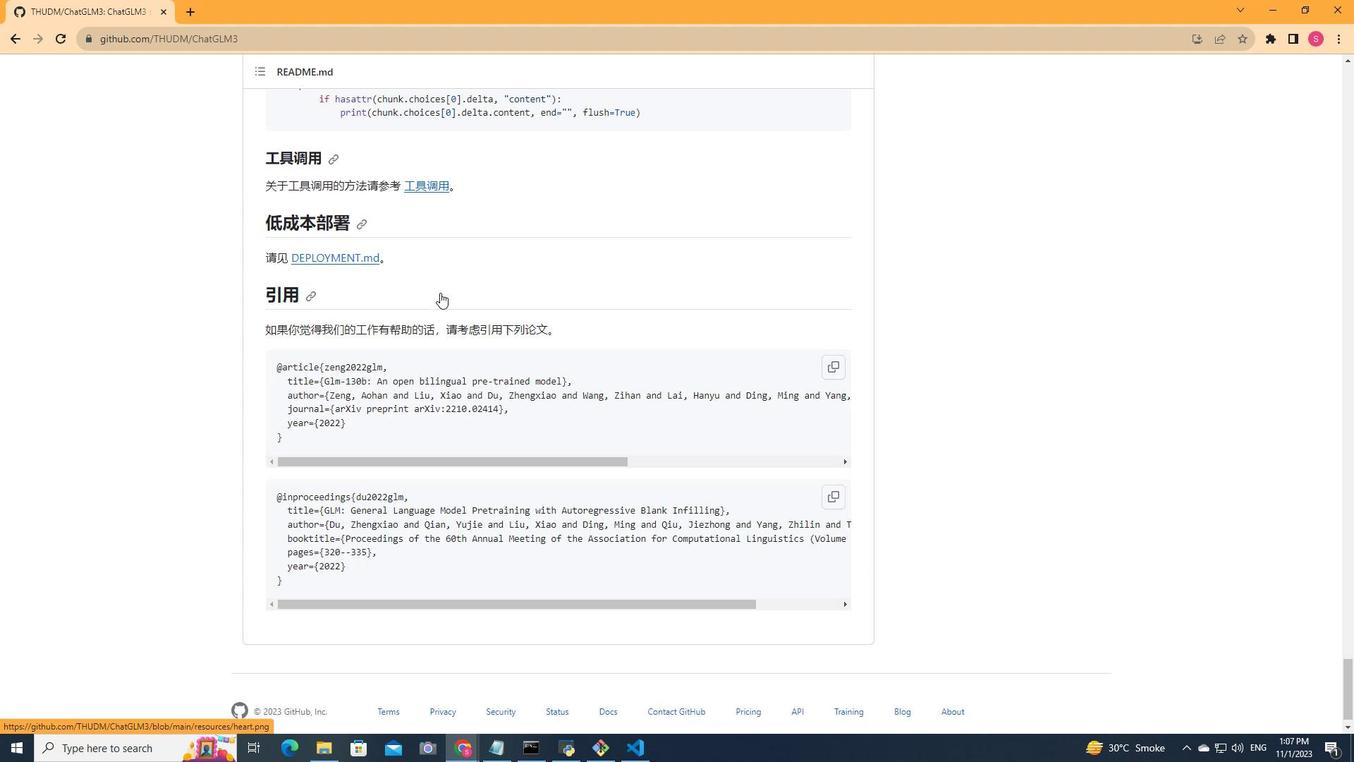 
Action: Mouse scrolled (440, 292) with delta (0, 0)
Screenshot: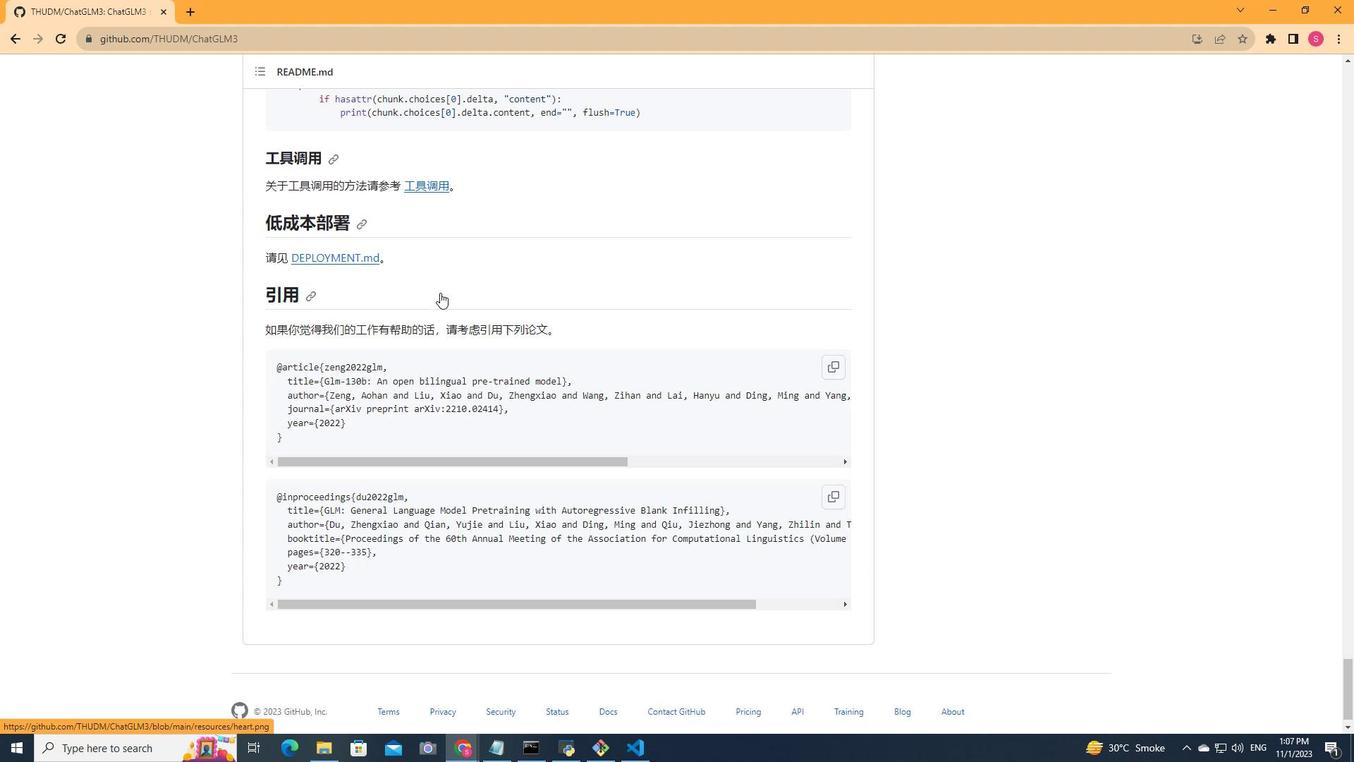 
Action: Mouse scrolled (440, 292) with delta (0, 0)
Screenshot: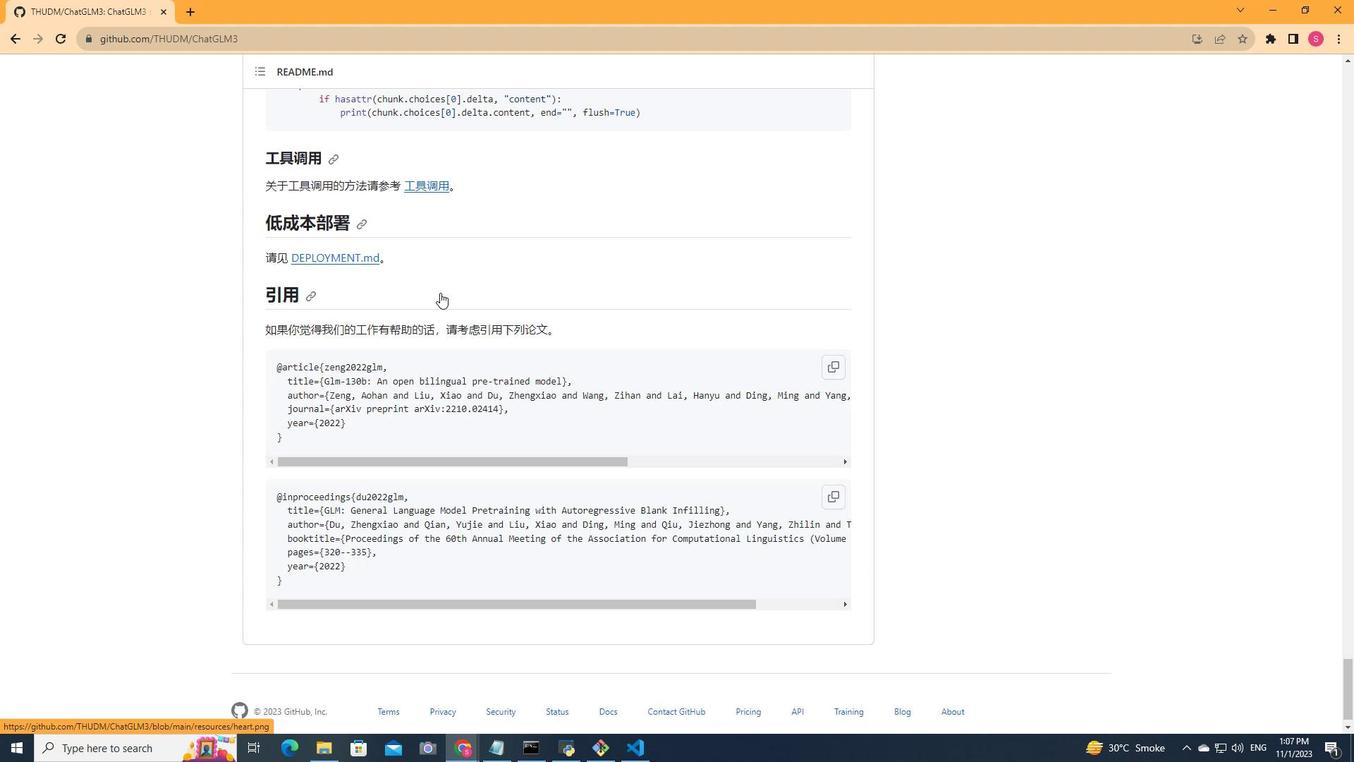 
Action: Mouse scrolled (440, 292) with delta (0, 0)
Screenshot: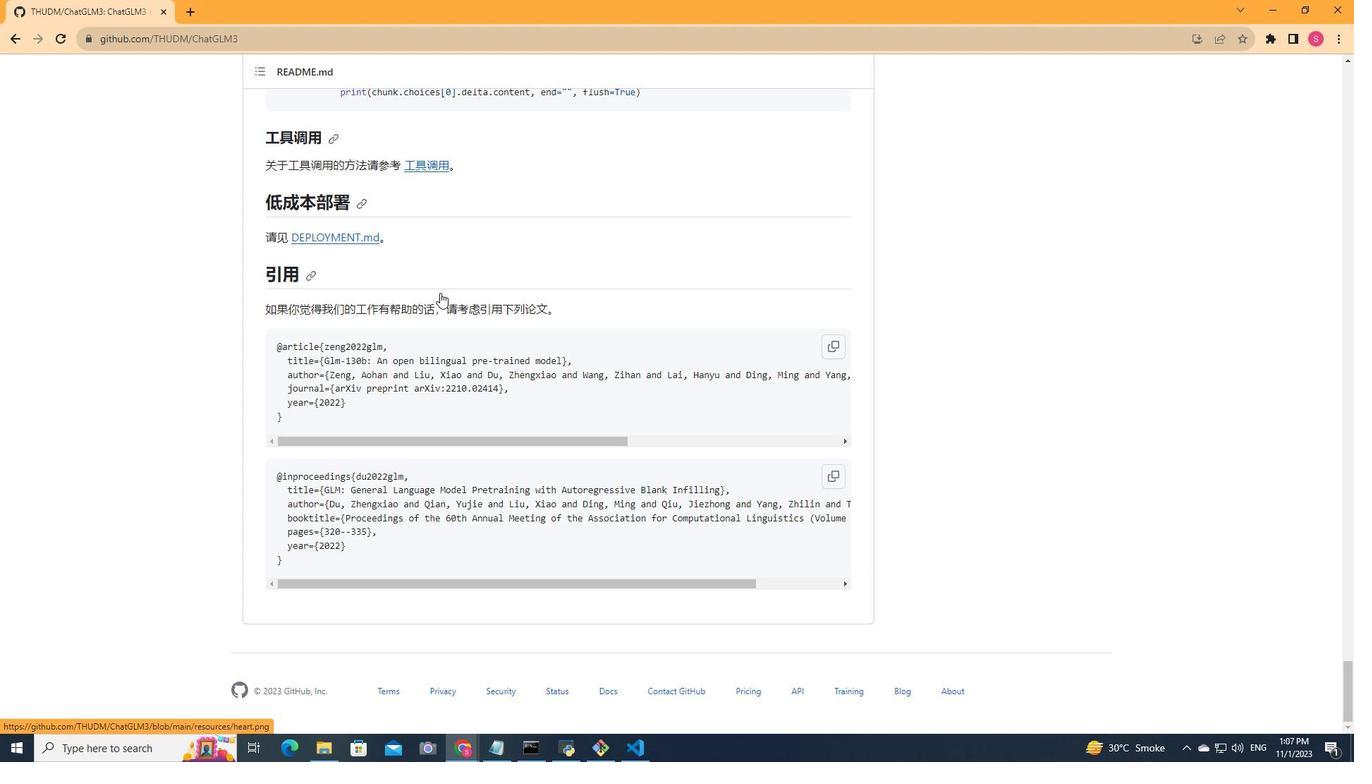 
Action: Mouse scrolled (440, 292) with delta (0, 0)
Screenshot: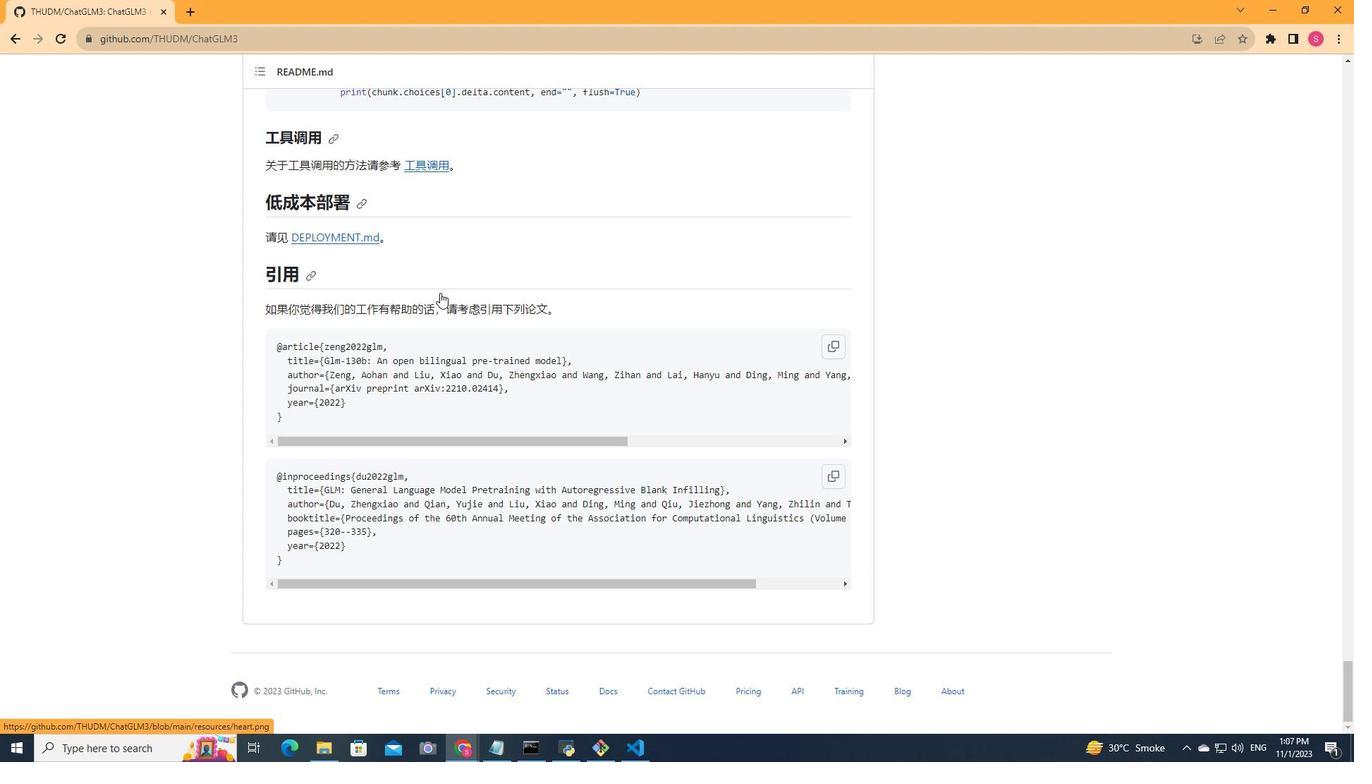 
Action: Mouse scrolled (440, 292) with delta (0, 0)
Screenshot: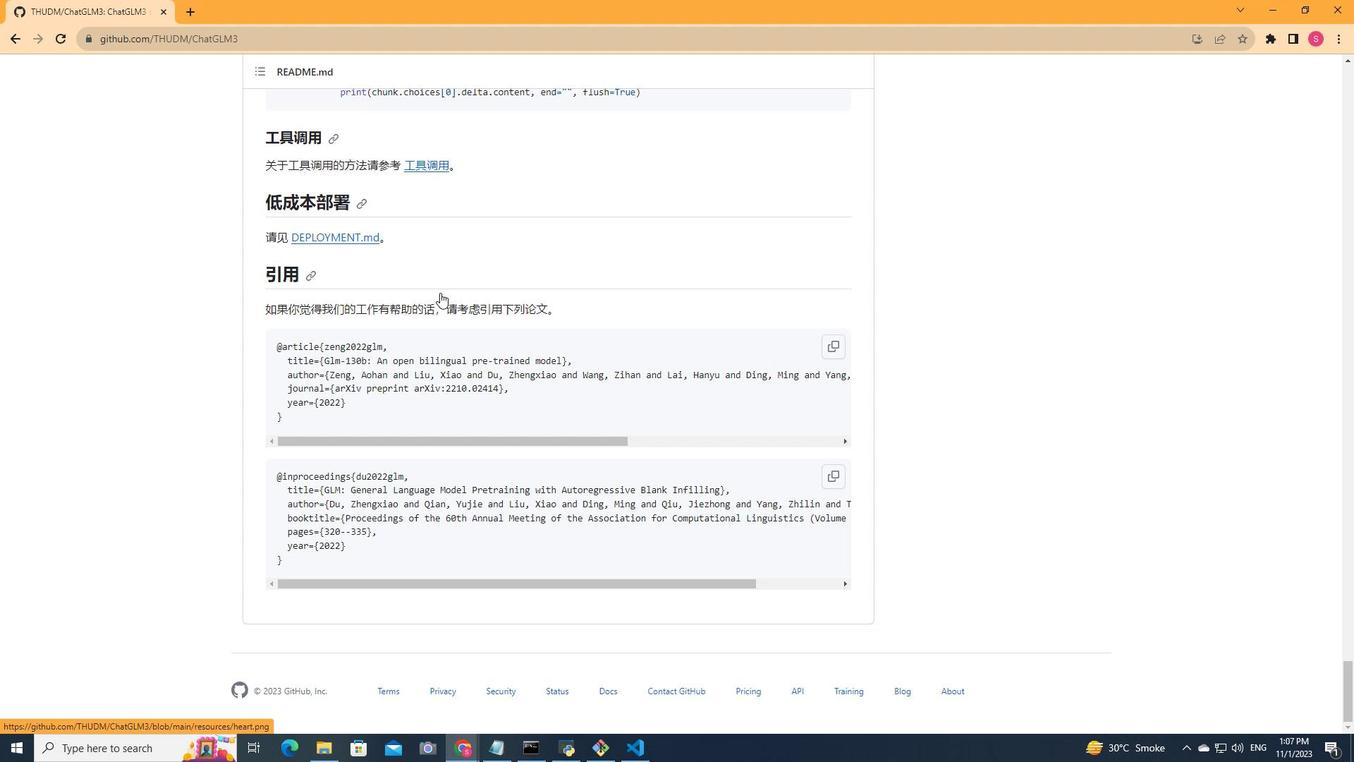 
Action: Mouse scrolled (440, 292) with delta (0, 0)
Screenshot: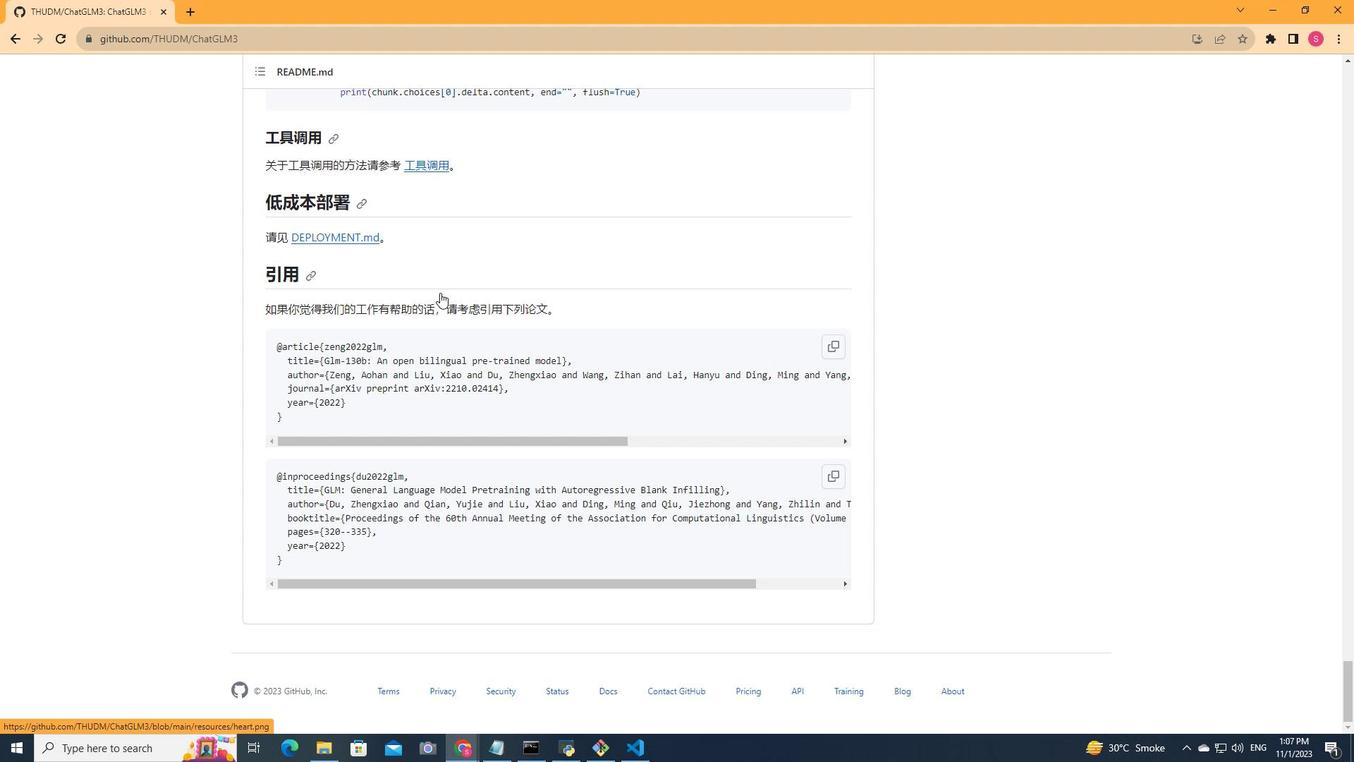 
Action: Mouse scrolled (440, 292) with delta (0, 0)
Screenshot: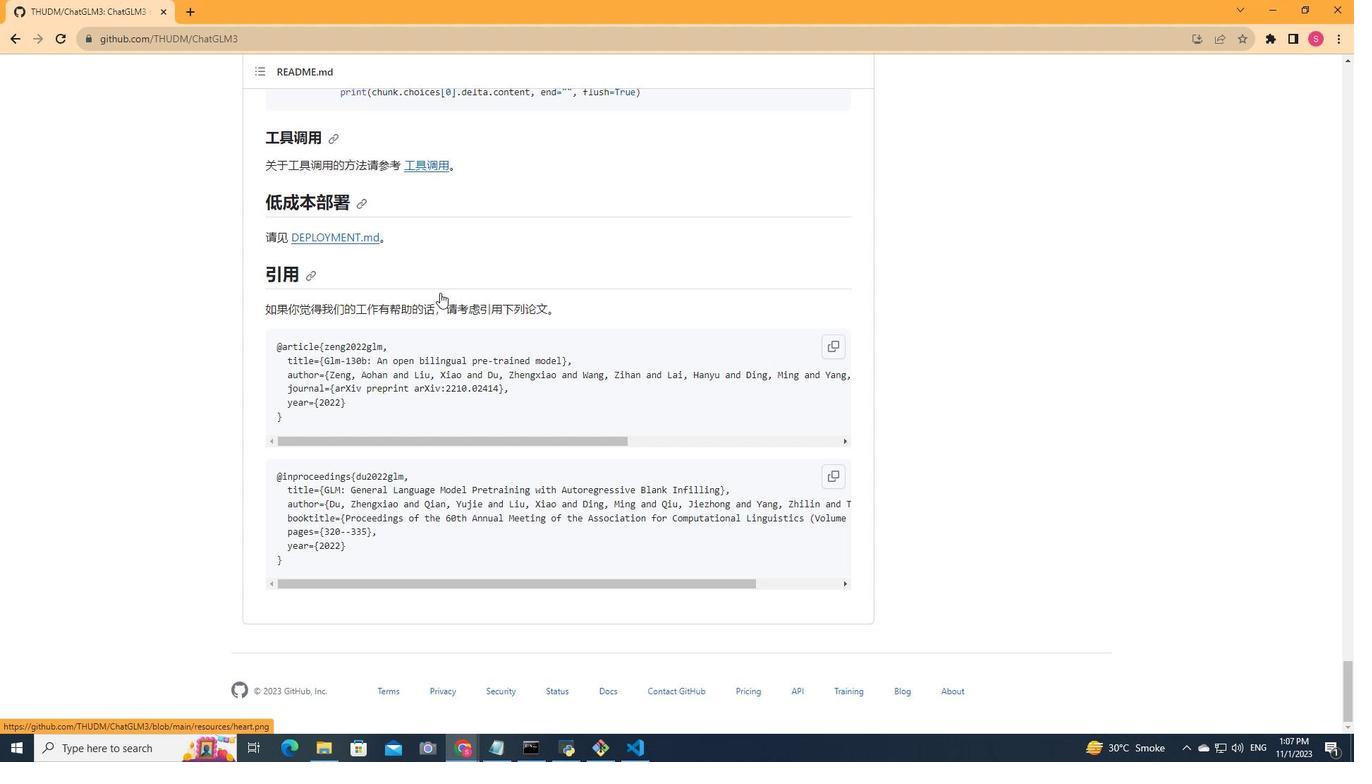 
Action: Mouse scrolled (440, 293) with delta (0, 0)
Screenshot: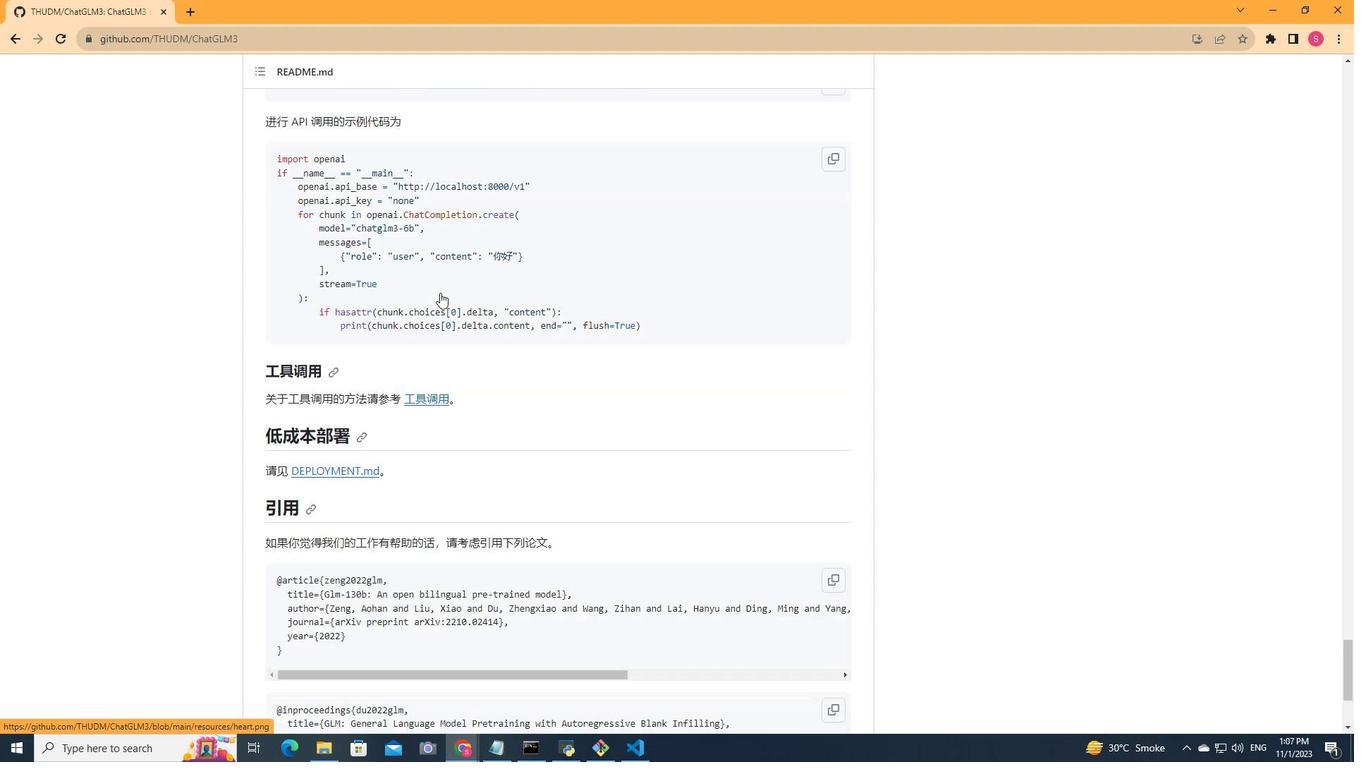 
Action: Mouse scrolled (440, 293) with delta (0, 0)
Screenshot: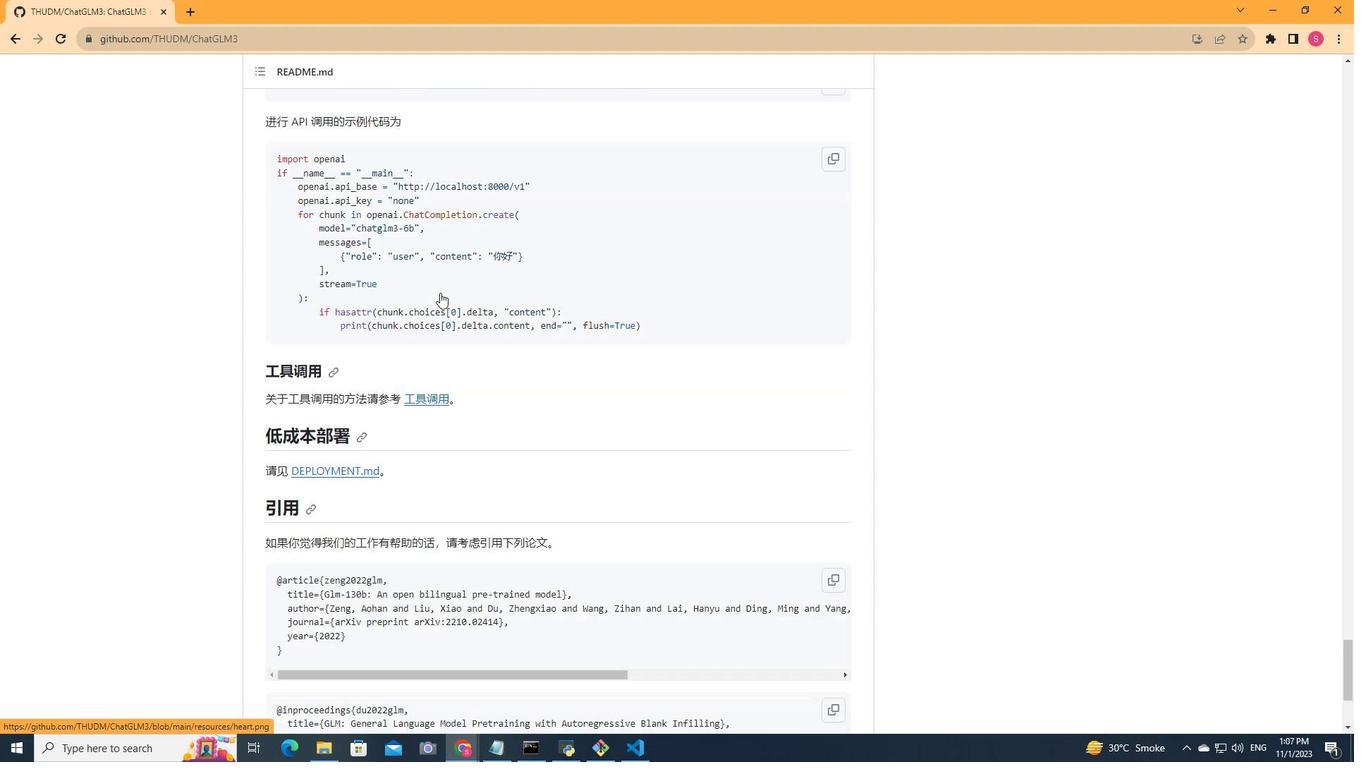 
Action: Mouse scrolled (440, 293) with delta (0, 0)
Screenshot: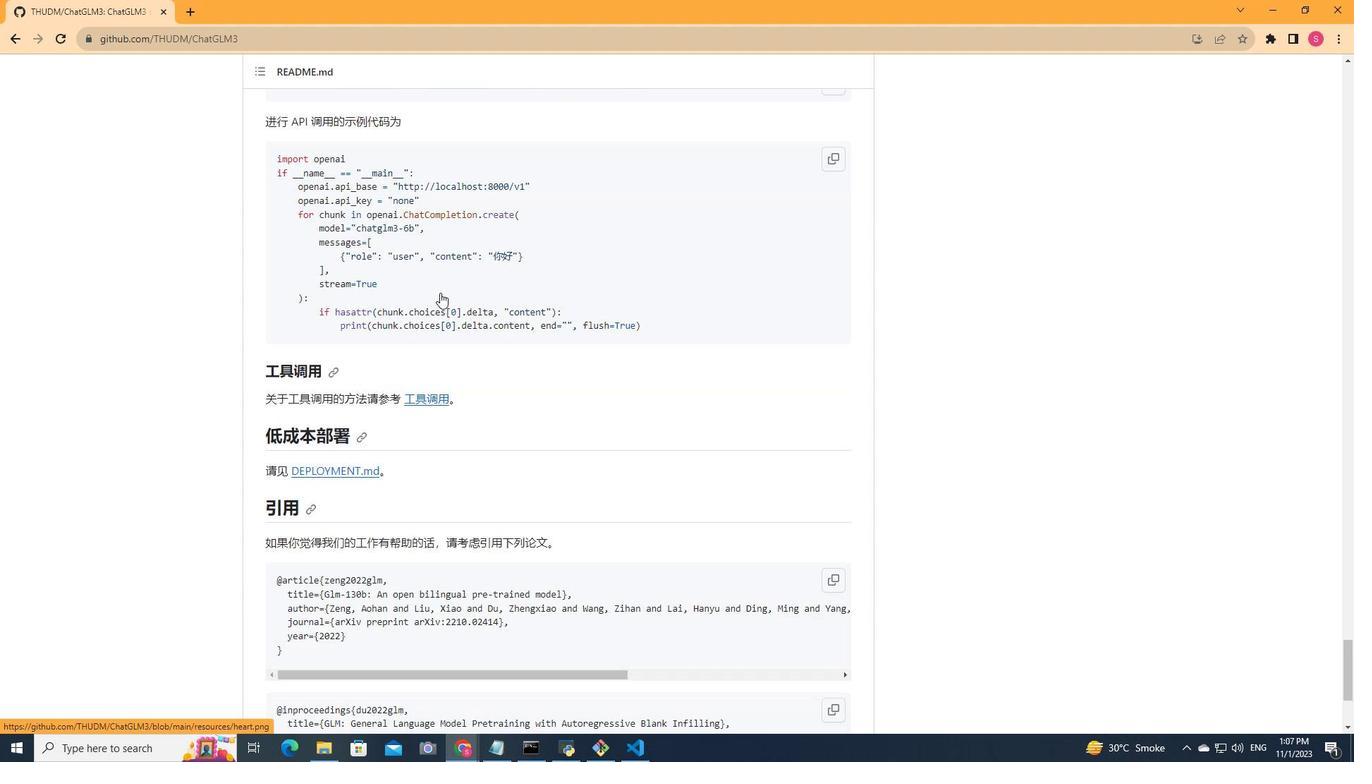 
Action: Mouse scrolled (440, 293) with delta (0, 0)
Screenshot: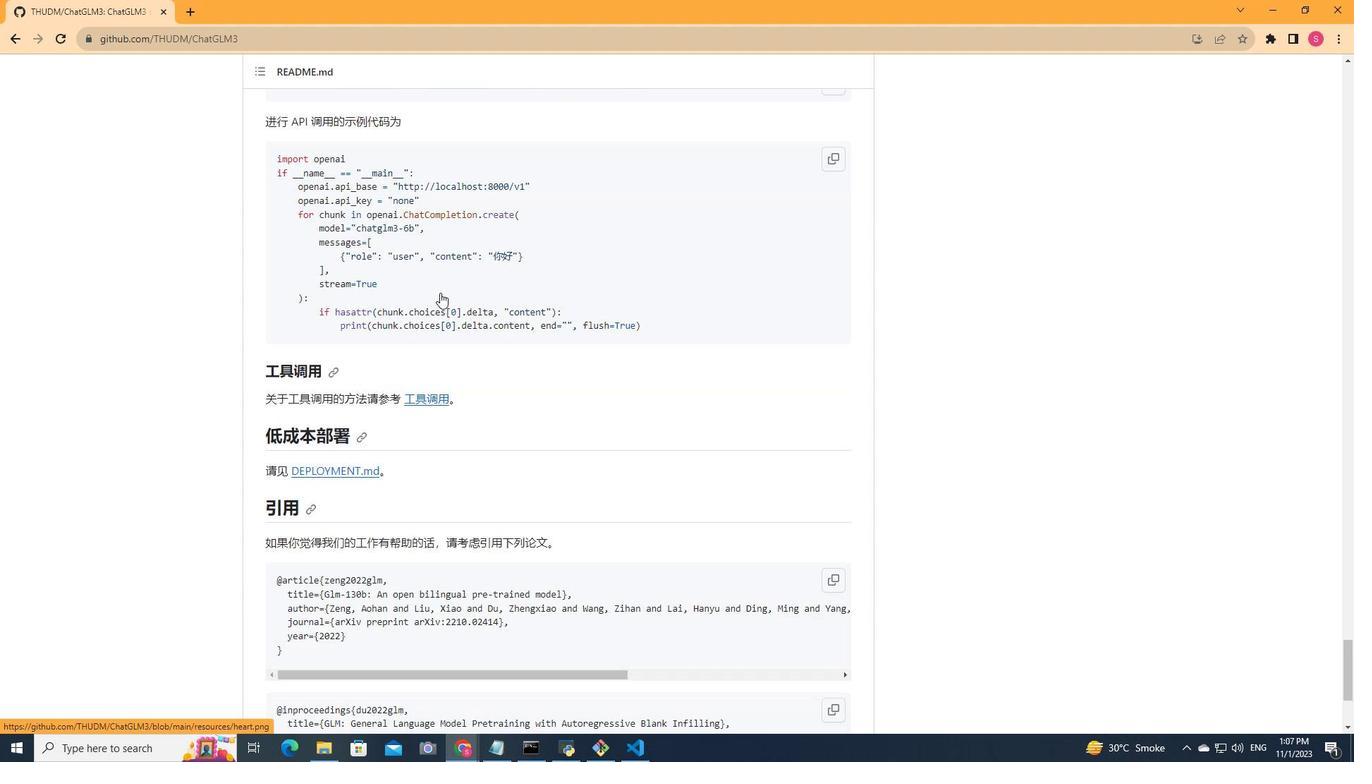 
Action: Mouse scrolled (440, 293) with delta (0, 0)
Screenshot: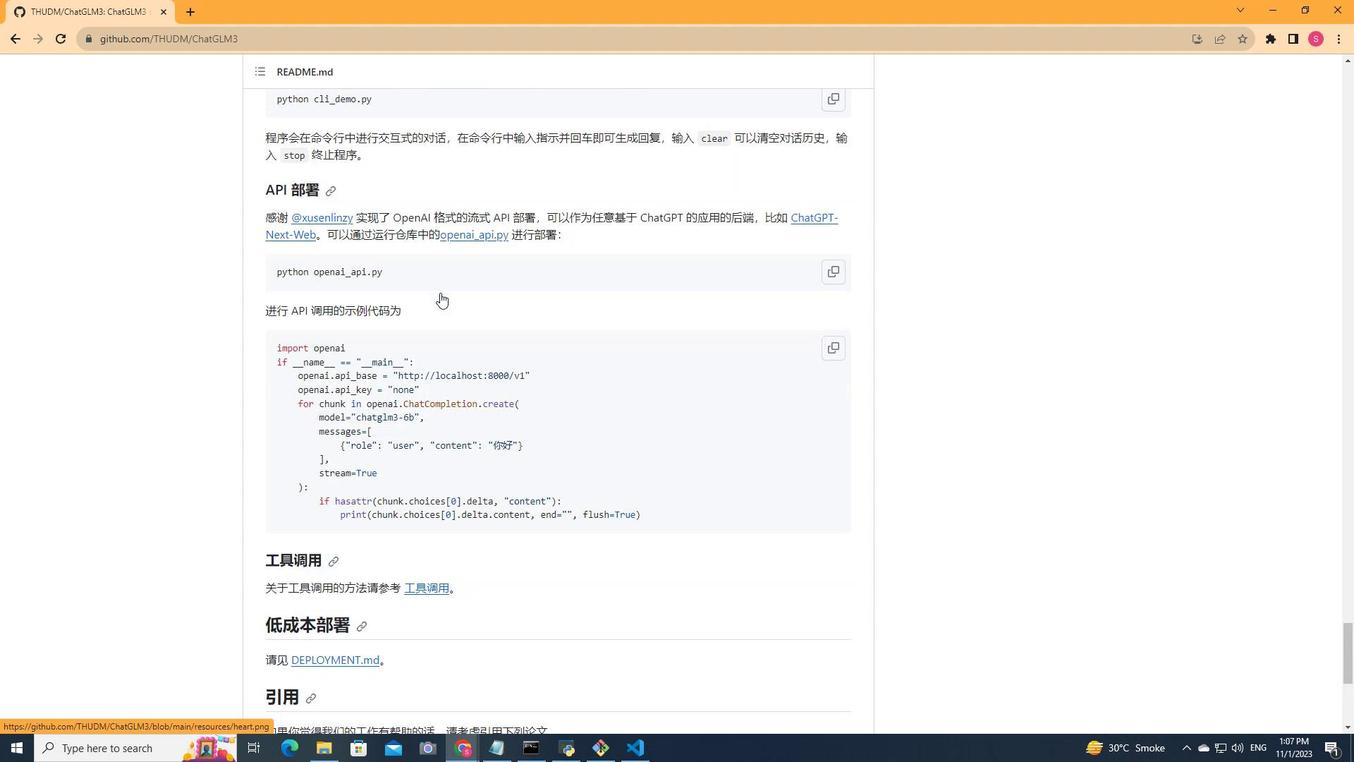 
Action: Mouse scrolled (440, 293) with delta (0, 0)
Screenshot: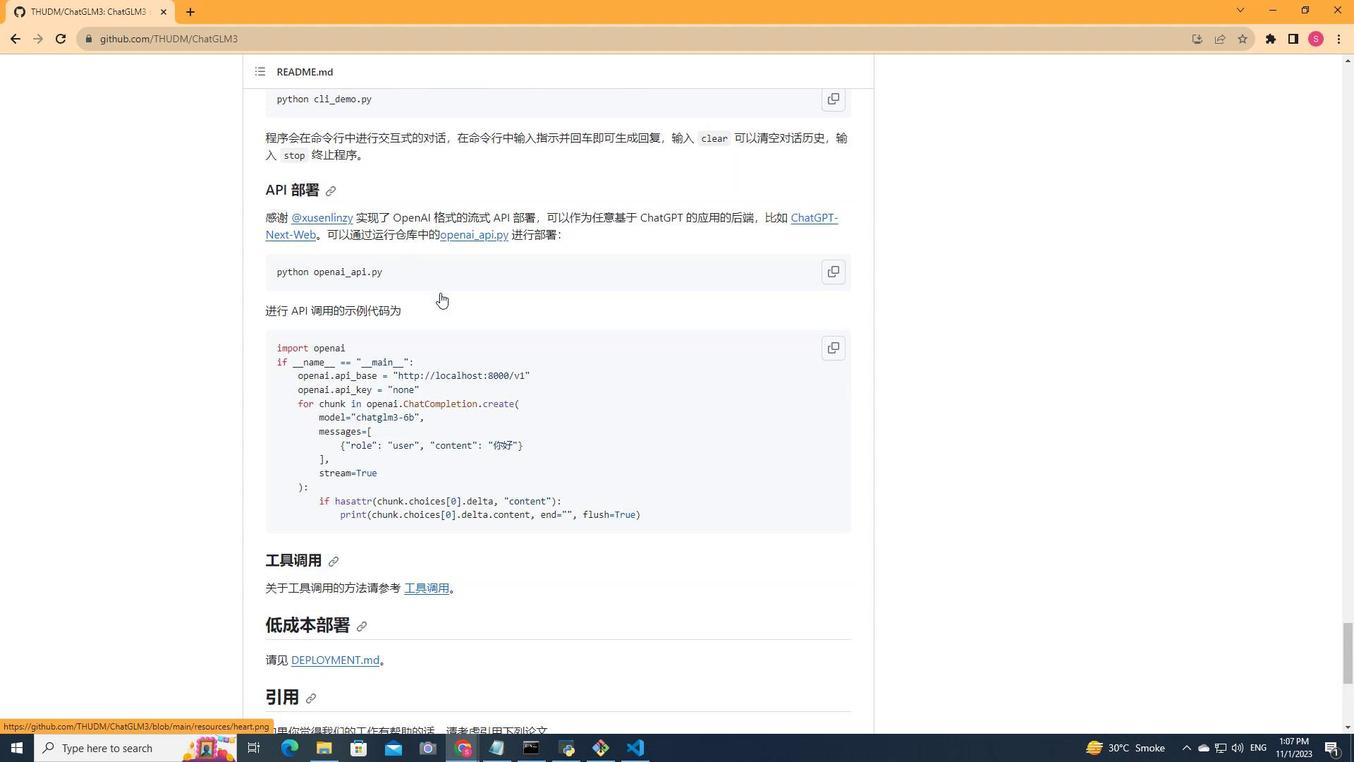 
Action: Mouse scrolled (440, 293) with delta (0, 0)
Screenshot: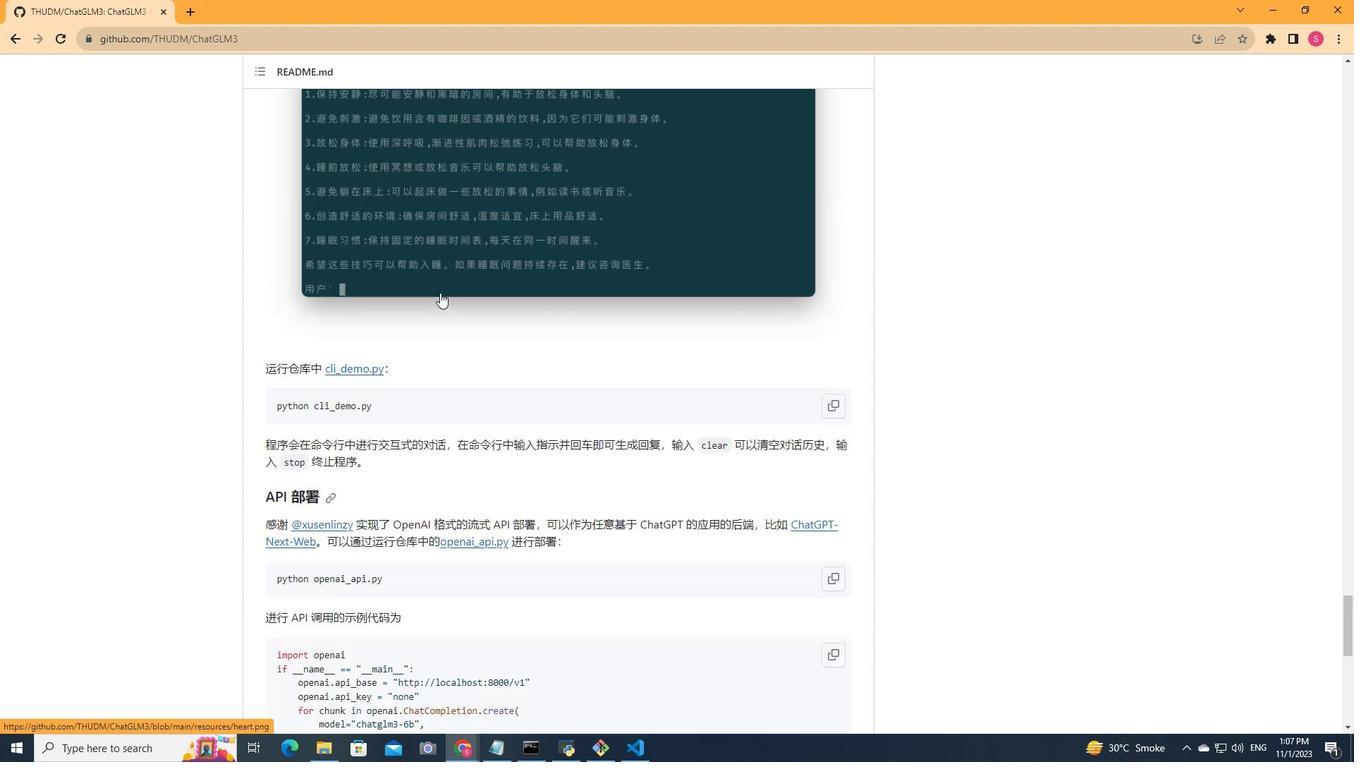 
Action: Mouse scrolled (440, 293) with delta (0, 0)
Screenshot: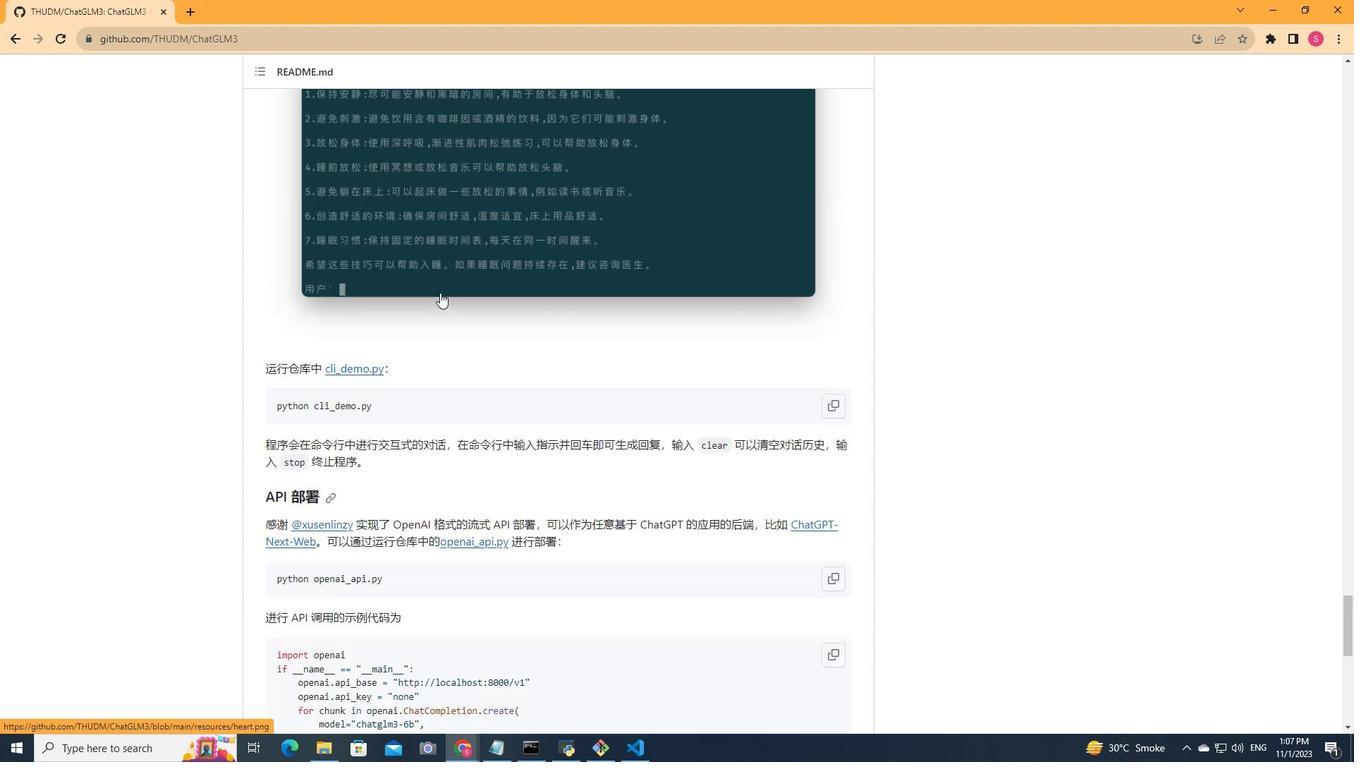 
Action: Mouse scrolled (440, 293) with delta (0, 0)
Screenshot: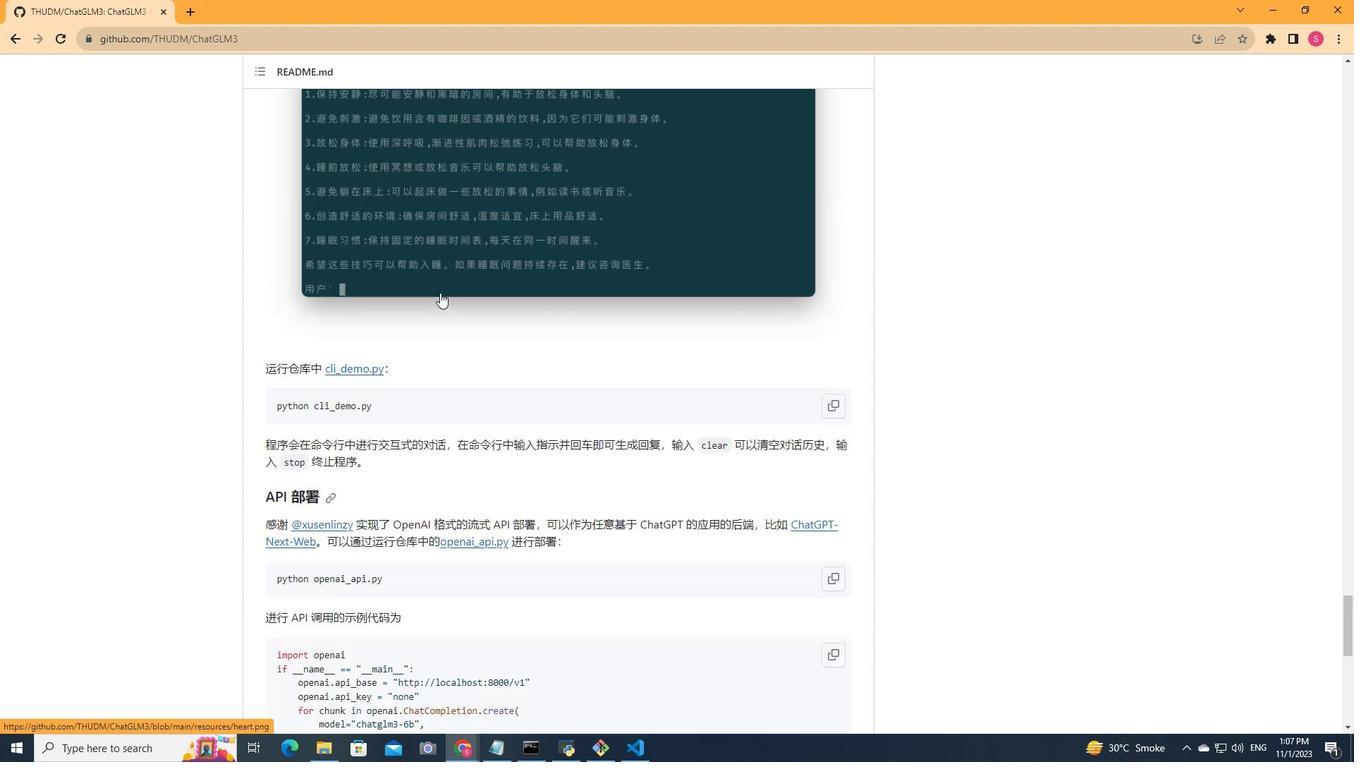 
Action: Mouse scrolled (440, 293) with delta (0, 0)
Screenshot: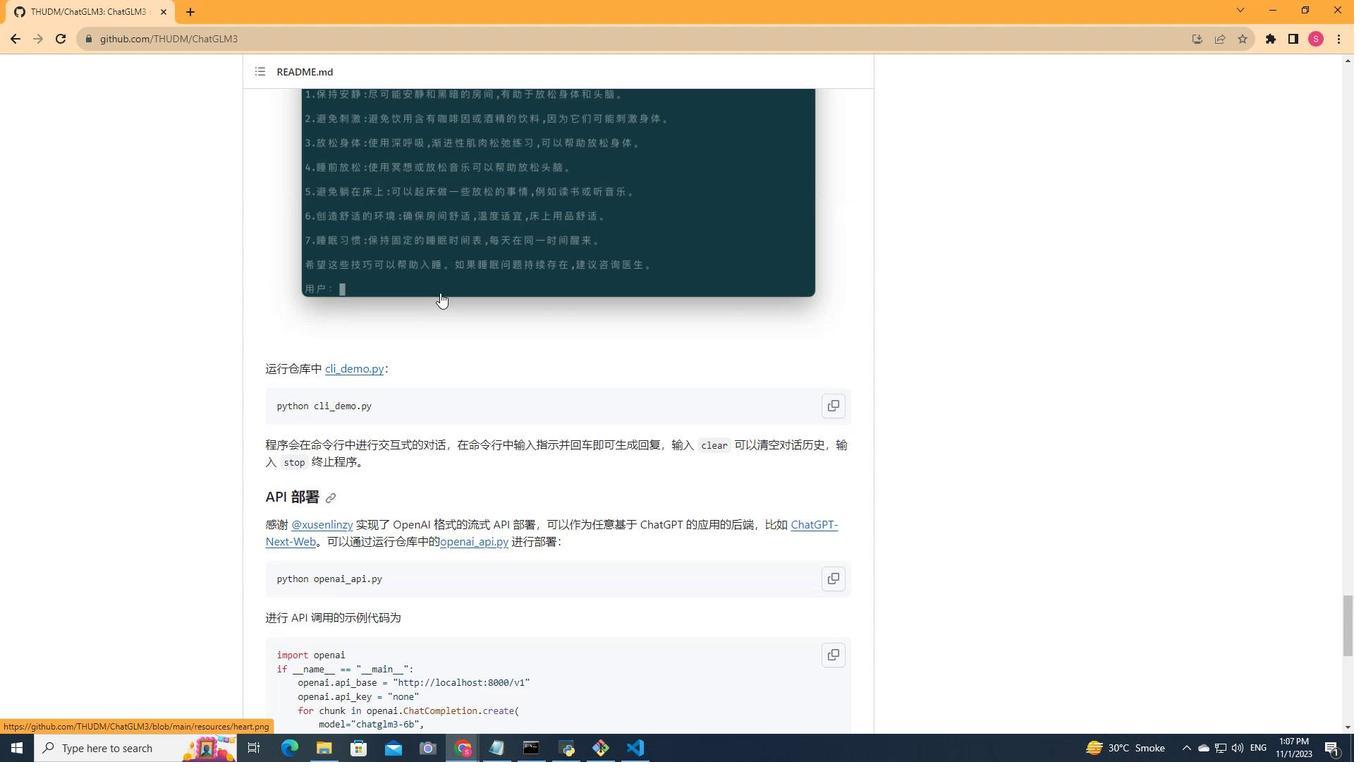 
Action: Mouse scrolled (440, 293) with delta (0, 0)
Screenshot: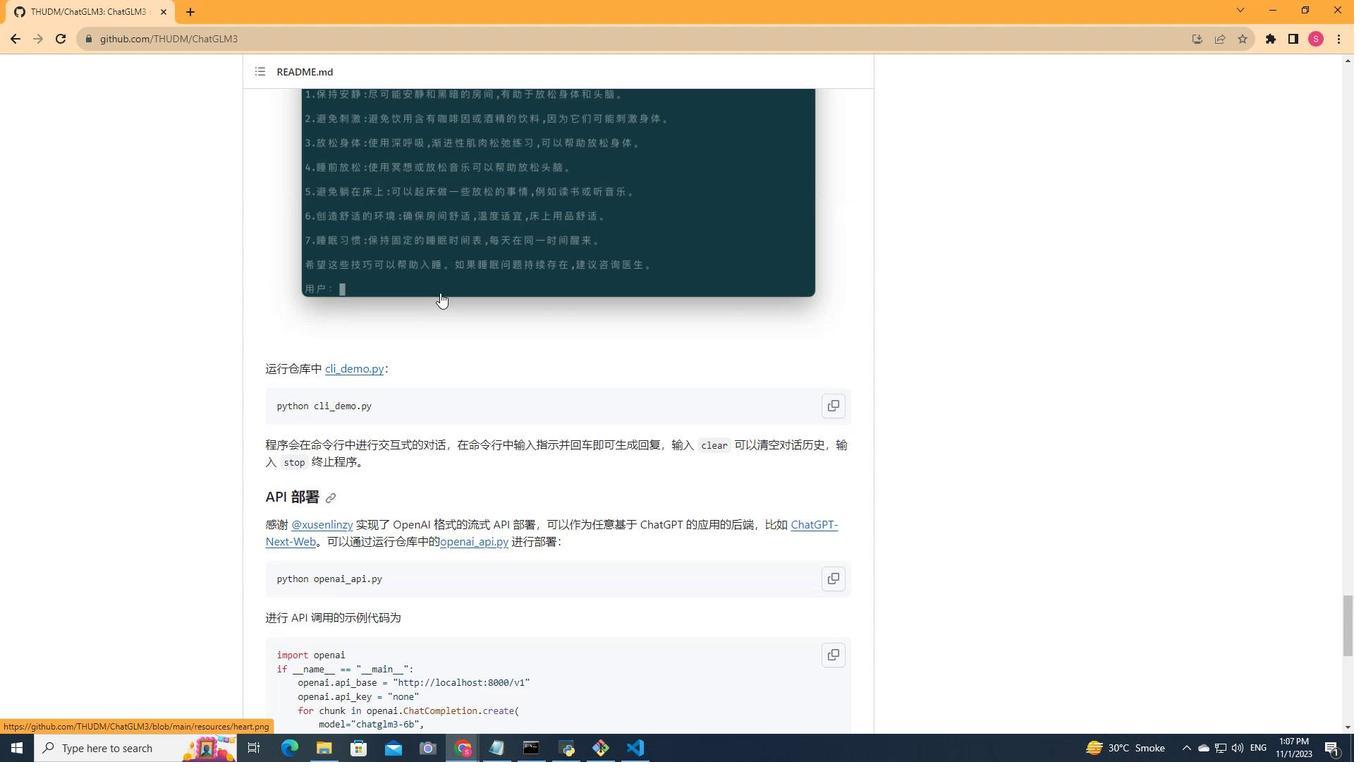 
Action: Mouse scrolled (440, 293) with delta (0, 0)
Screenshot: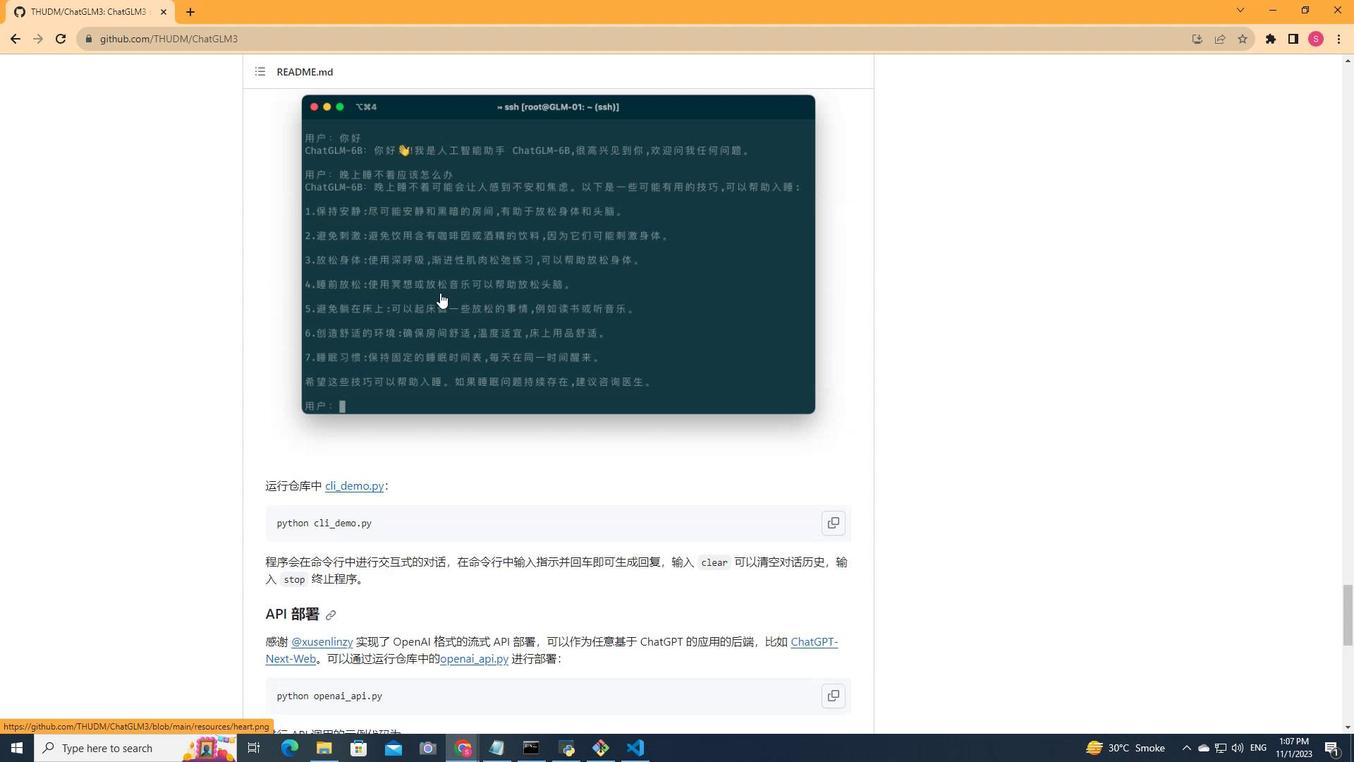 
Action: Mouse scrolled (440, 293) with delta (0, 0)
Screenshot: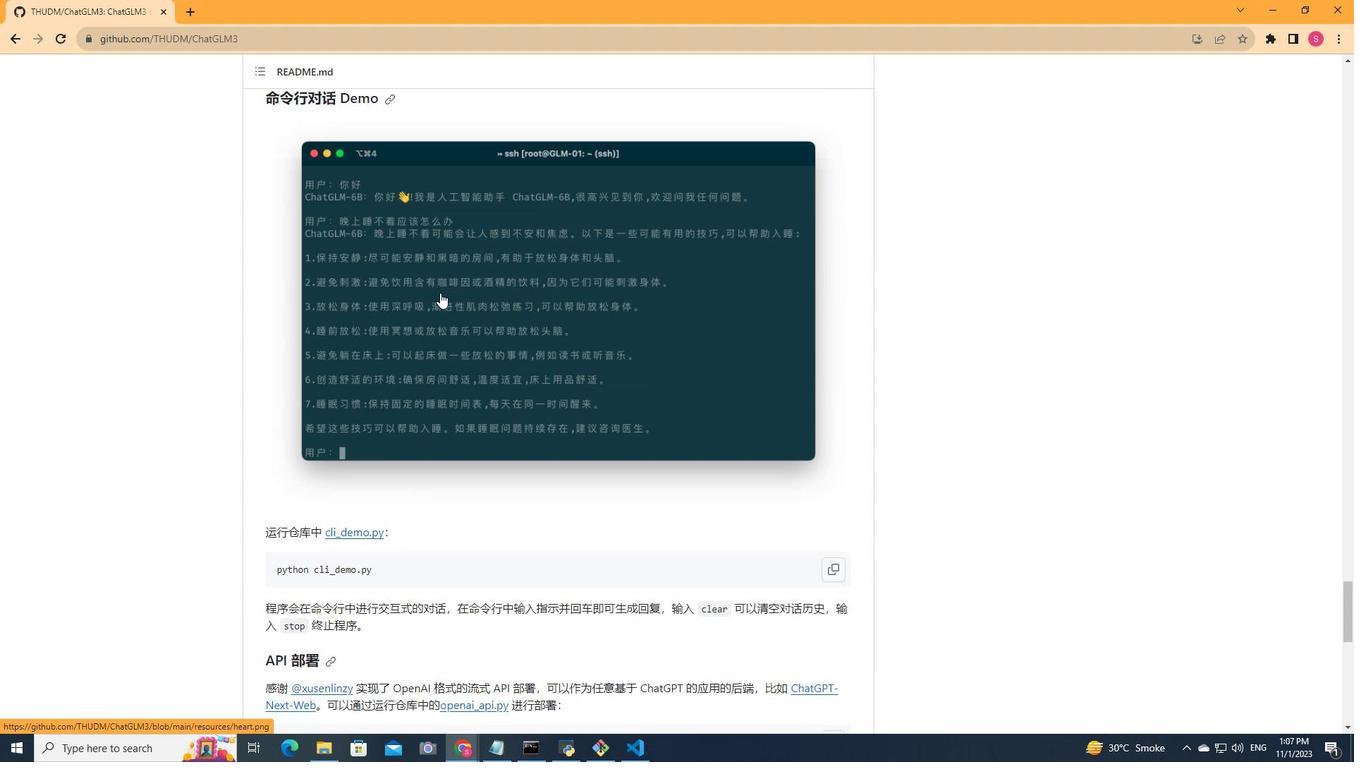 
Action: Mouse scrolled (440, 293) with delta (0, 0)
Screenshot: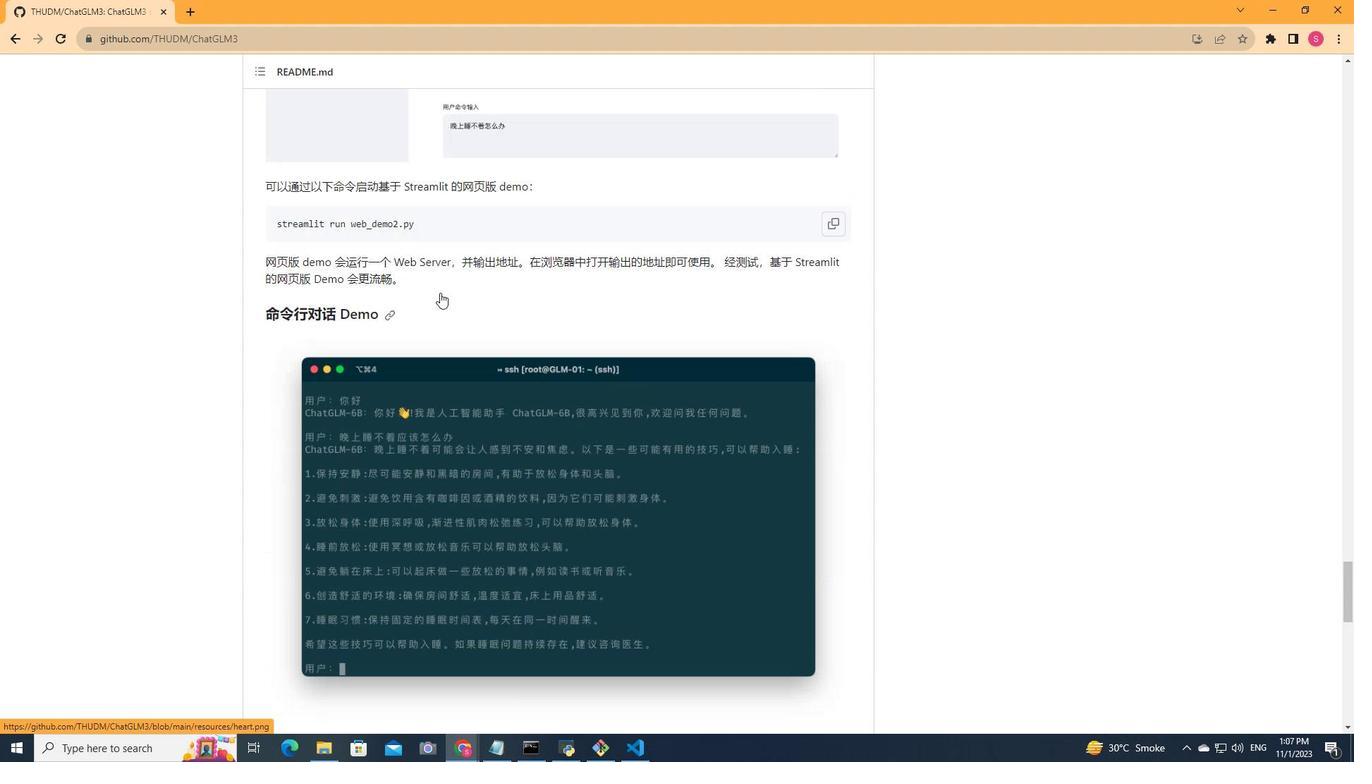 
Action: Mouse scrolled (440, 293) with delta (0, 0)
Screenshot: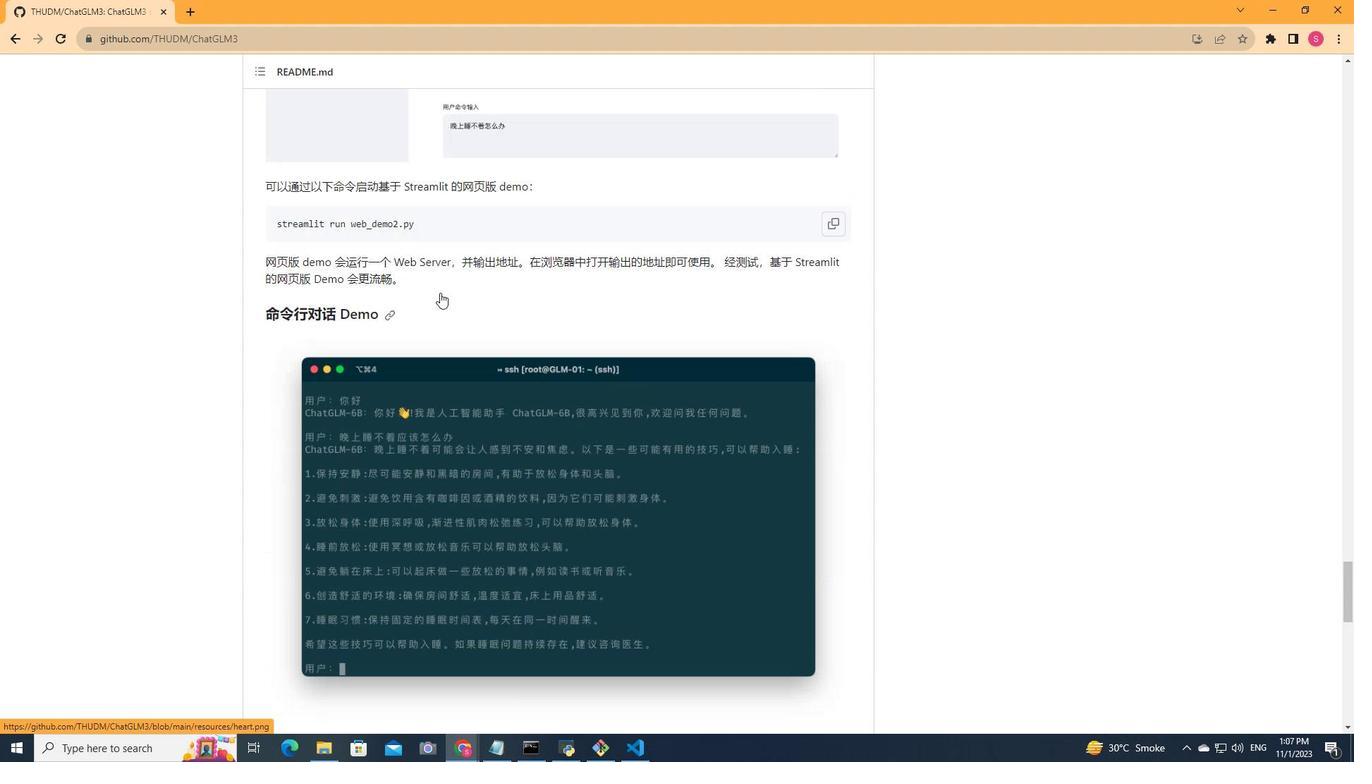 
Action: Mouse scrolled (440, 293) with delta (0, 0)
Screenshot: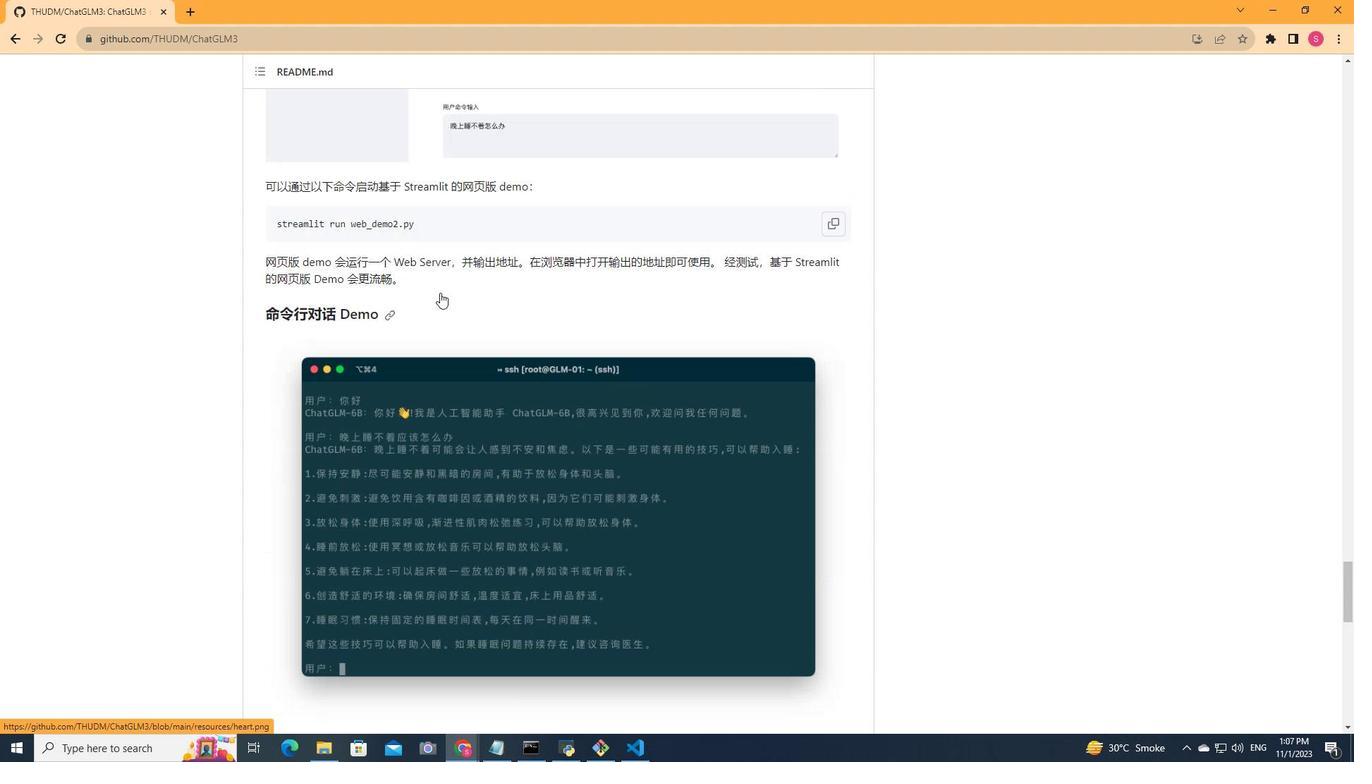 
Action: Mouse scrolled (440, 293) with delta (0, 0)
Screenshot: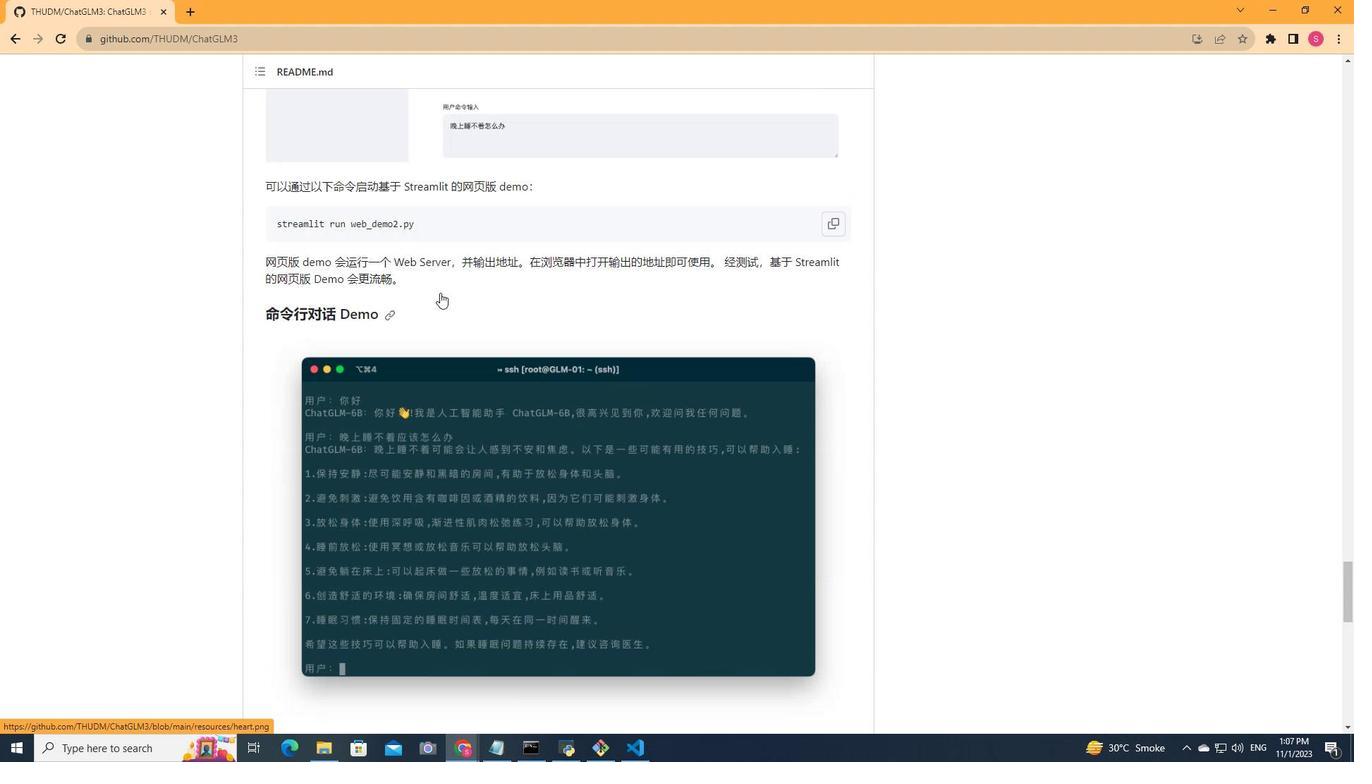 
Action: Mouse scrolled (440, 293) with delta (0, 0)
Screenshot: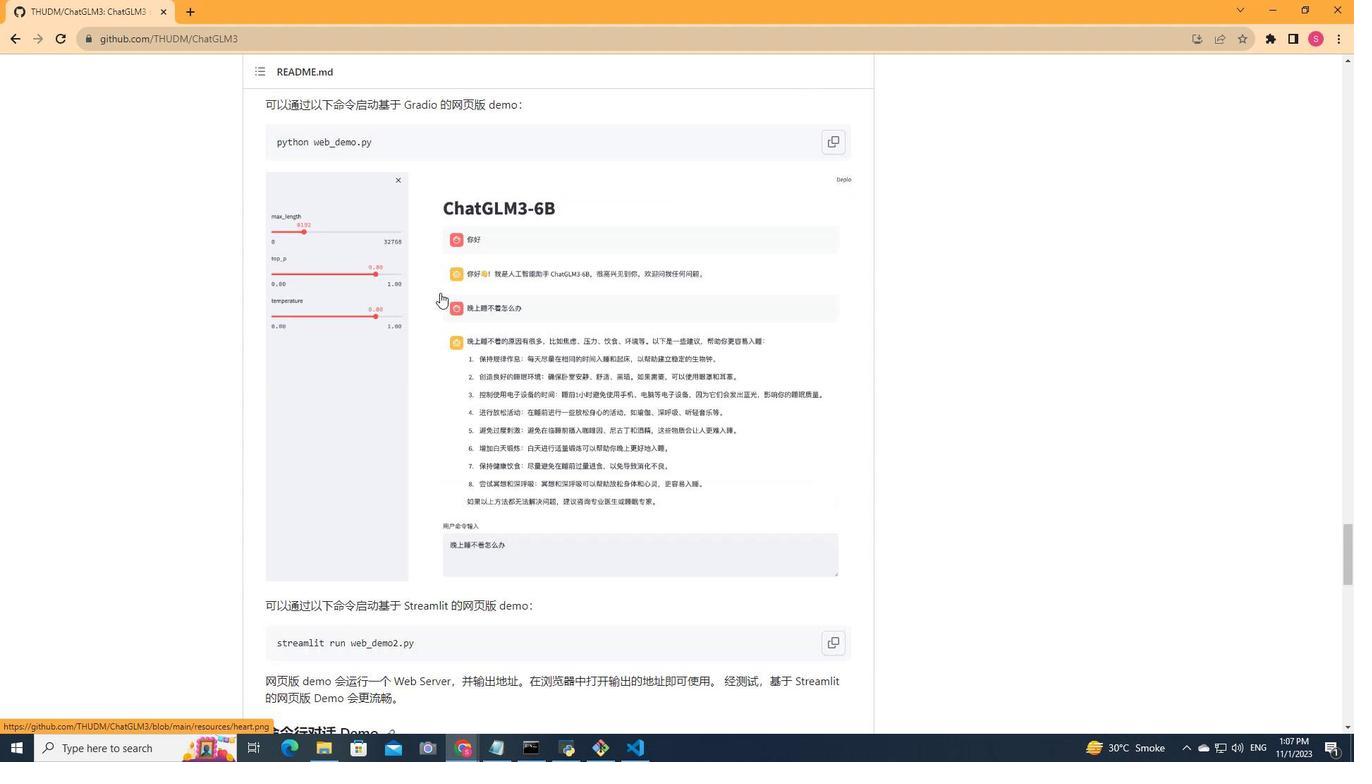 
Action: Mouse scrolled (440, 293) with delta (0, 0)
Screenshot: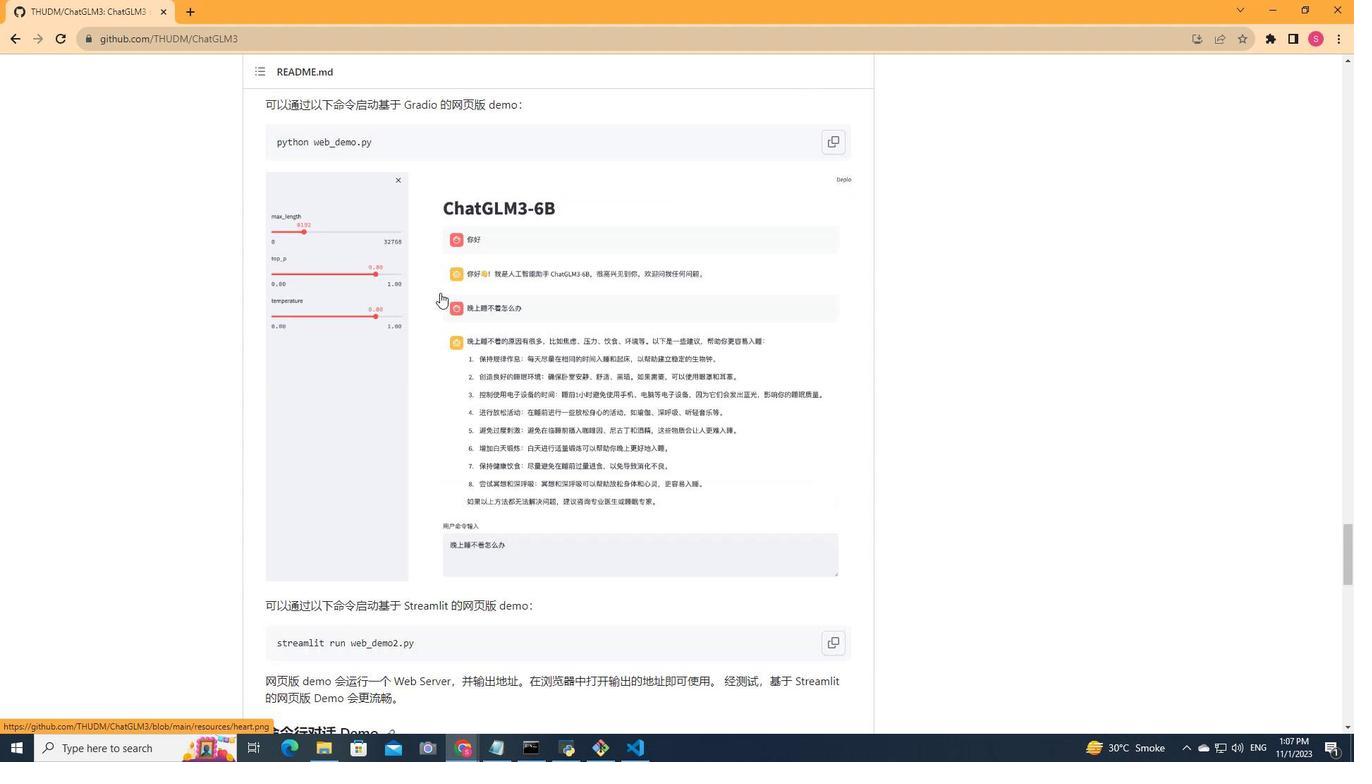 
Action: Mouse scrolled (440, 293) with delta (0, 0)
Screenshot: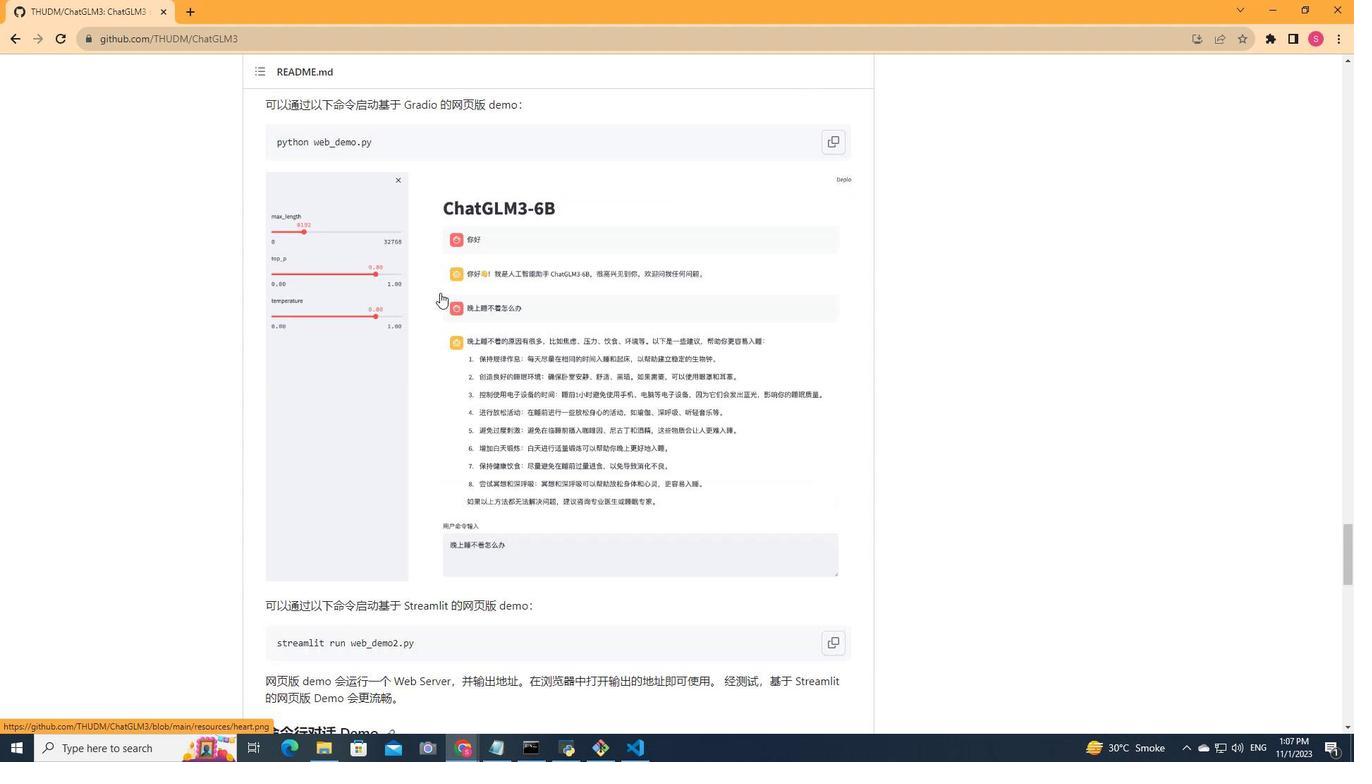 
Action: Mouse scrolled (440, 293) with delta (0, 0)
Screenshot: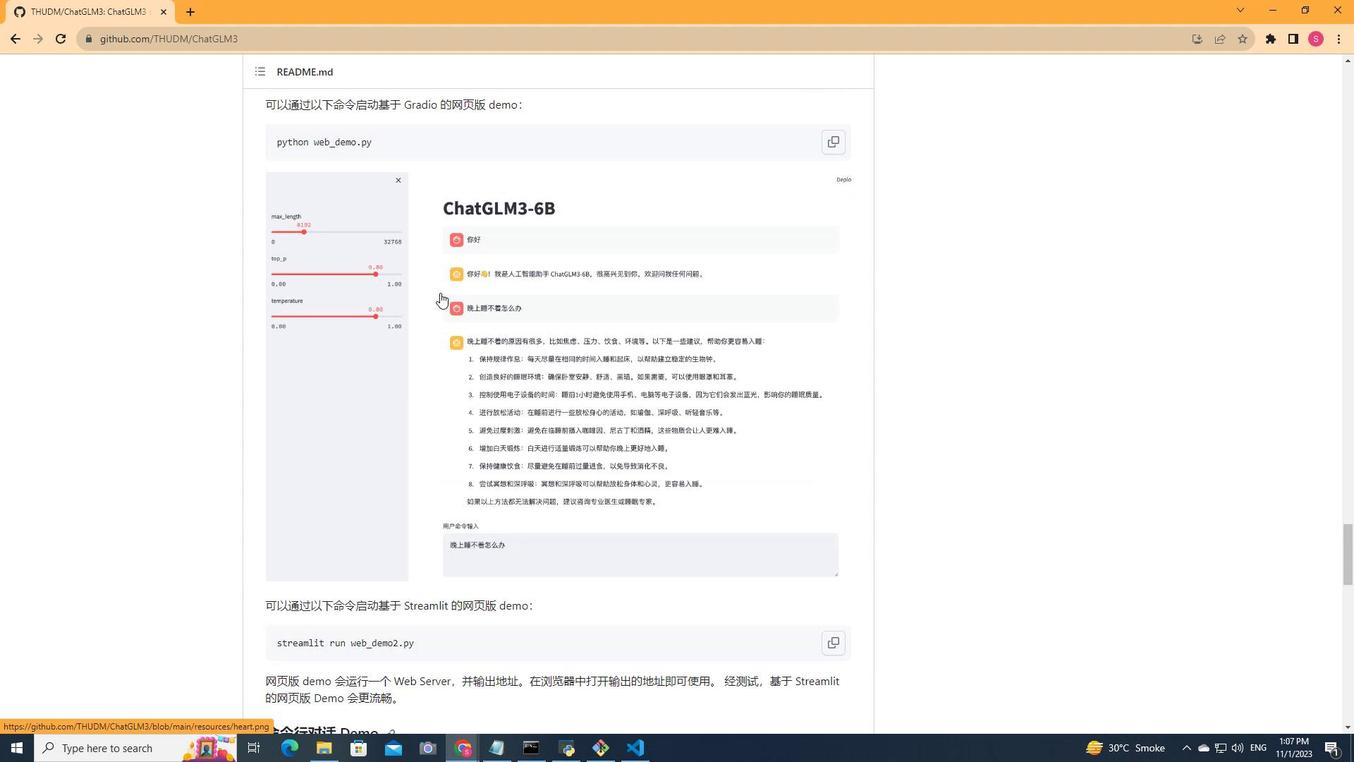 
Action: Mouse scrolled (440, 293) with delta (0, 0)
Screenshot: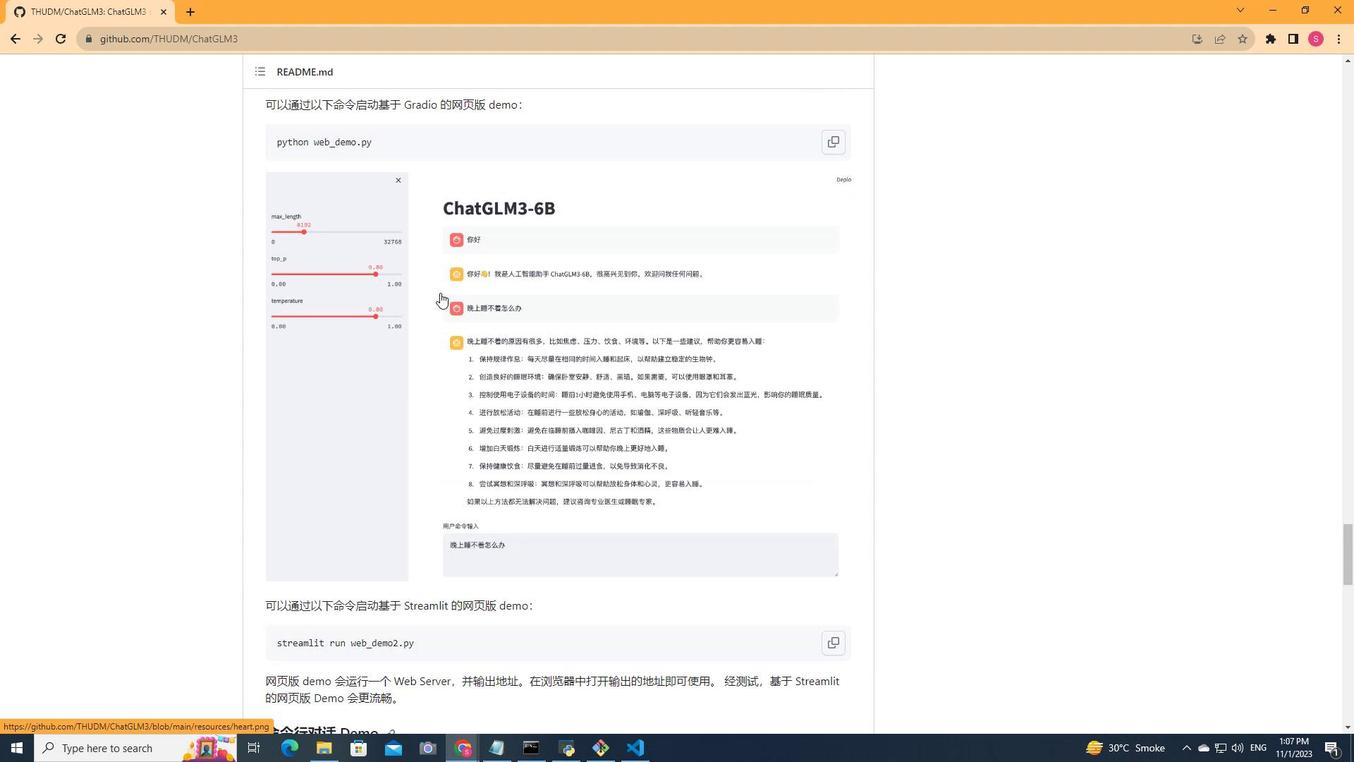
Action: Mouse scrolled (440, 293) with delta (0, 0)
Screenshot: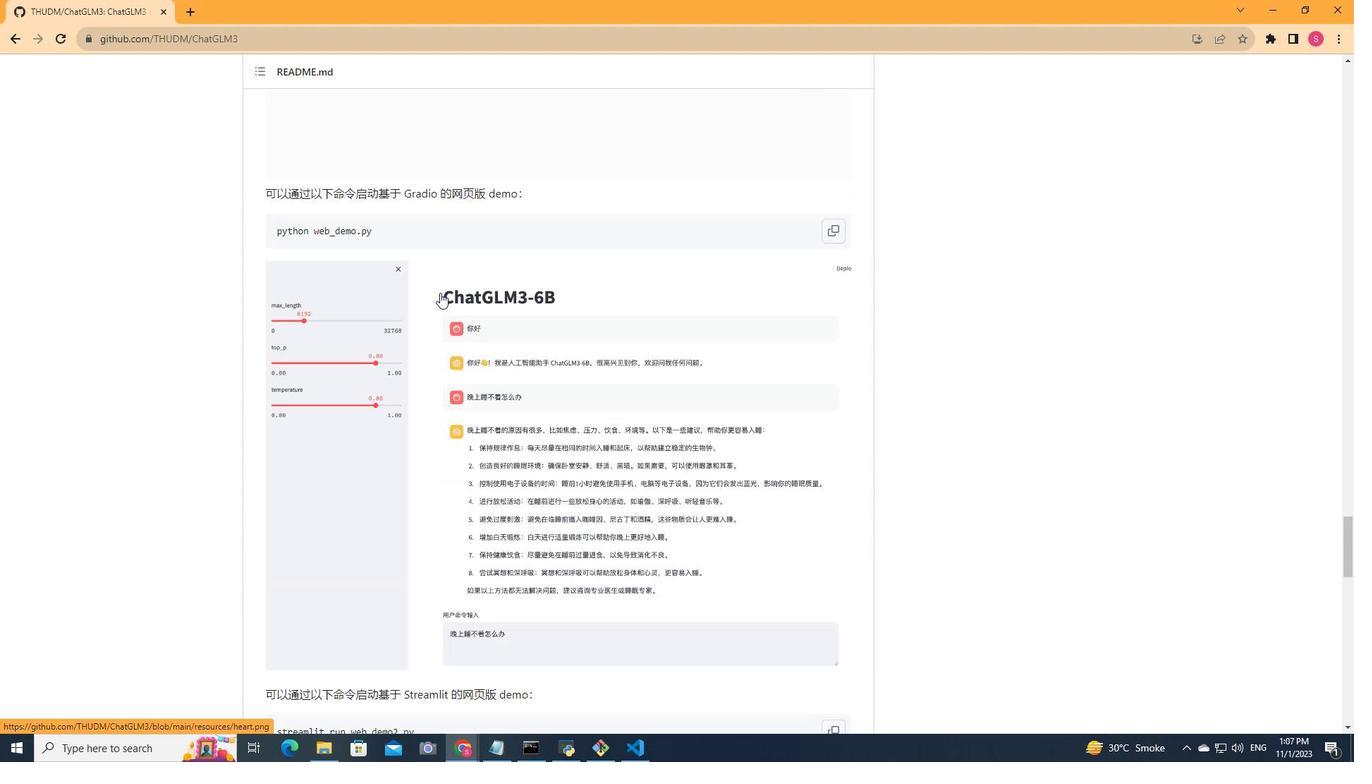 
Action: Mouse scrolled (440, 293) with delta (0, 0)
Screenshot: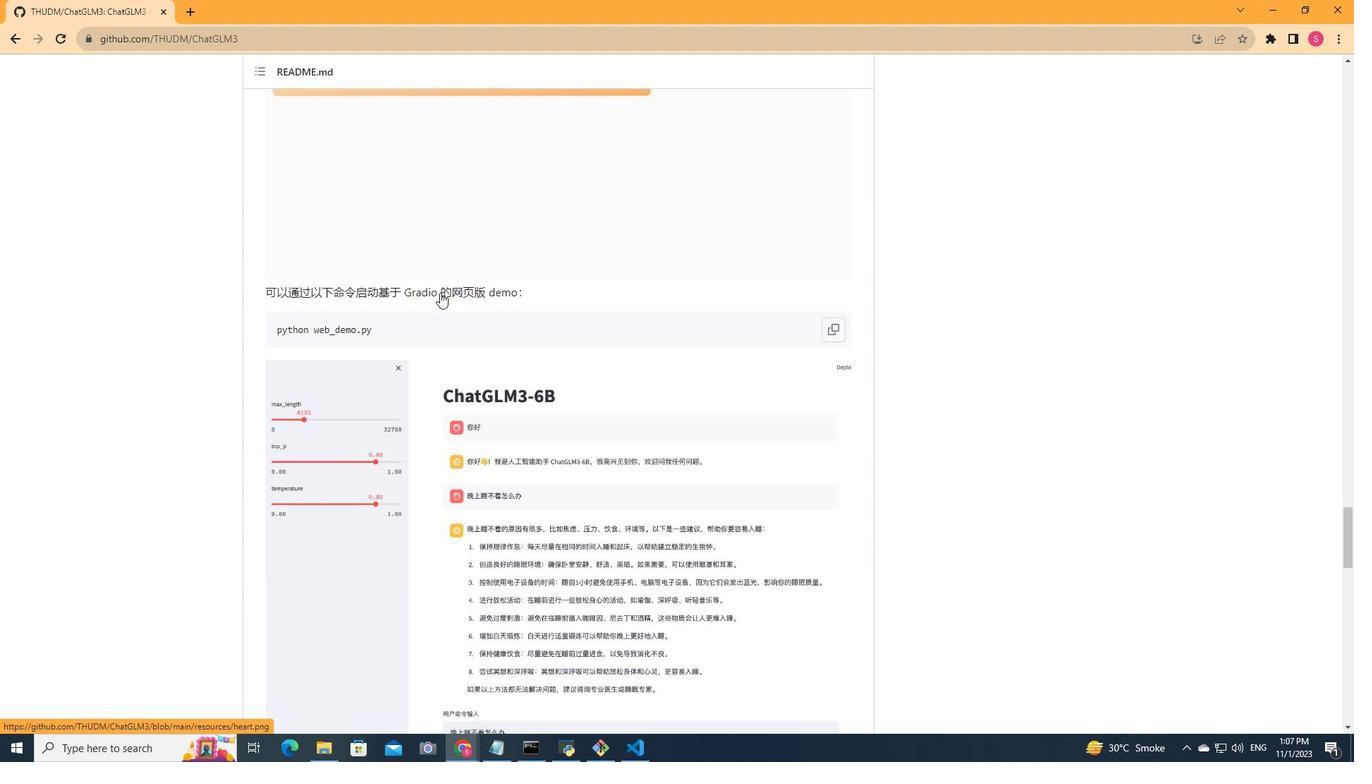 
Action: Mouse scrolled (440, 293) with delta (0, 0)
Screenshot: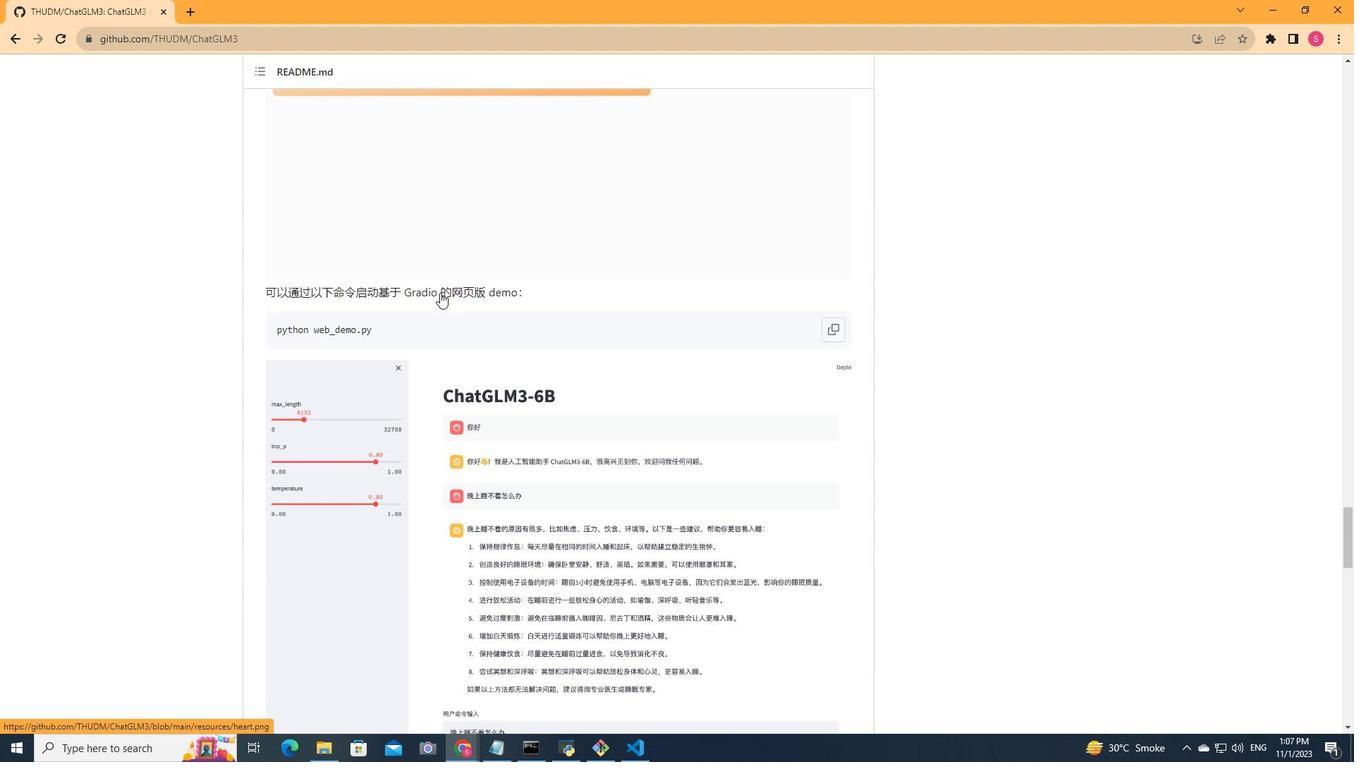 
Action: Mouse scrolled (440, 293) with delta (0, 0)
Screenshot: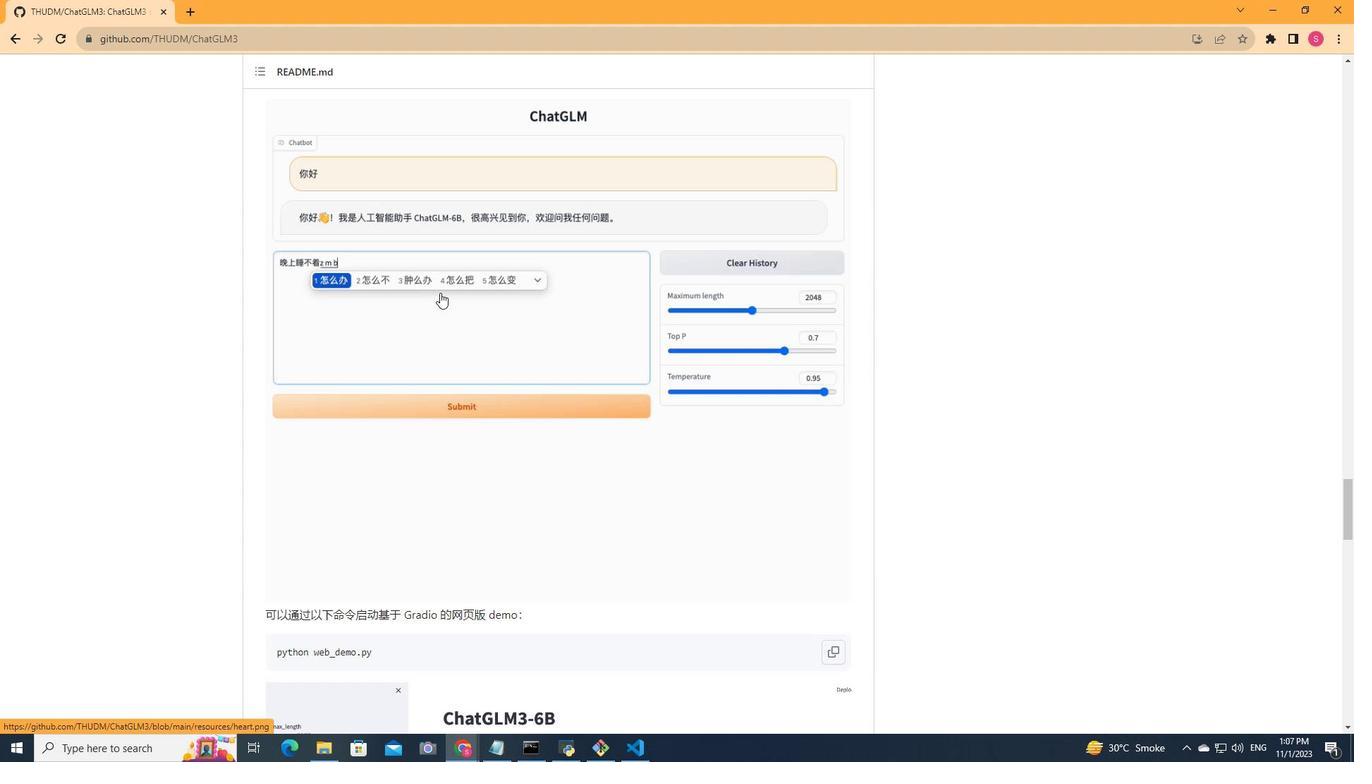
Action: Mouse scrolled (440, 293) with delta (0, 0)
Screenshot: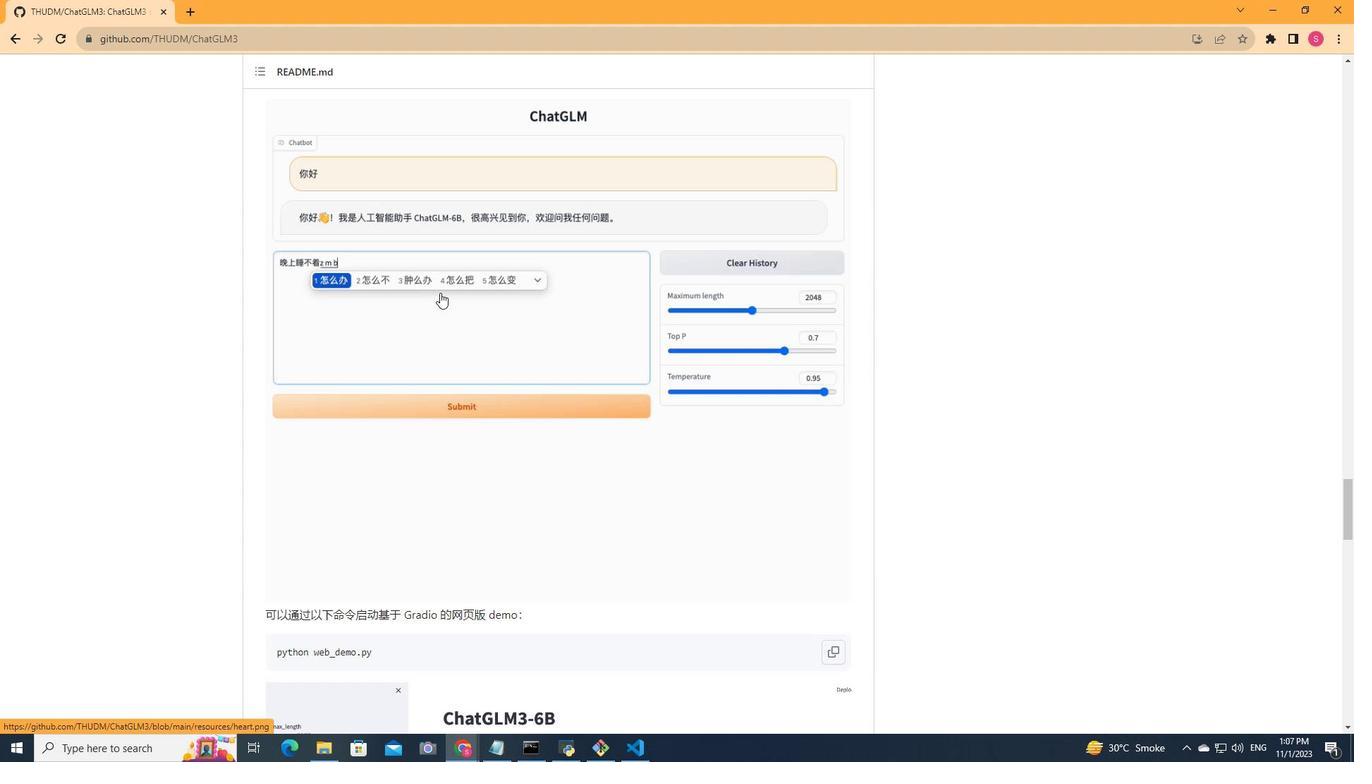 
Action: Mouse scrolled (440, 293) with delta (0, 0)
Screenshot: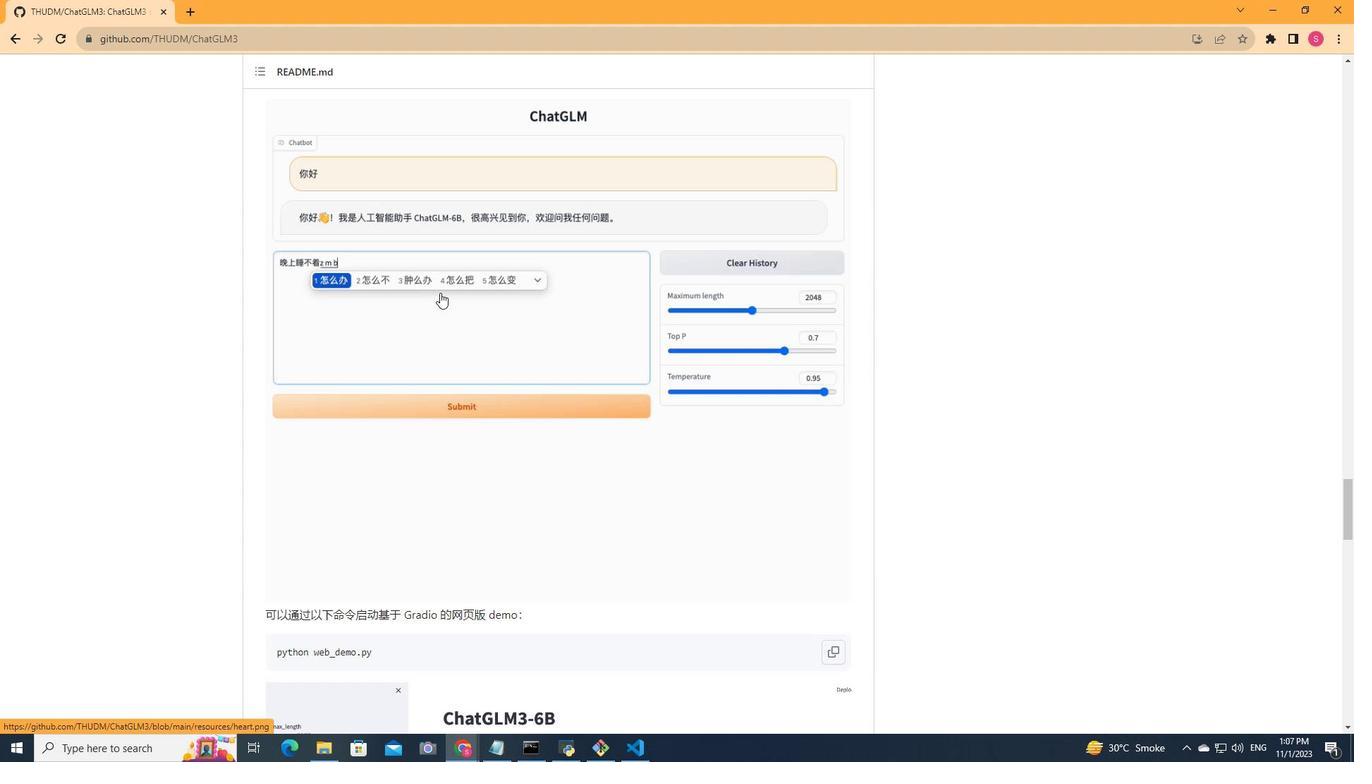
Action: Mouse scrolled (440, 293) with delta (0, 0)
Screenshot: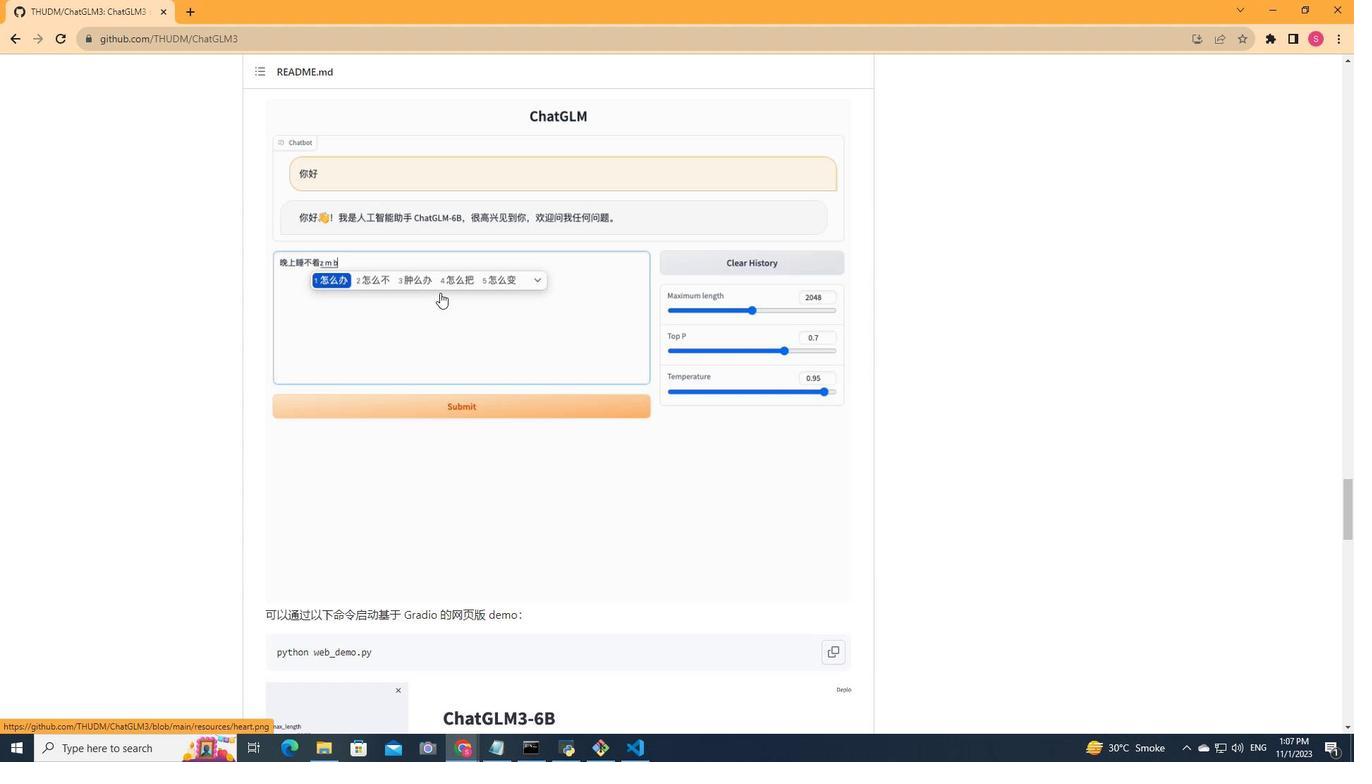 
Action: Mouse scrolled (440, 293) with delta (0, 0)
Screenshot: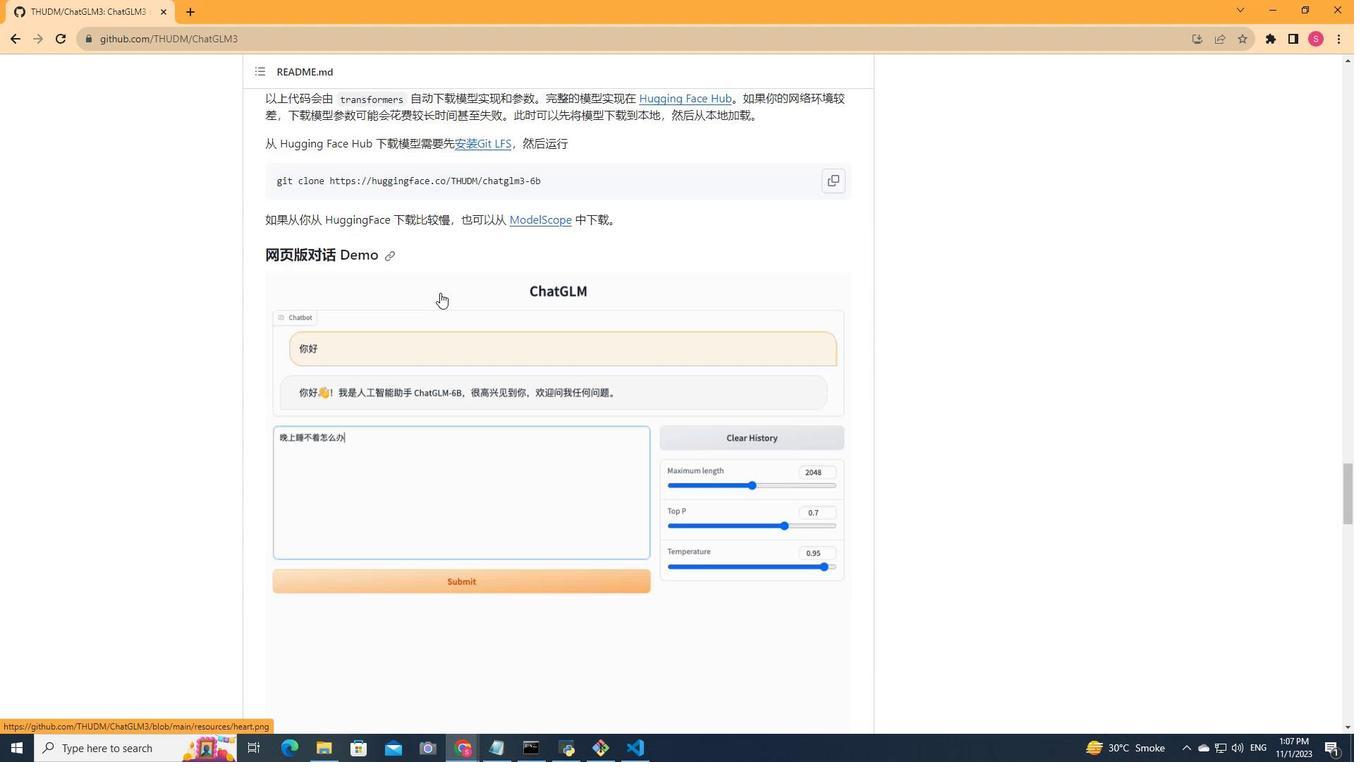 
Action: Mouse scrolled (440, 293) with delta (0, 0)
Screenshot: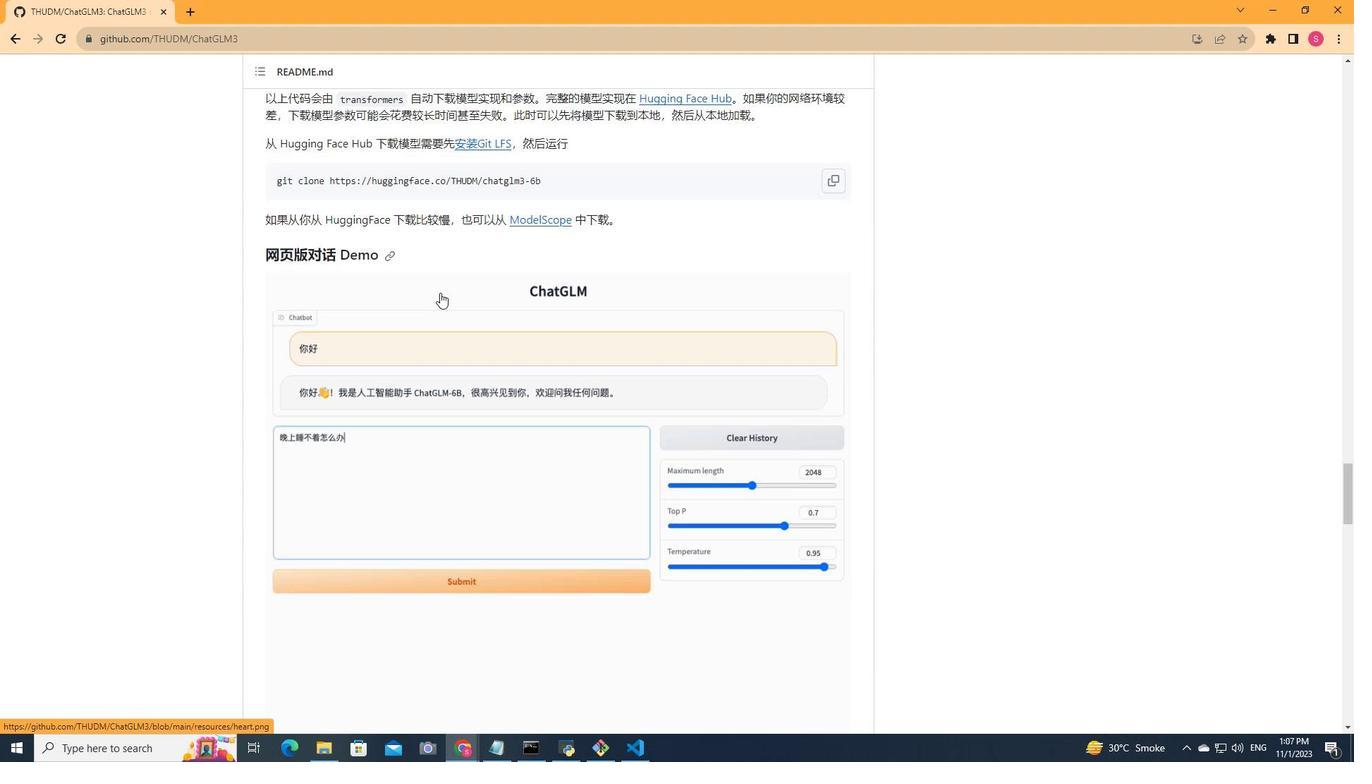 
Action: Mouse scrolled (440, 293) with delta (0, 0)
Screenshot: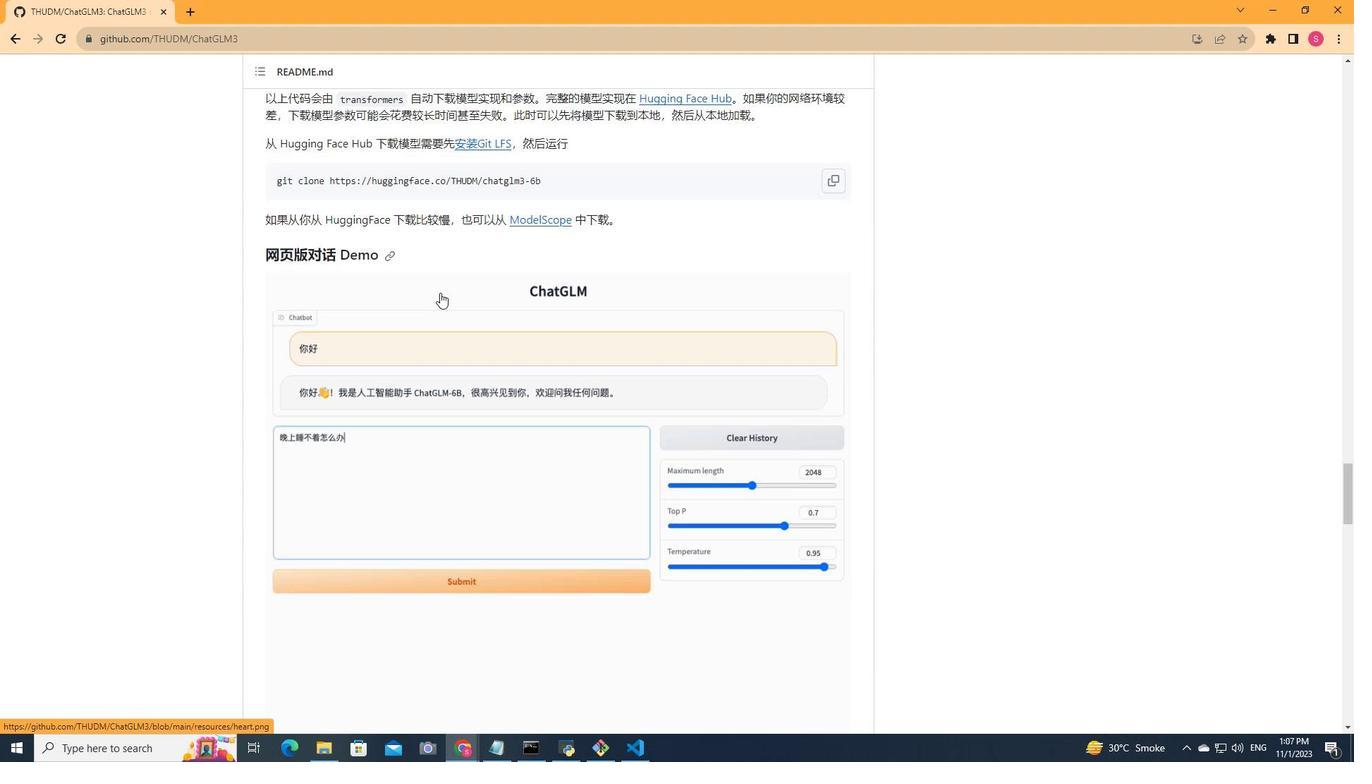 
Action: Mouse scrolled (440, 293) with delta (0, 0)
Screenshot: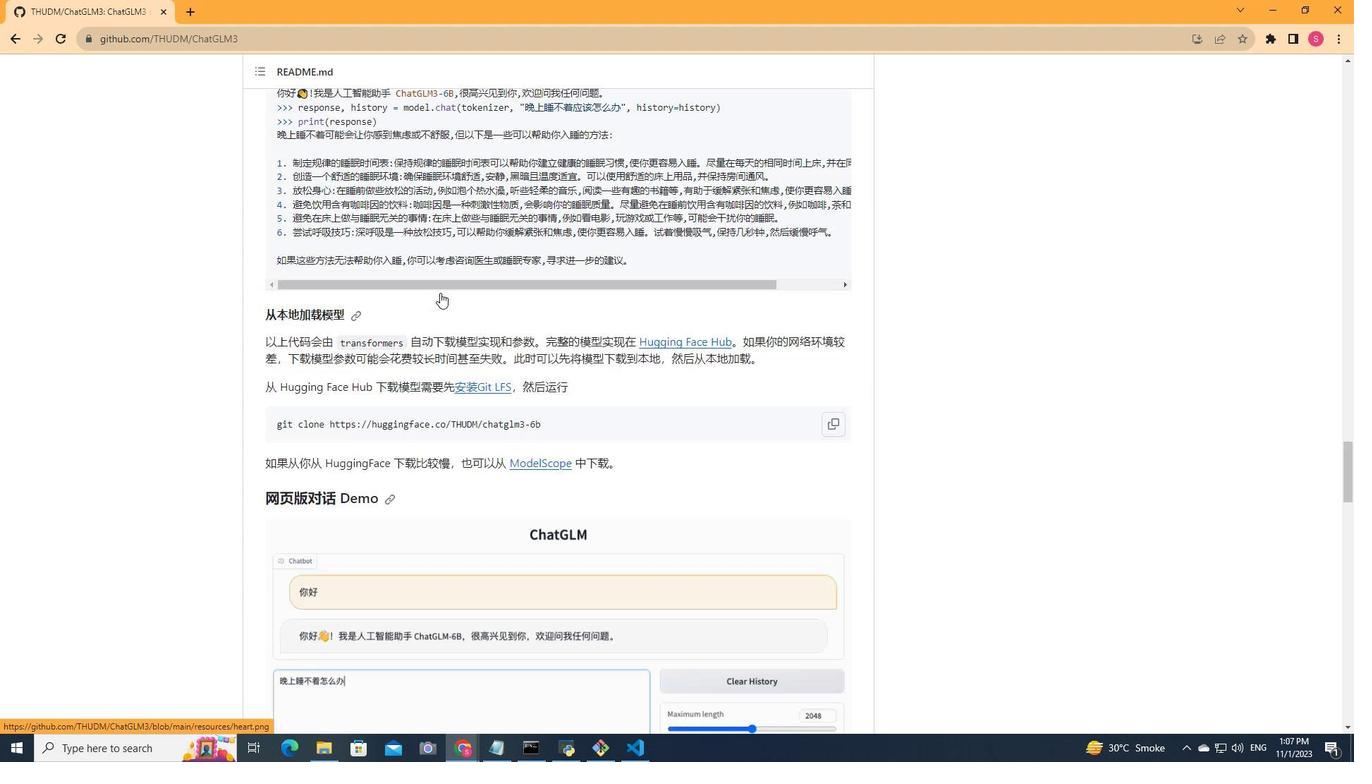 
Action: Mouse scrolled (440, 293) with delta (0, 0)
Screenshot: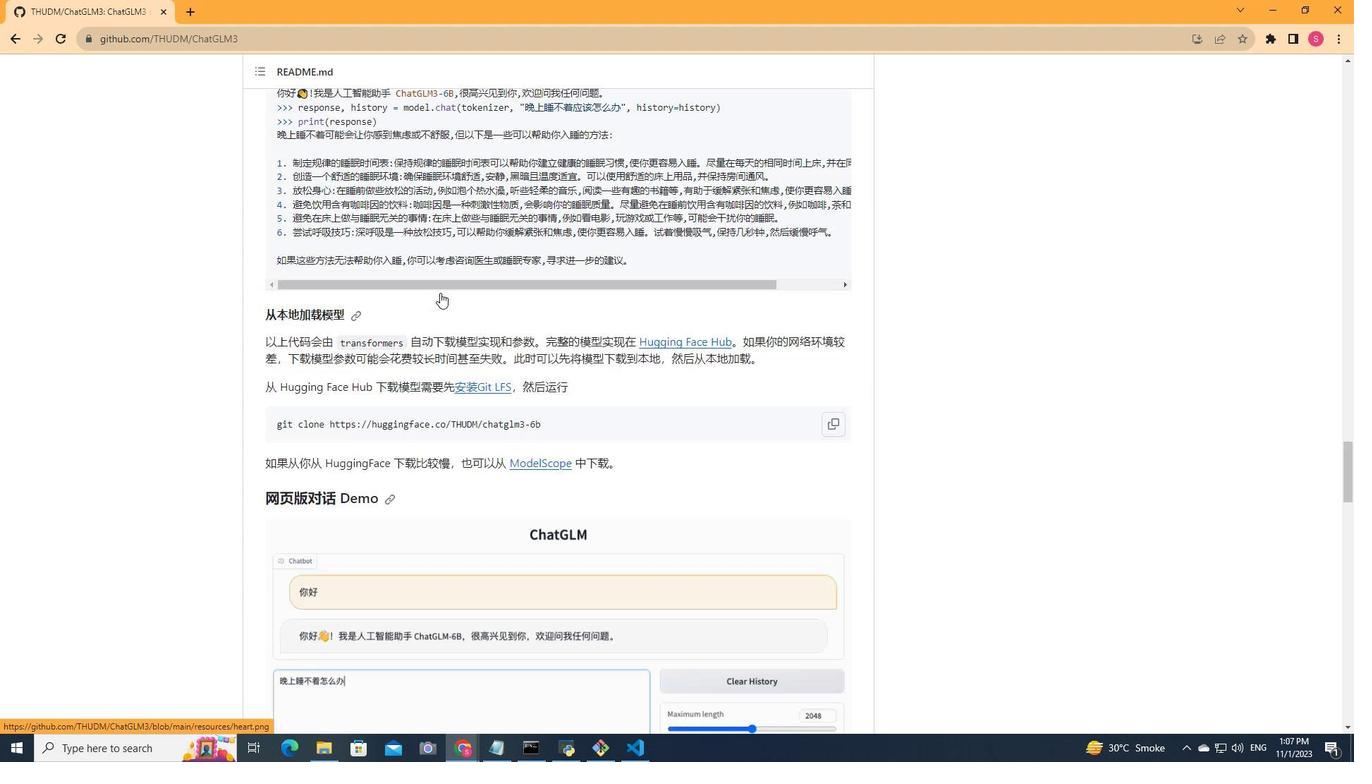 
Action: Mouse scrolled (440, 293) with delta (0, 0)
Screenshot: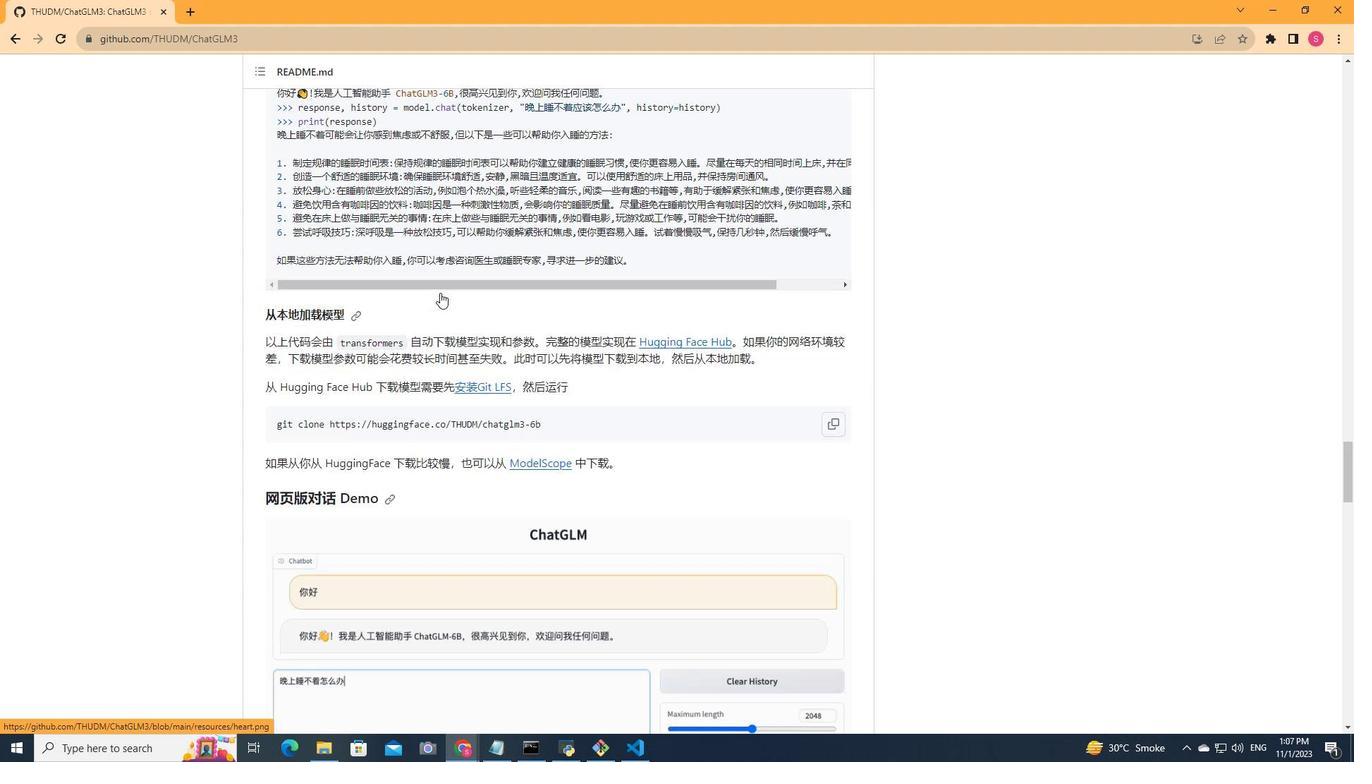 
Action: Mouse scrolled (440, 293) with delta (0, 0)
Screenshot: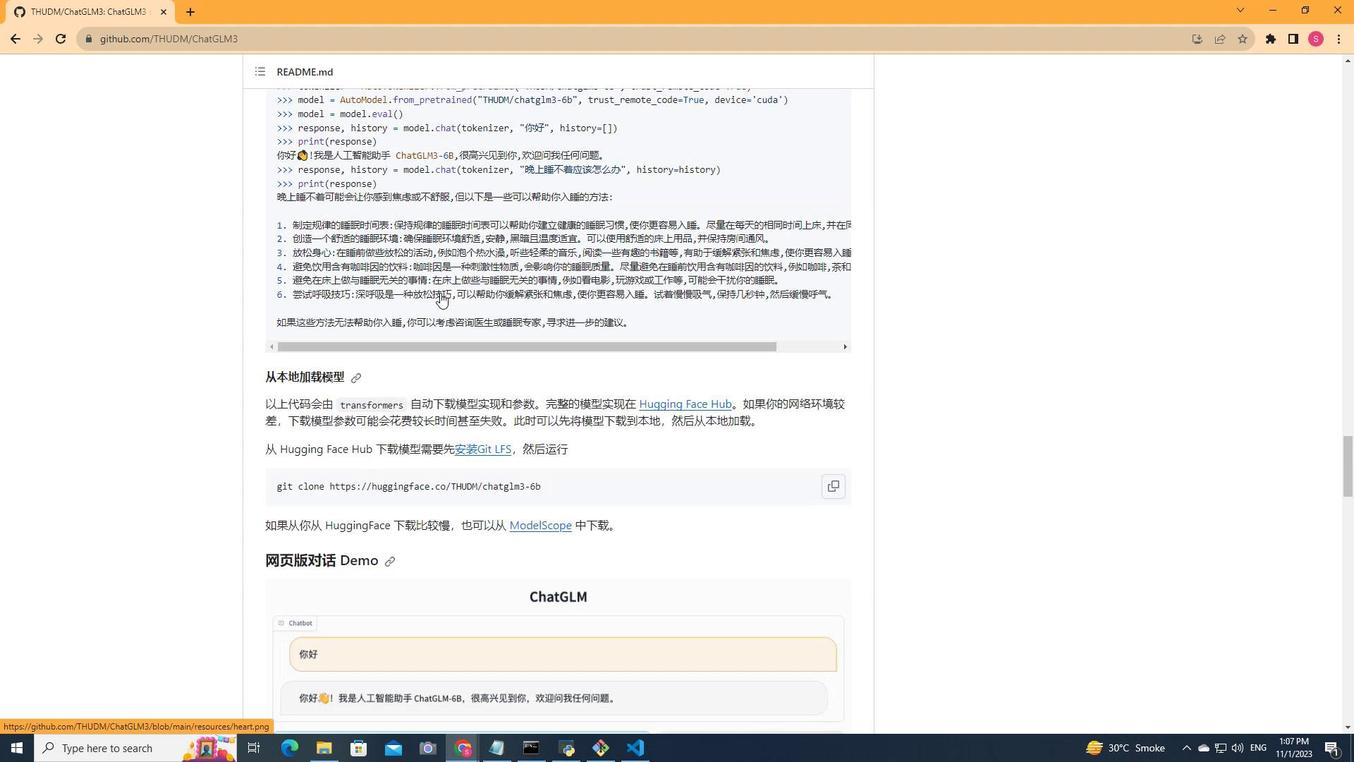 
Action: Mouse scrolled (440, 293) with delta (0, 0)
Screenshot: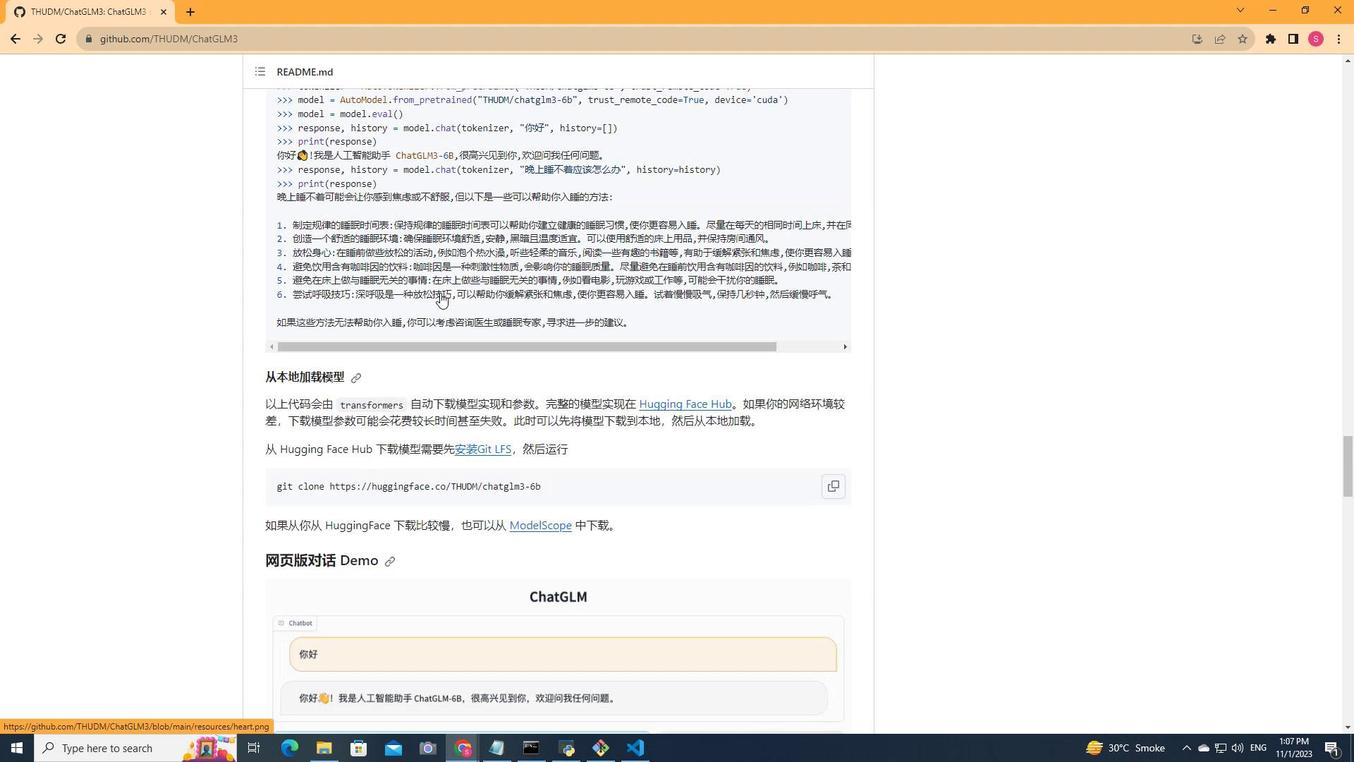 
Action: Mouse scrolled (440, 293) with delta (0, 0)
Screenshot: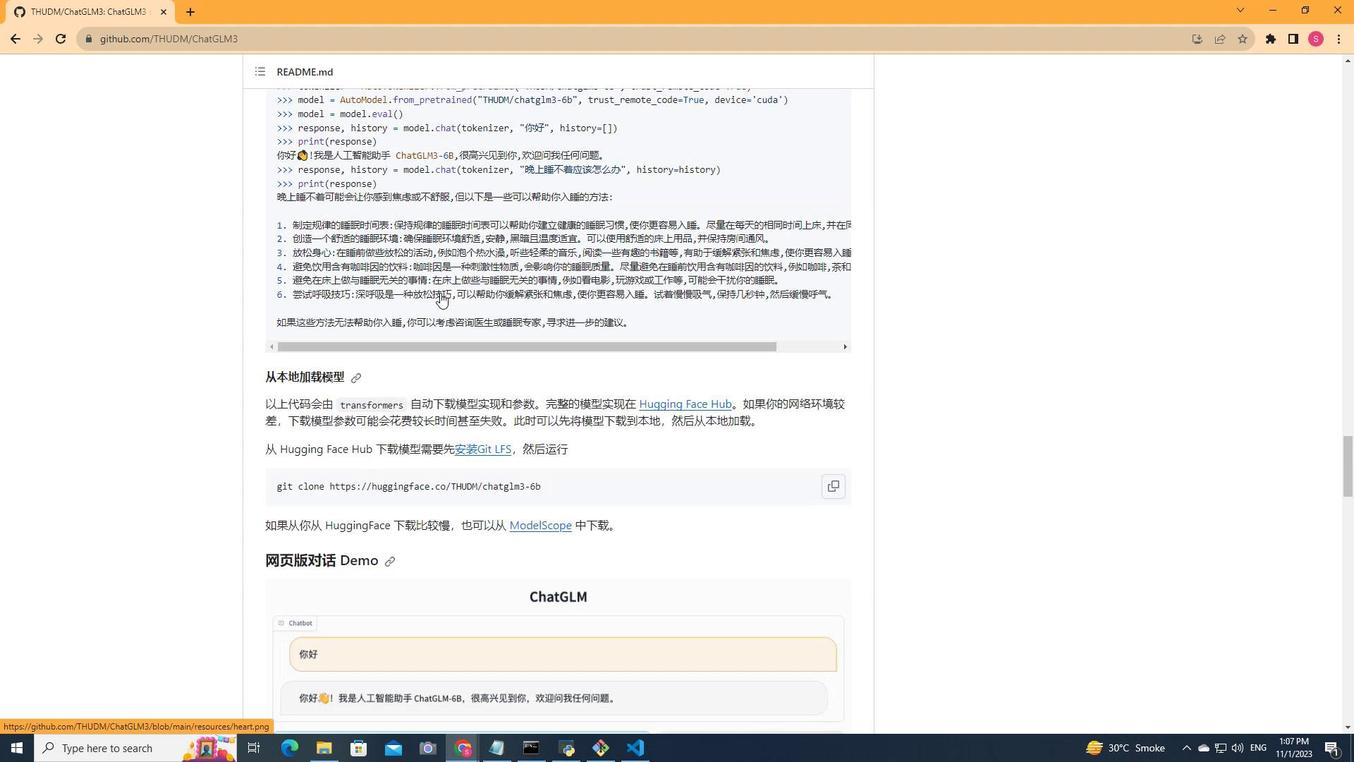 
Action: Mouse scrolled (440, 293) with delta (0, 0)
Screenshot: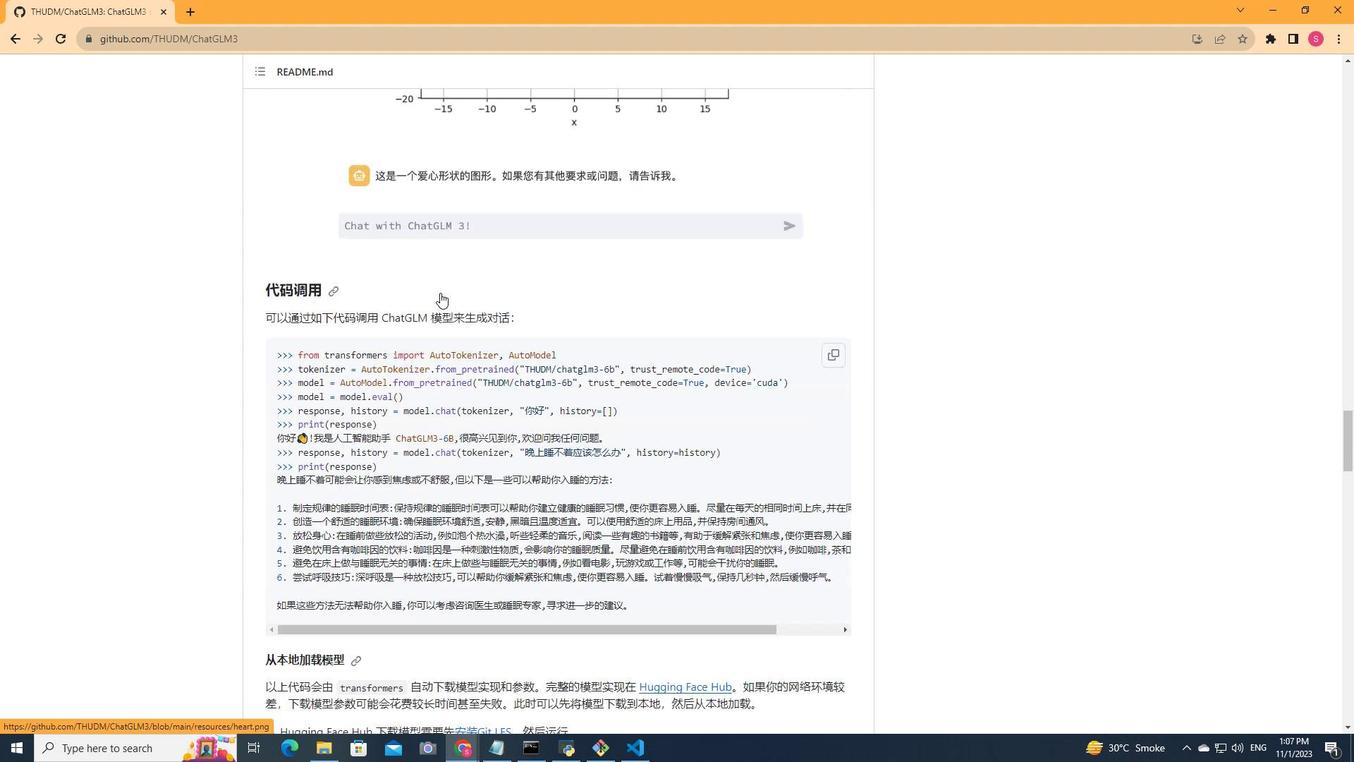 
Action: Mouse scrolled (440, 293) with delta (0, 0)
Screenshot: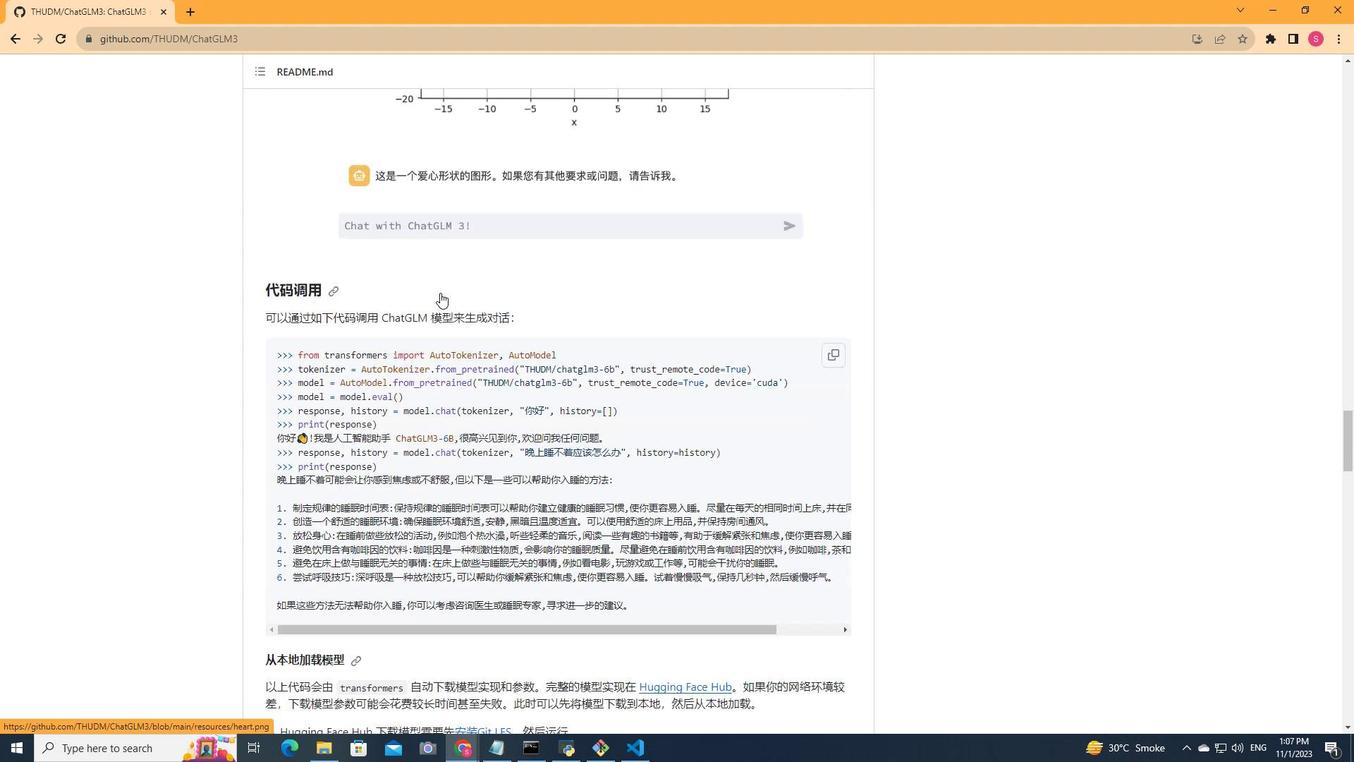 
Action: Mouse scrolled (440, 293) with delta (0, 0)
Screenshot: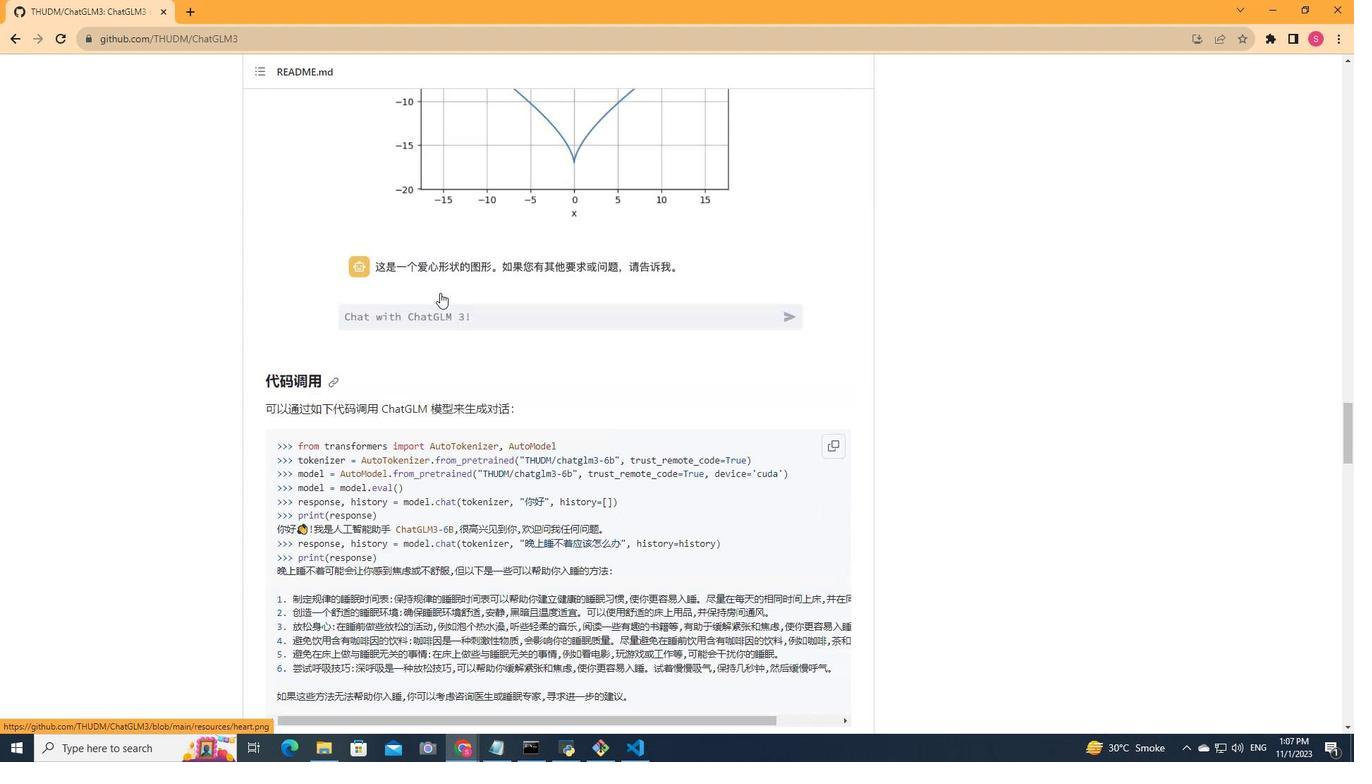 
Action: Mouse scrolled (440, 293) with delta (0, 0)
Screenshot: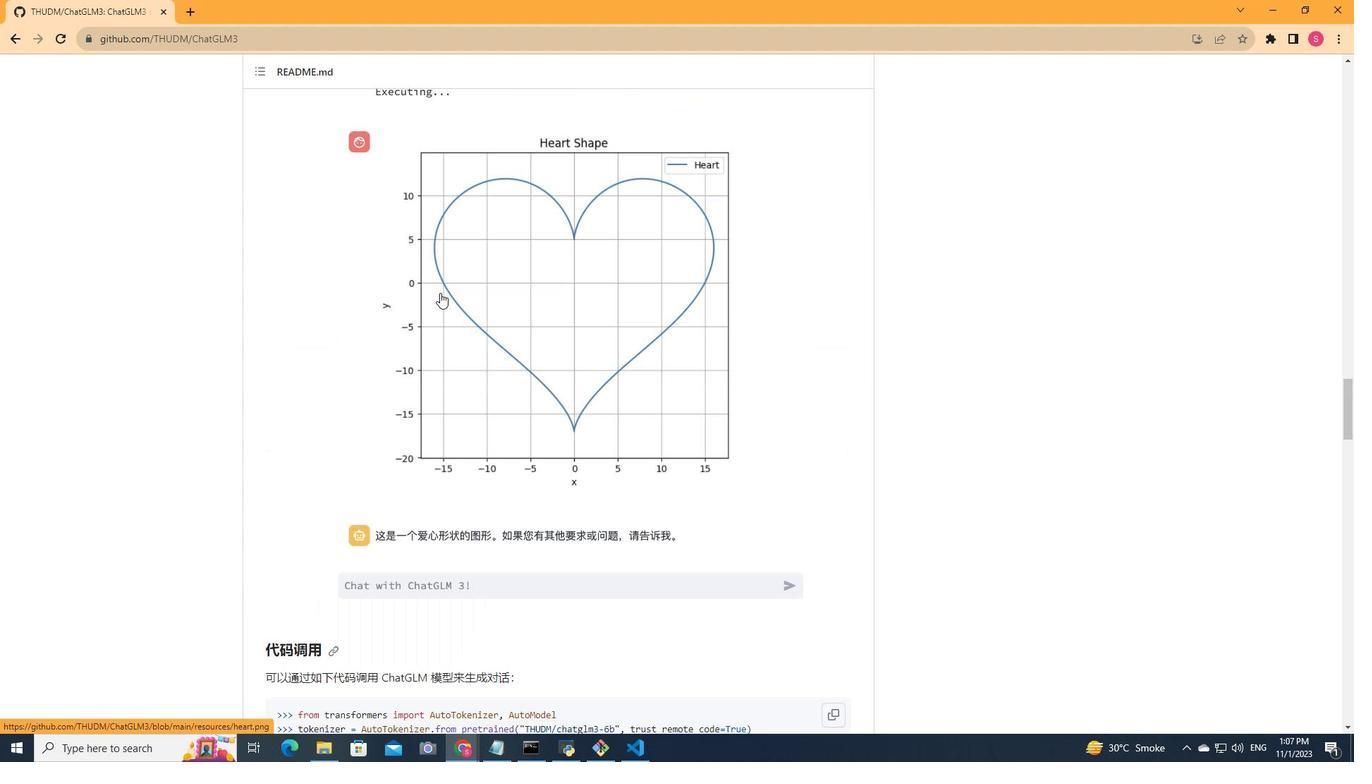 
Action: Mouse scrolled (440, 293) with delta (0, 0)
Screenshot: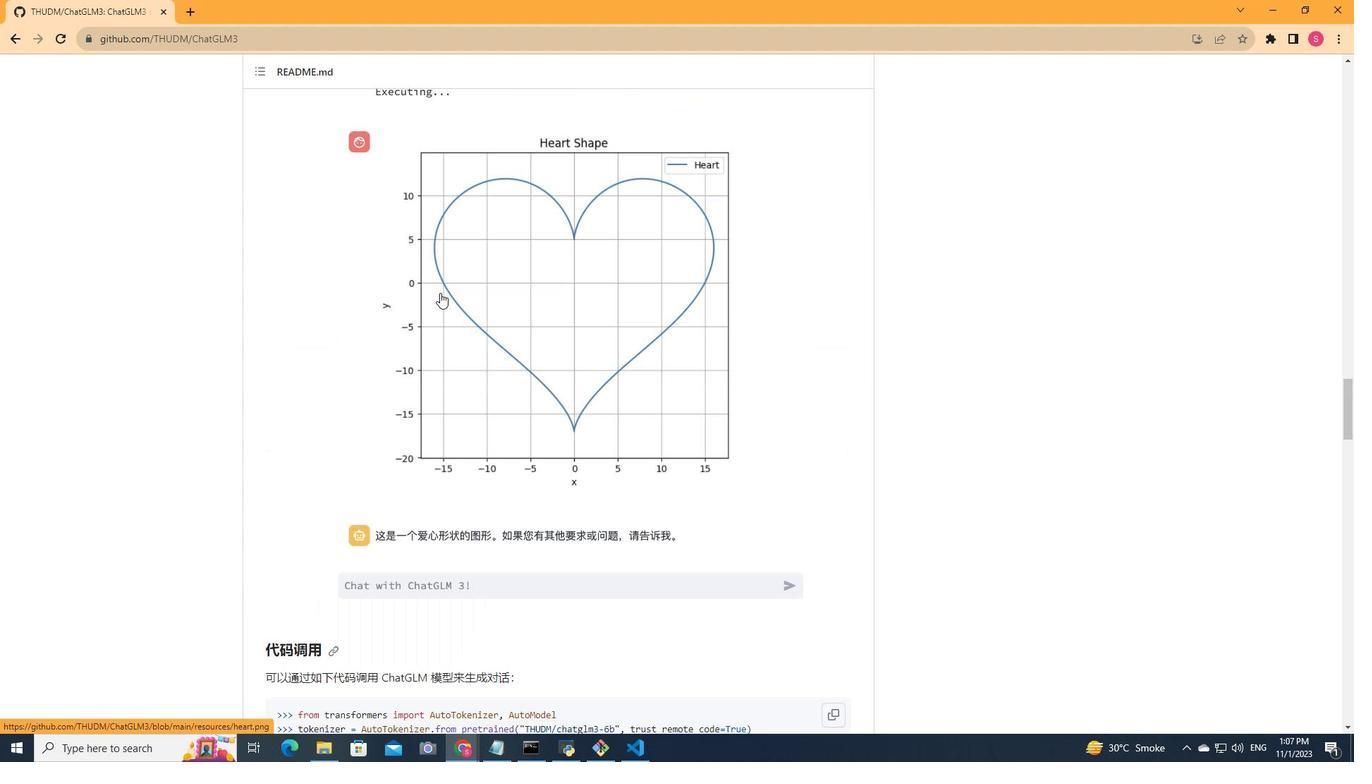 
Action: Mouse scrolled (440, 293) with delta (0, 0)
Screenshot: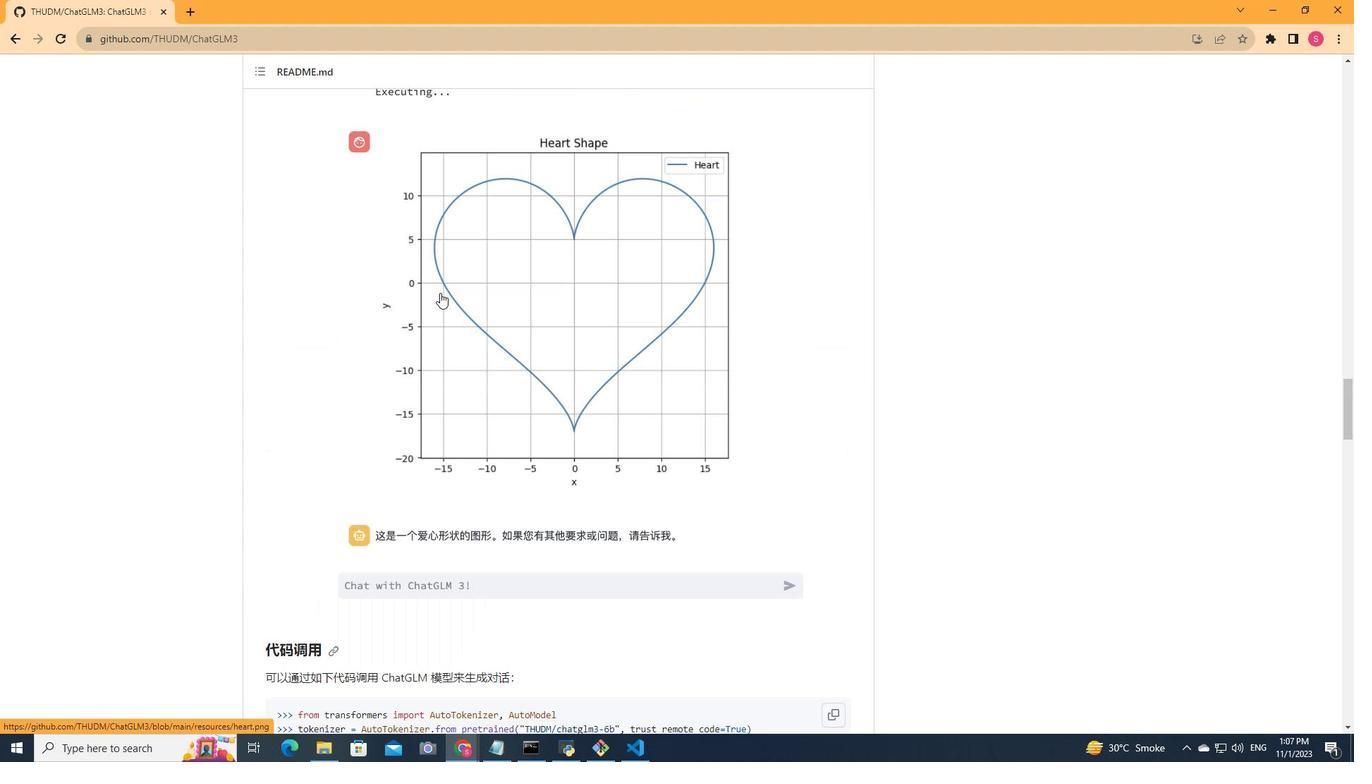 
Action: Mouse scrolled (440, 293) with delta (0, 0)
Screenshot: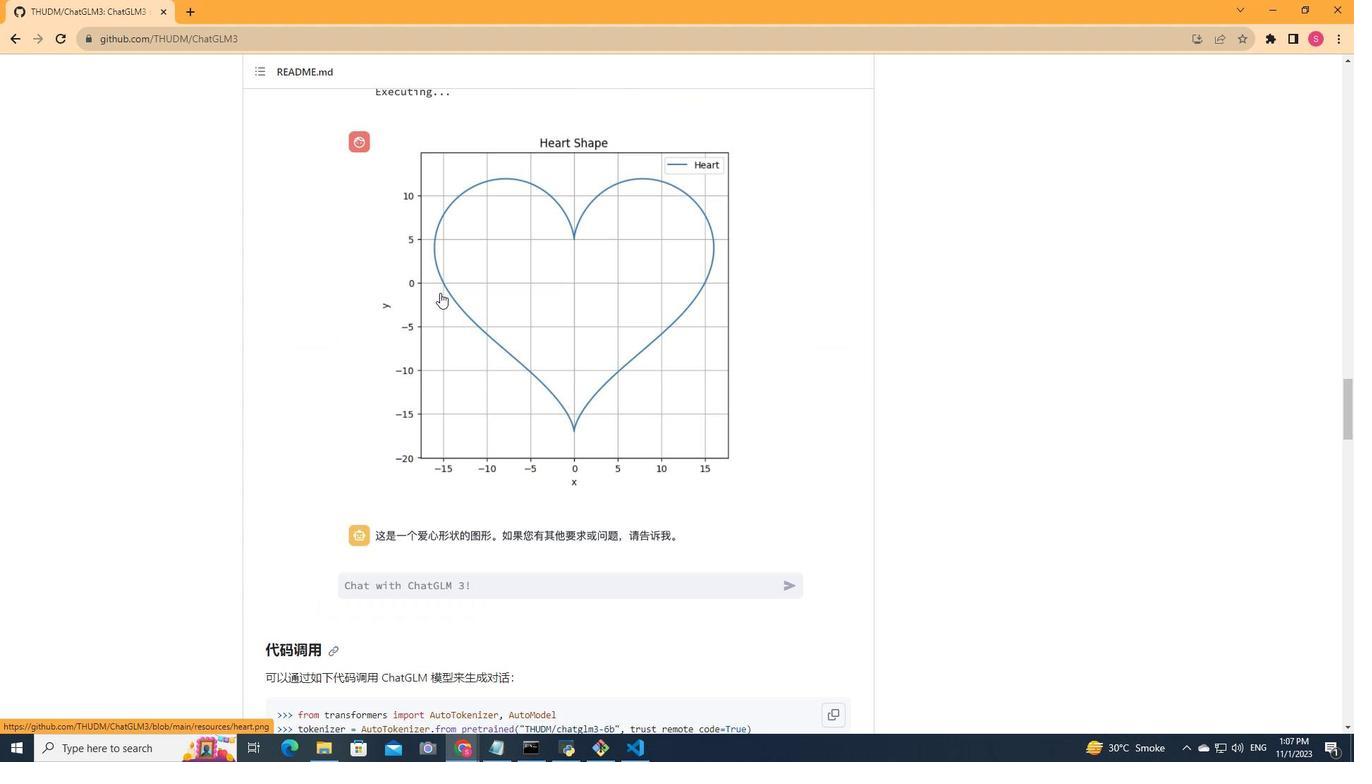 
Action: Mouse scrolled (440, 293) with delta (0, 0)
Screenshot: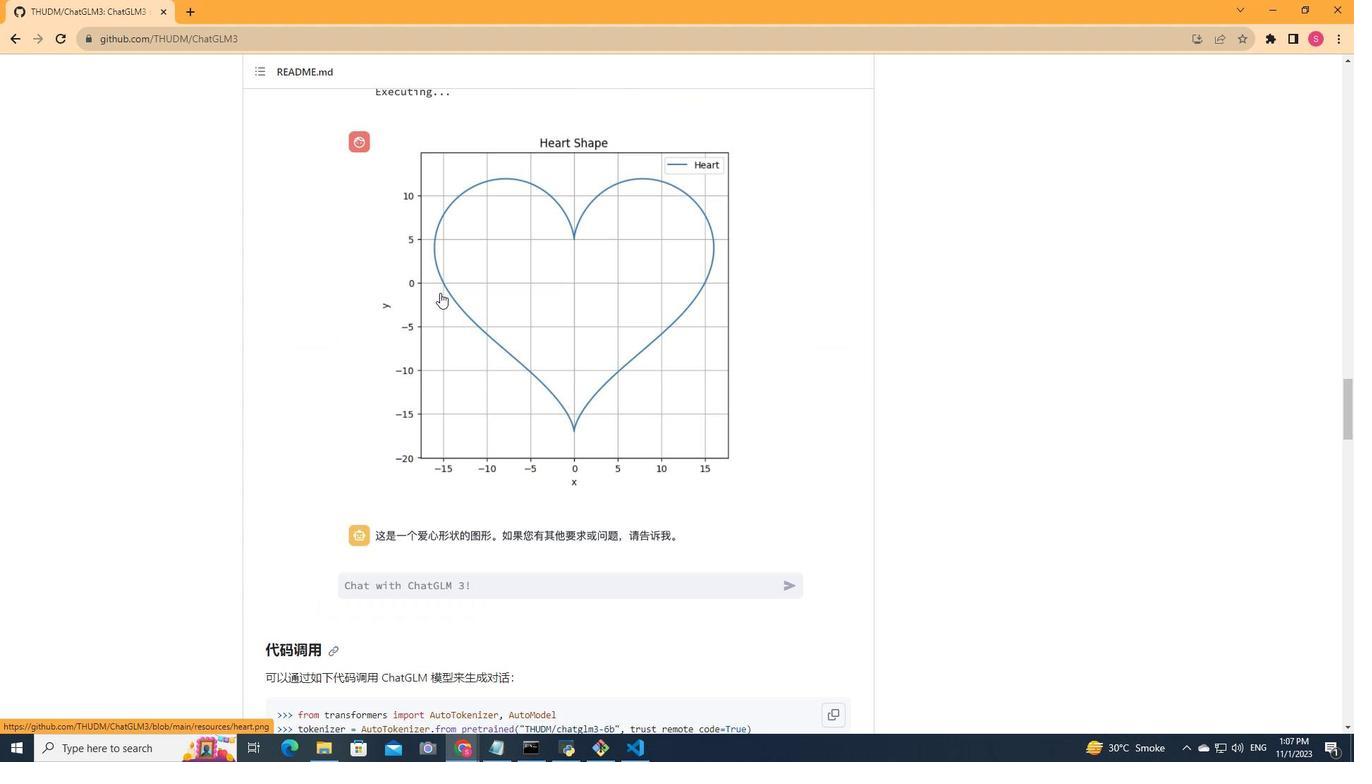 
Action: Mouse scrolled (440, 293) with delta (0, 0)
Screenshot: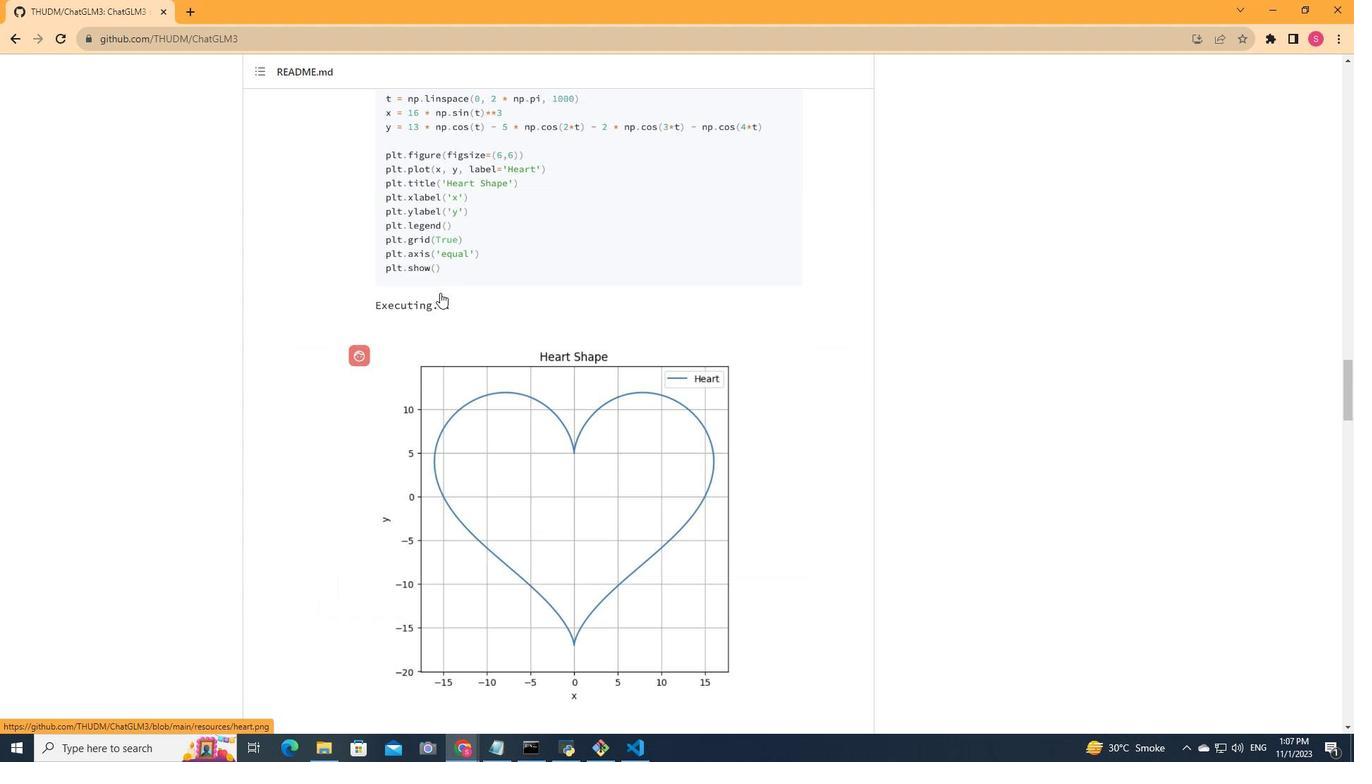 
Action: Mouse scrolled (440, 293) with delta (0, 0)
Screenshot: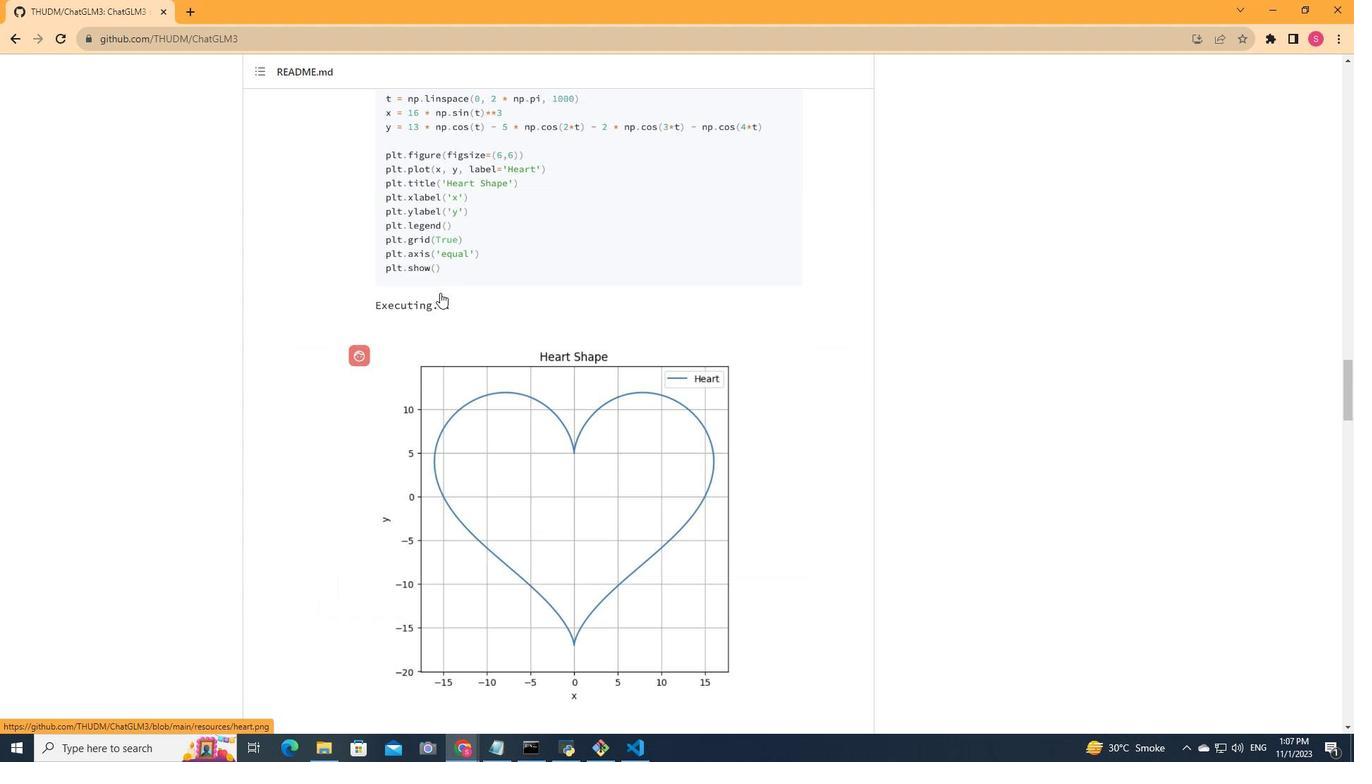 
Action: Mouse scrolled (440, 293) with delta (0, 0)
Screenshot: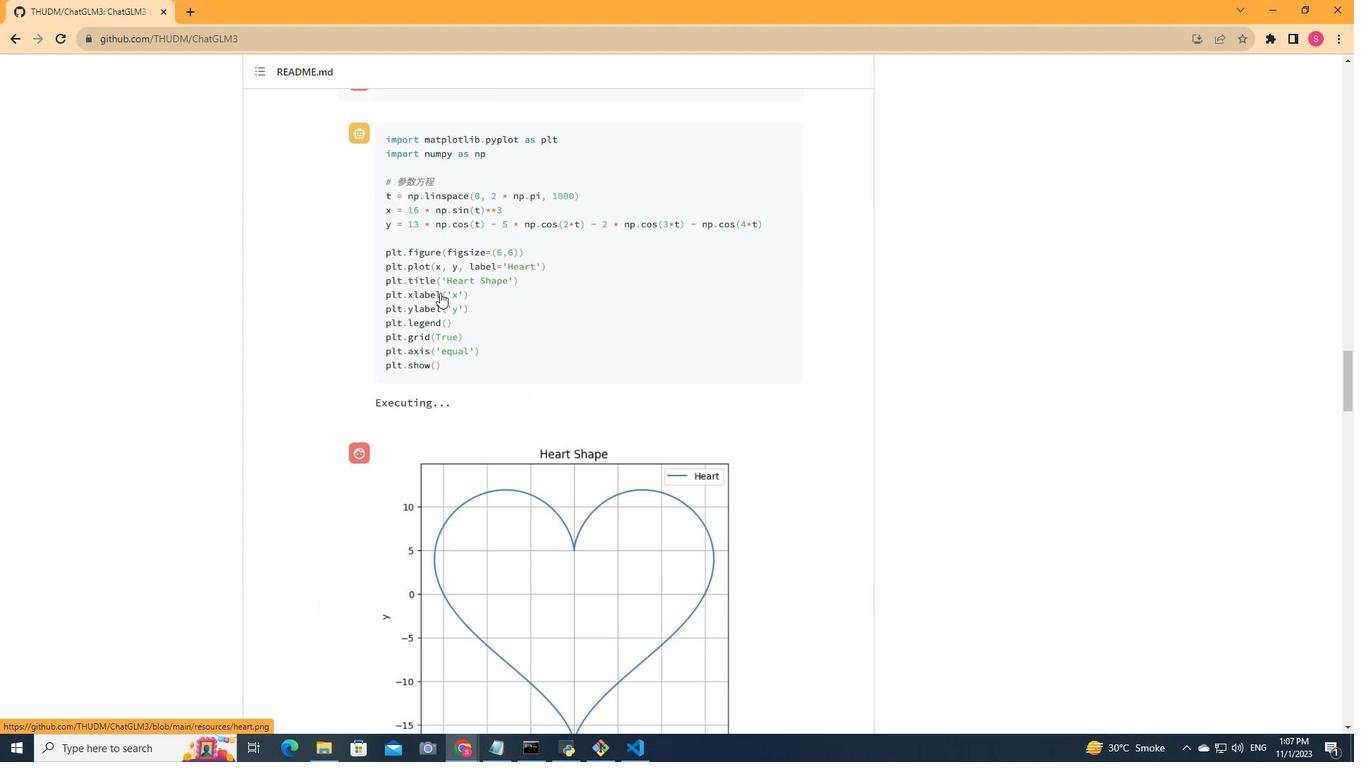 
Action: Mouse scrolled (440, 293) with delta (0, 0)
Screenshot: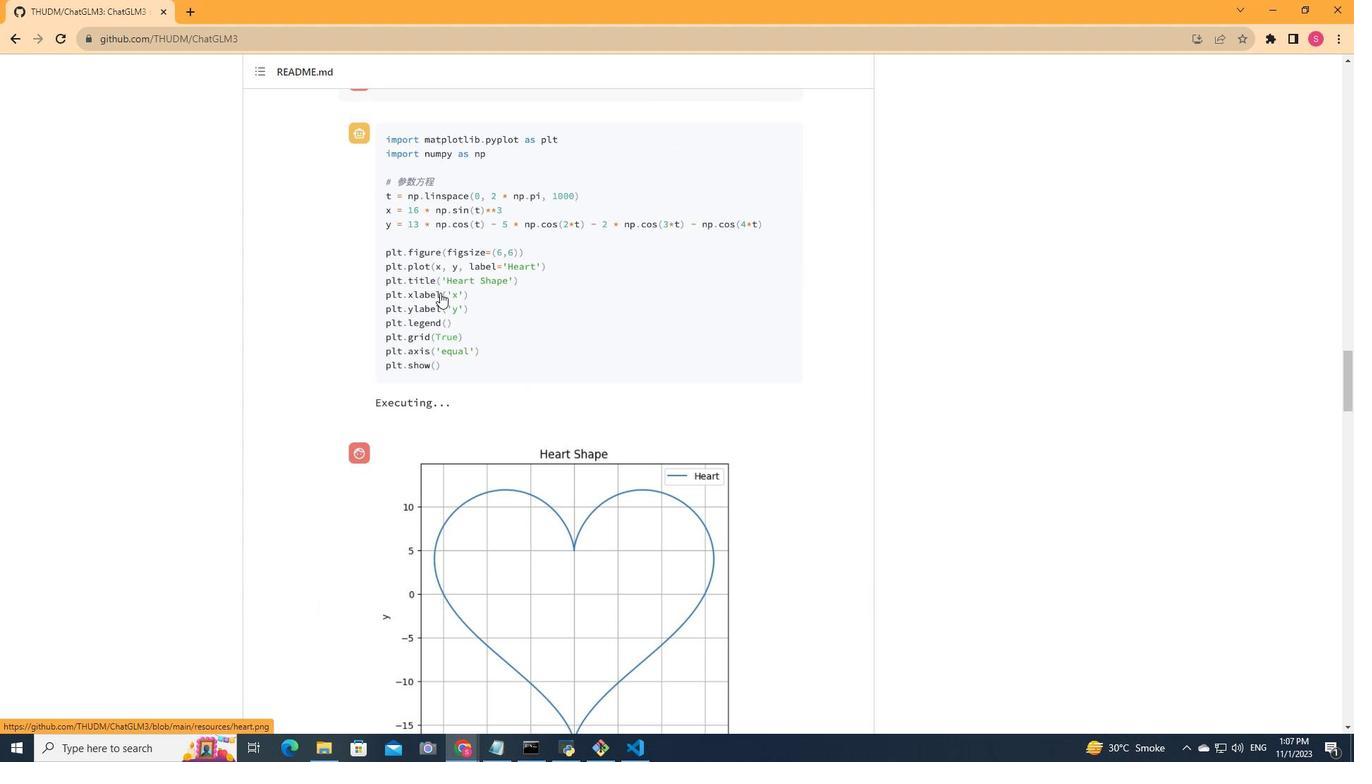
Action: Mouse scrolled (440, 293) with delta (0, 0)
Screenshot: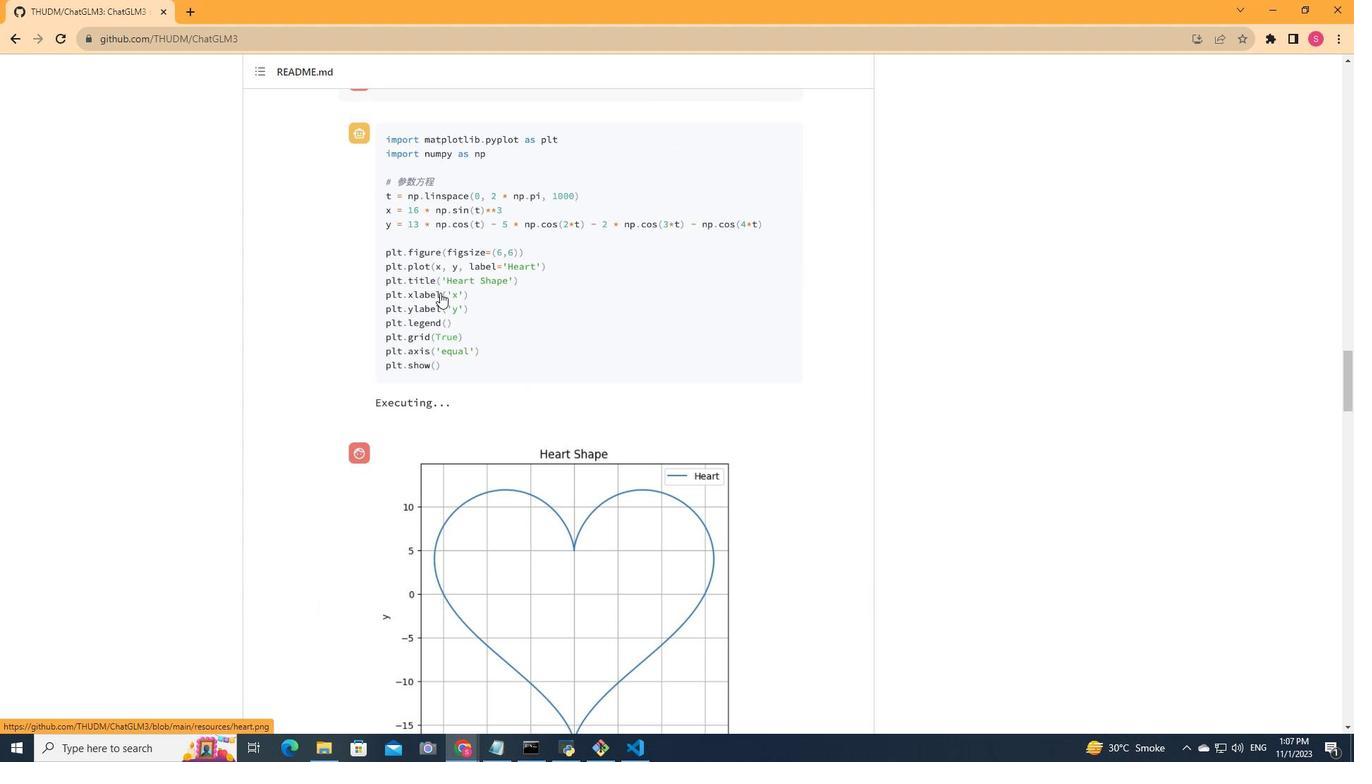 
Action: Mouse scrolled (440, 293) with delta (0, 0)
Screenshot: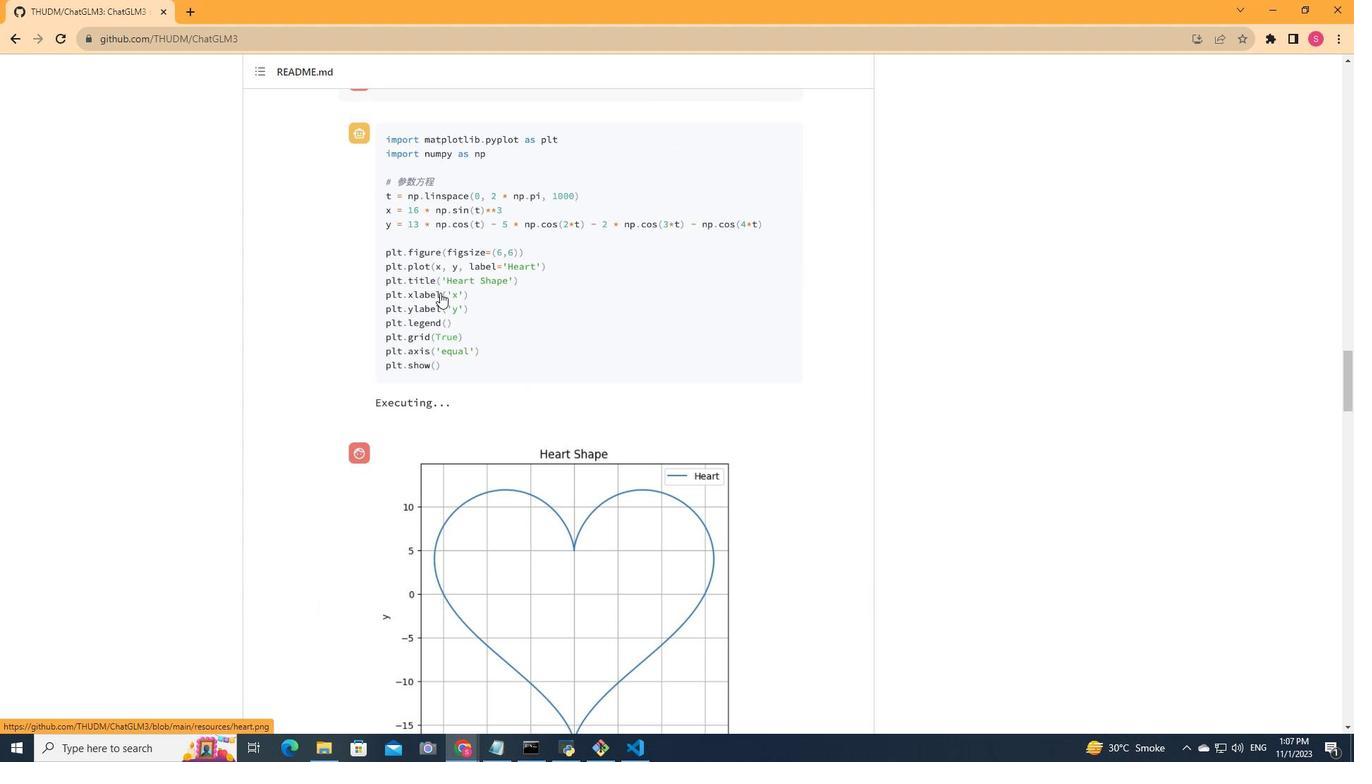 
Action: Mouse scrolled (440, 293) with delta (0, 0)
Screenshot: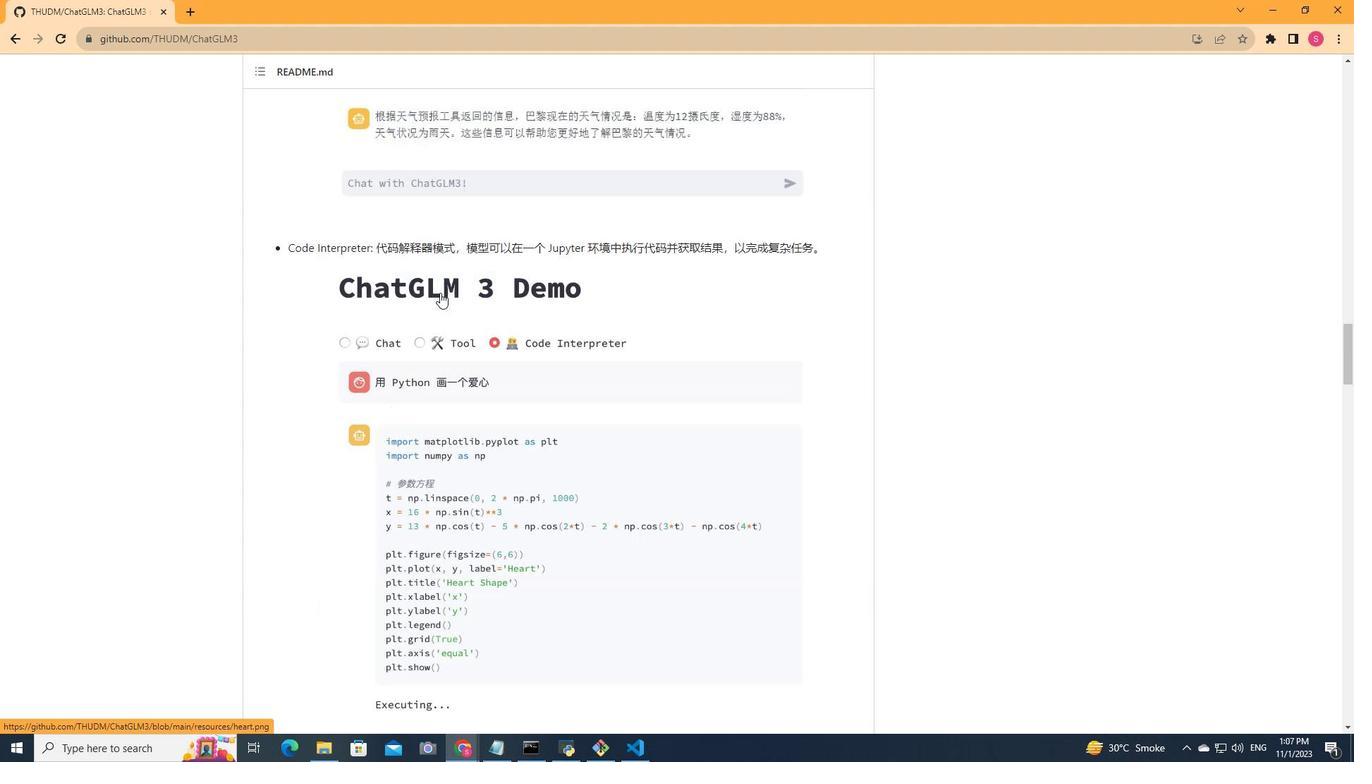 
Action: Mouse scrolled (440, 293) with delta (0, 0)
Screenshot: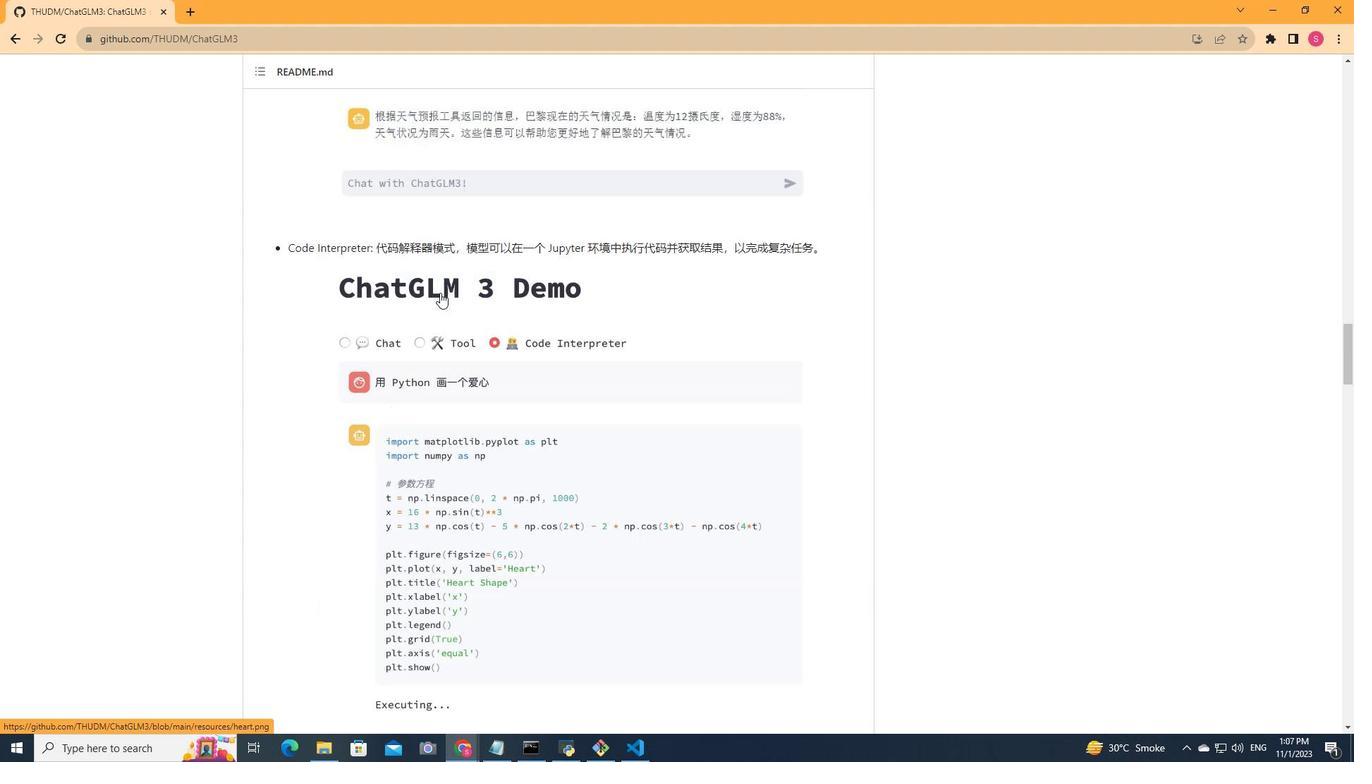 
Action: Mouse scrolled (440, 293) with delta (0, 0)
Screenshot: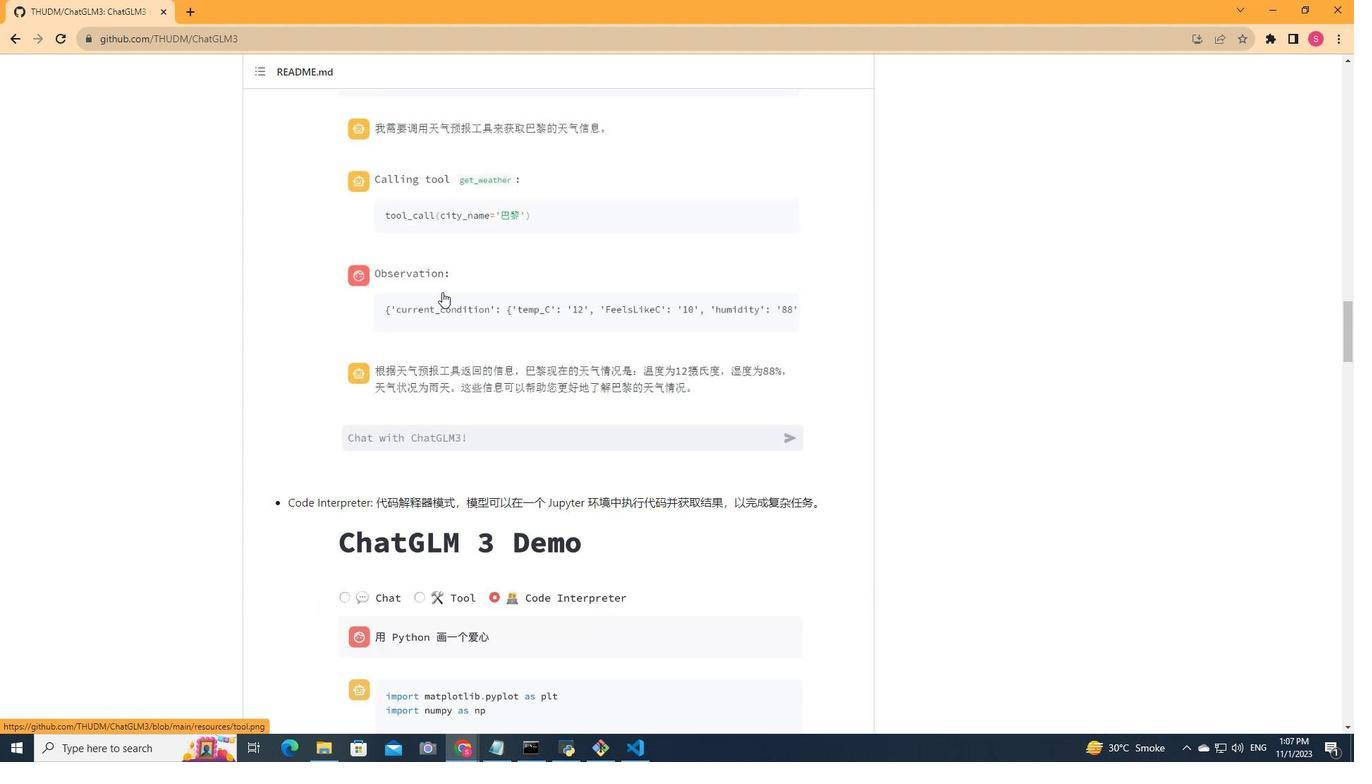 
Action: Mouse scrolled (440, 293) with delta (0, 0)
Screenshot: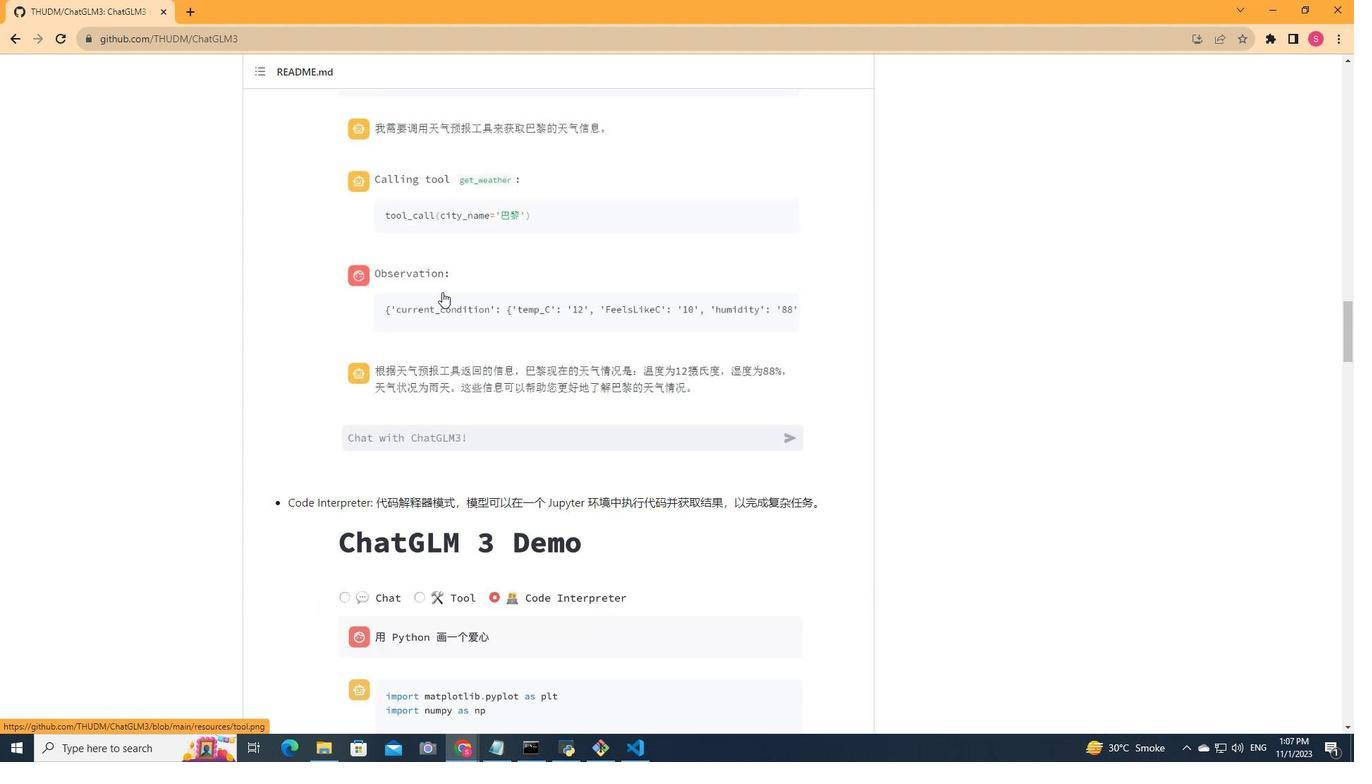 
Action: Mouse moved to (441, 292)
Screenshot: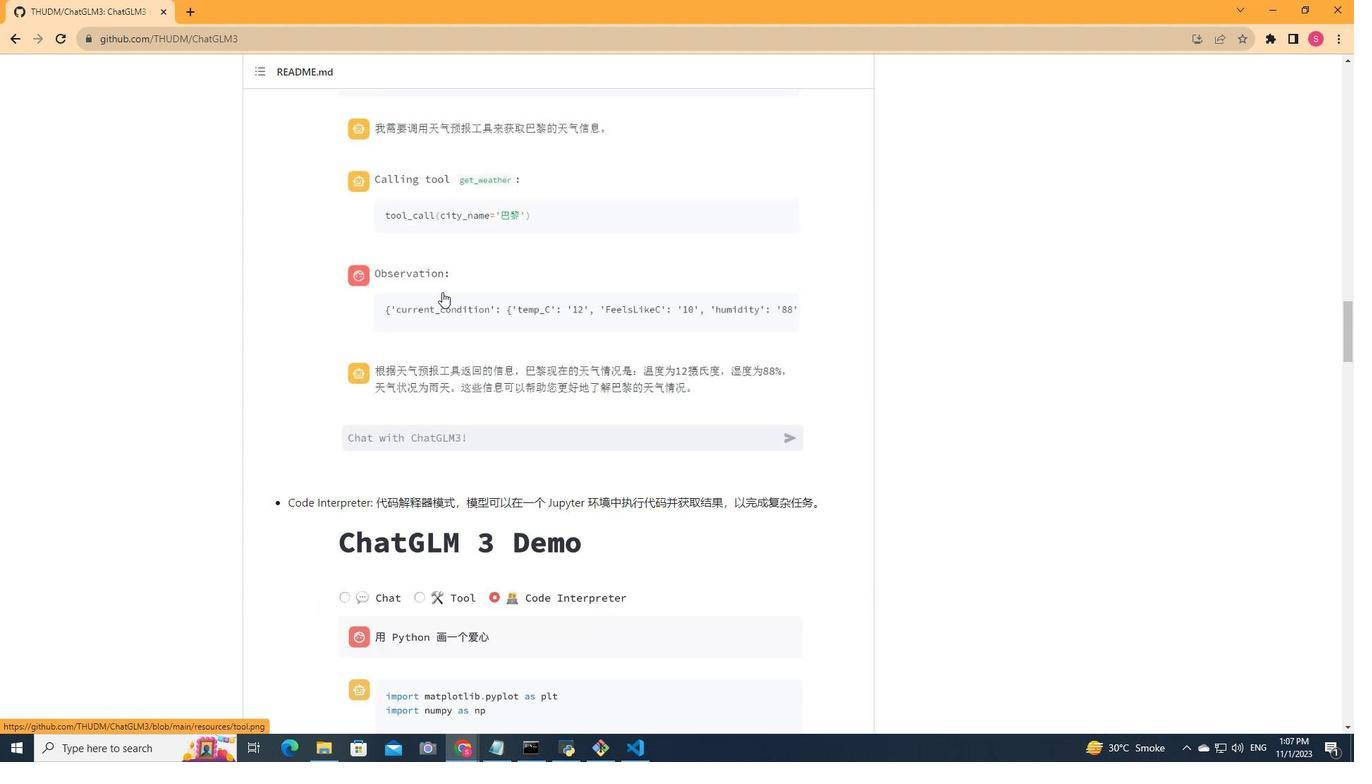 
Action: Mouse scrolled (441, 293) with delta (0, 0)
Screenshot: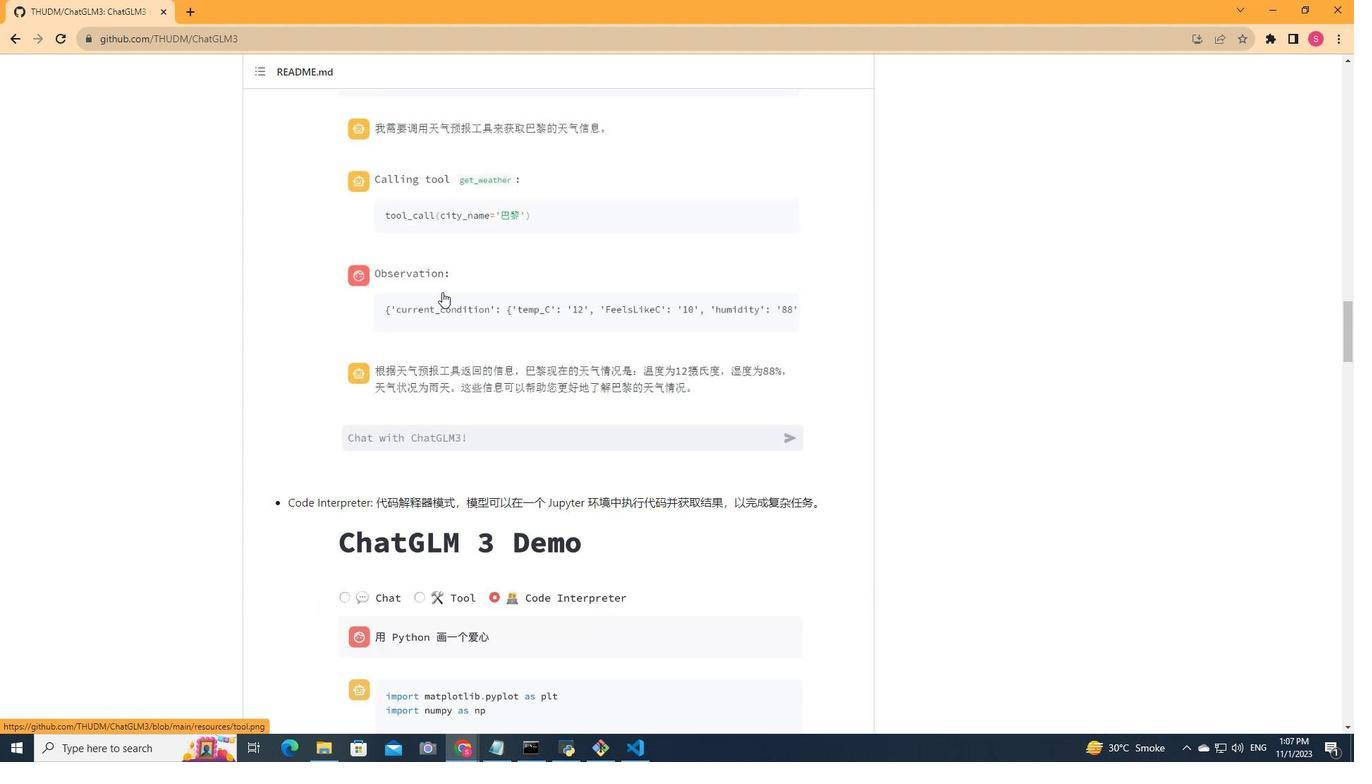 
Action: Mouse scrolled (441, 293) with delta (0, 0)
Screenshot: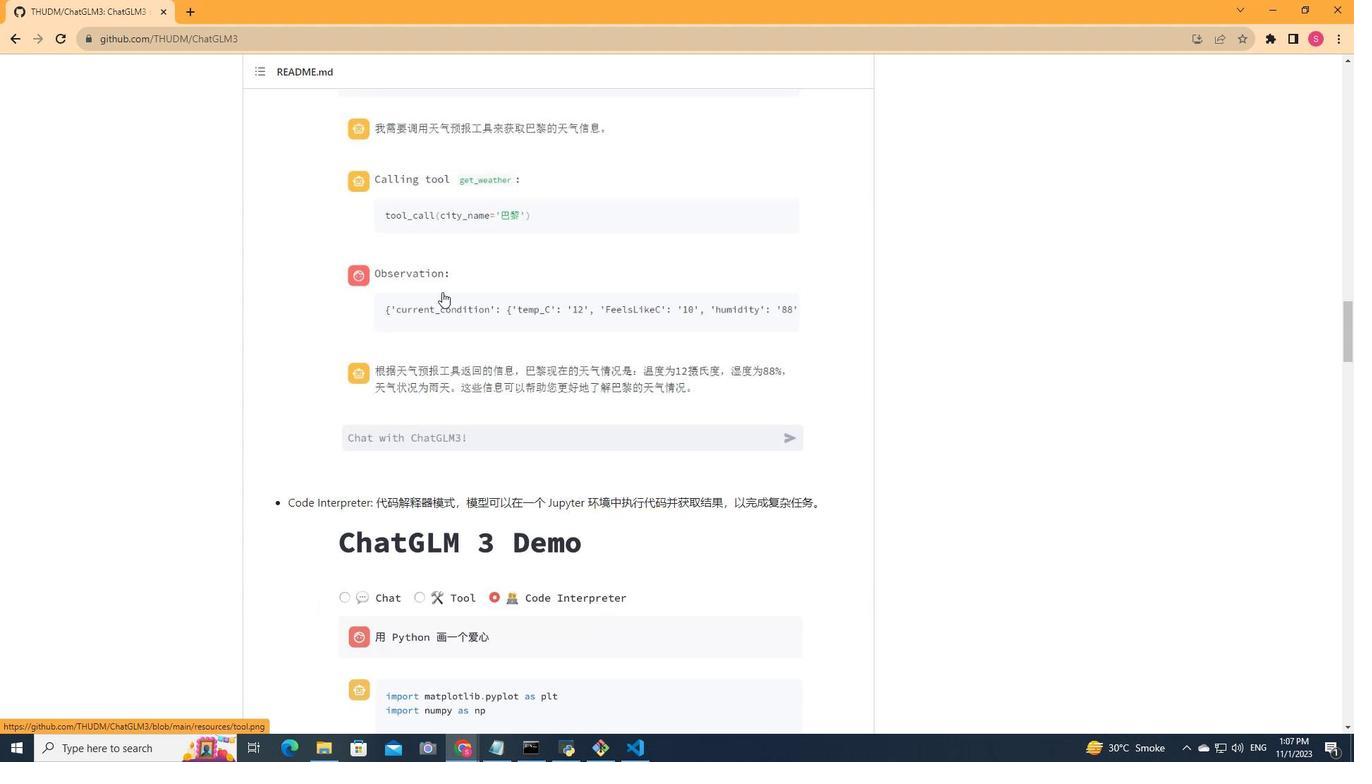 
Action: Mouse moved to (441, 292)
Screenshot: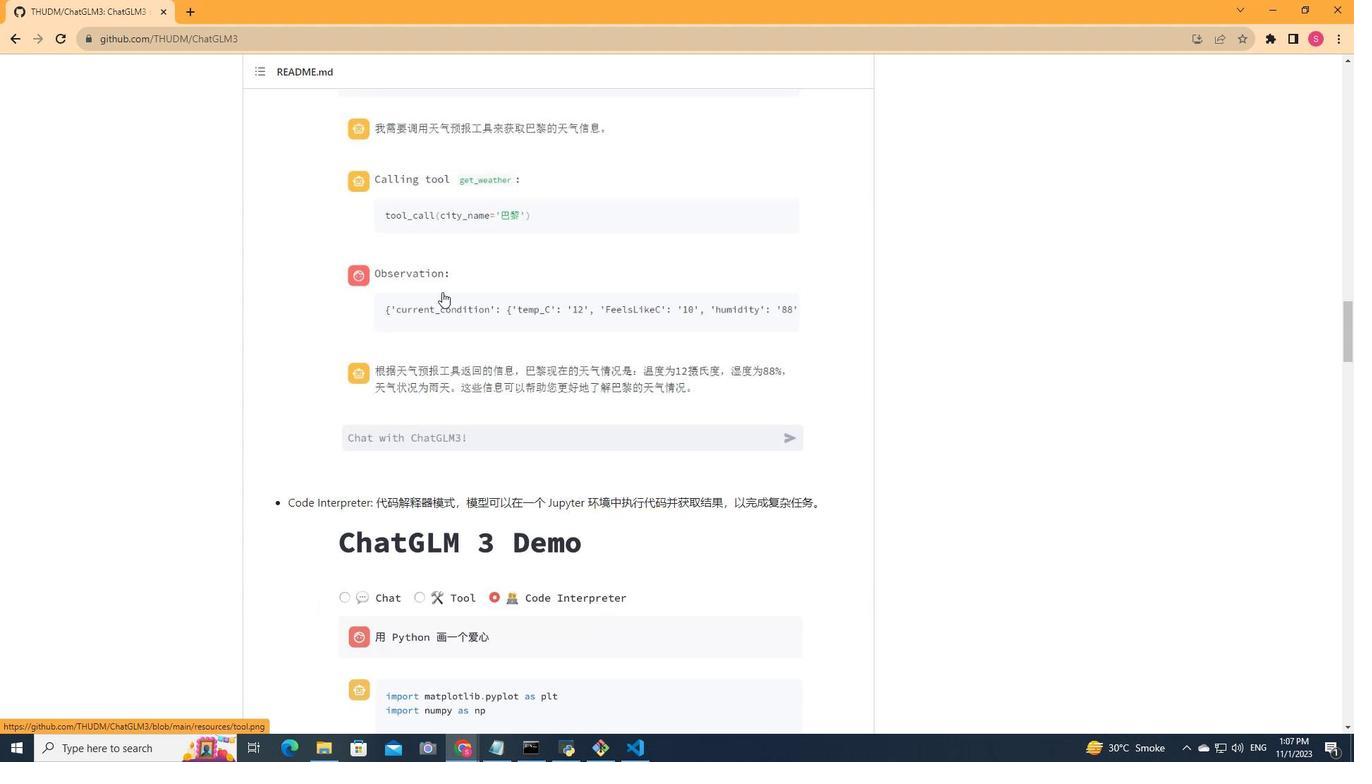 
Action: Mouse scrolled (441, 293) with delta (0, 0)
Screenshot: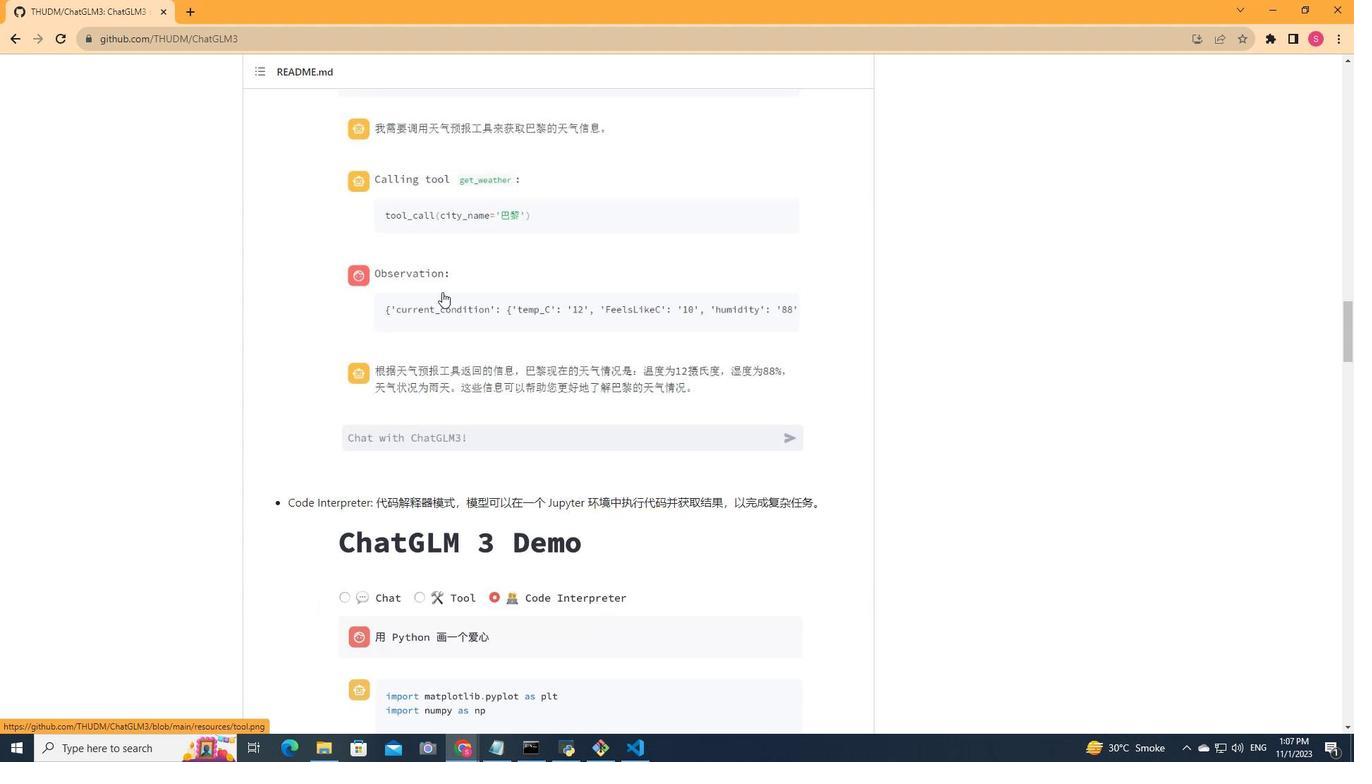 
Action: Mouse scrolled (441, 293) with delta (0, 0)
Screenshot: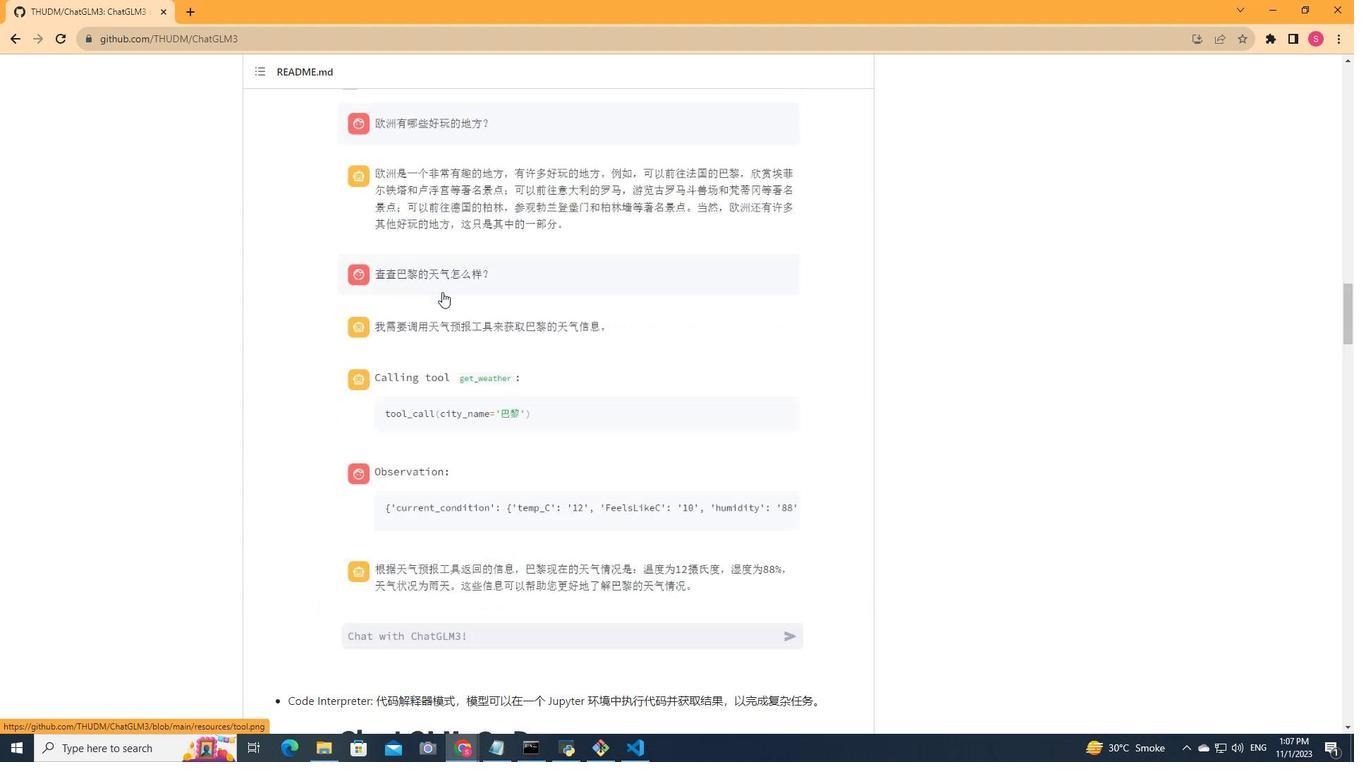 
Action: Mouse moved to (443, 292)
Screenshot: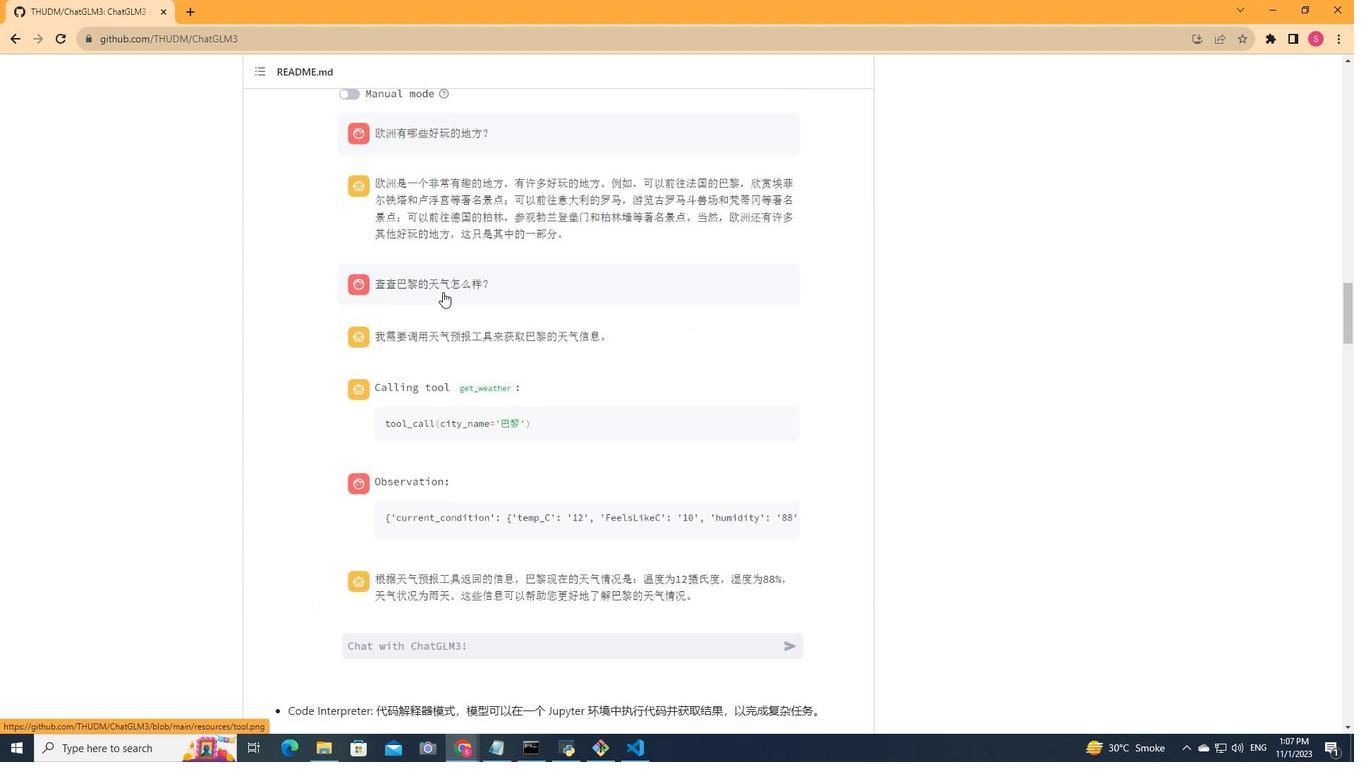 
Action: Mouse scrolled (443, 292) with delta (0, 0)
Screenshot: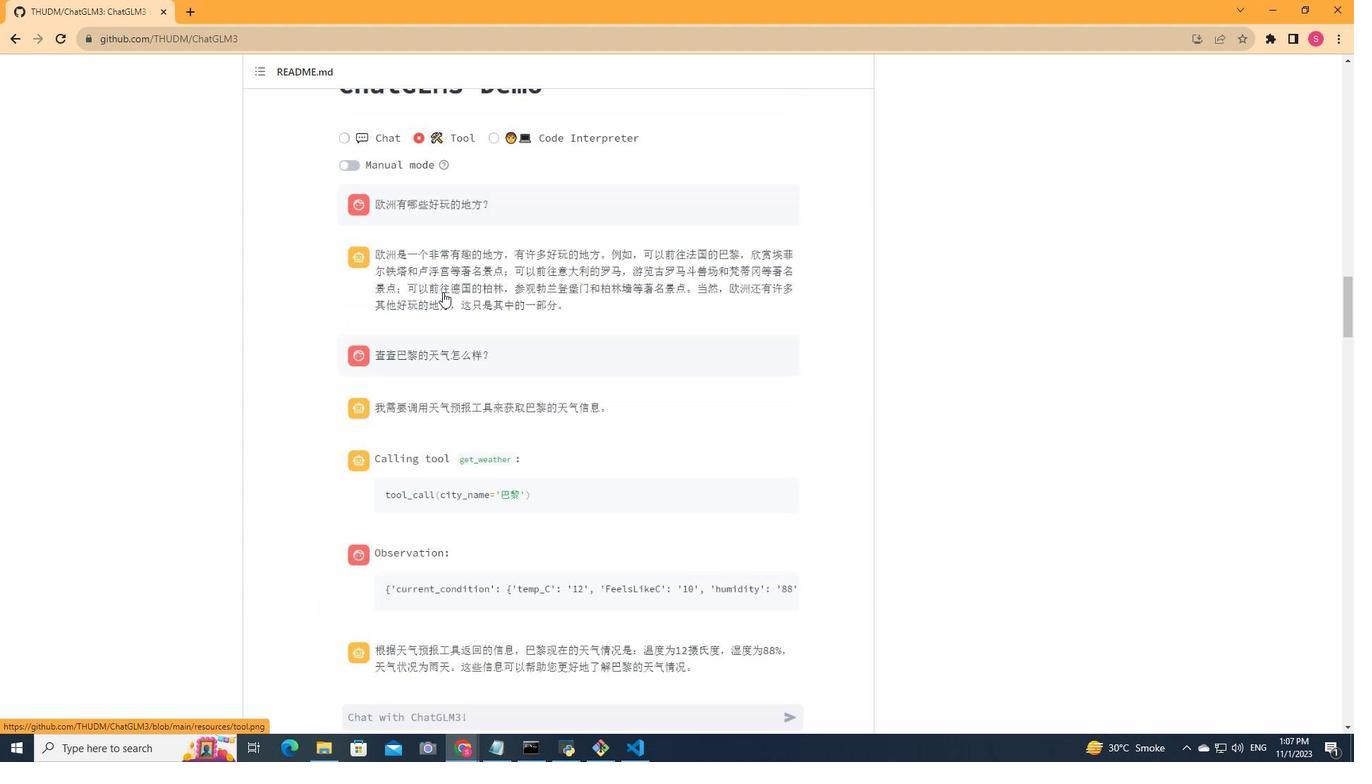 
Action: Mouse scrolled (443, 292) with delta (0, 0)
Screenshot: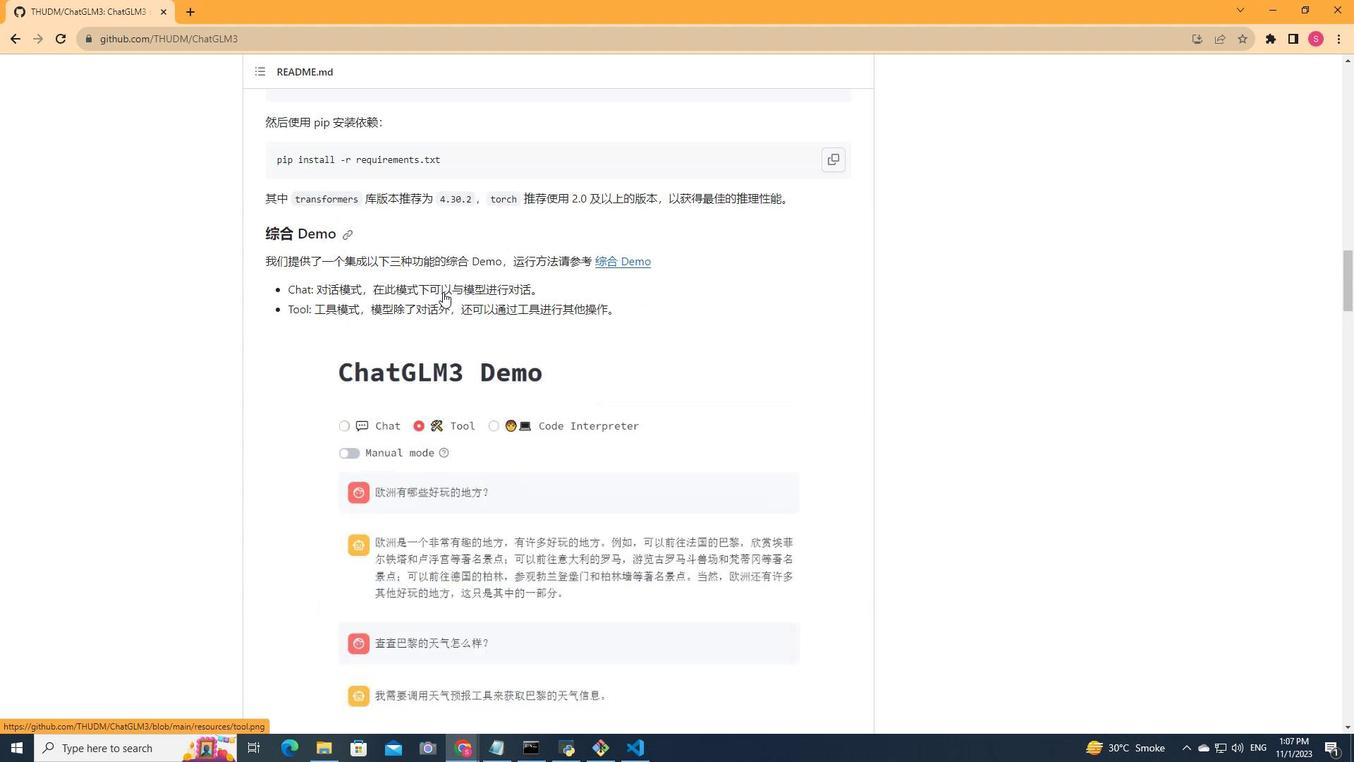 
Action: Mouse scrolled (443, 292) with delta (0, 0)
Screenshot: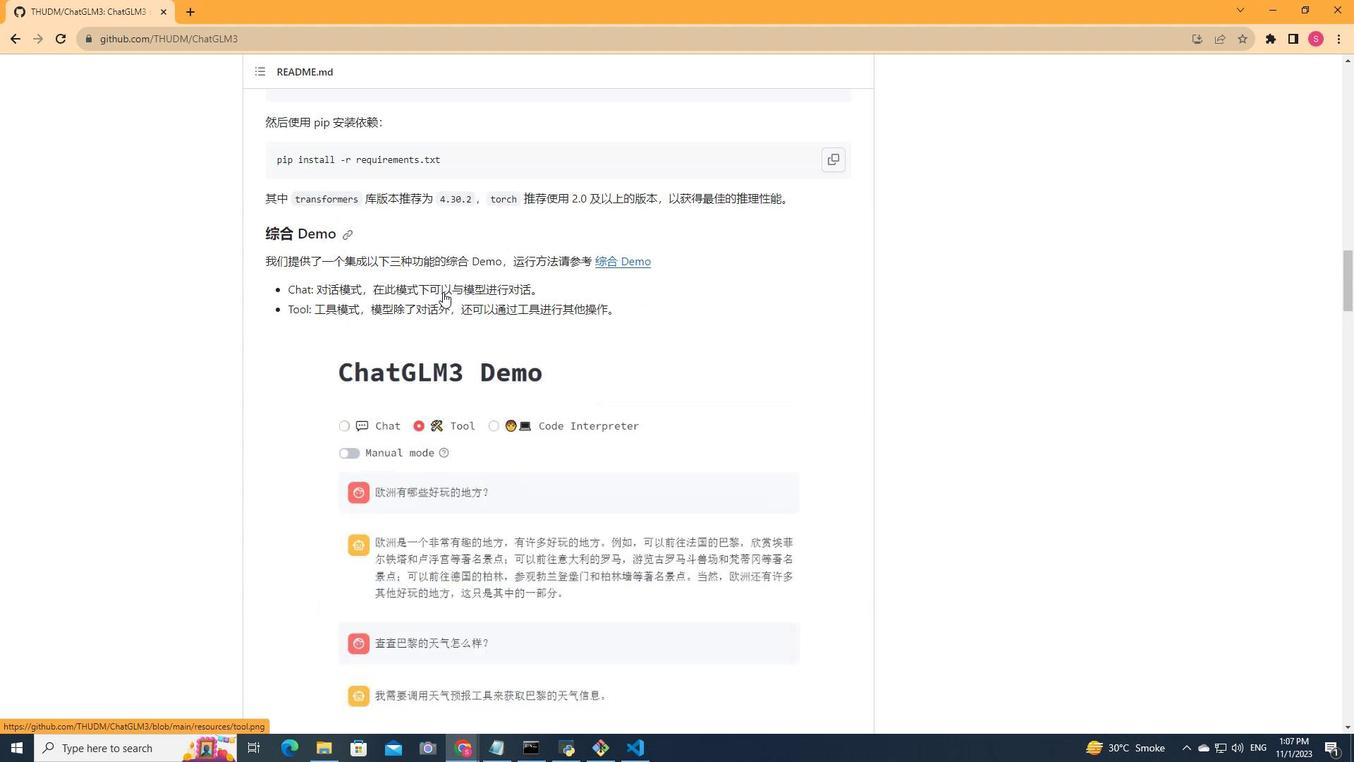 
Action: Mouse scrolled (443, 292) with delta (0, 0)
Screenshot: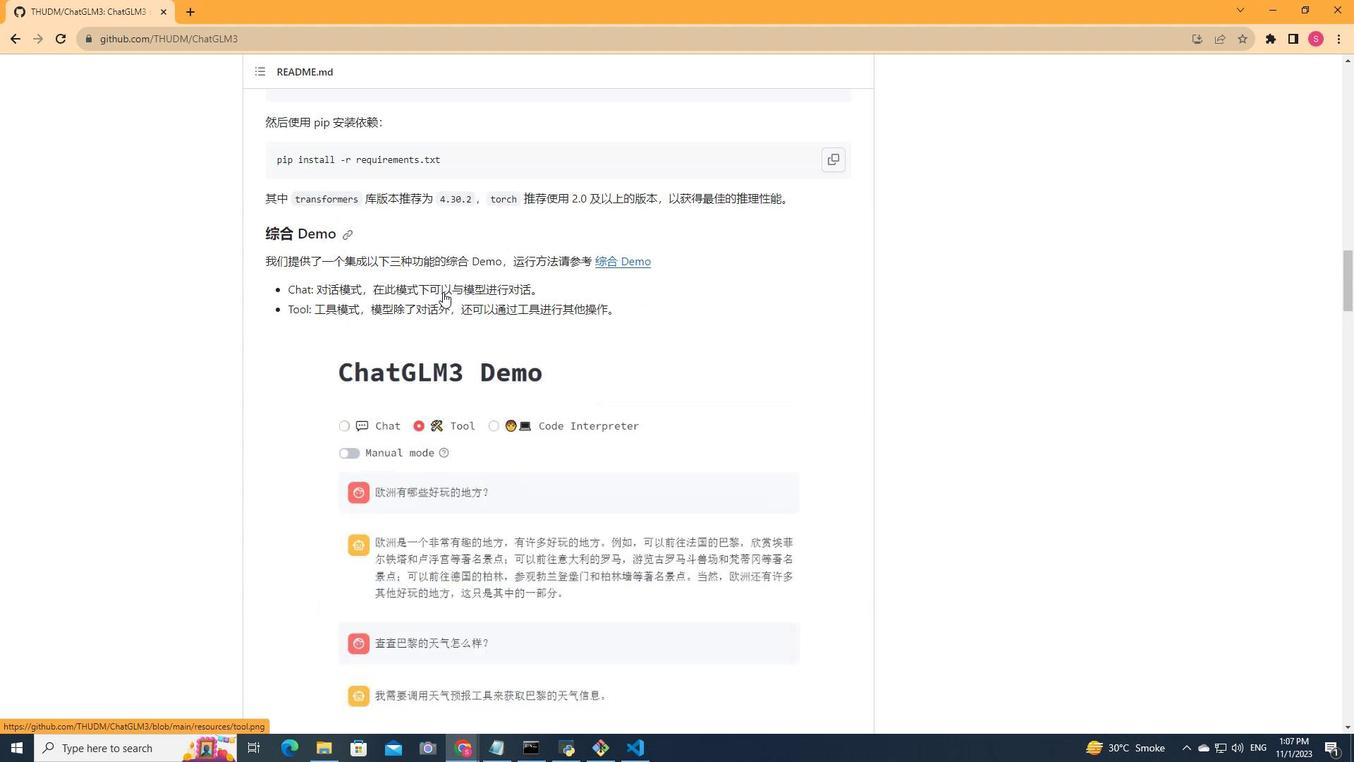 
Action: Mouse scrolled (443, 292) with delta (0, 0)
Screenshot: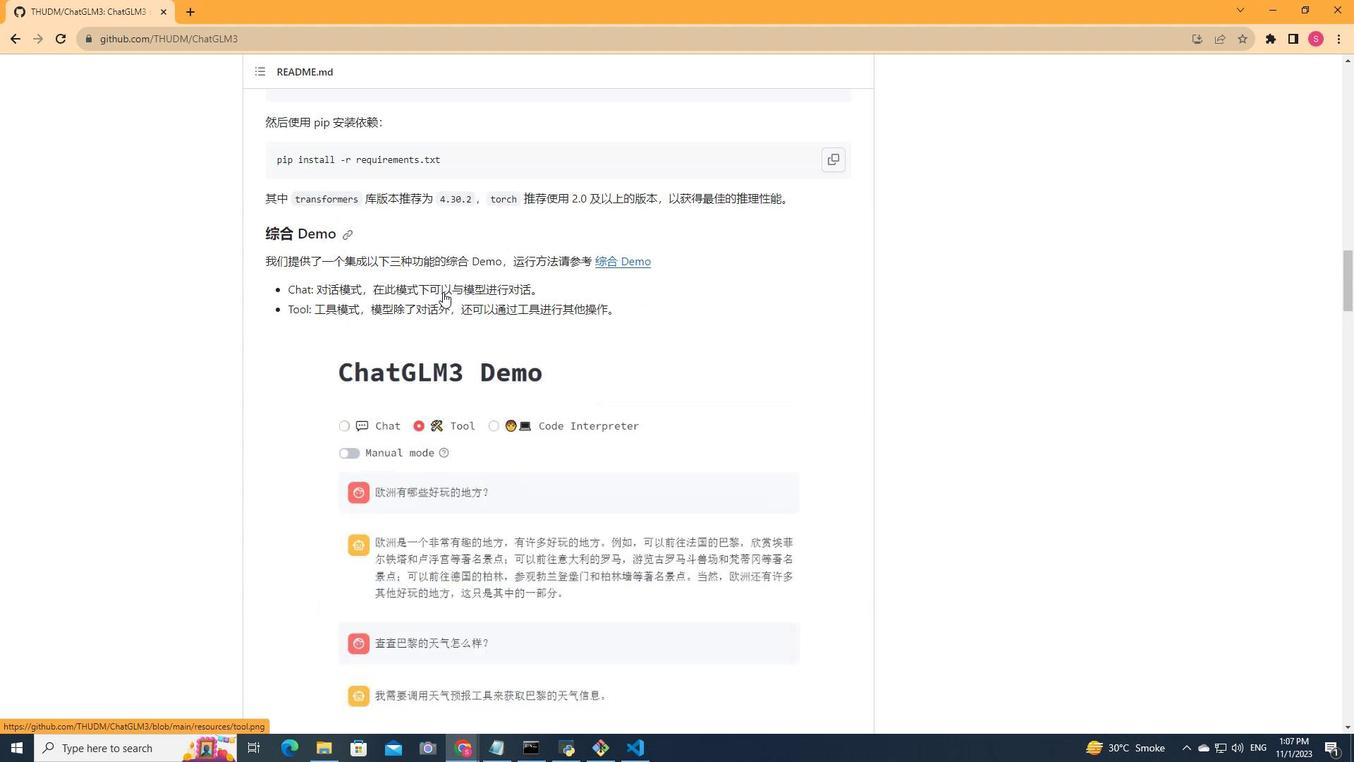 
Action: Mouse scrolled (443, 292) with delta (0, 0)
Screenshot: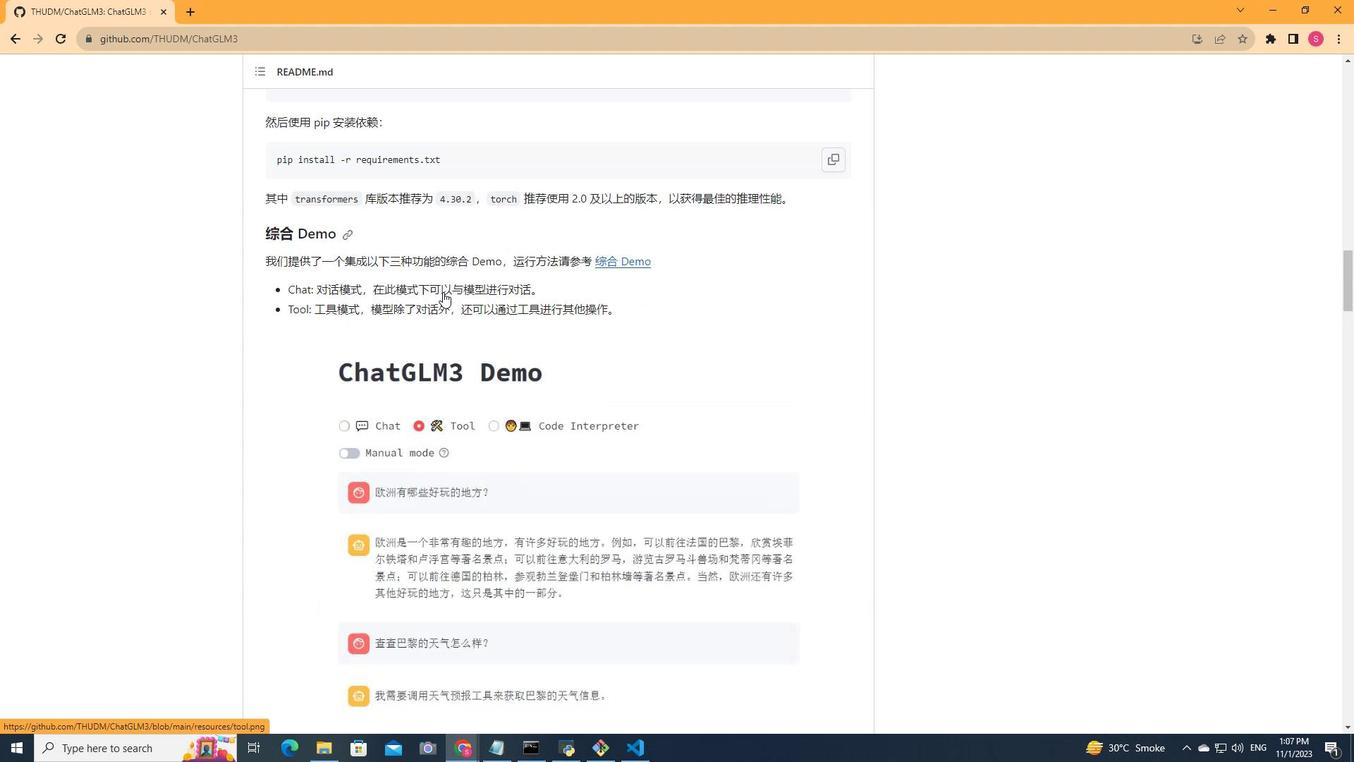 
Action: Mouse moved to (443, 292)
Screenshot: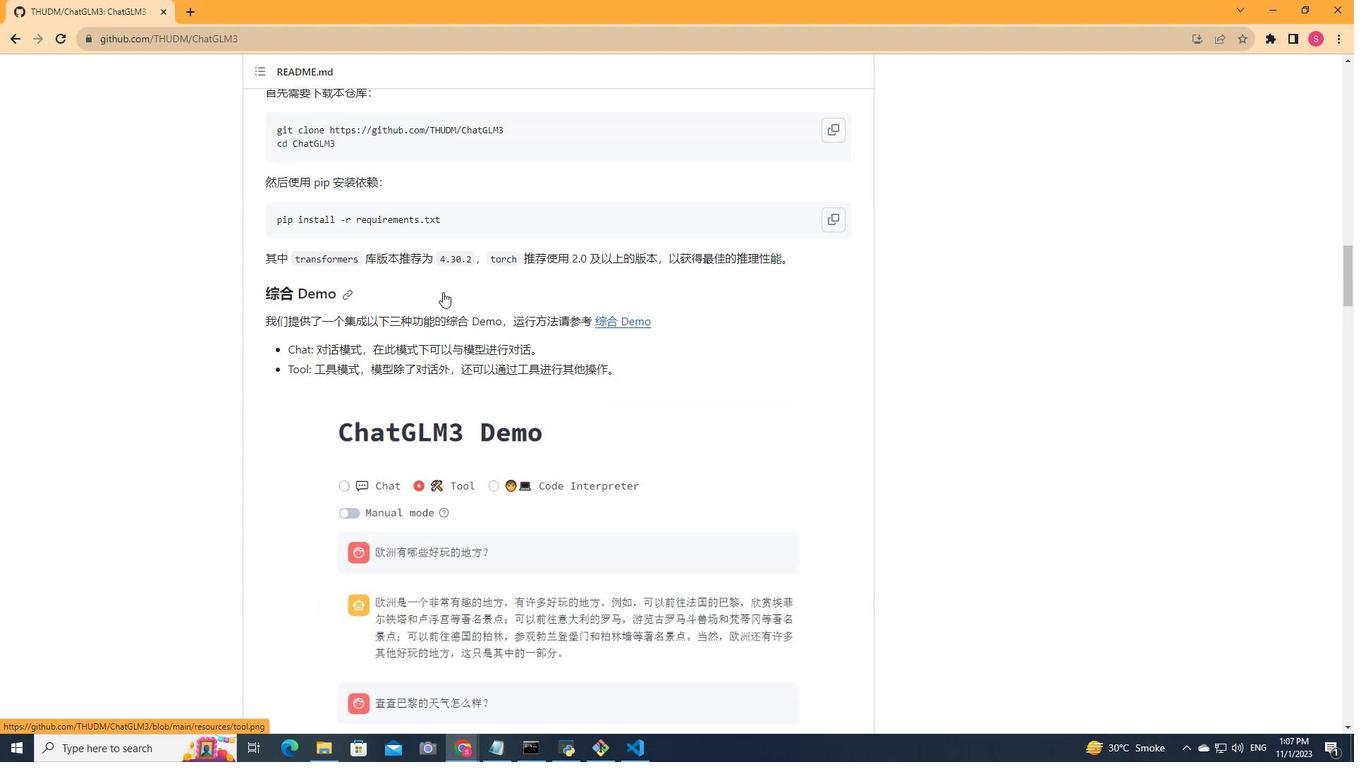 
Action: Mouse scrolled (443, 292) with delta (0, 0)
Screenshot: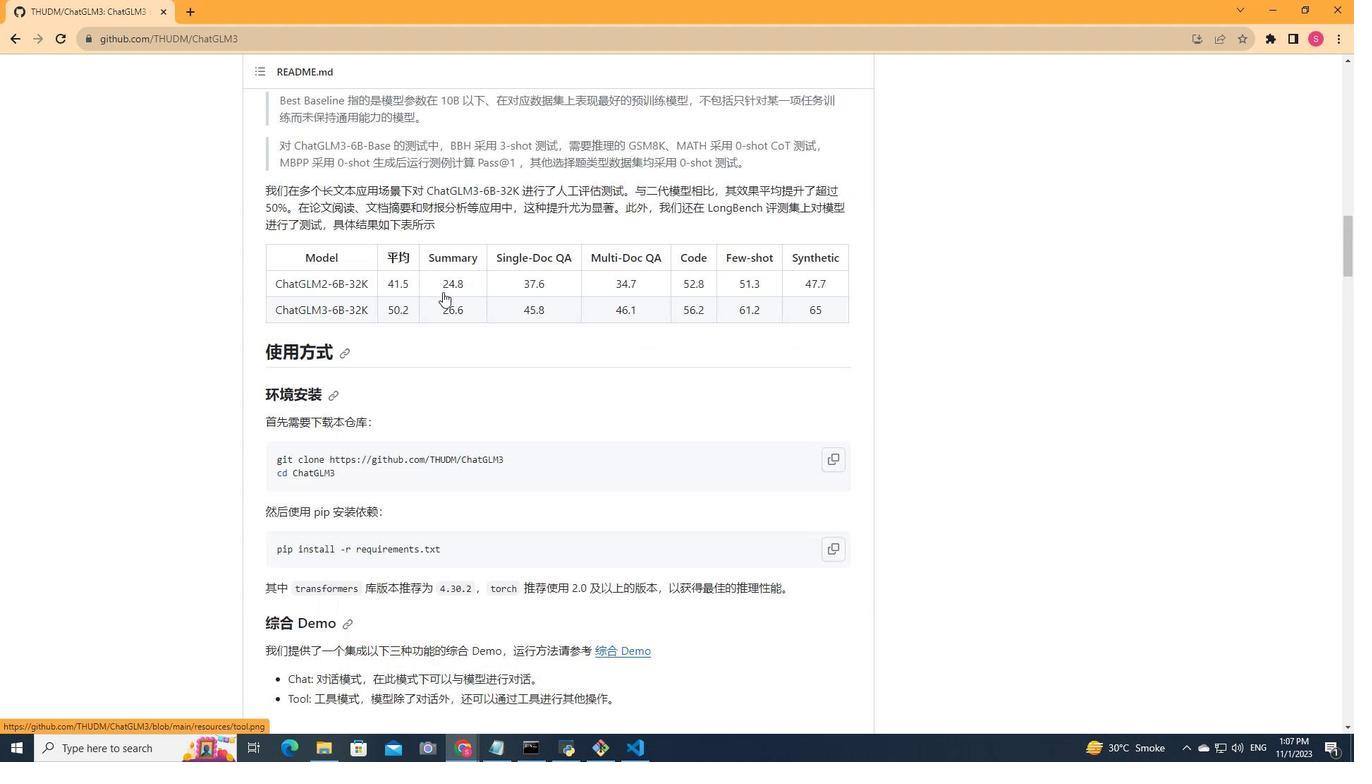 
Action: Mouse scrolled (443, 292) with delta (0, 0)
Screenshot: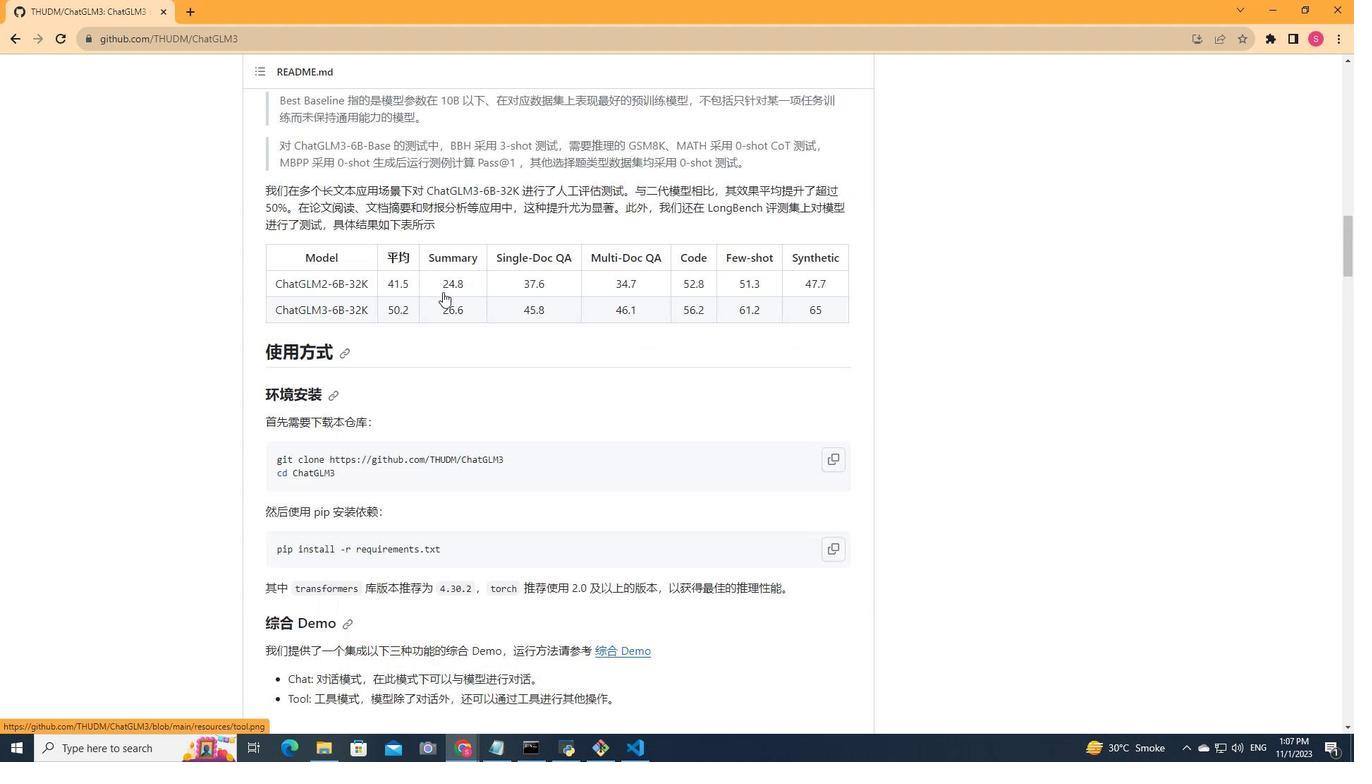
Action: Mouse scrolled (443, 292) with delta (0, 0)
Screenshot: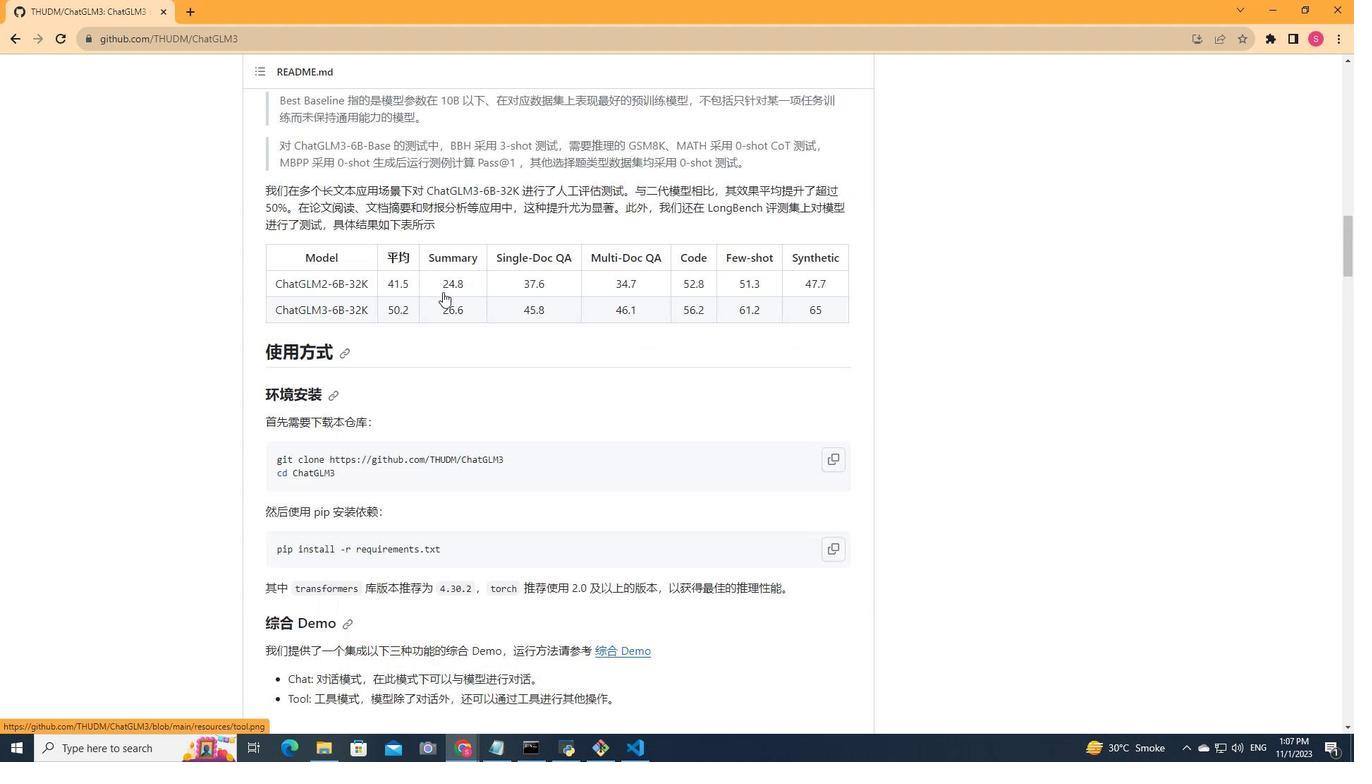 
Action: Mouse scrolled (443, 292) with delta (0, 0)
Screenshot: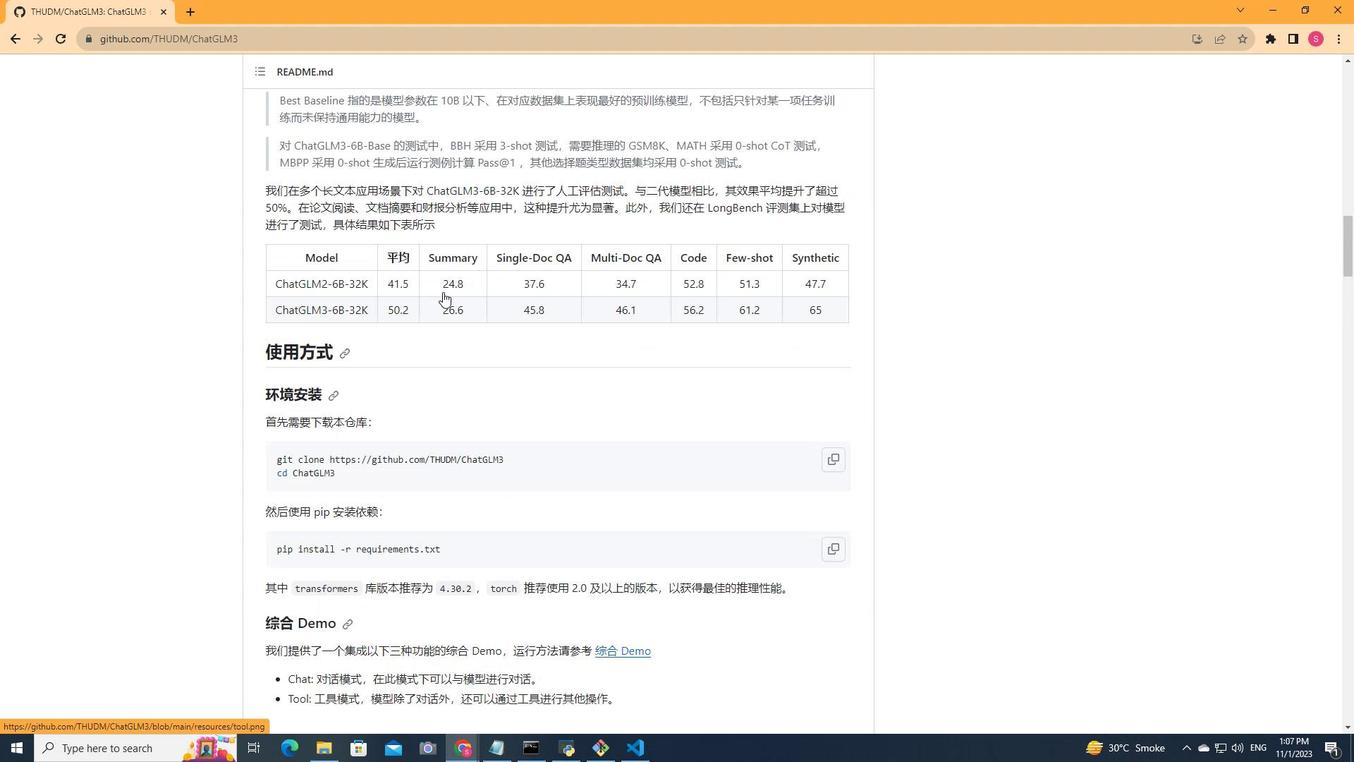 
Action: Mouse scrolled (443, 292) with delta (0, 0)
Screenshot: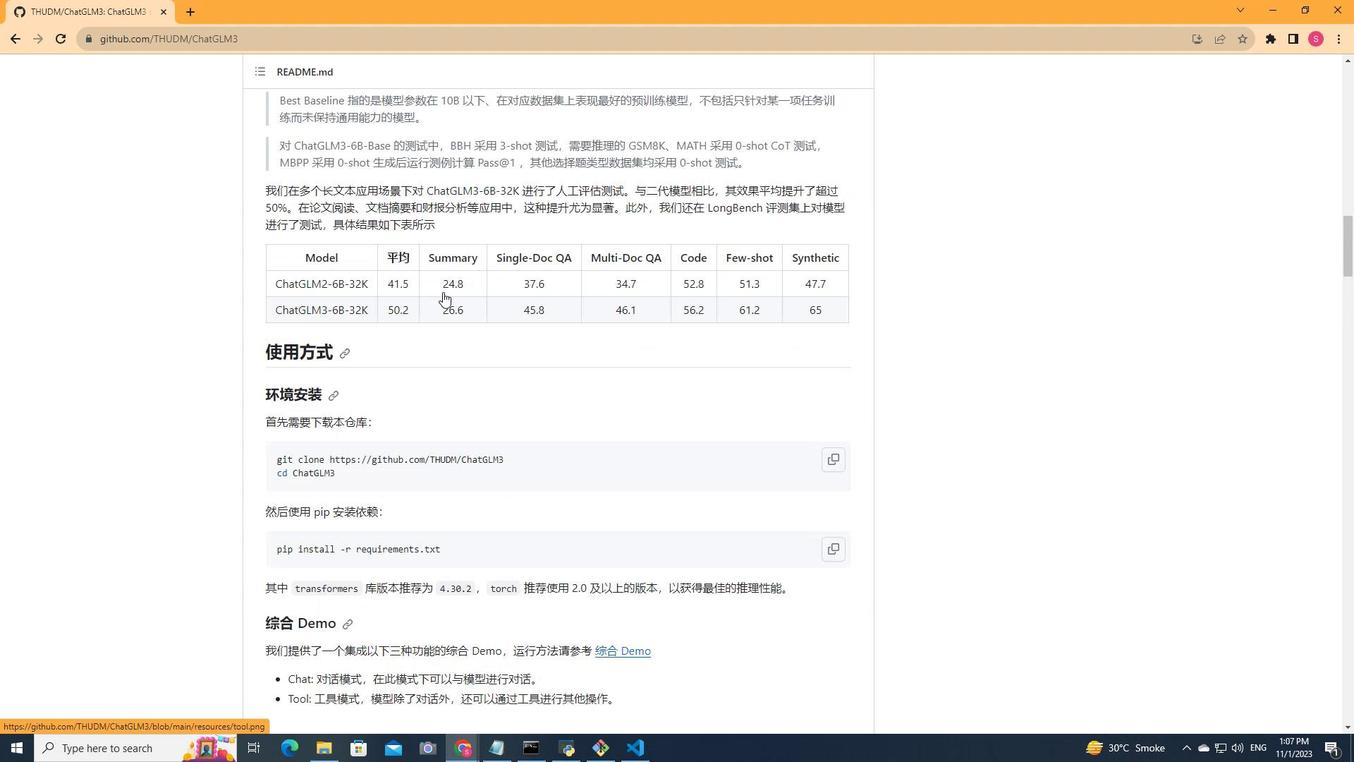 
Action: Mouse scrolled (443, 292) with delta (0, 0)
Screenshot: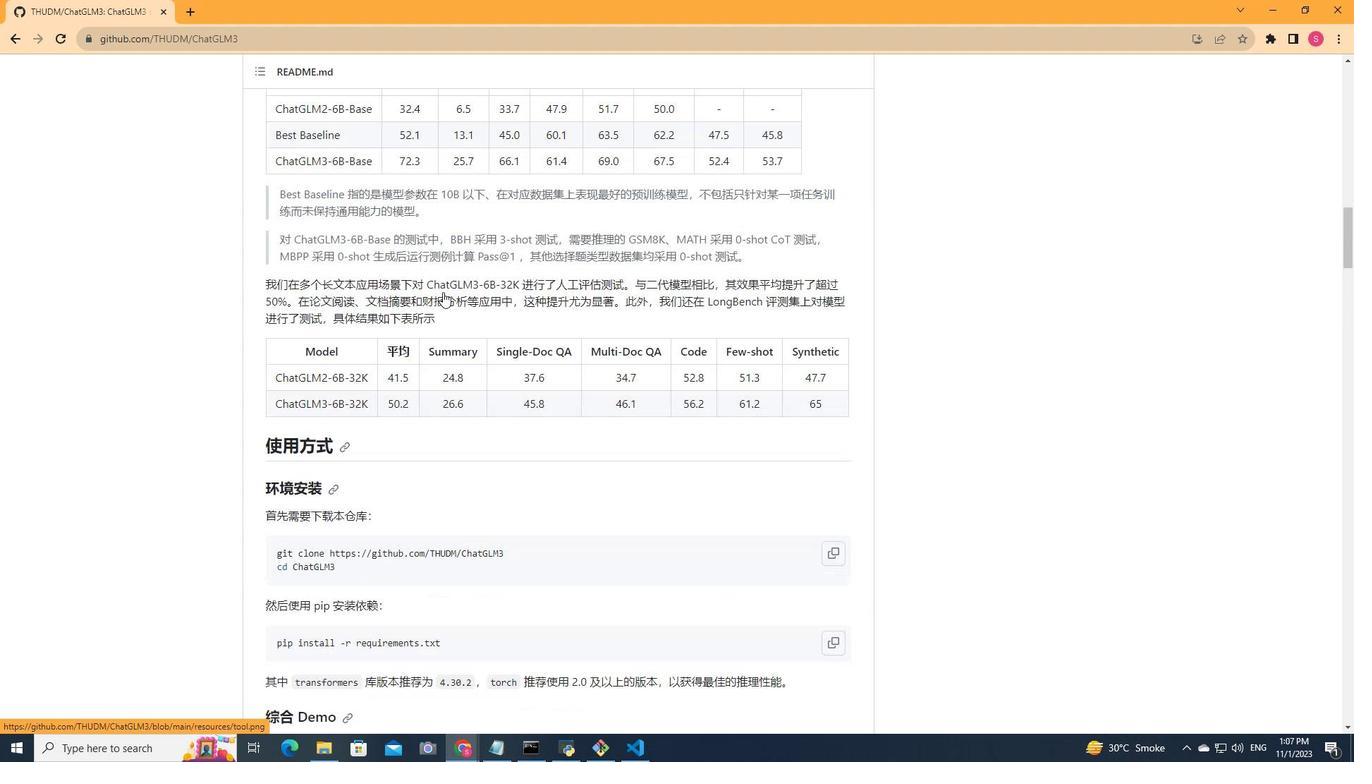 
Action: Mouse scrolled (443, 292) with delta (0, 0)
Screenshot: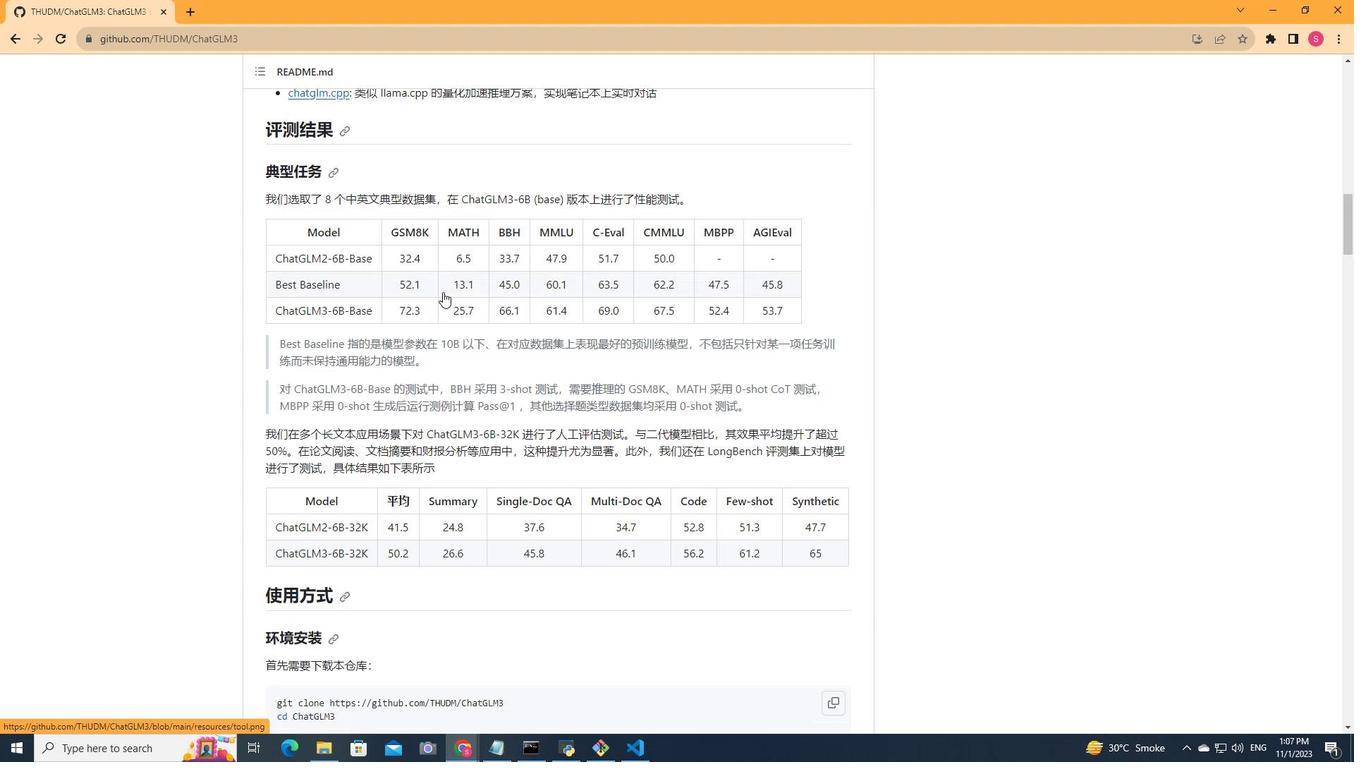 
Action: Mouse scrolled (443, 292) with delta (0, 0)
Screenshot: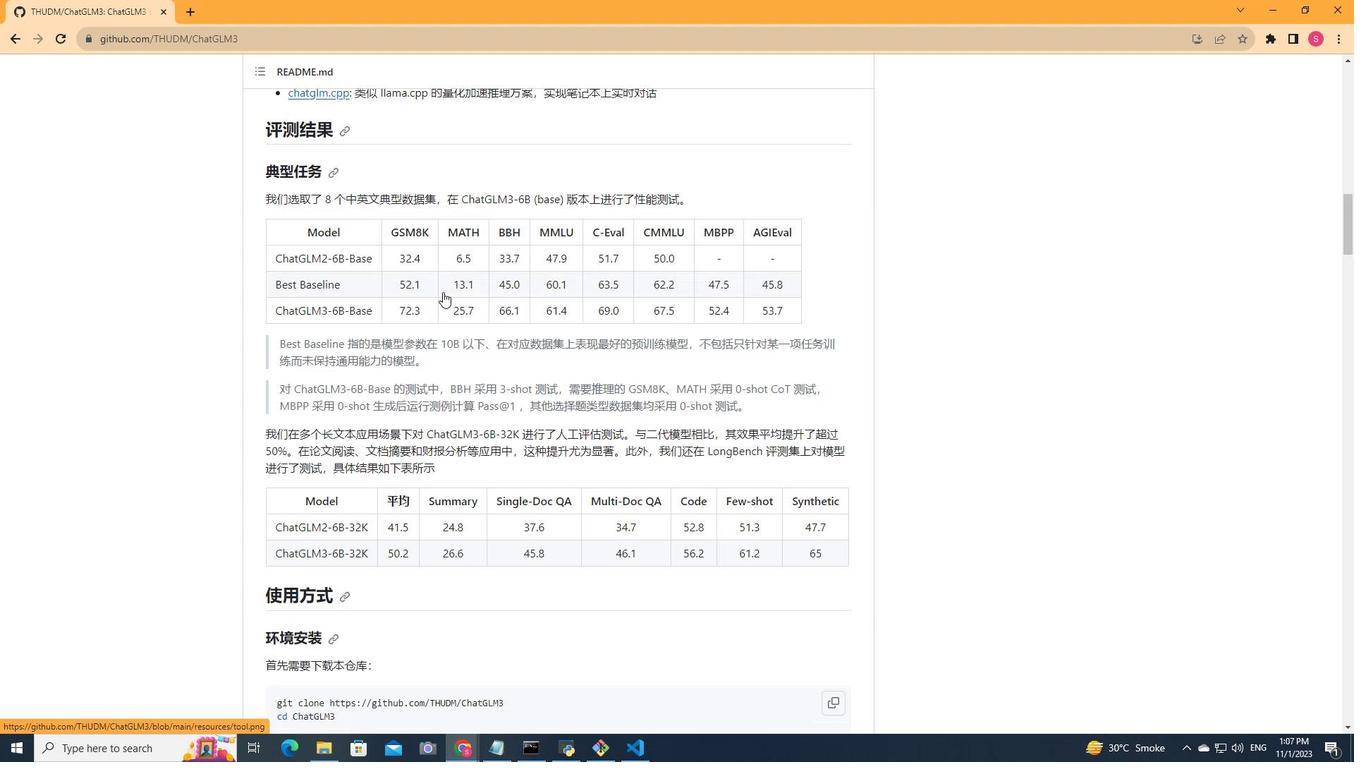 
Action: Mouse scrolled (443, 292) with delta (0, 0)
Screenshot: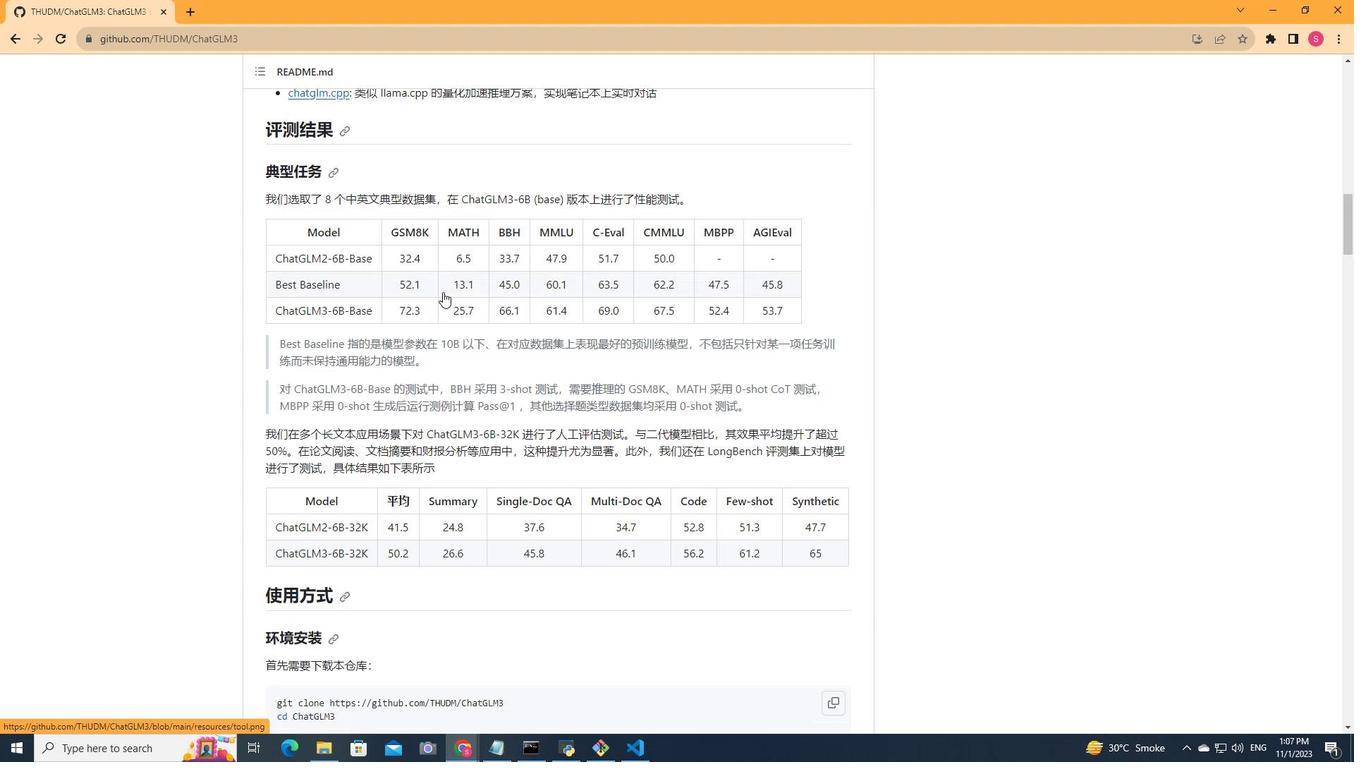 
Action: Mouse scrolled (443, 292) with delta (0, 0)
Screenshot: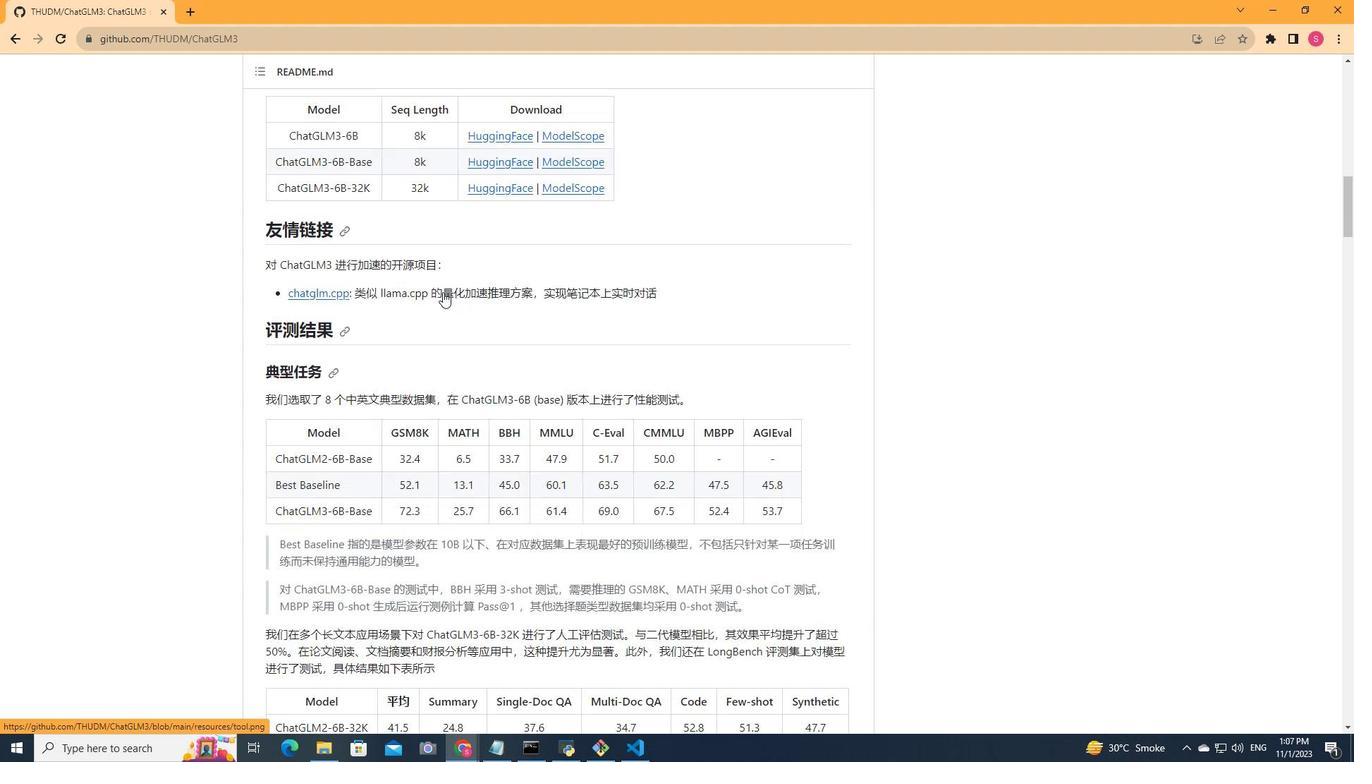 
Action: Mouse scrolled (443, 292) with delta (0, 0)
Screenshot: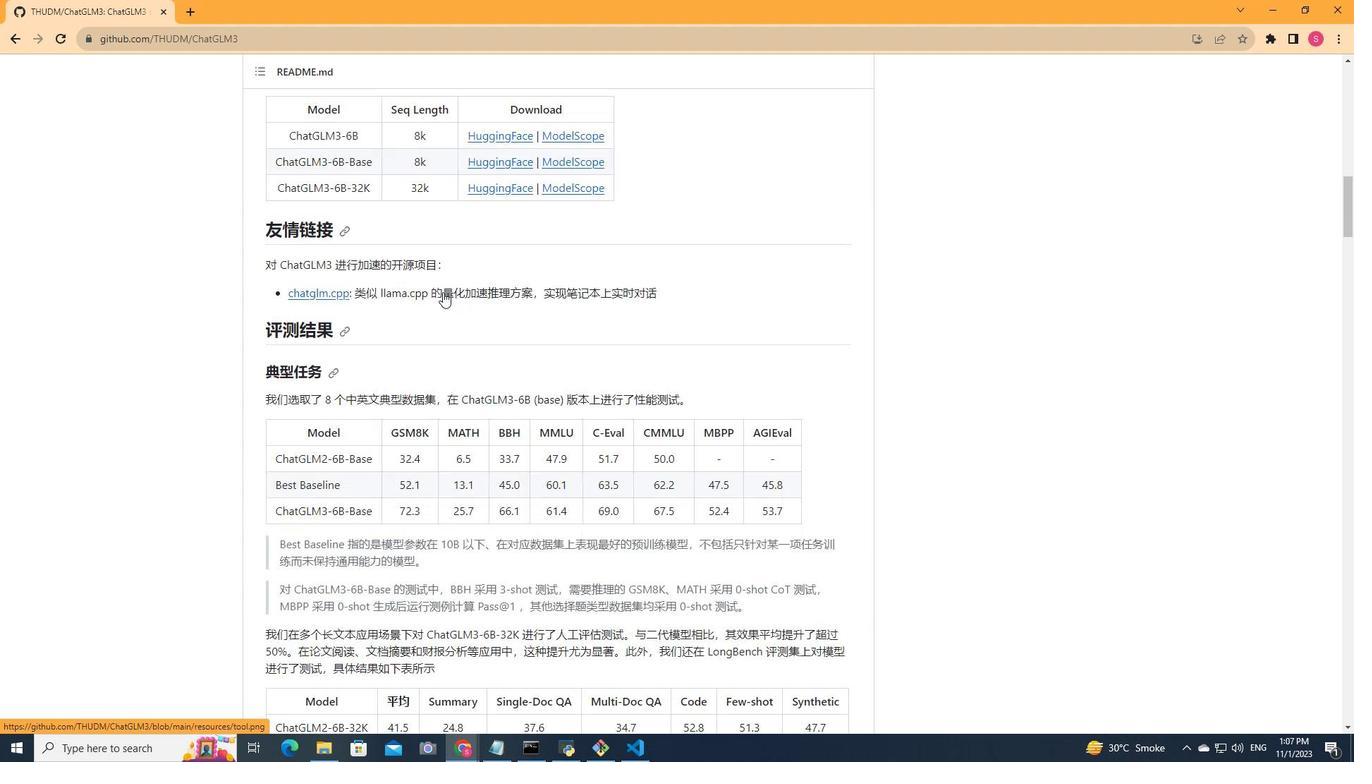 
Action: Mouse scrolled (443, 292) with delta (0, 0)
Screenshot: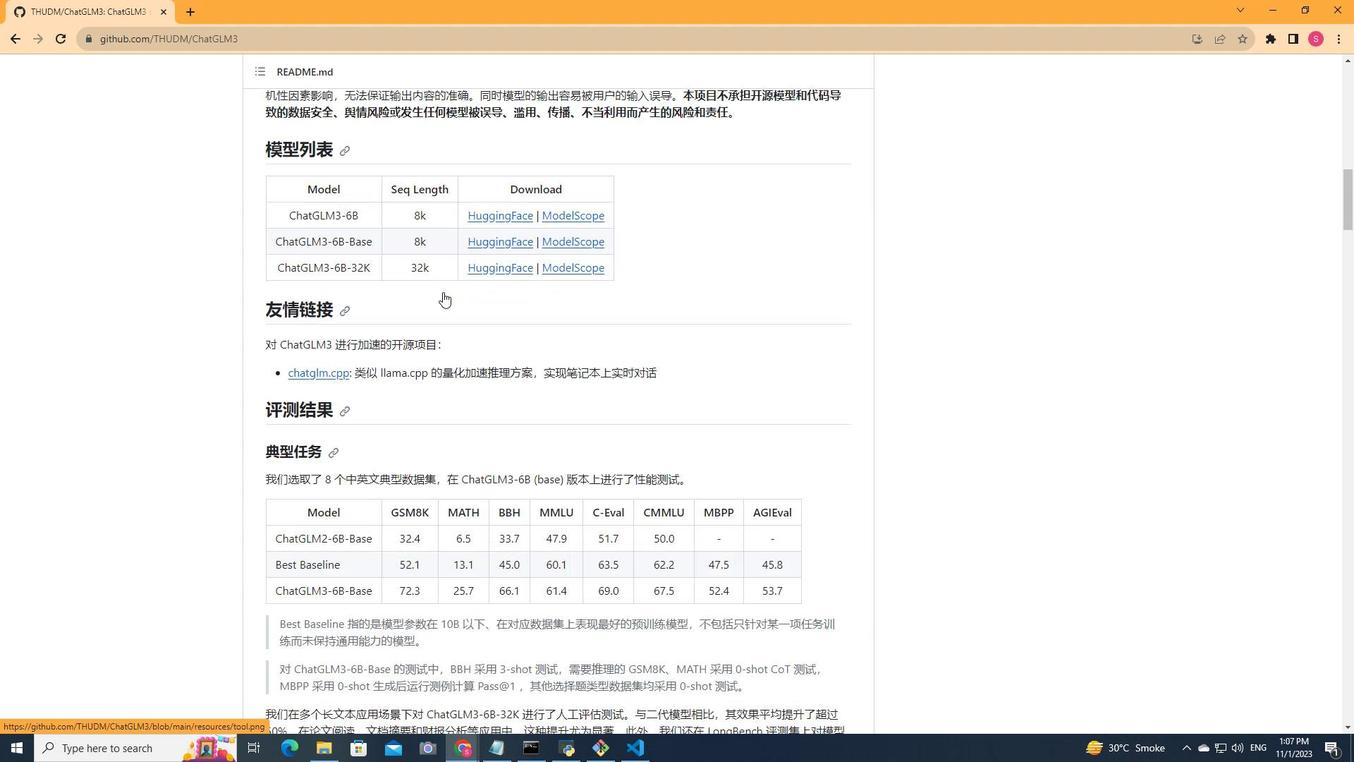 
Action: Mouse scrolled (443, 292) with delta (0, 0)
Screenshot: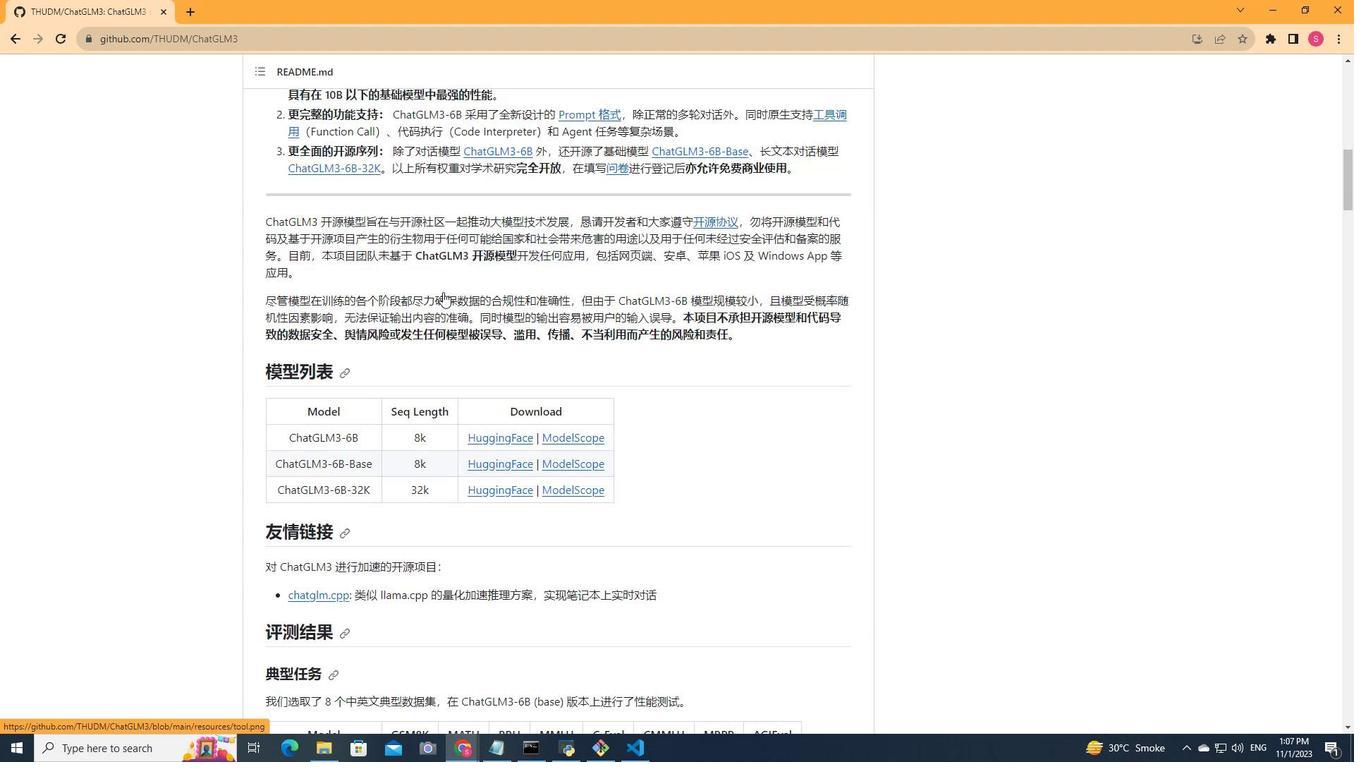 
Action: Mouse scrolled (443, 292) with delta (0, 0)
Screenshot: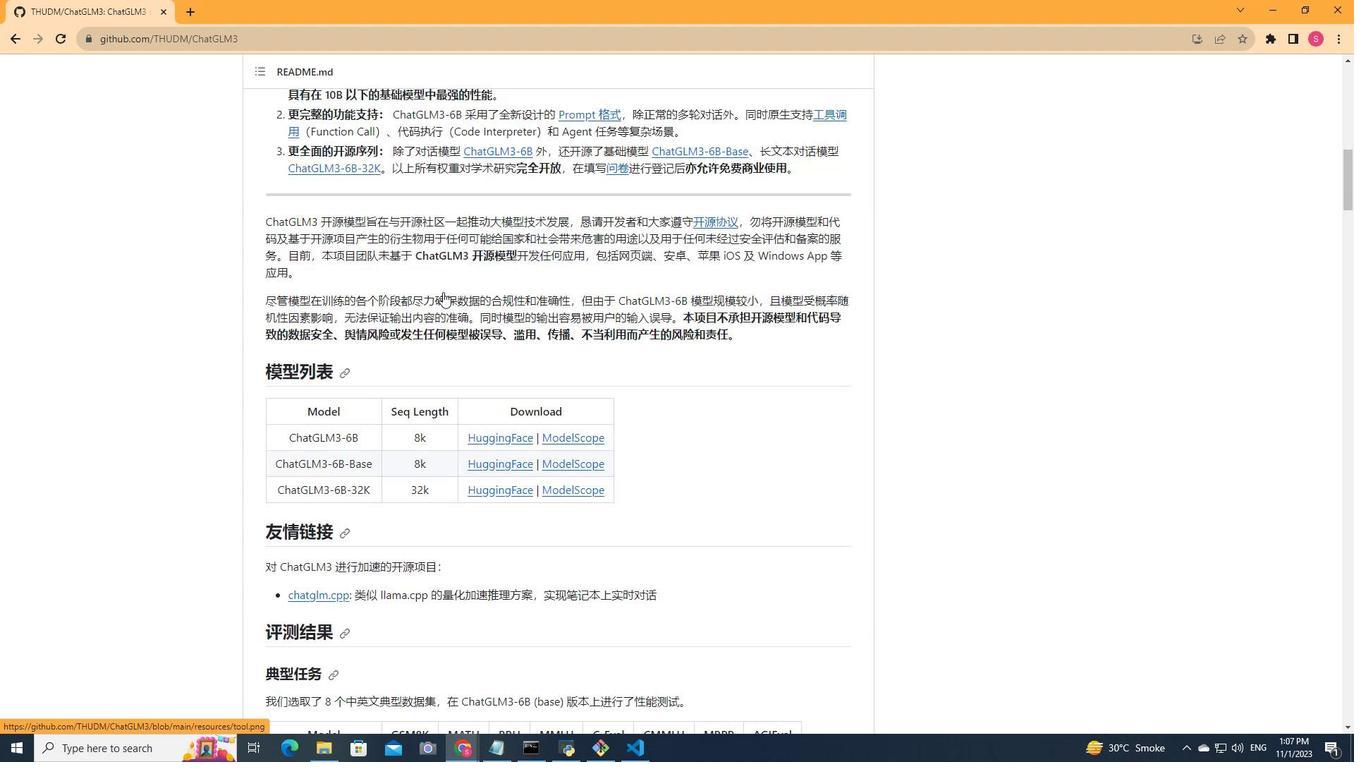 
Action: Mouse scrolled (443, 292) with delta (0, 0)
Screenshot: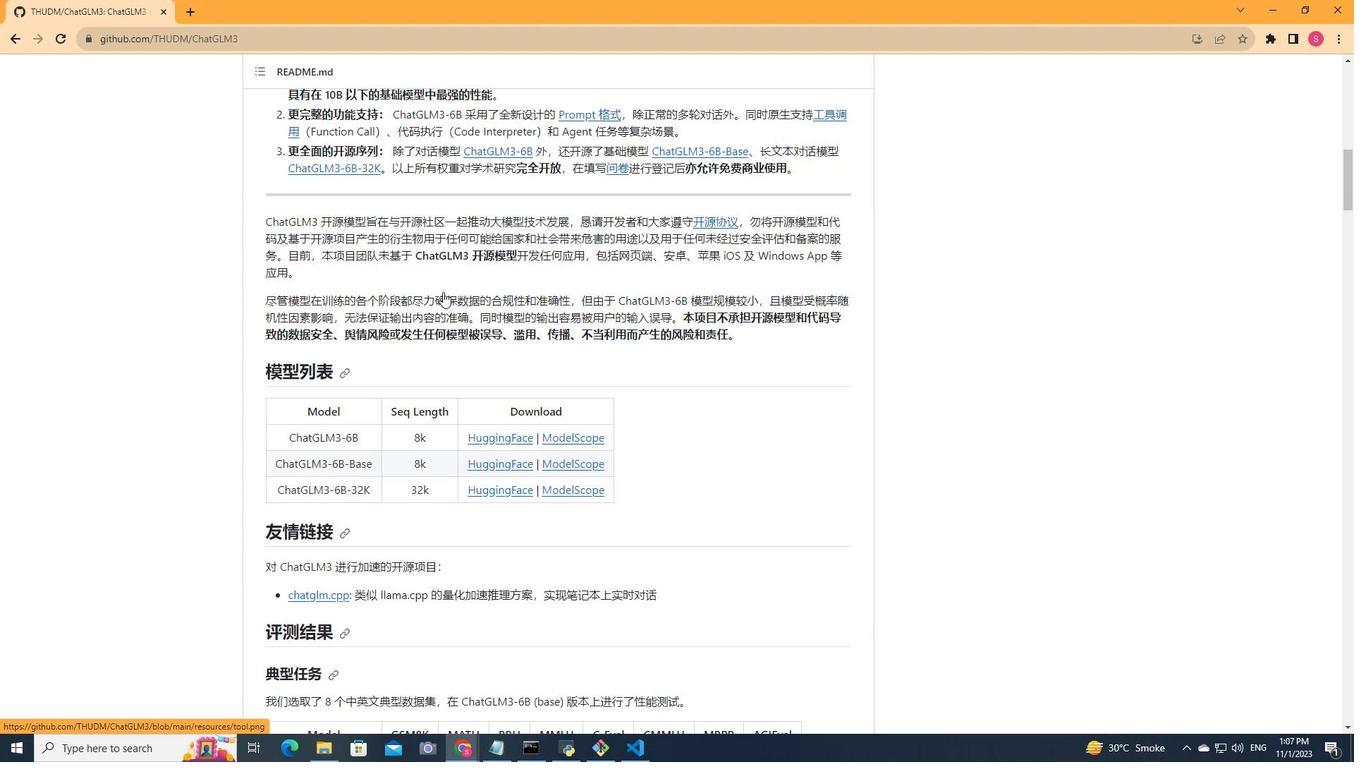 
Action: Mouse scrolled (443, 292) with delta (0, 0)
Screenshot: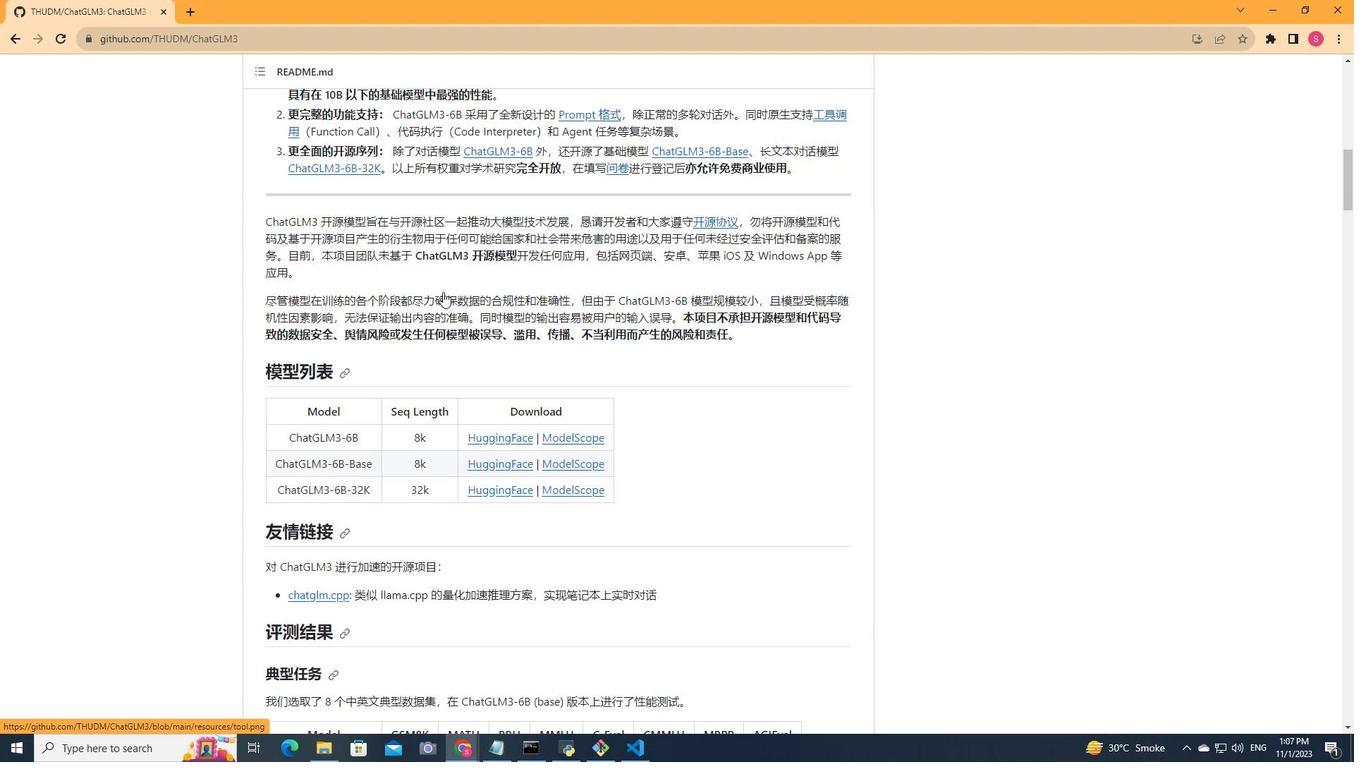 
Action: Mouse scrolled (443, 292) with delta (0, 0)
Screenshot: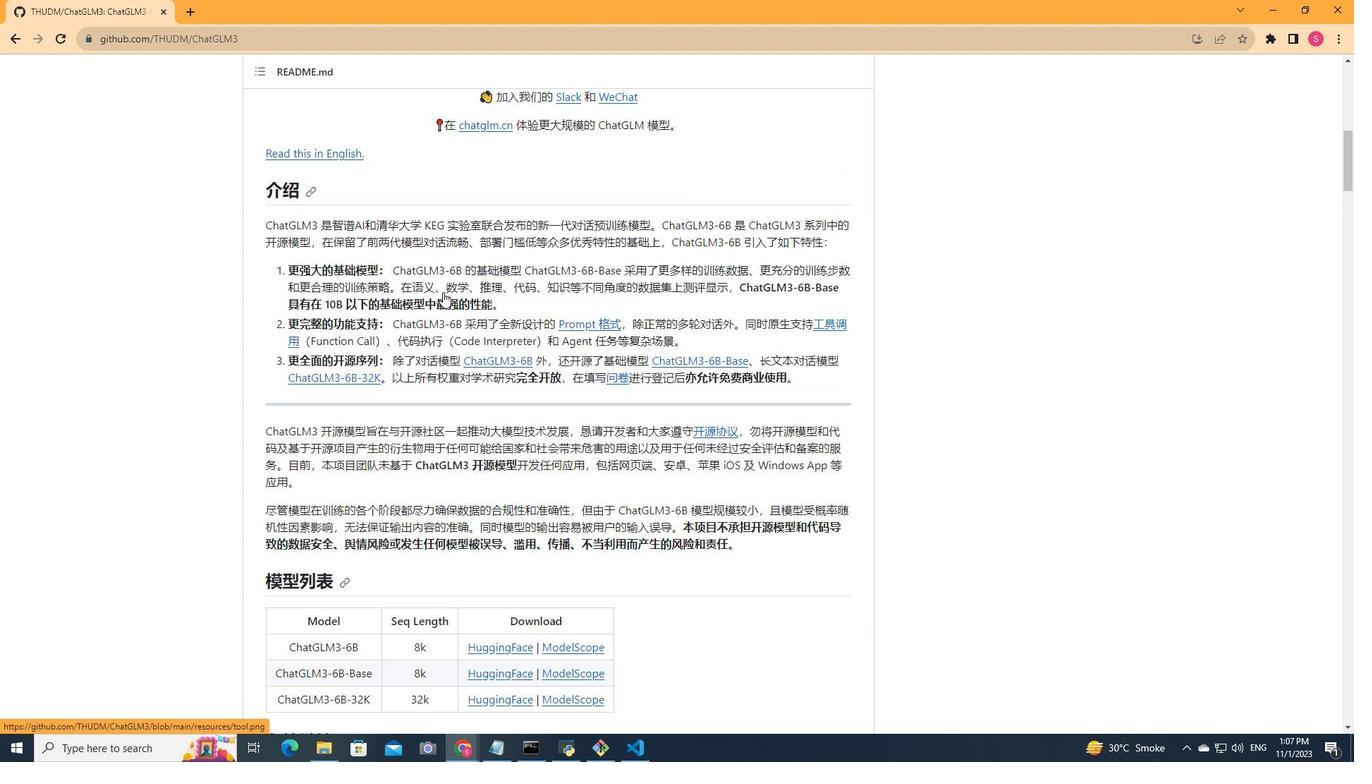 
Action: Mouse scrolled (443, 292) with delta (0, 0)
Screenshot: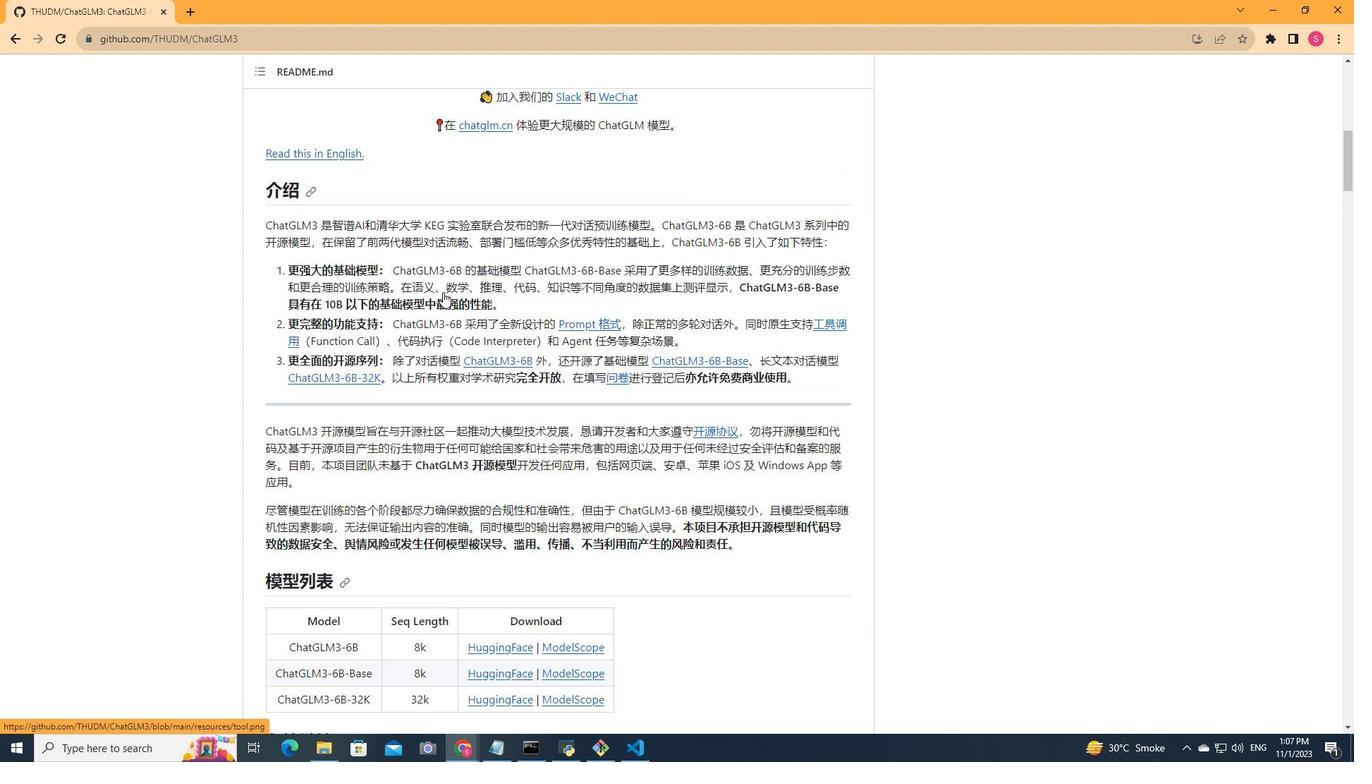 
Action: Mouse scrolled (443, 292) with delta (0, 0)
Screenshot: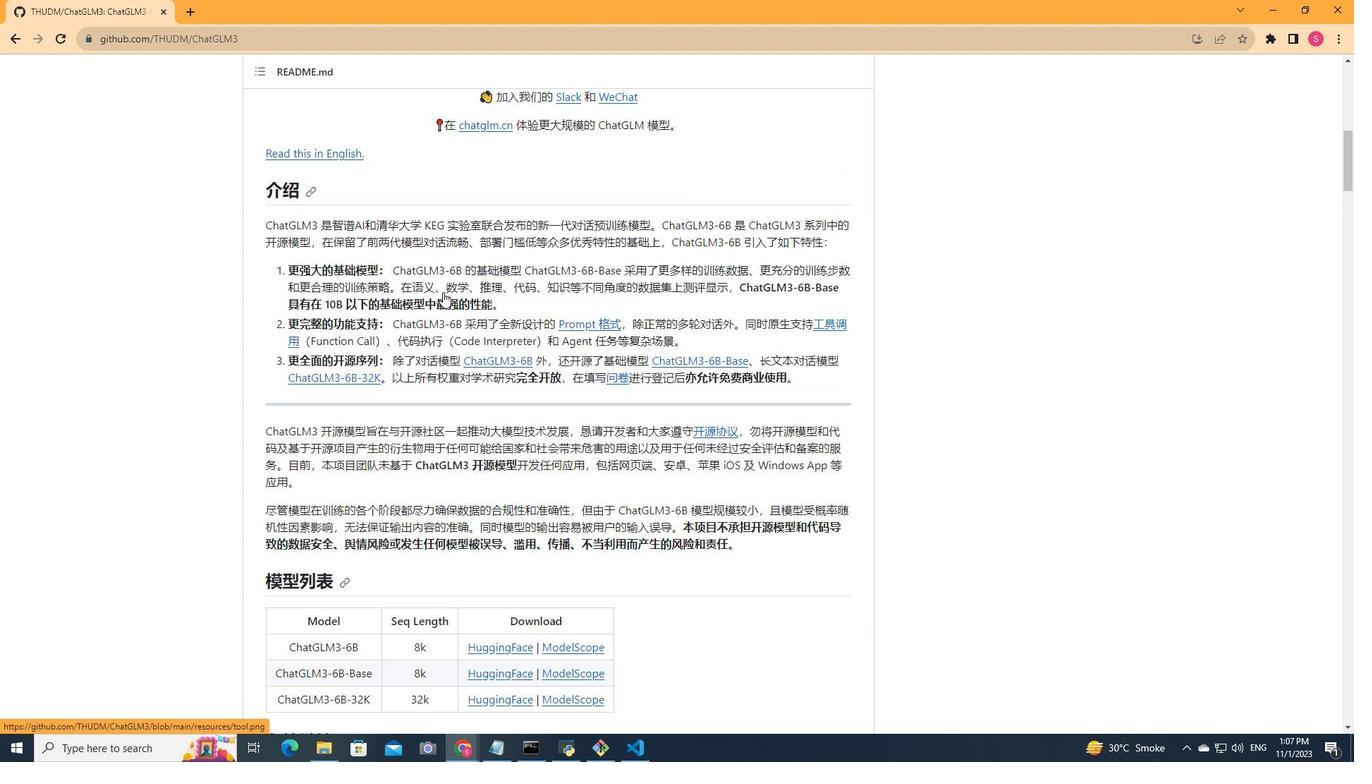 
Action: Mouse scrolled (443, 292) with delta (0, 0)
Screenshot: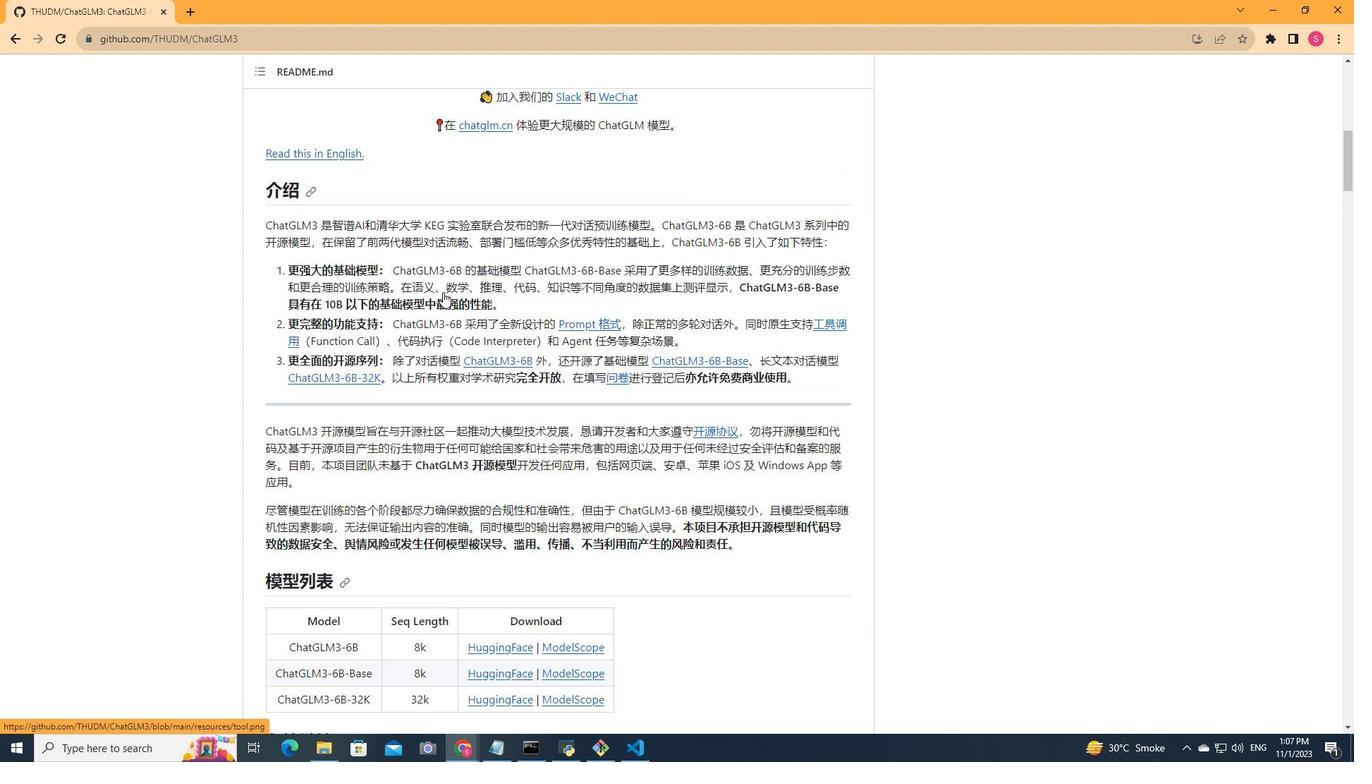 
Action: Mouse scrolled (443, 292) with delta (0, 0)
Screenshot: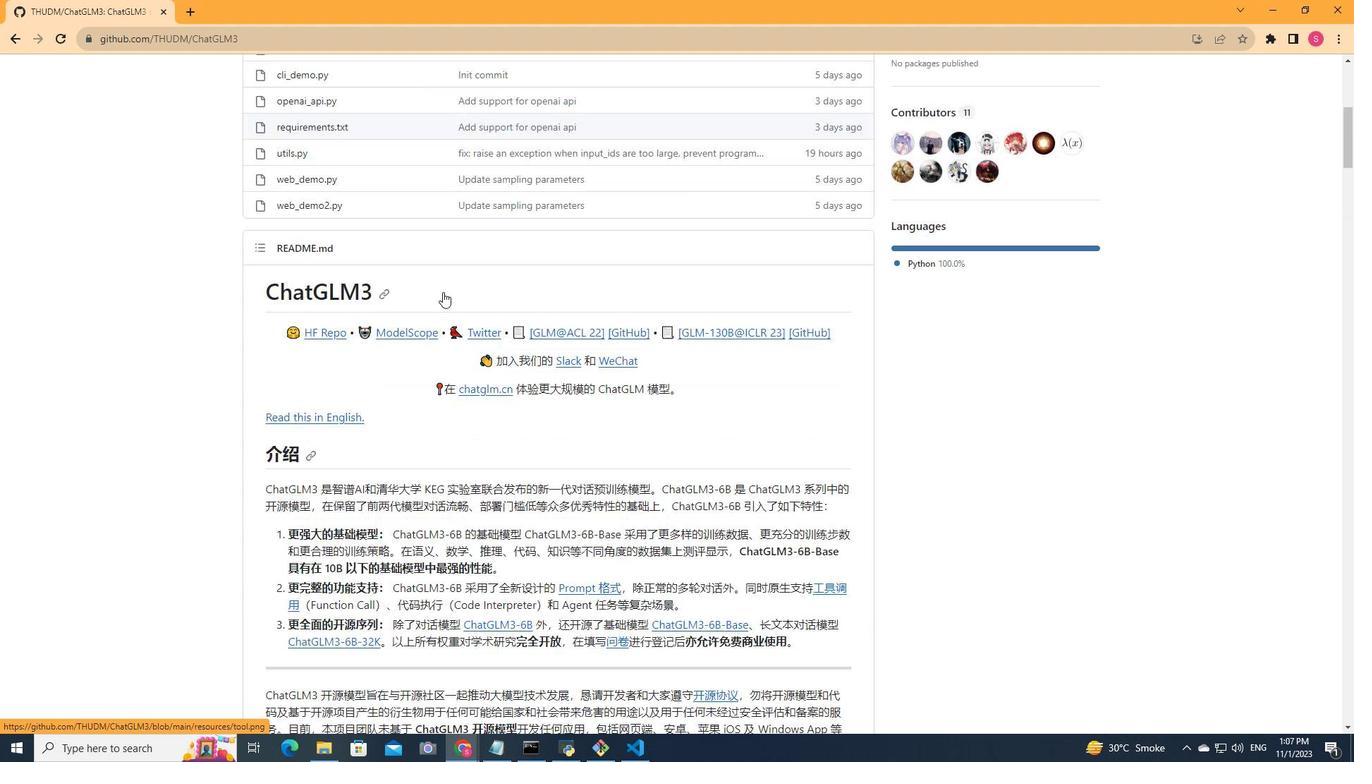 
Action: Mouse scrolled (443, 292) with delta (0, 0)
Screenshot: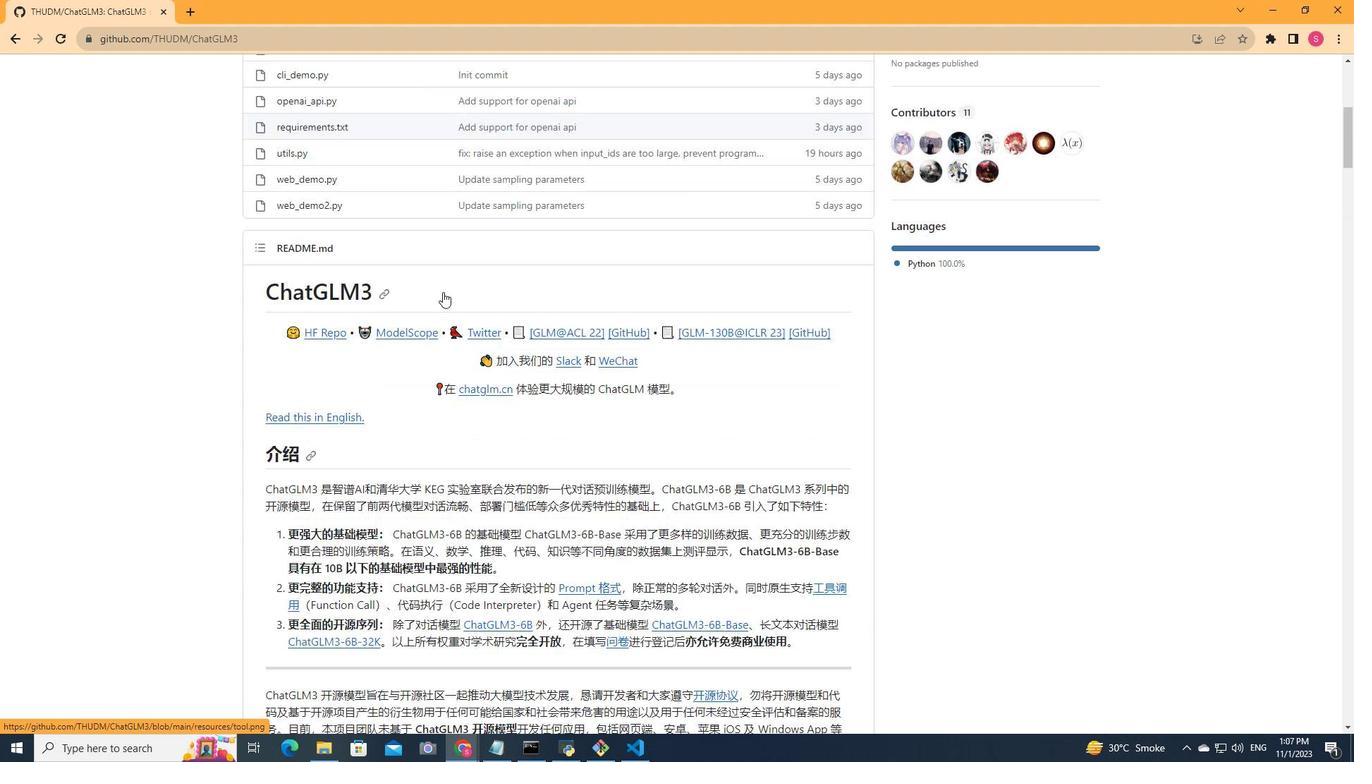 
Action: Mouse scrolled (443, 292) with delta (0, 0)
Screenshot: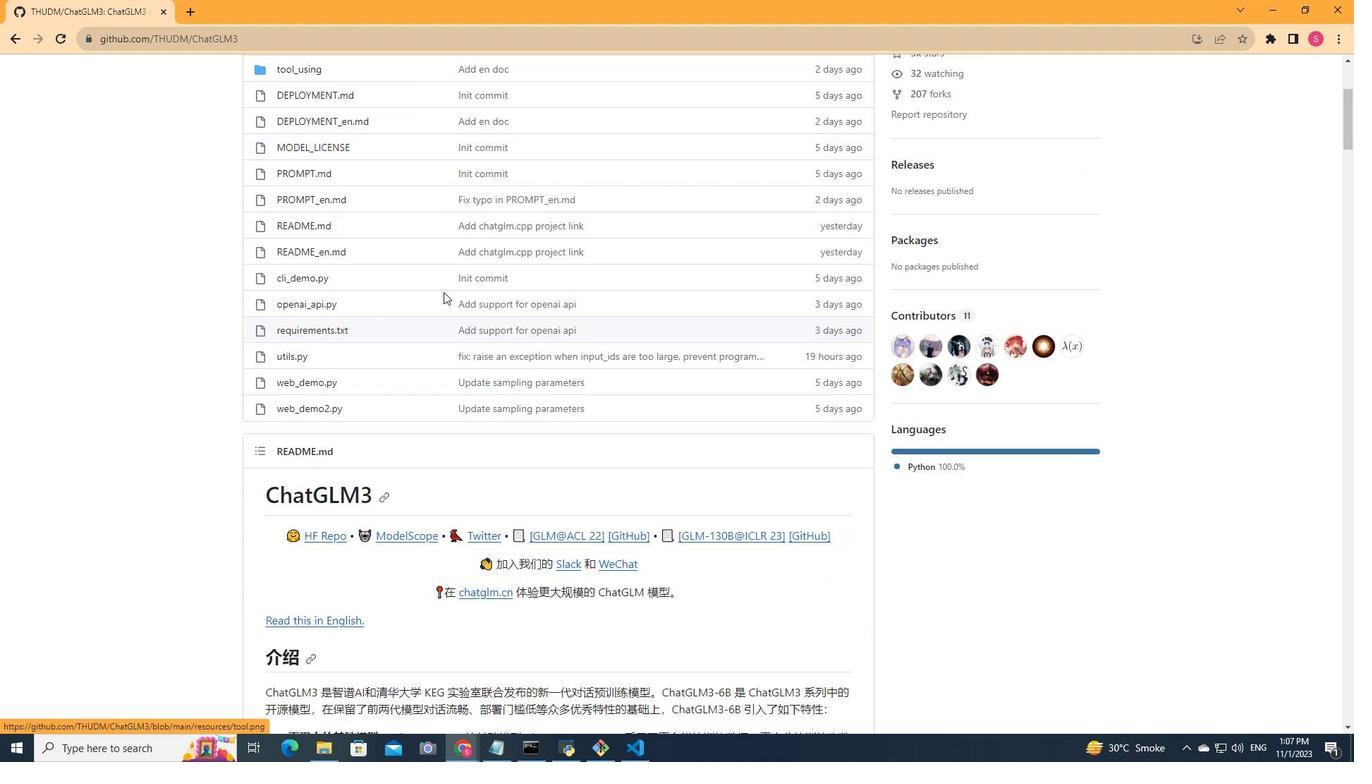 
Action: Mouse scrolled (443, 292) with delta (0, 0)
Screenshot: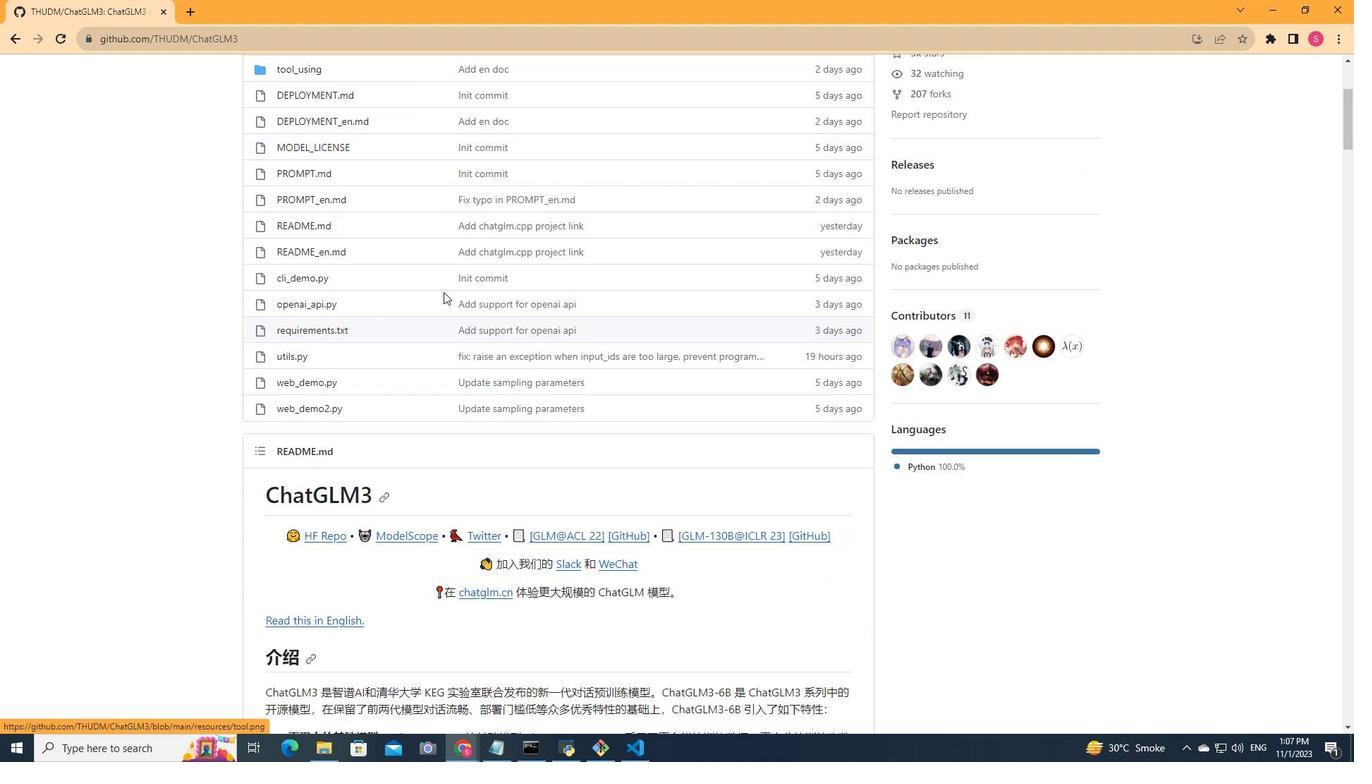 
Action: Mouse scrolled (443, 292) with delta (0, 0)
Screenshot: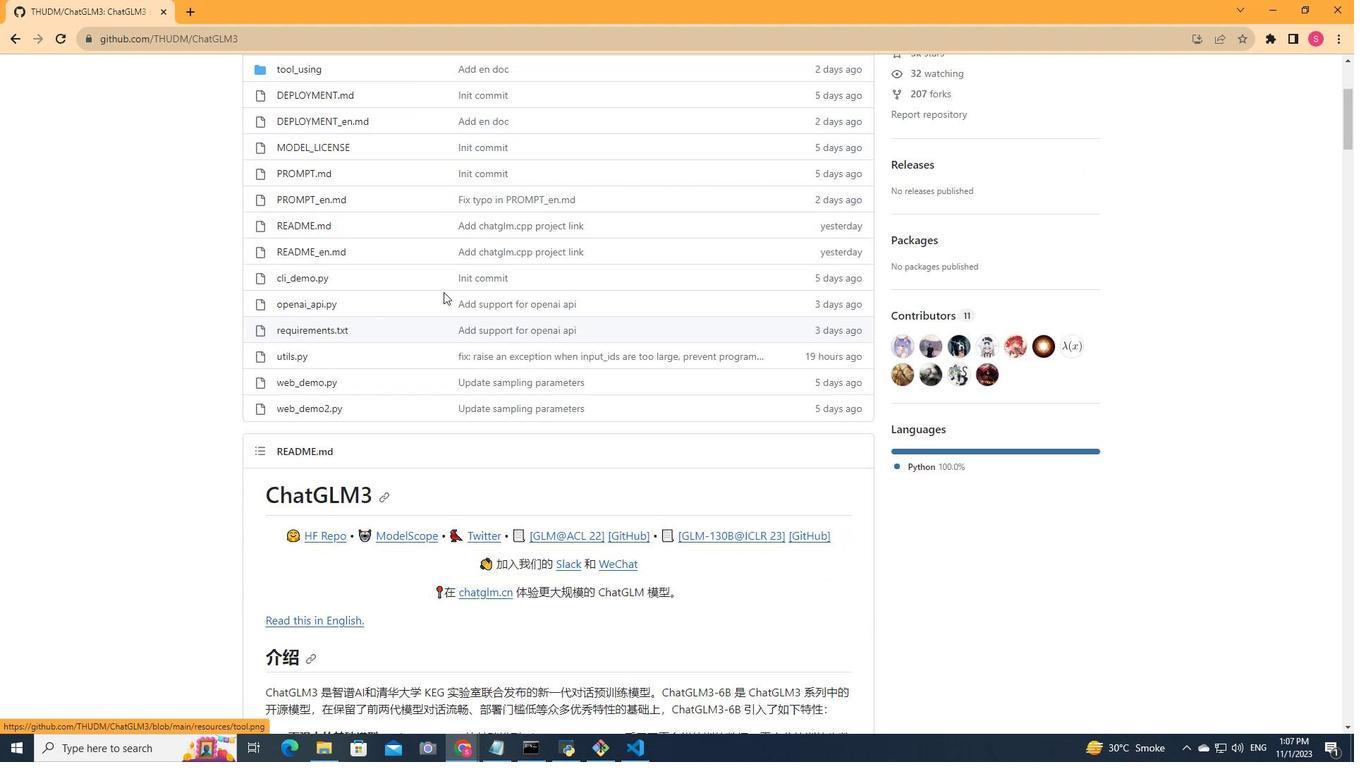 
Action: Mouse scrolled (443, 292) with delta (0, 0)
Screenshot: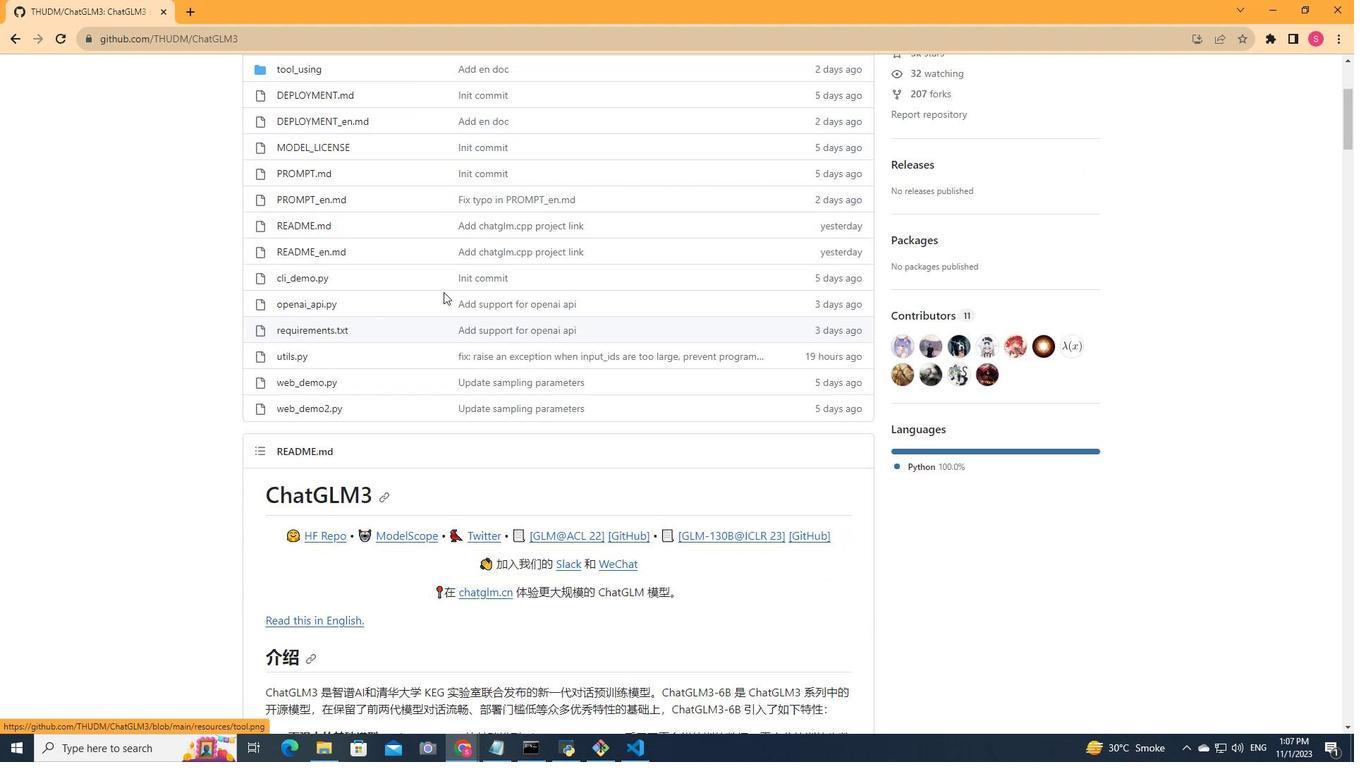 
Action: Mouse scrolled (443, 292) with delta (0, 0)
Screenshot: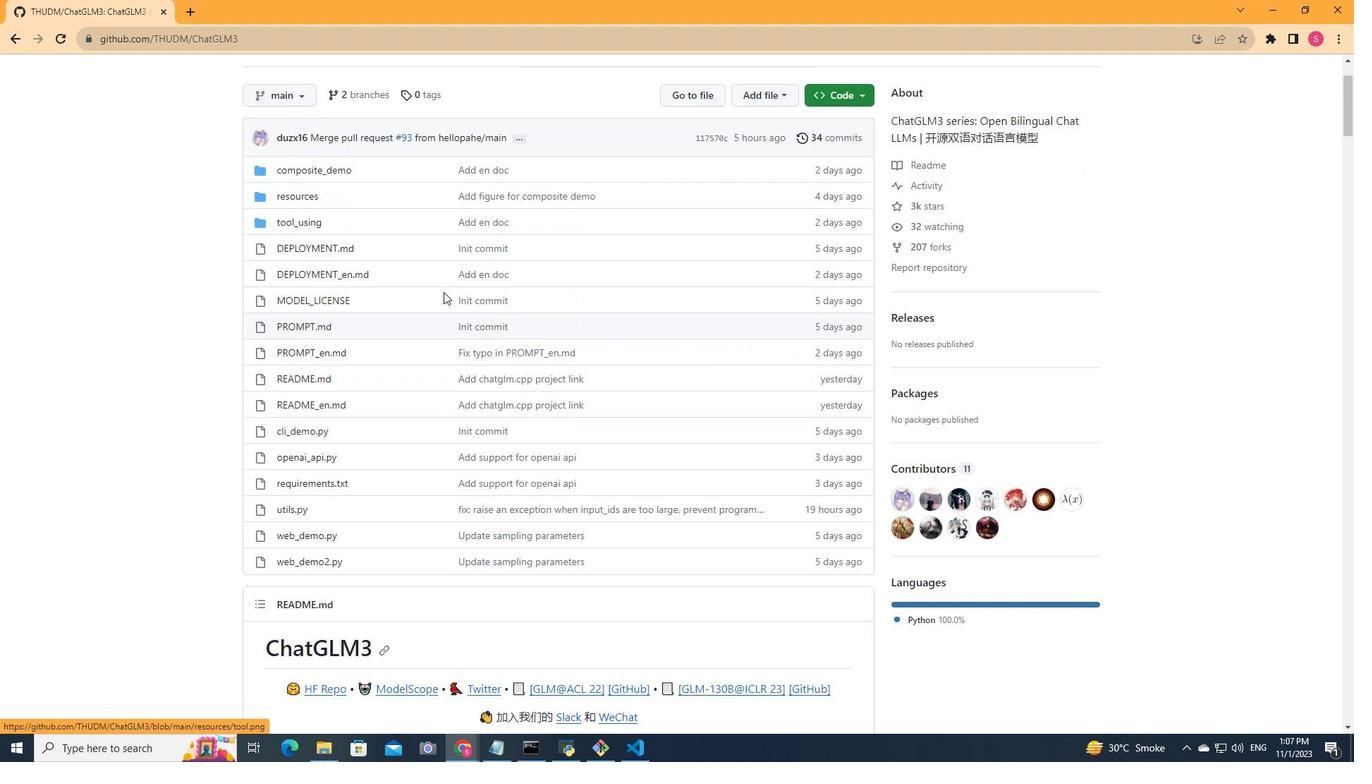
Action: Mouse moved to (443, 292)
Screenshot: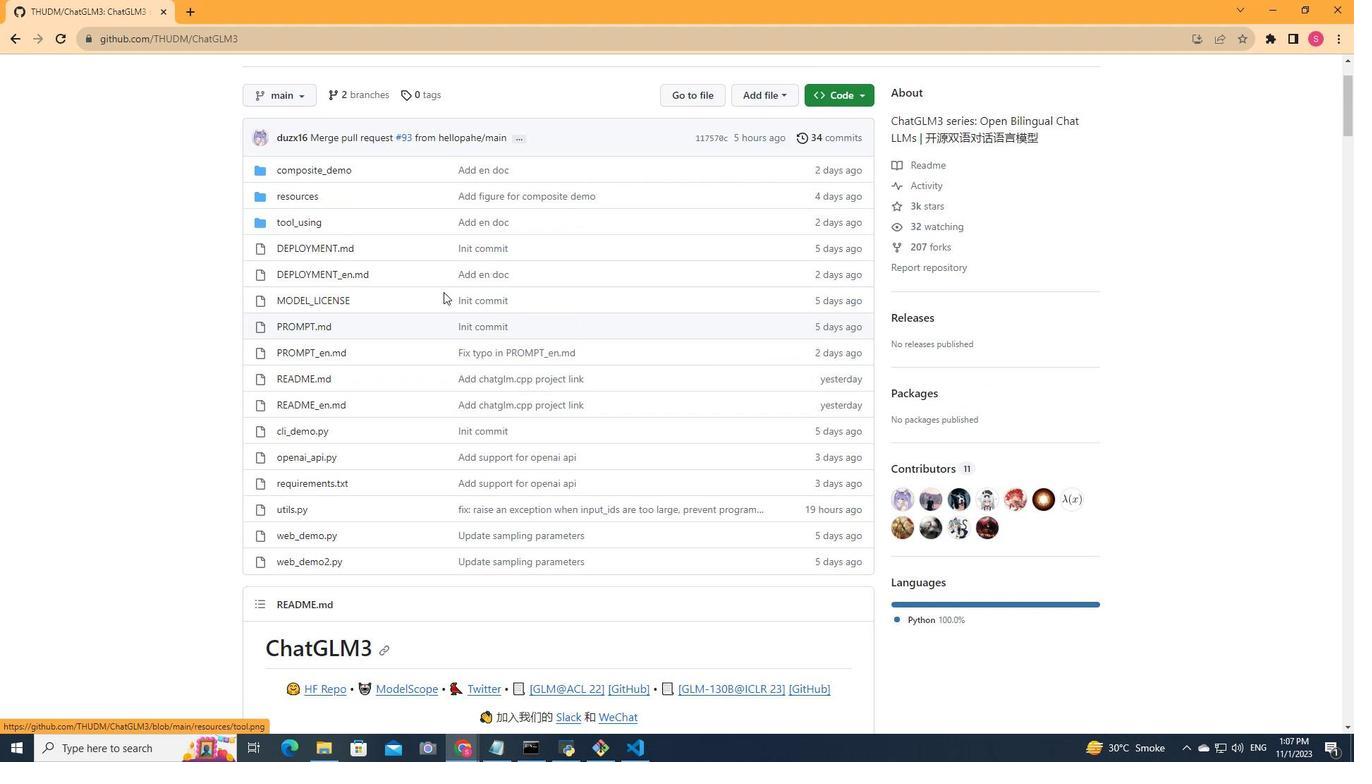 
Action: Mouse scrolled (443, 292) with delta (0, 0)
Screenshot: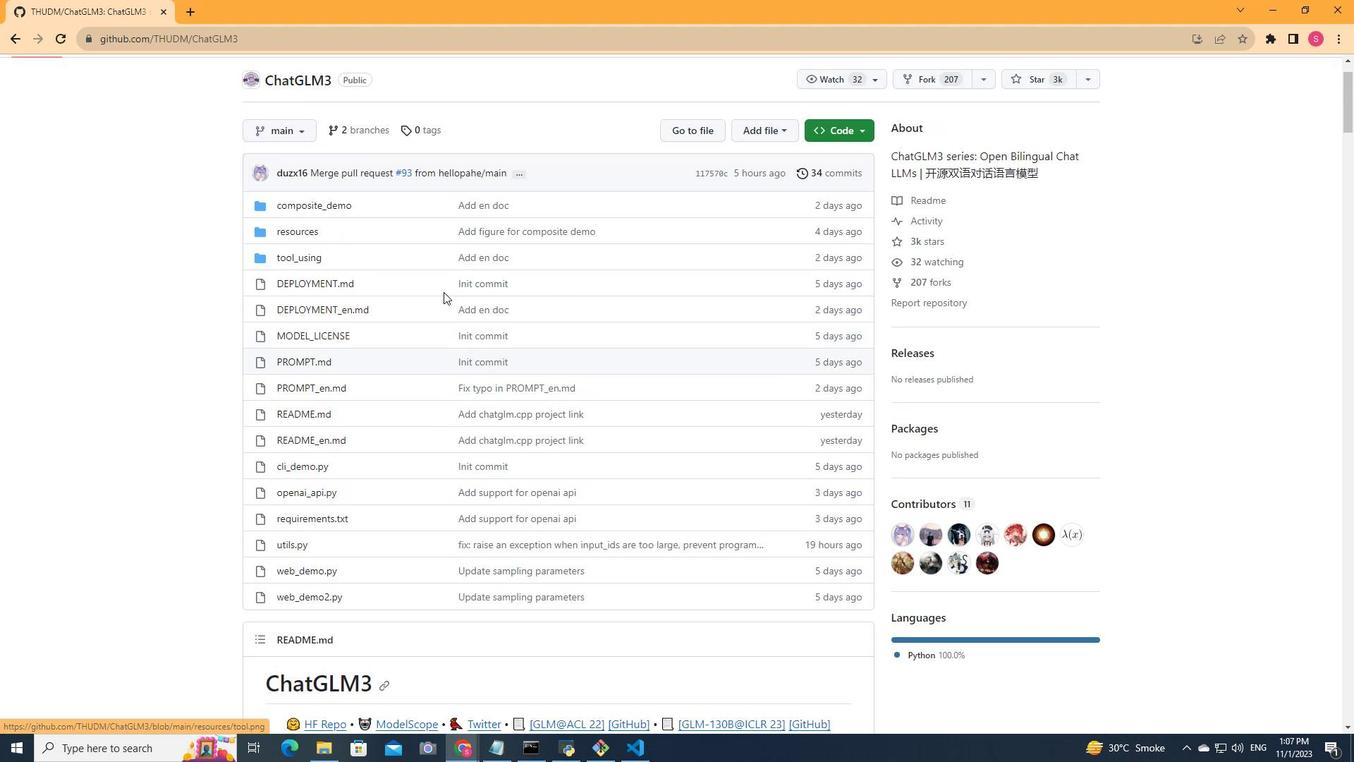 
Action: Mouse scrolled (443, 292) with delta (0, 0)
Screenshot: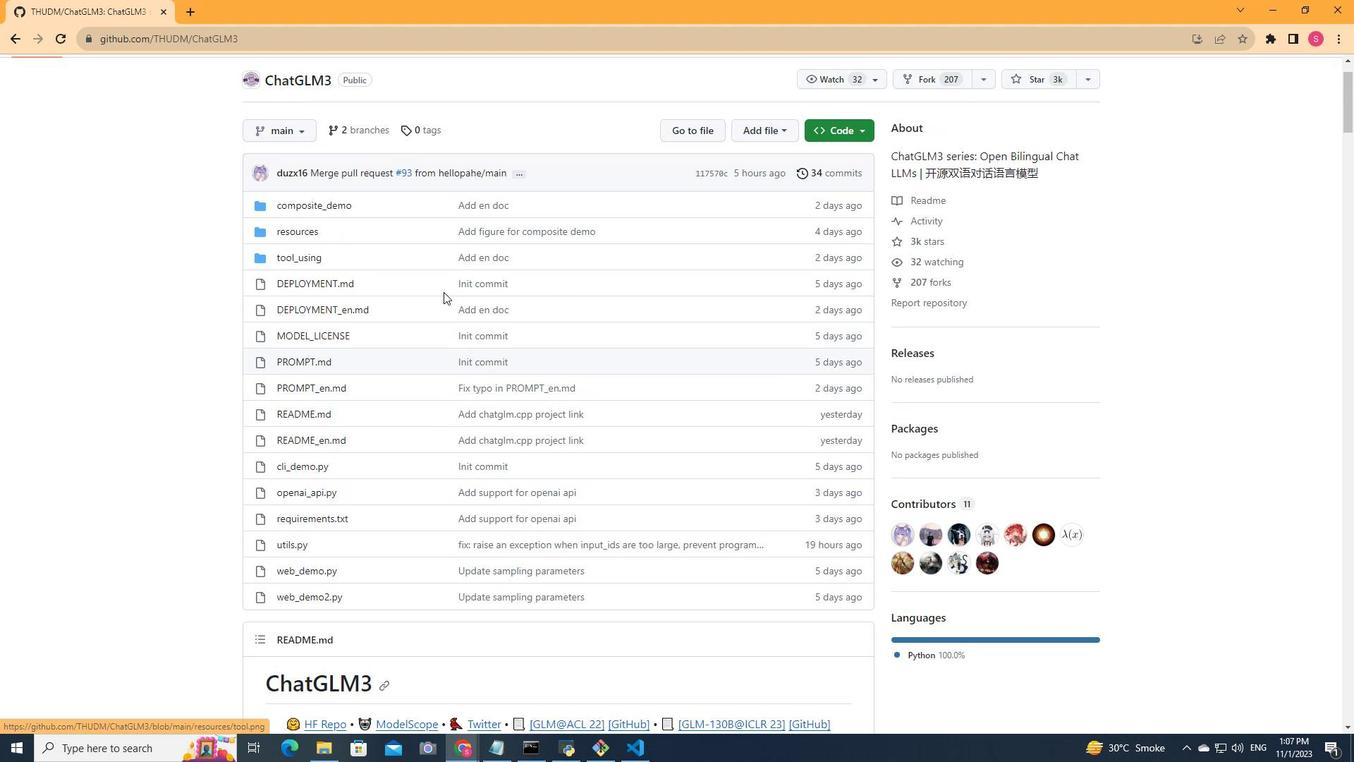 
Action: Mouse scrolled (443, 292) with delta (0, 0)
Screenshot: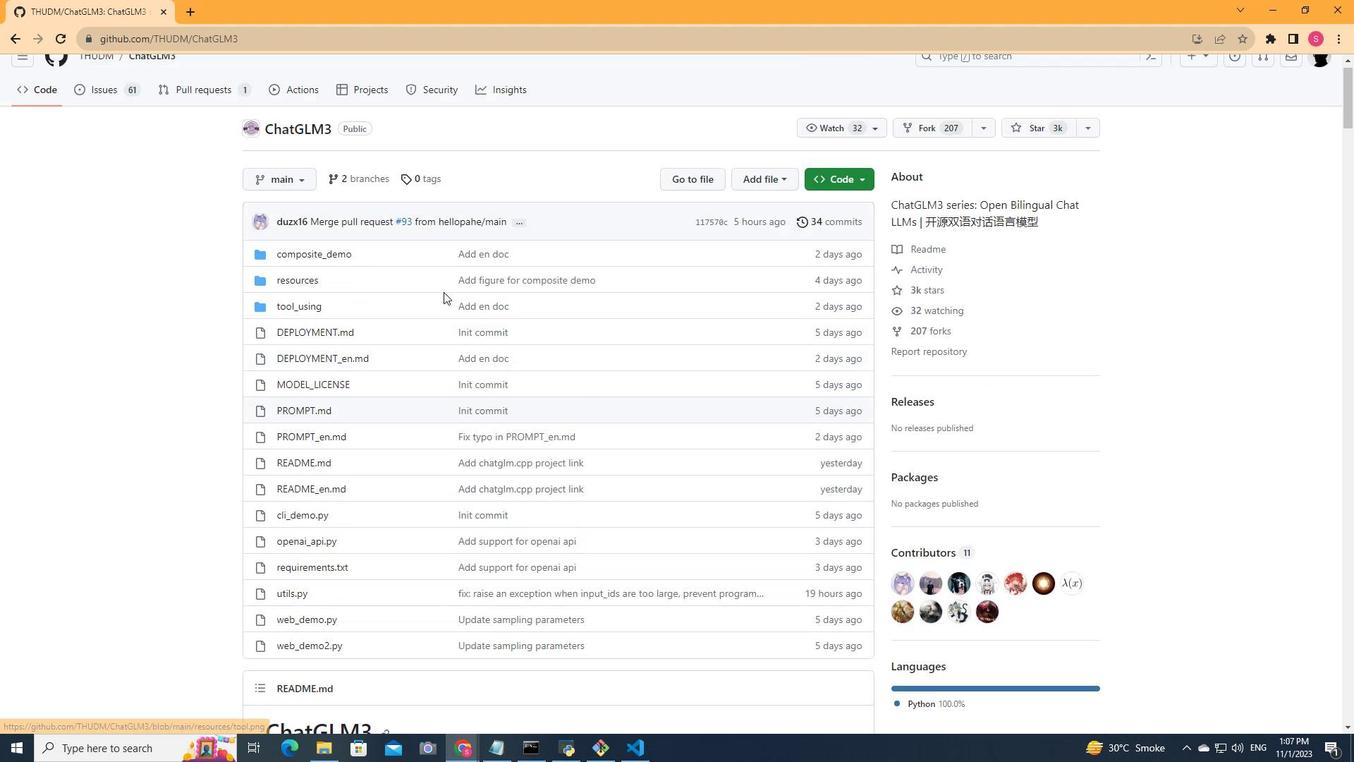 
Action: Mouse scrolled (443, 292) with delta (0, 0)
Screenshot: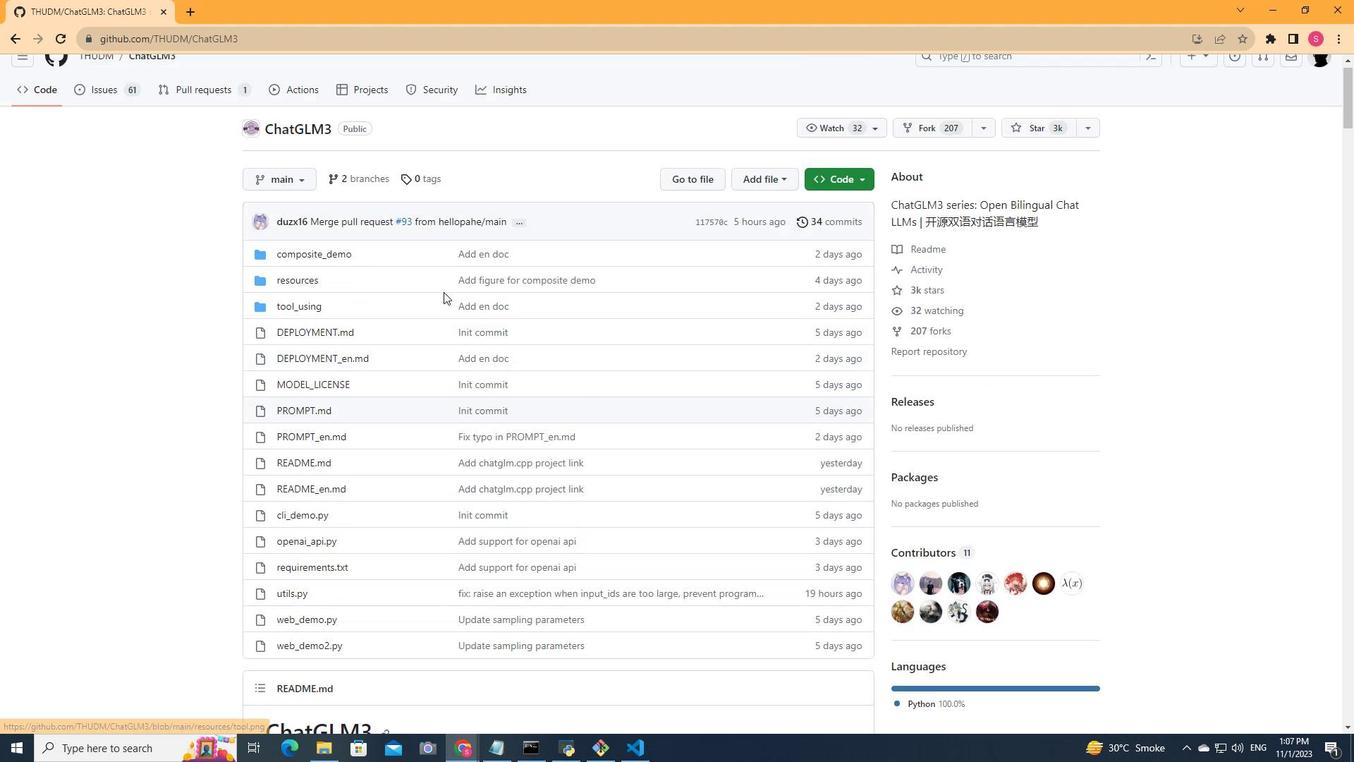 
Action: Mouse scrolled (443, 292) with delta (0, 0)
Screenshot: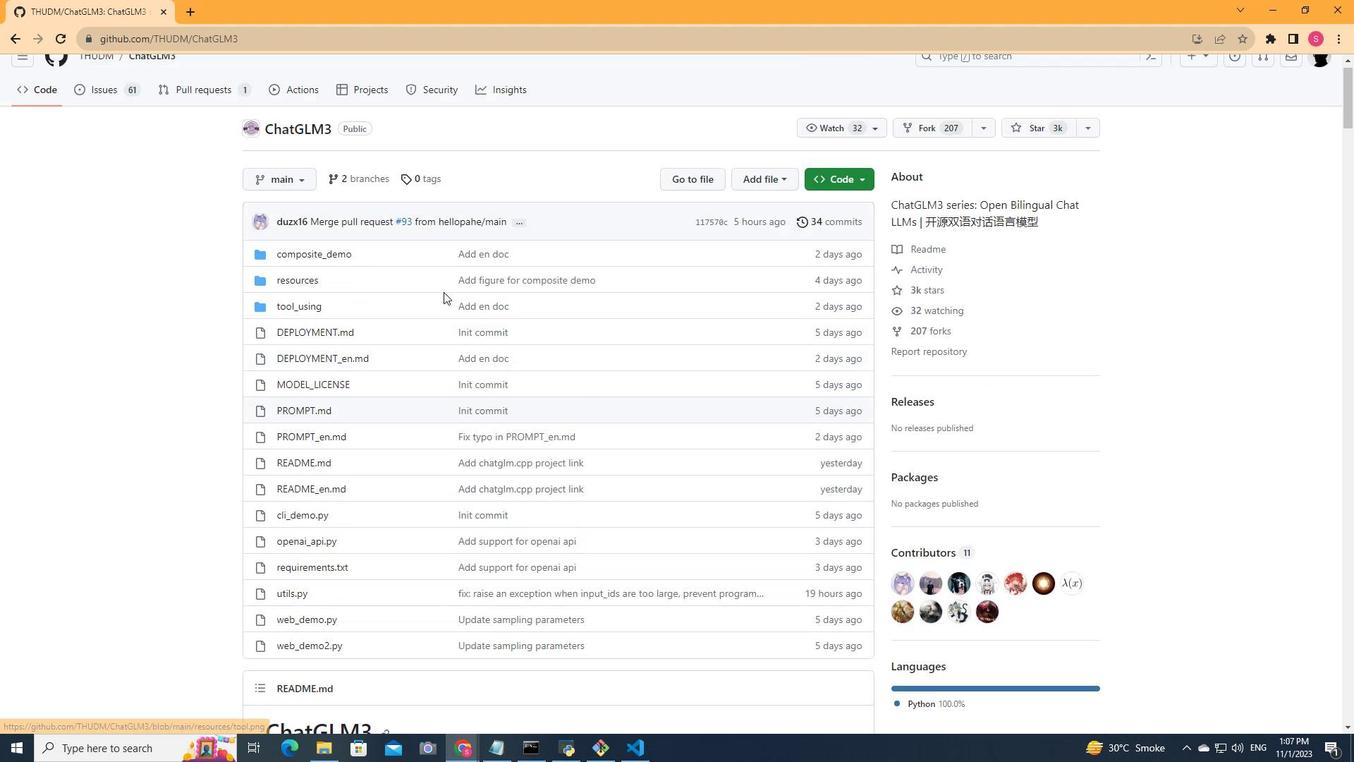 
Action: Mouse scrolled (443, 292) with delta (0, 0)
